 Task: Reply to email with the signature Gary Collins with the subject Invitation to a product launch from softage.10@softage.net with the message Could you provide an update on the progress of the research project?
Action: Mouse moved to (1130, 183)
Screenshot: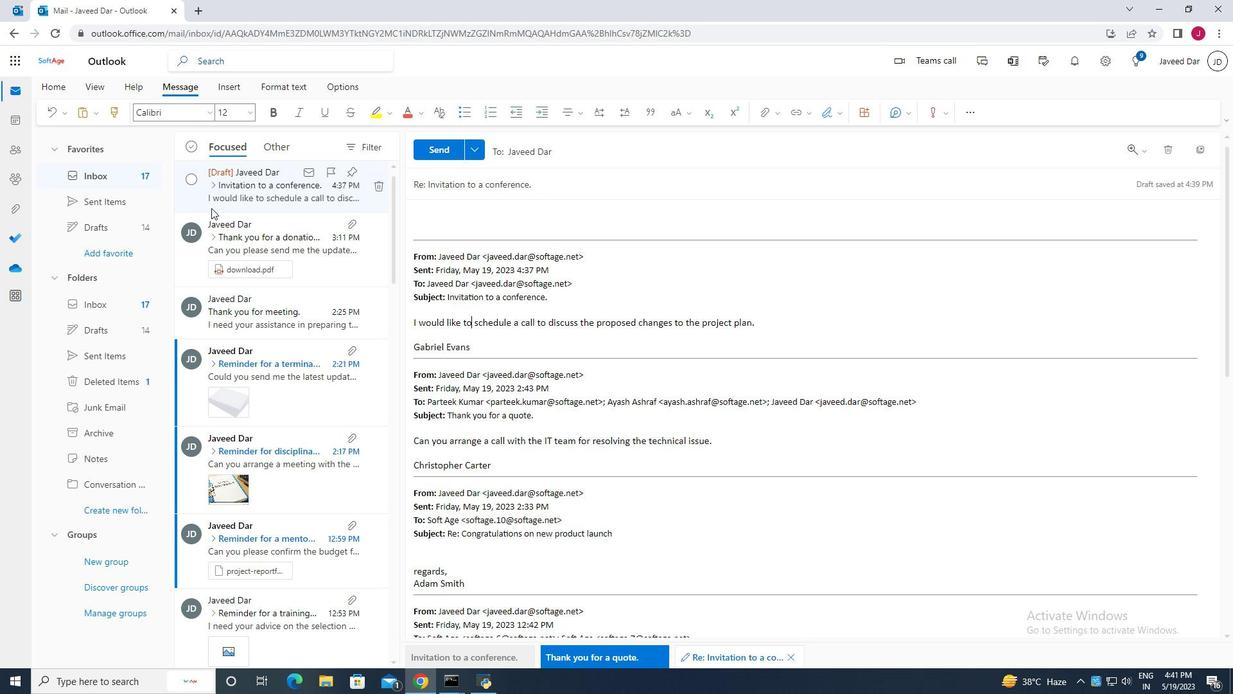 
Action: Mouse pressed left at (1130, 183)
Screenshot: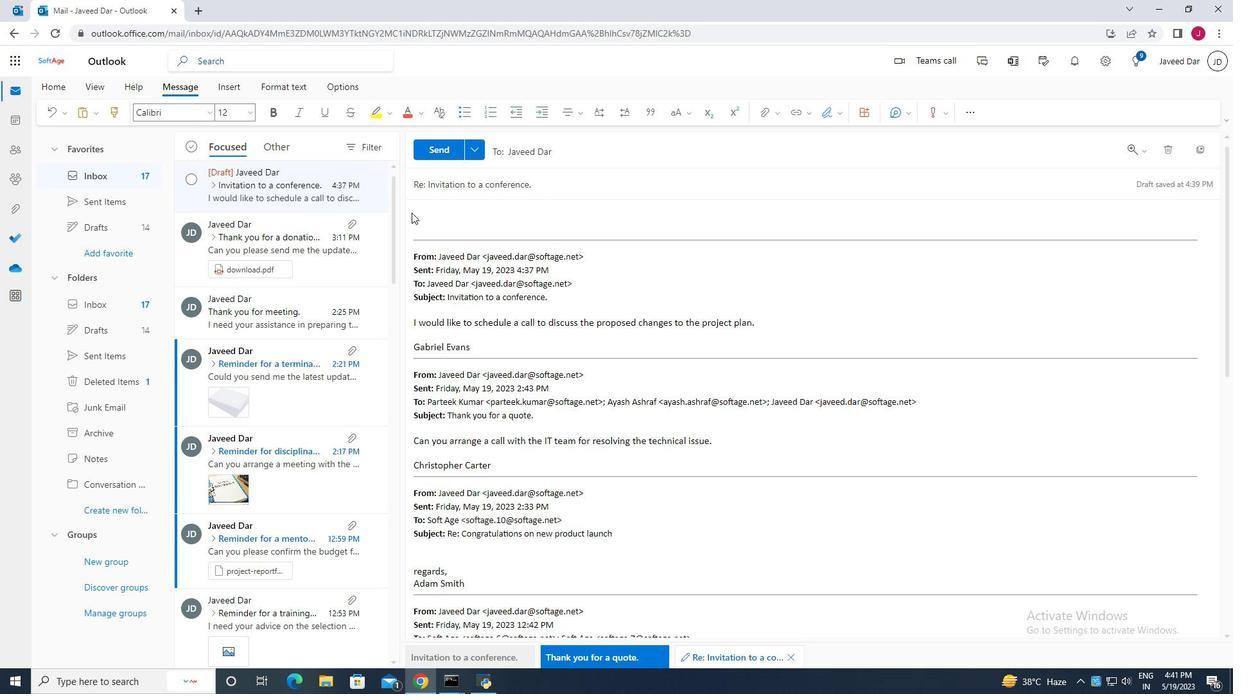 
Action: Mouse moved to (1199, 183)
Screenshot: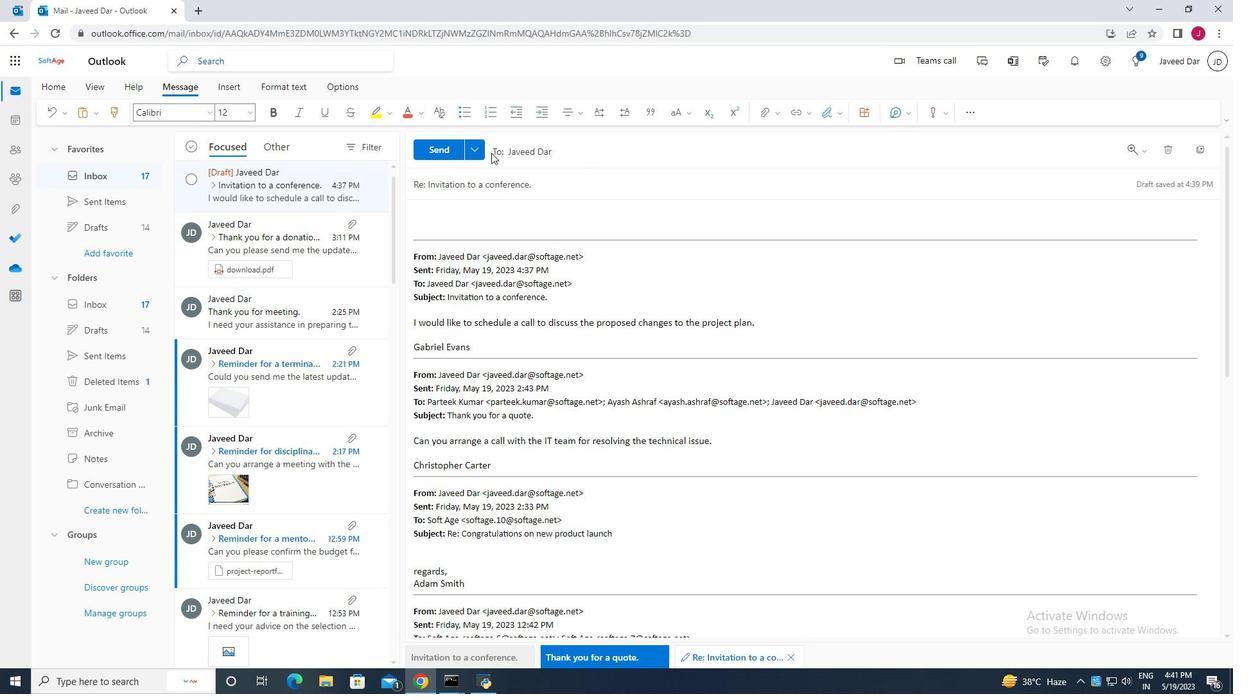 
Action: Mouse pressed left at (1199, 183)
Screenshot: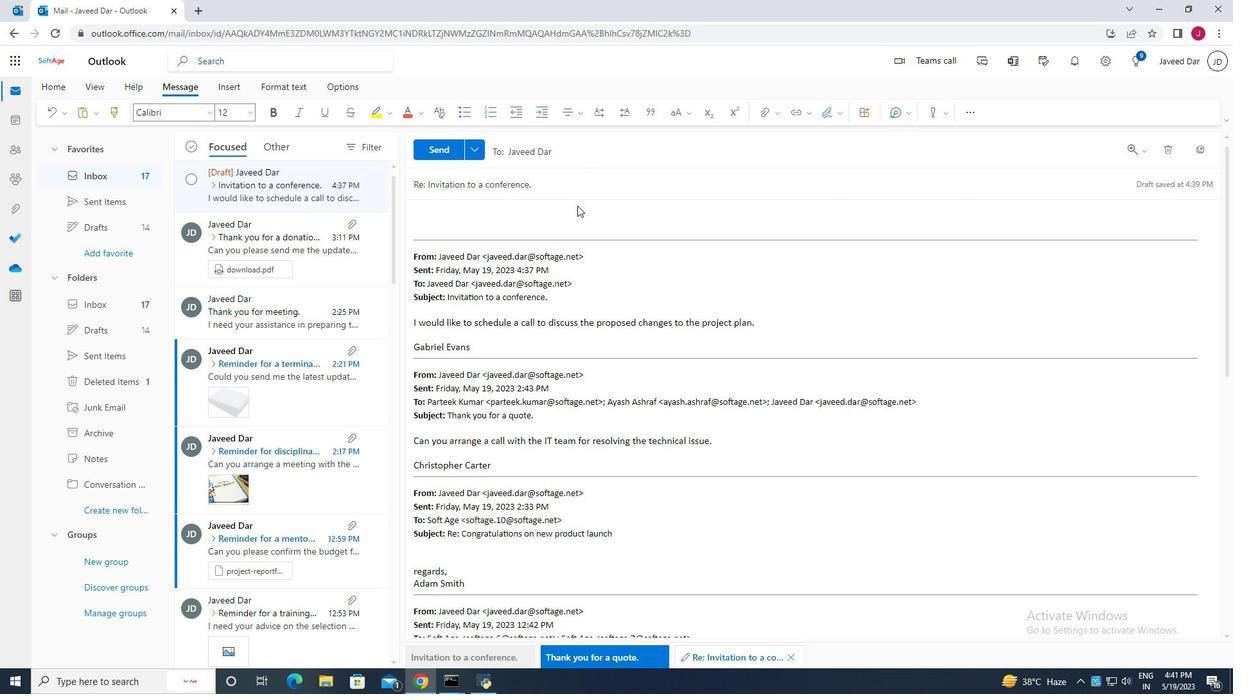 
Action: Mouse moved to (872, 138)
Screenshot: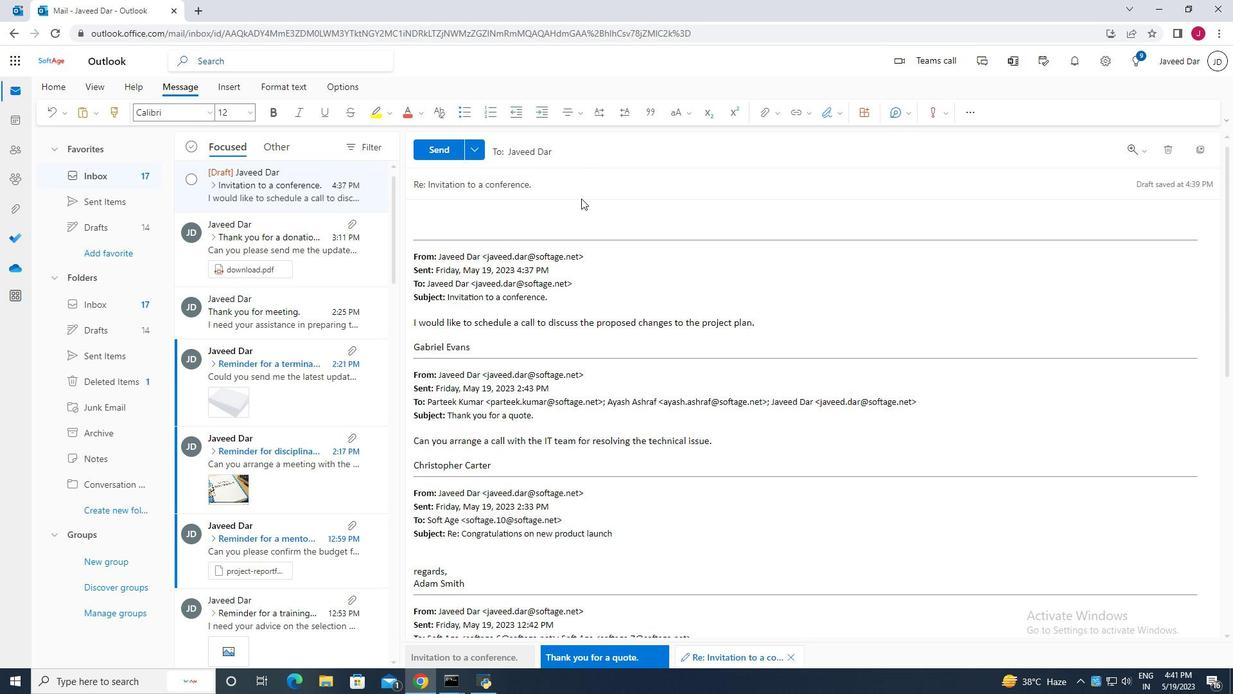 
Action: Mouse pressed left at (872, 138)
Screenshot: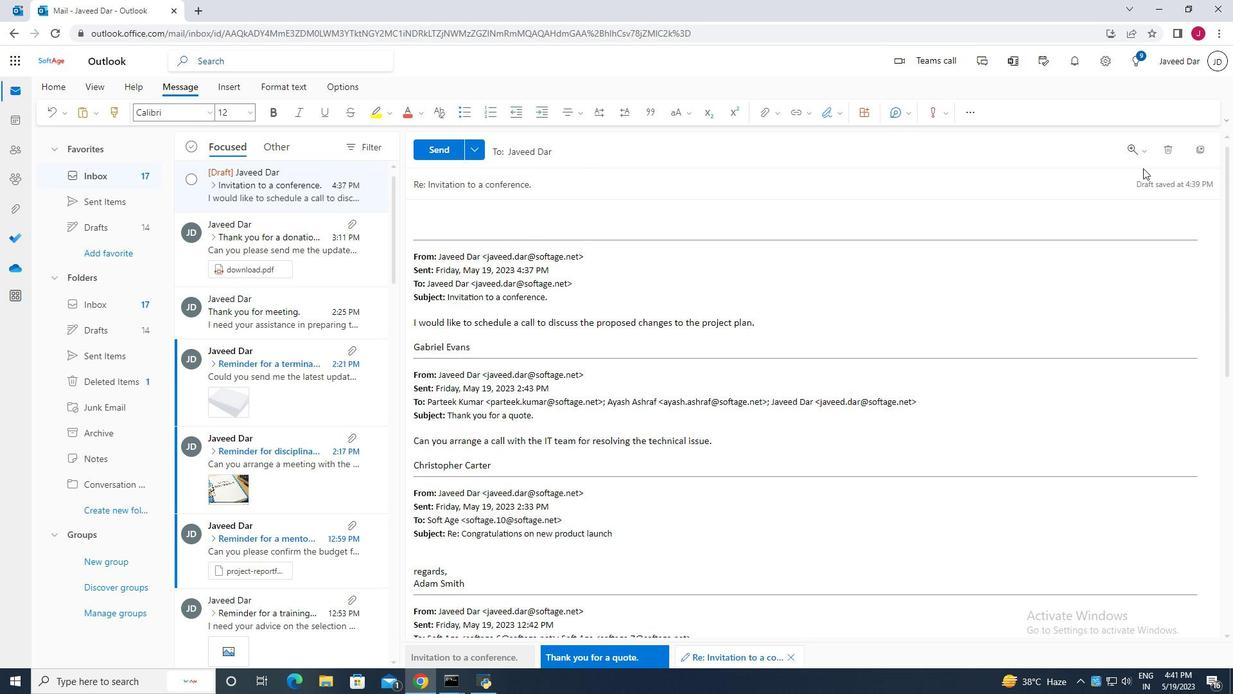 
Action: Mouse moved to (176, 132)
Screenshot: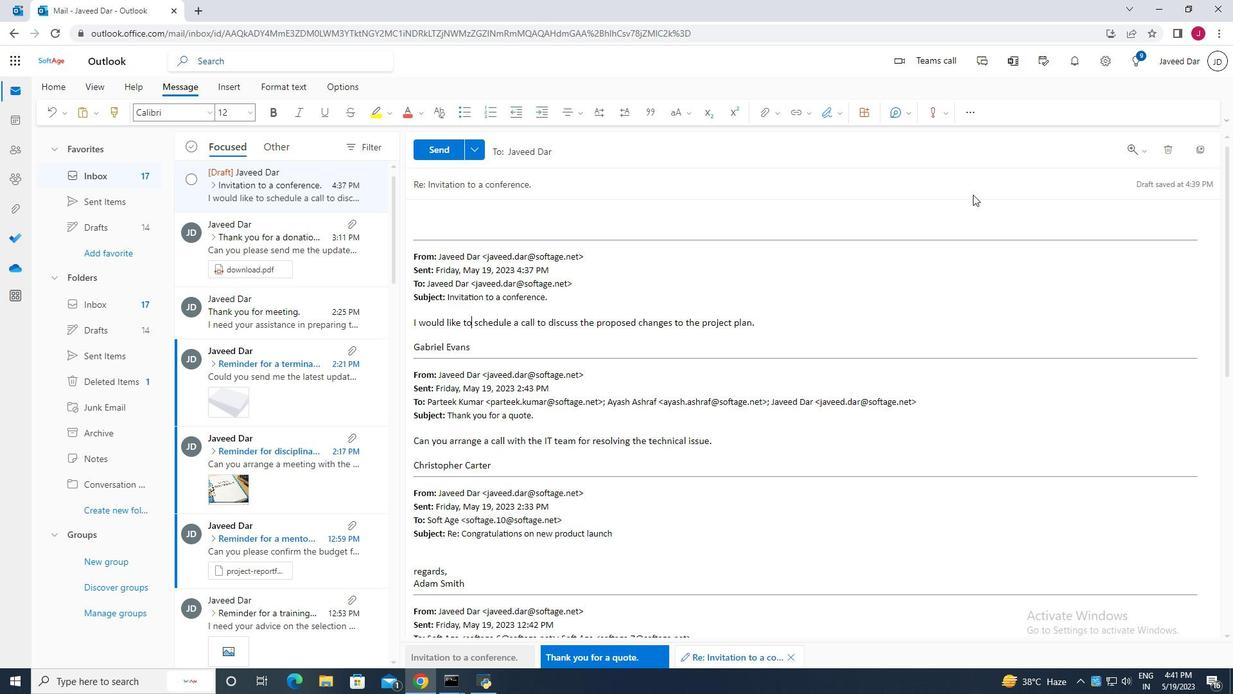 
Action: Mouse pressed left at (176, 132)
Screenshot: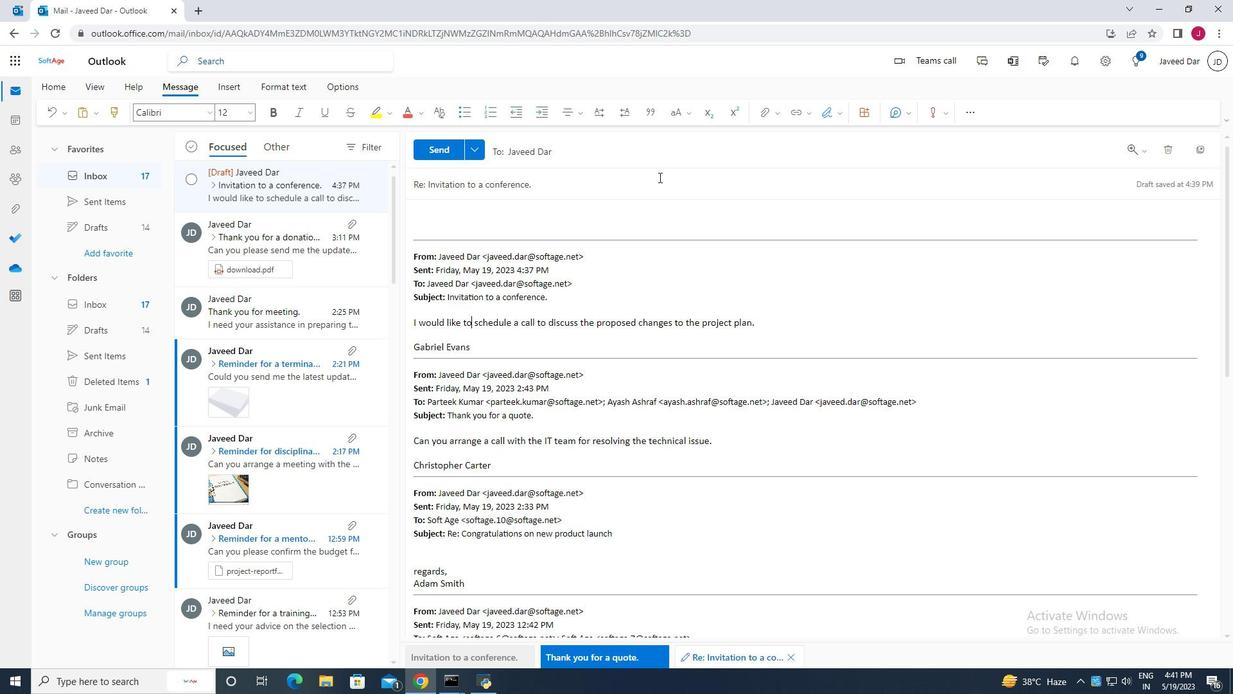 
Action: Key pressed <Key.backspace><Key.backspace><Key.backspace><Key.backspace><Key.backspace><Key.backspace><Key.backspace><Key.backspace><Key.backspace><Key.backspace><Key.backspace><Key.backspace><Key.backspace><Key.backspace><Key.backspace><Key.backspace><Key.backspace><Key.backspace><Key.backspace><Key.backspace><Key.backspace><Key.backspace><Key.backspace><Key.backspace><Key.backspace><Key.backspace><Key.backspace><Key.backspace><Key.backspace><Key.backspace><Key.backspace>
Screenshot: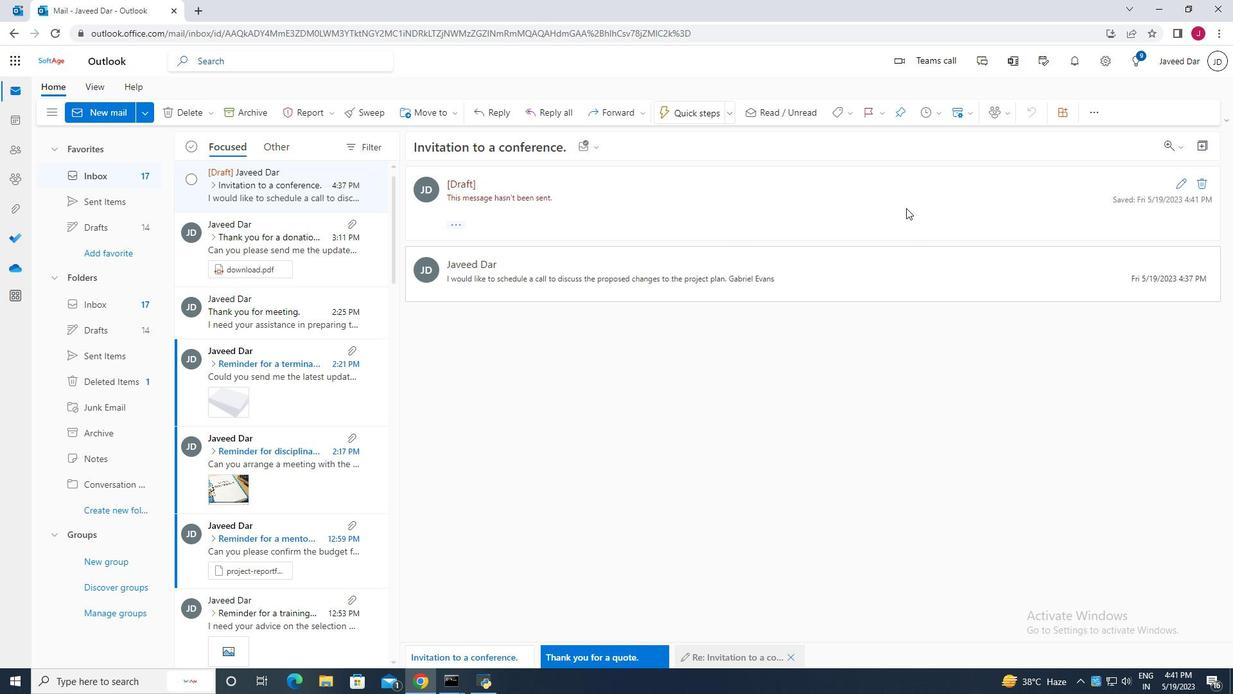 
Action: Mouse moved to (194, 104)
Screenshot: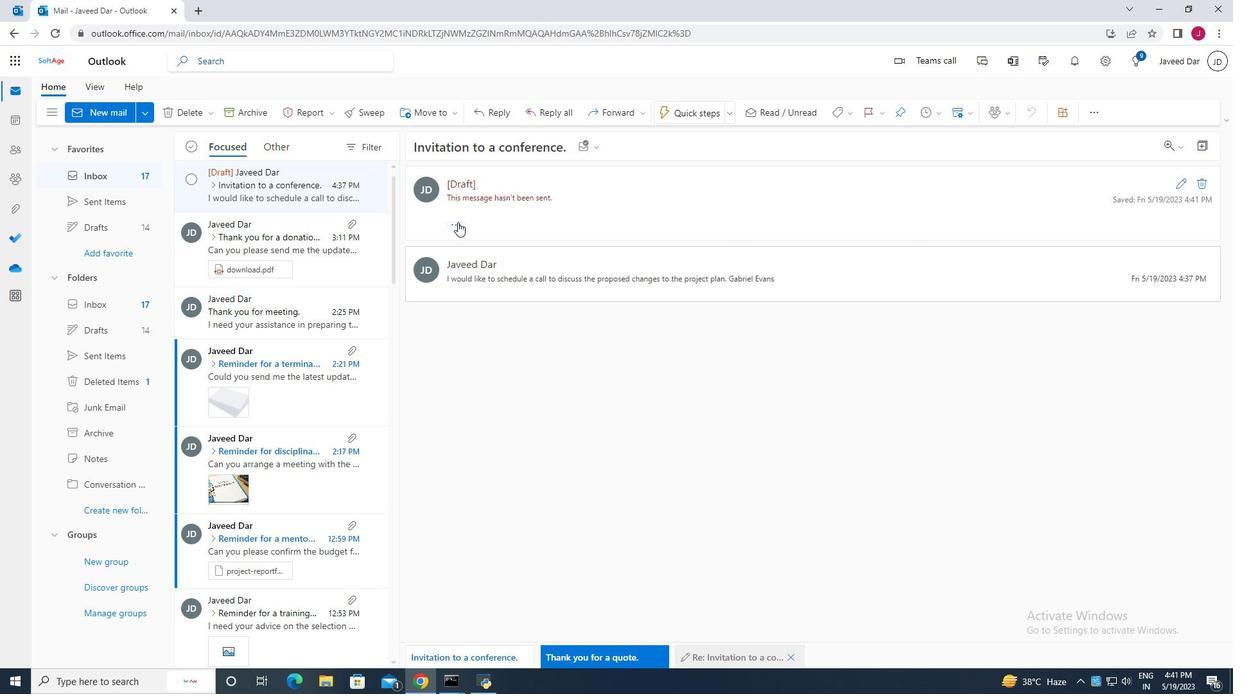 
Action: Mouse pressed left at (194, 104)
Screenshot: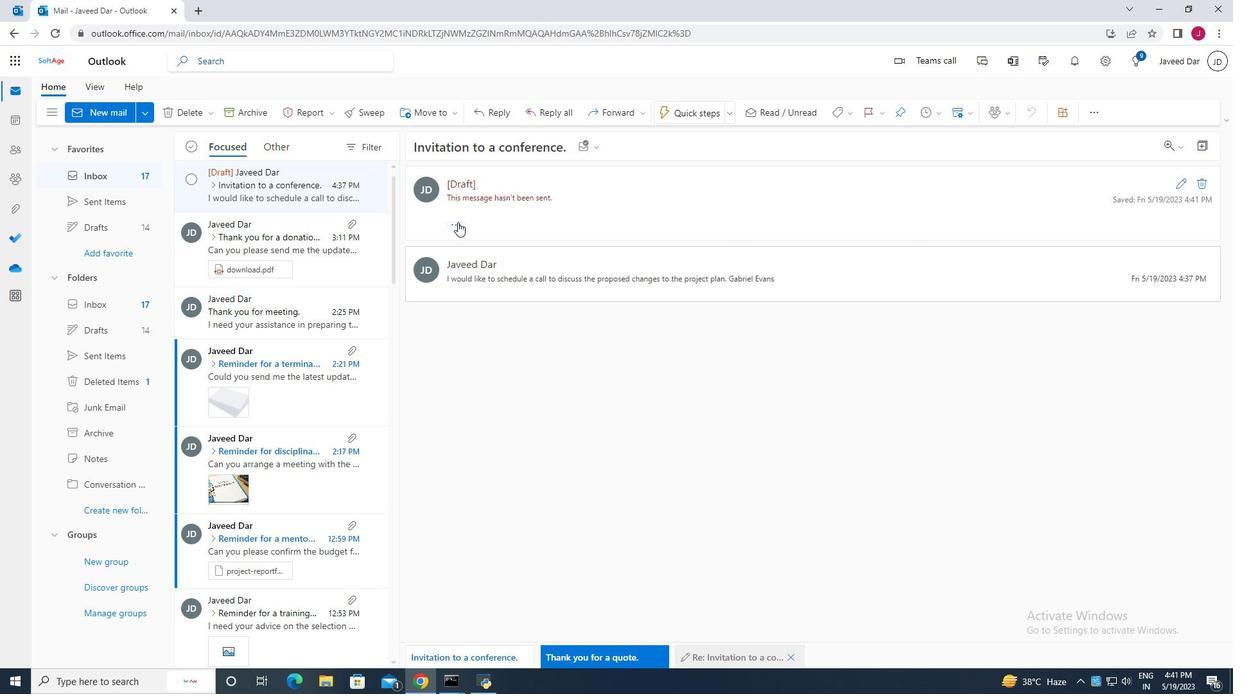 
Action: Mouse moved to (117, 134)
Screenshot: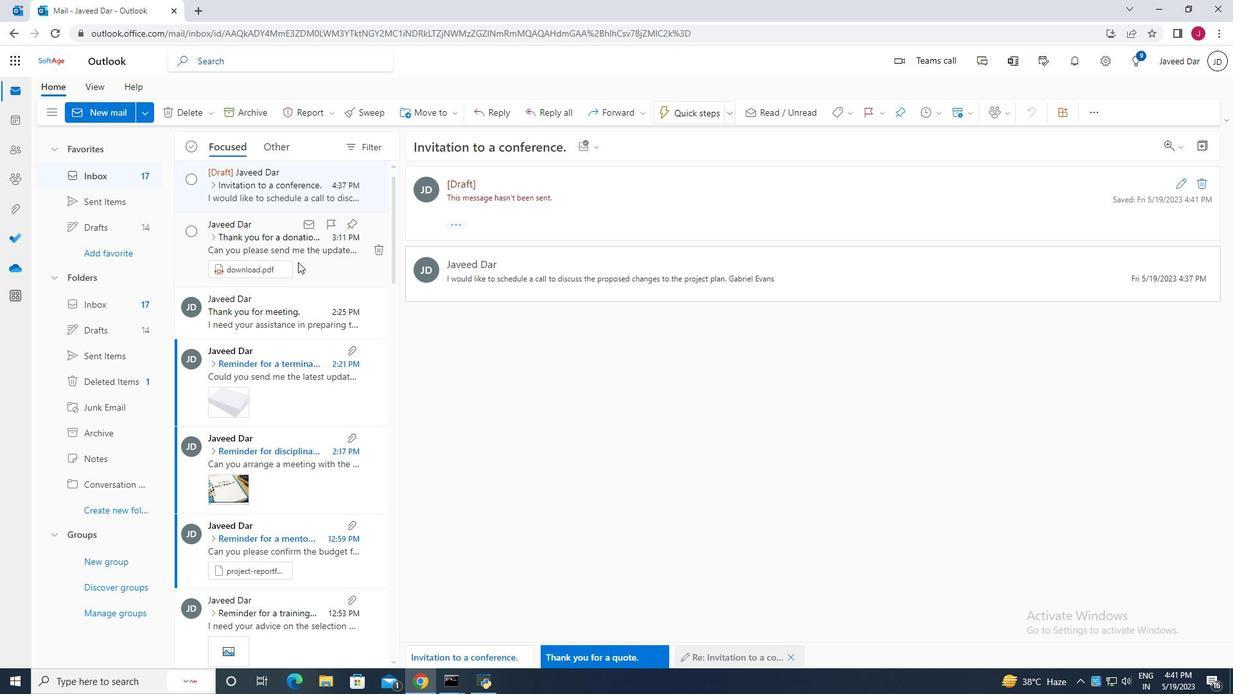 
Action: Mouse pressed left at (117, 134)
Screenshot: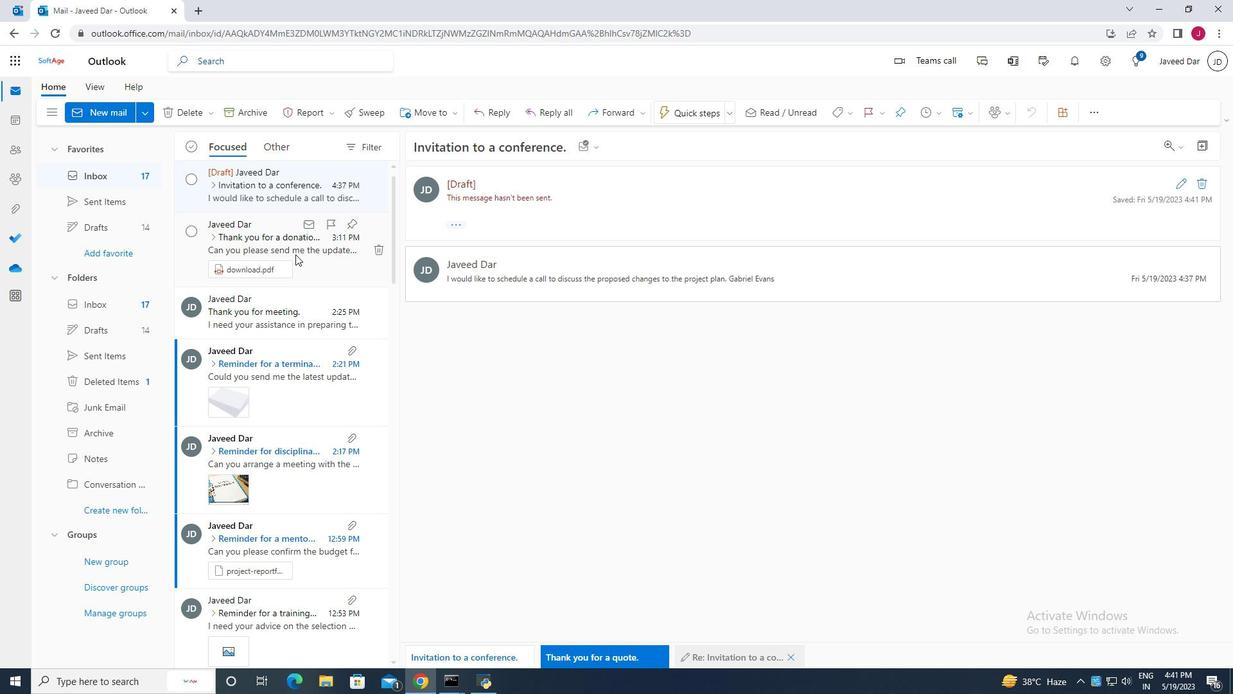 
Action: Mouse moved to (136, 201)
Screenshot: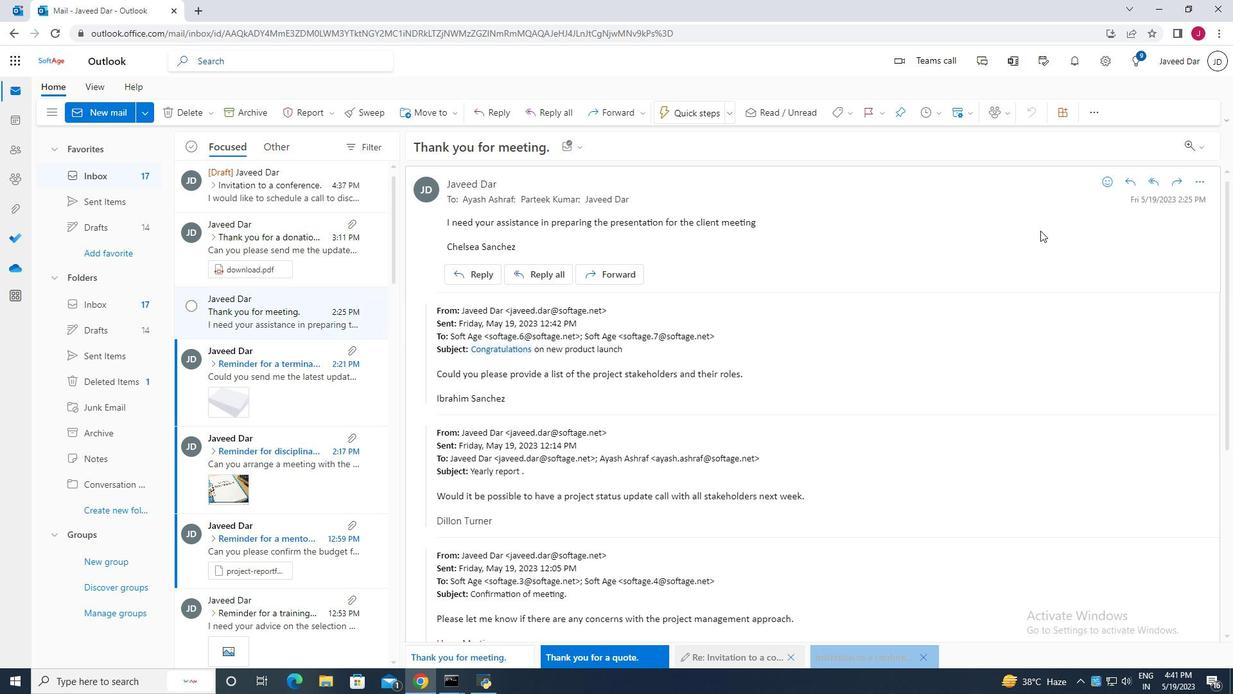 
Action: Mouse pressed left at (136, 201)
Screenshot: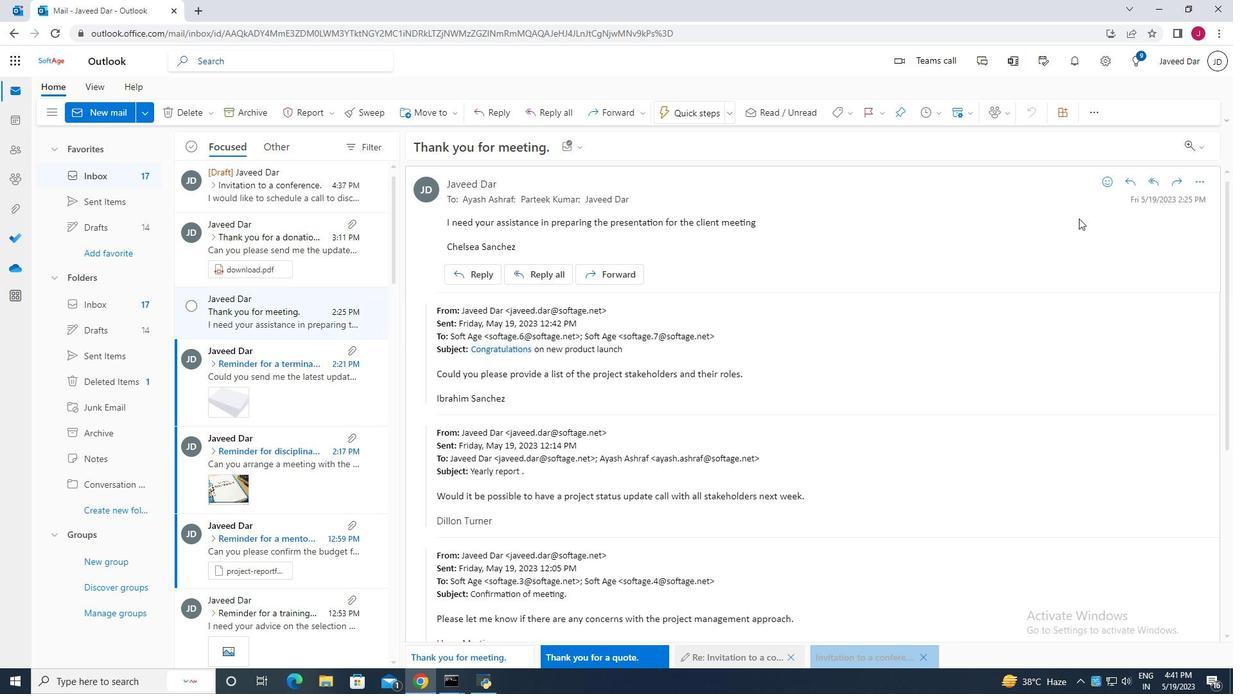 
Action: Mouse moved to (106, 193)
Screenshot: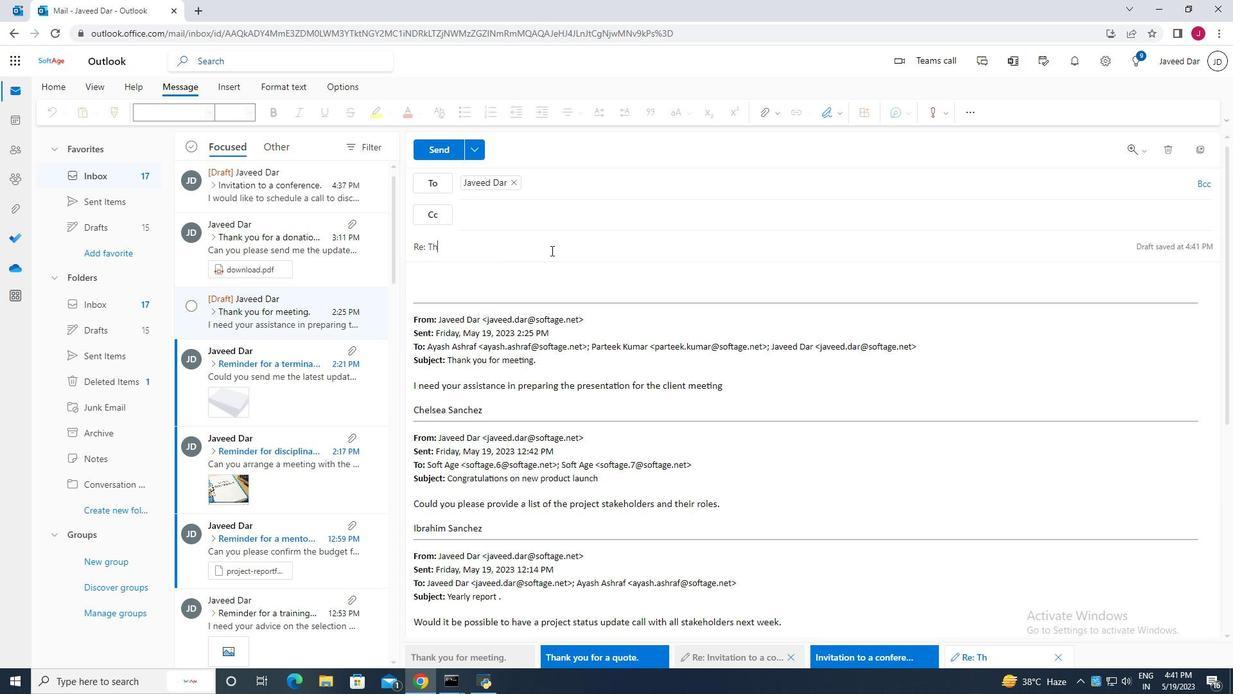 
Action: Key pressed <Key.caps_lock>I<Key.caps_lock>nvitation<Key.space>to<Key.space>a<Key.space>prodi<Key.backspace>uct<Key.space>launch<Key.space>from<Key.space>
Screenshot: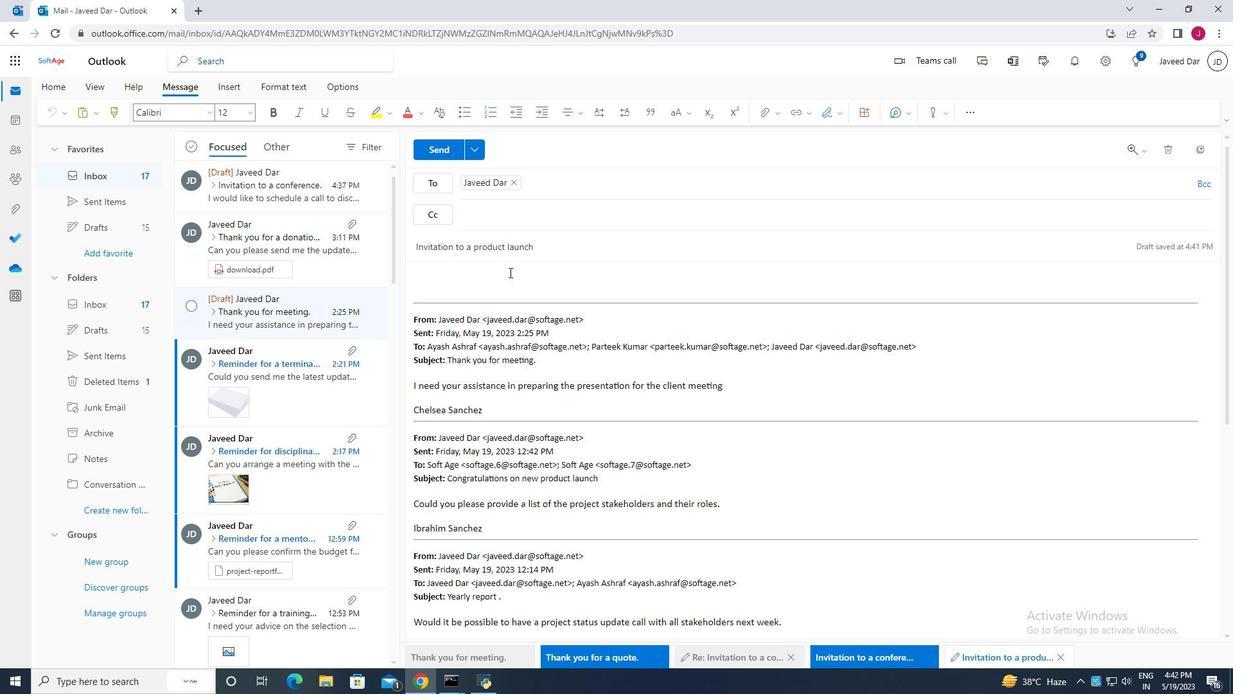 
Action: Mouse moved to (75, 224)
Screenshot: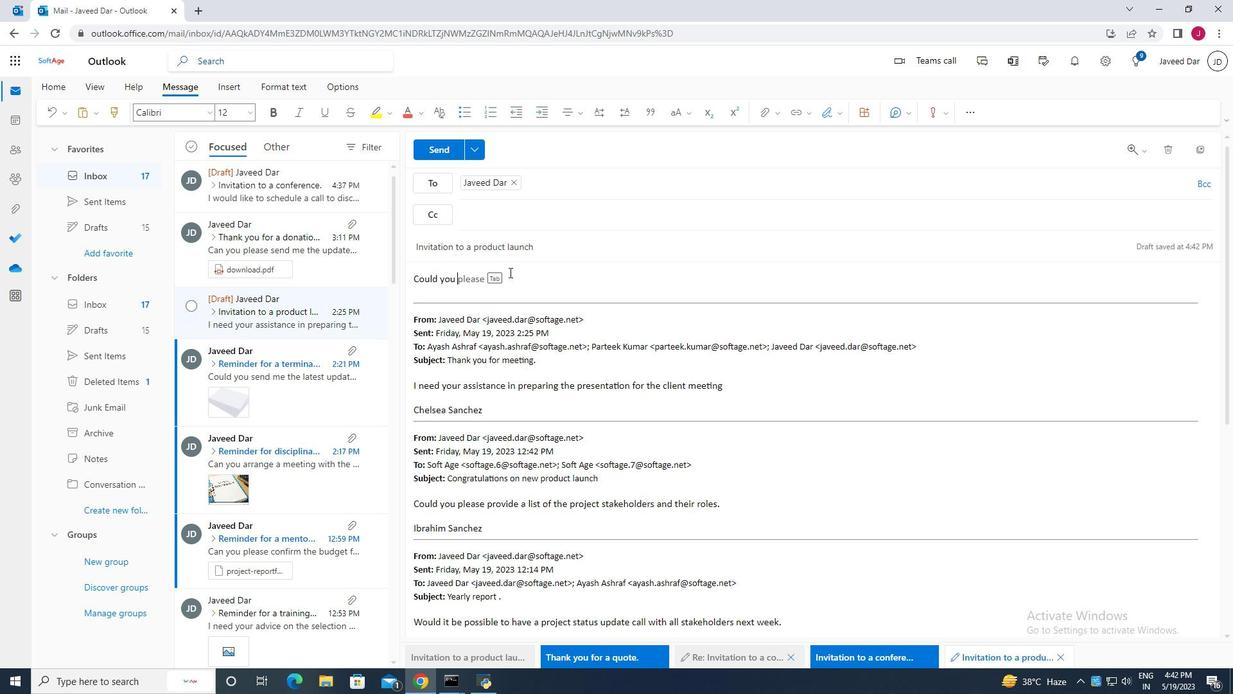 
Action: Mouse pressed left at (75, 224)
Screenshot: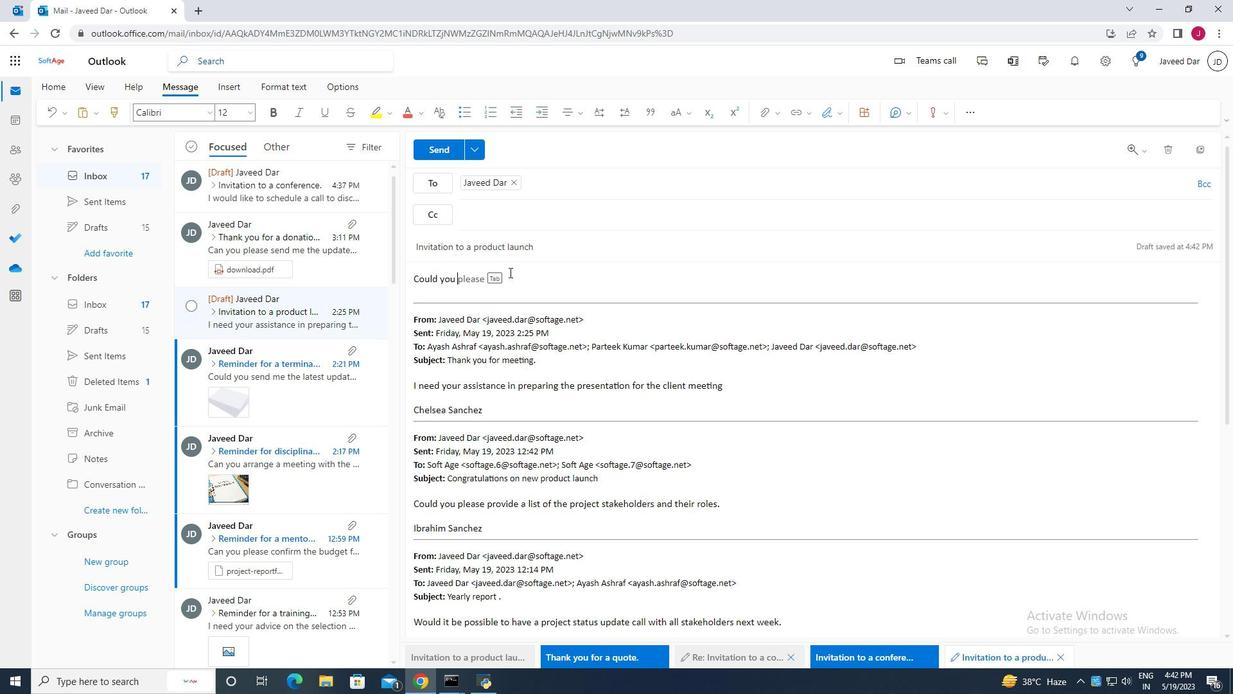 
Action: Mouse moved to (77, 226)
Screenshot: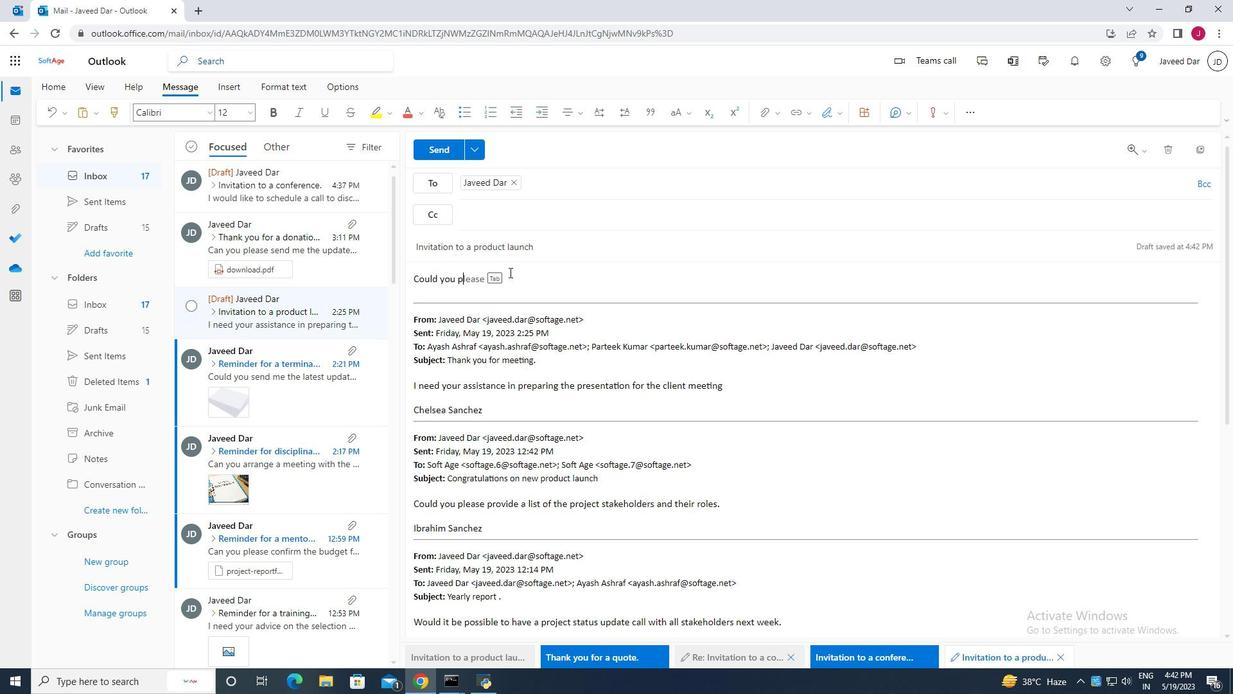 
Action: Key pressed <Key.caps_lock>C<Key.caps_lock>ould<Key.space>you<Key.space>provide<Key.space>an<Key.space>upf<Key.backspace>date<Key.space>on<Key.space>the<Key.space>progress<Key.space>of<Key.space>the<Key.space>reserach<Key.space>project<Key.space>
Screenshot: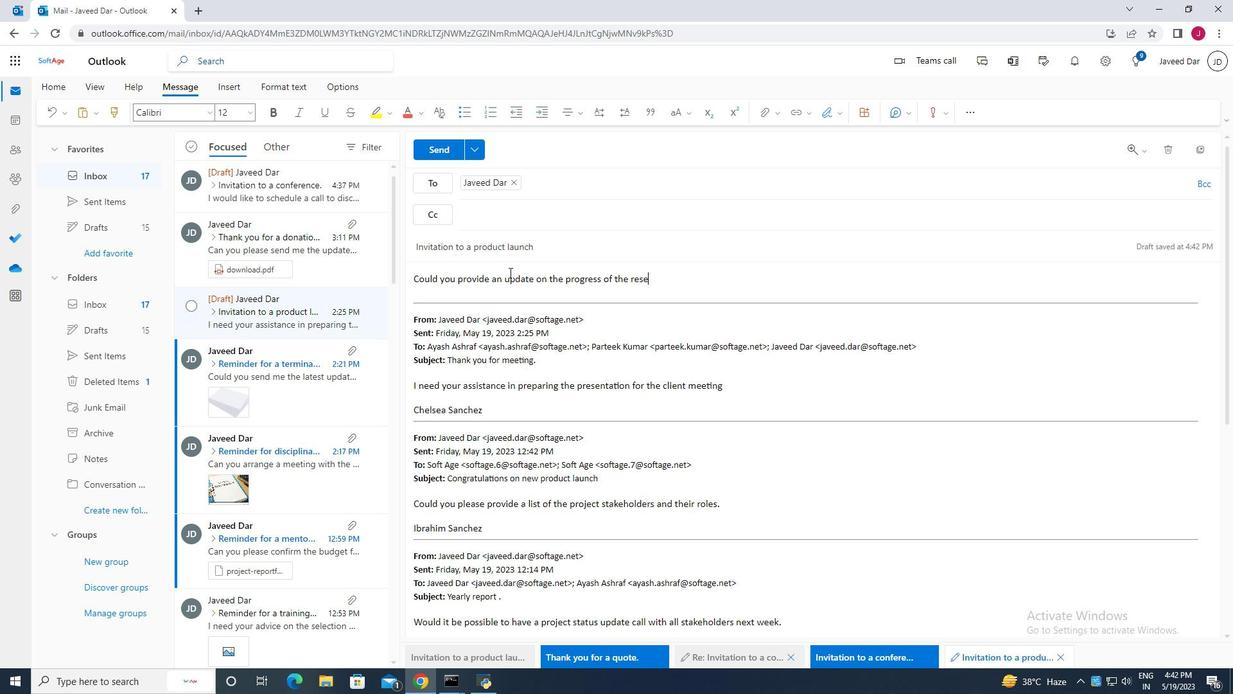 
Action: Mouse moved to (264, 233)
Screenshot: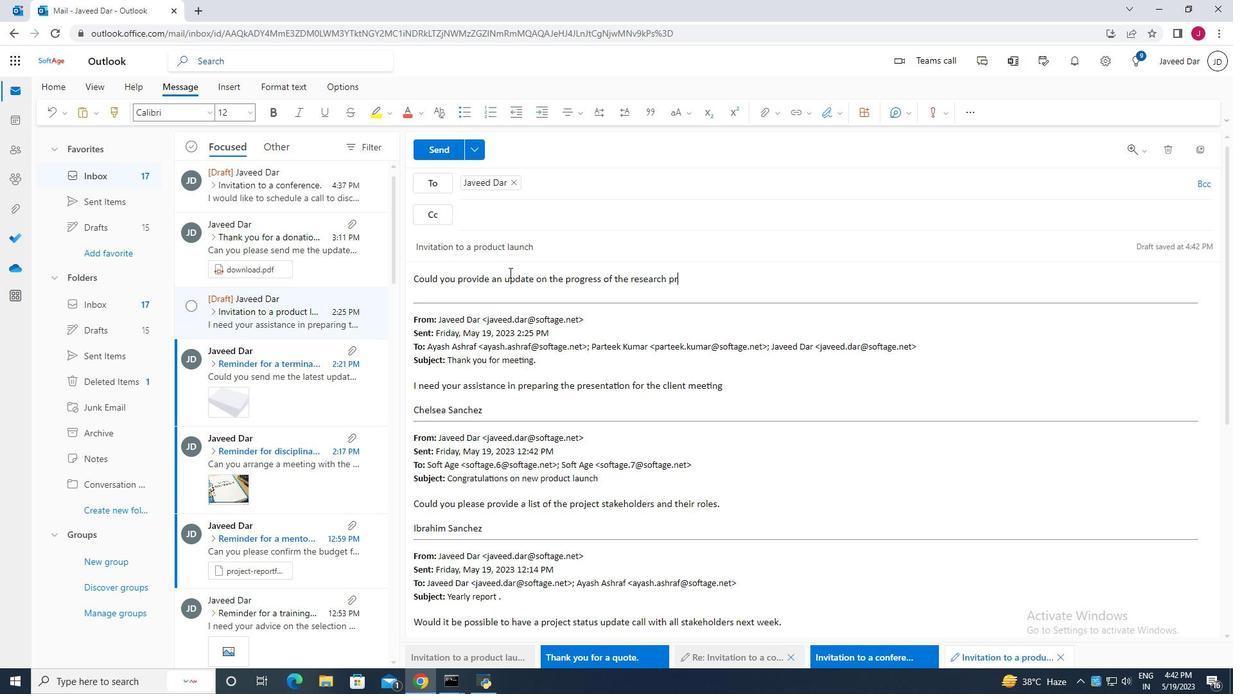 
Action: Mouse pressed left at (264, 233)
Screenshot: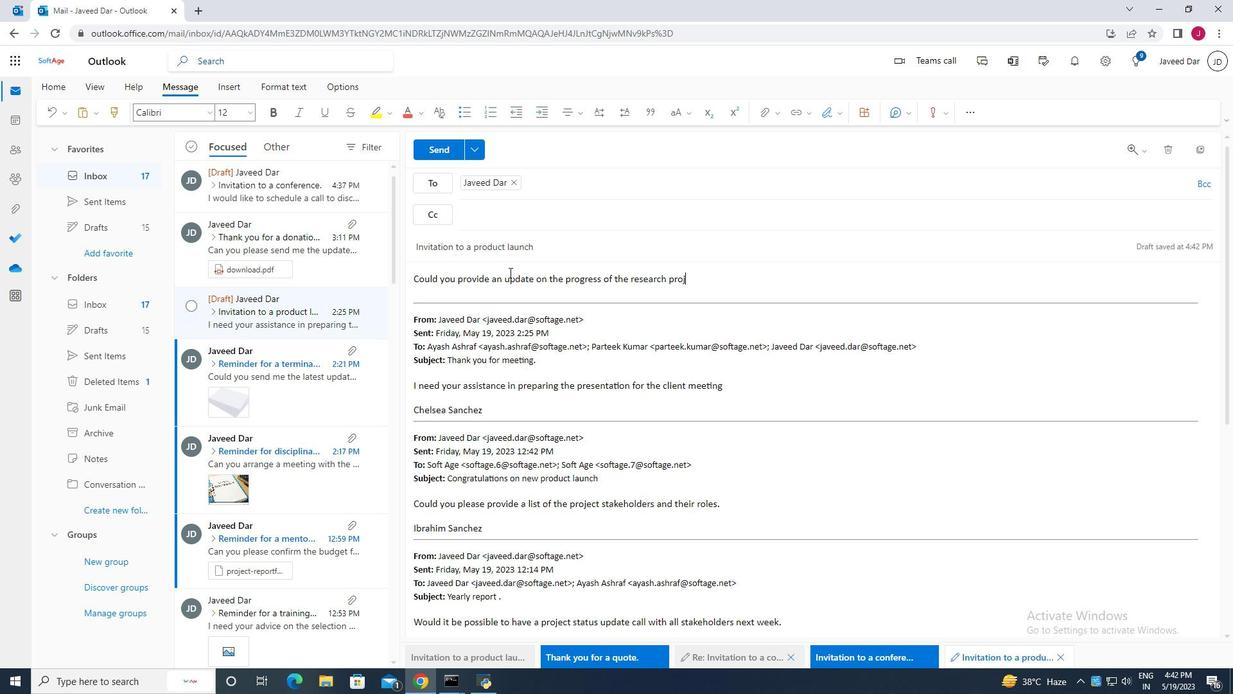 
Action: Key pressed <Key.backspace><Key.backspace><Key.backspace><Key.backspace><Key.backspace><Key.backspace>er<Key.backspace><Key.backspace>search
Screenshot: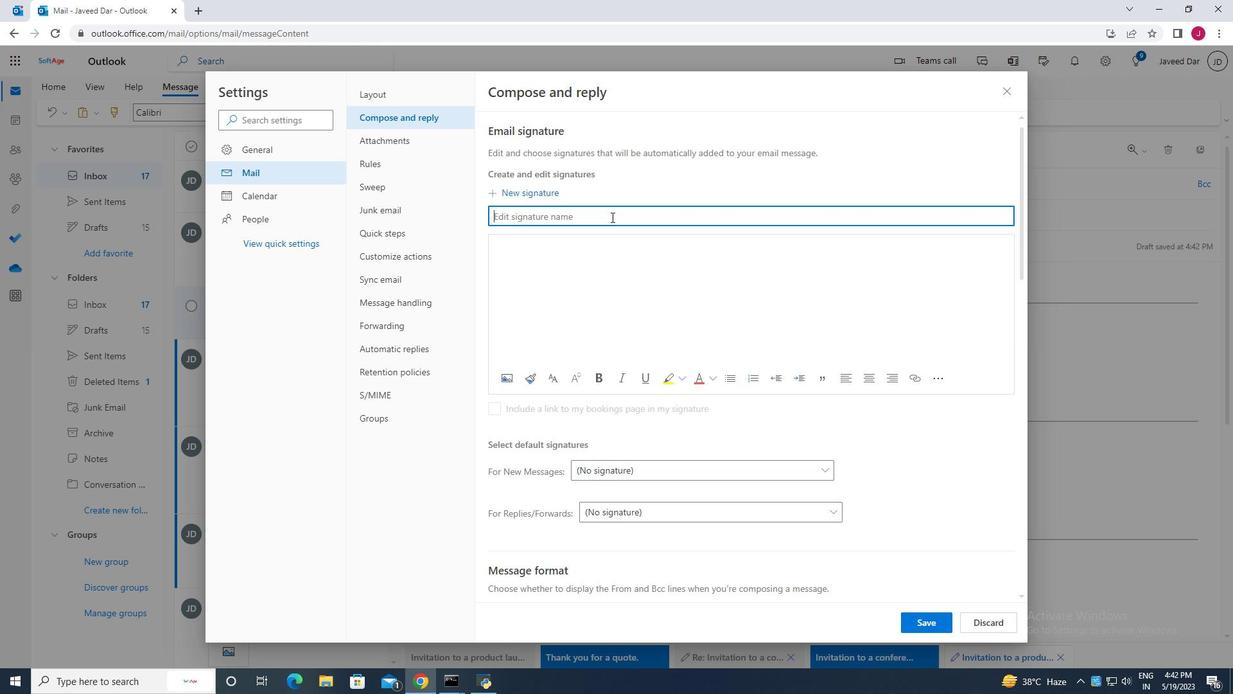 
Action: Mouse moved to (382, 218)
Screenshot: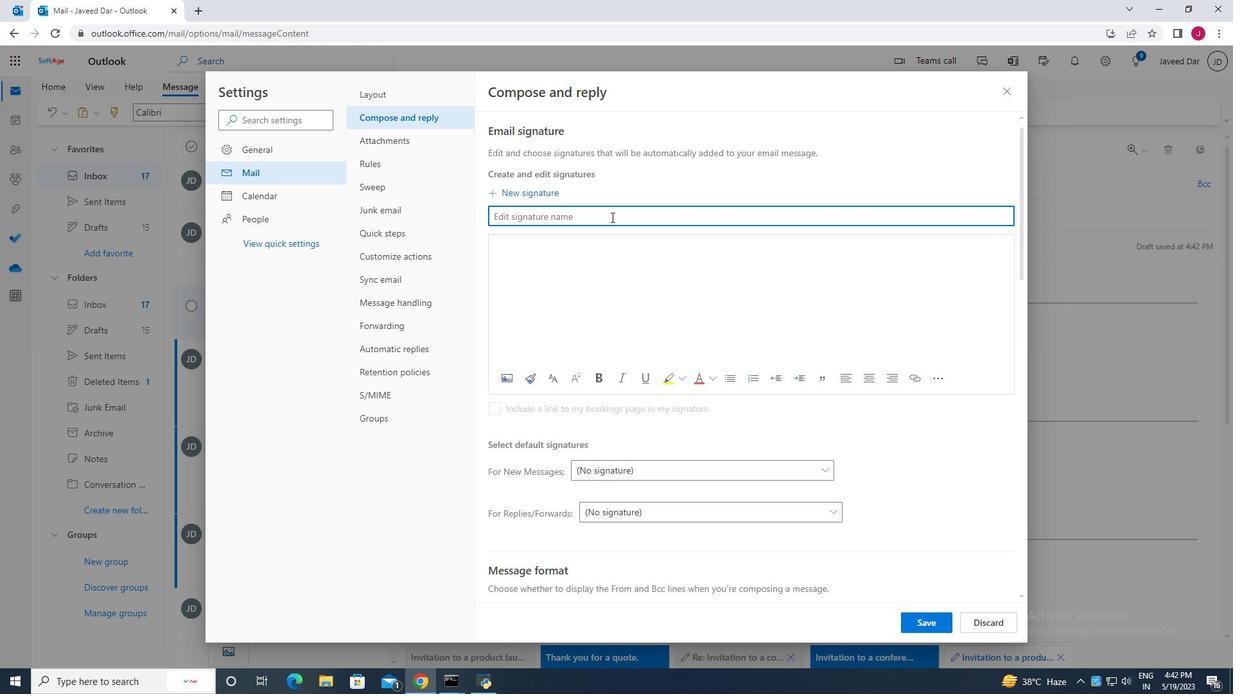 
Action: Mouse pressed left at (382, 218)
Screenshot: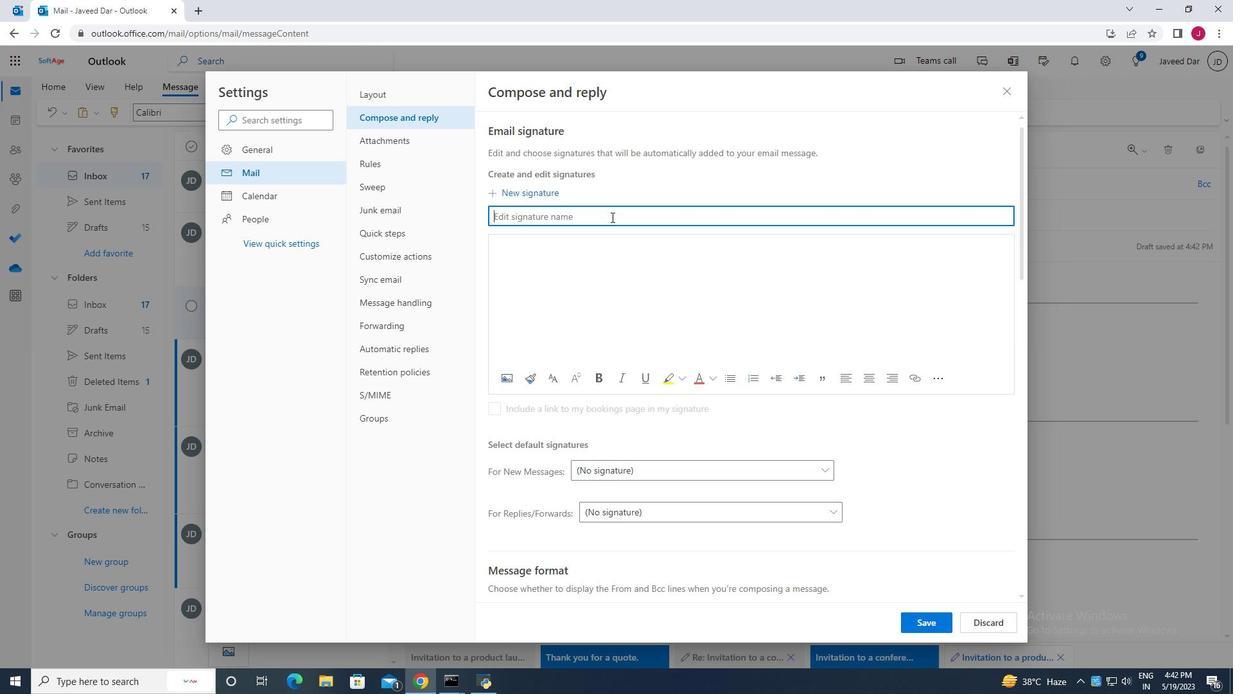 
Action: Mouse moved to (360, 222)
Screenshot: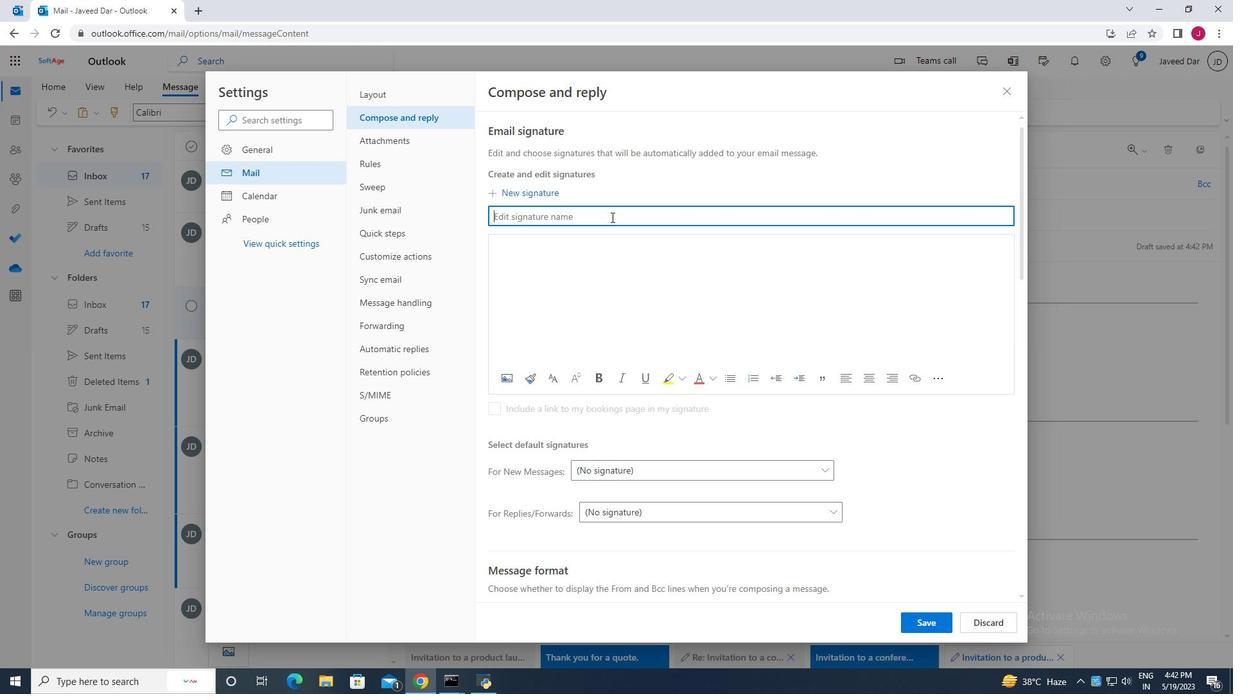 
Action: Mouse pressed left at (360, 222)
Screenshot: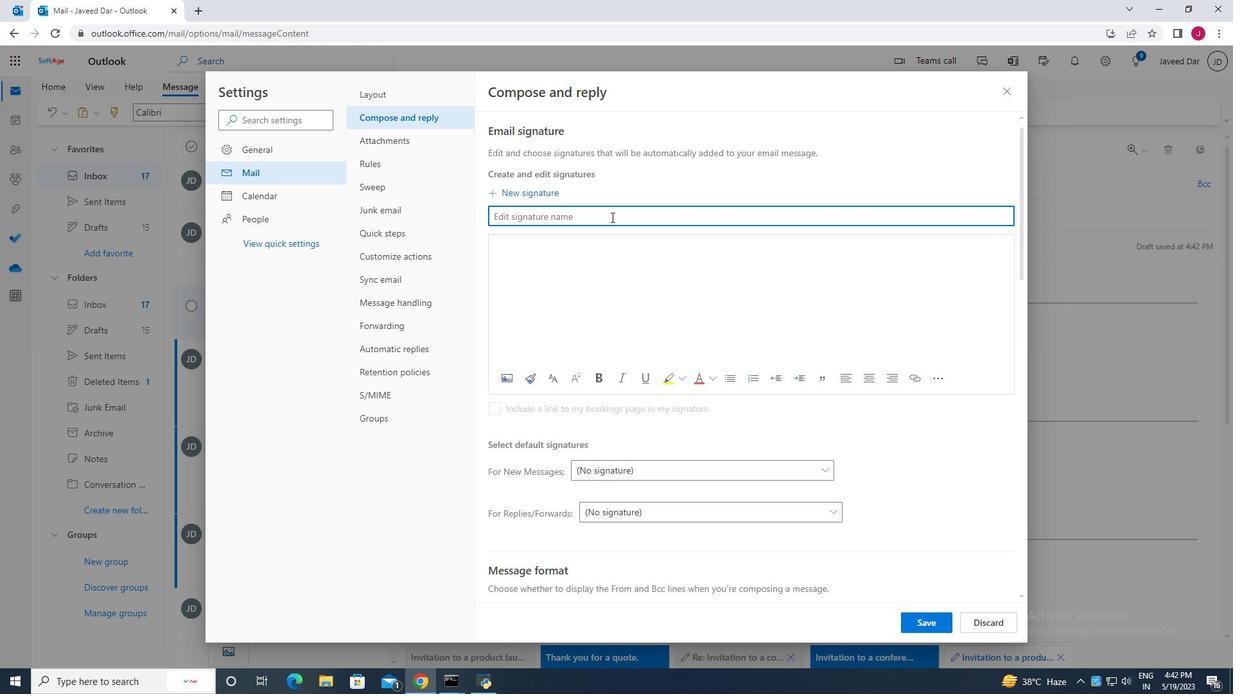
Action: Mouse moved to (303, 219)
Screenshot: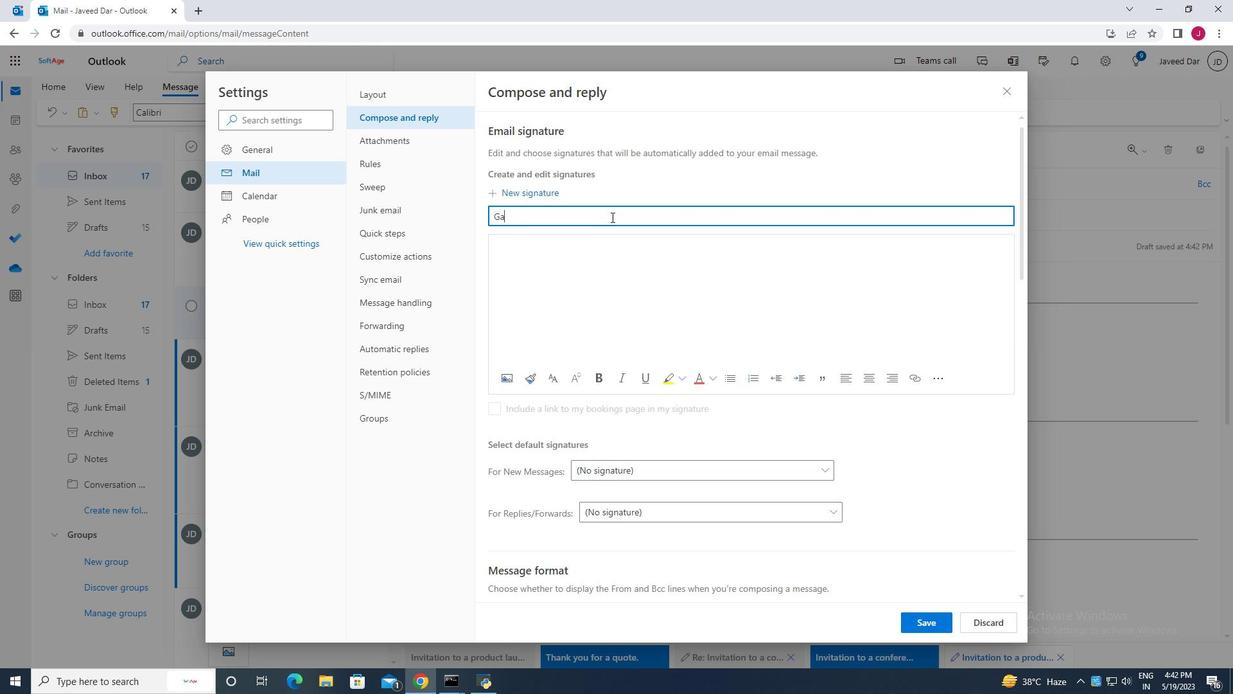 
Action: Mouse pressed left at (303, 219)
Screenshot: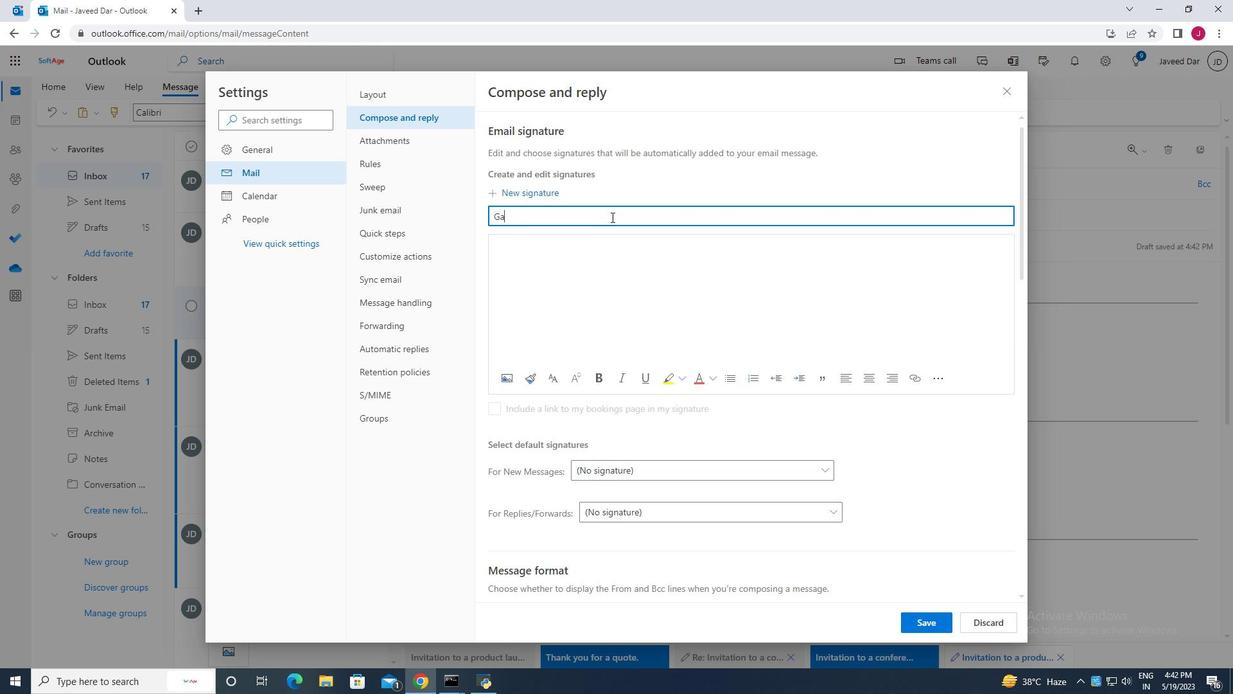 
Action: Mouse moved to (303, 228)
Screenshot: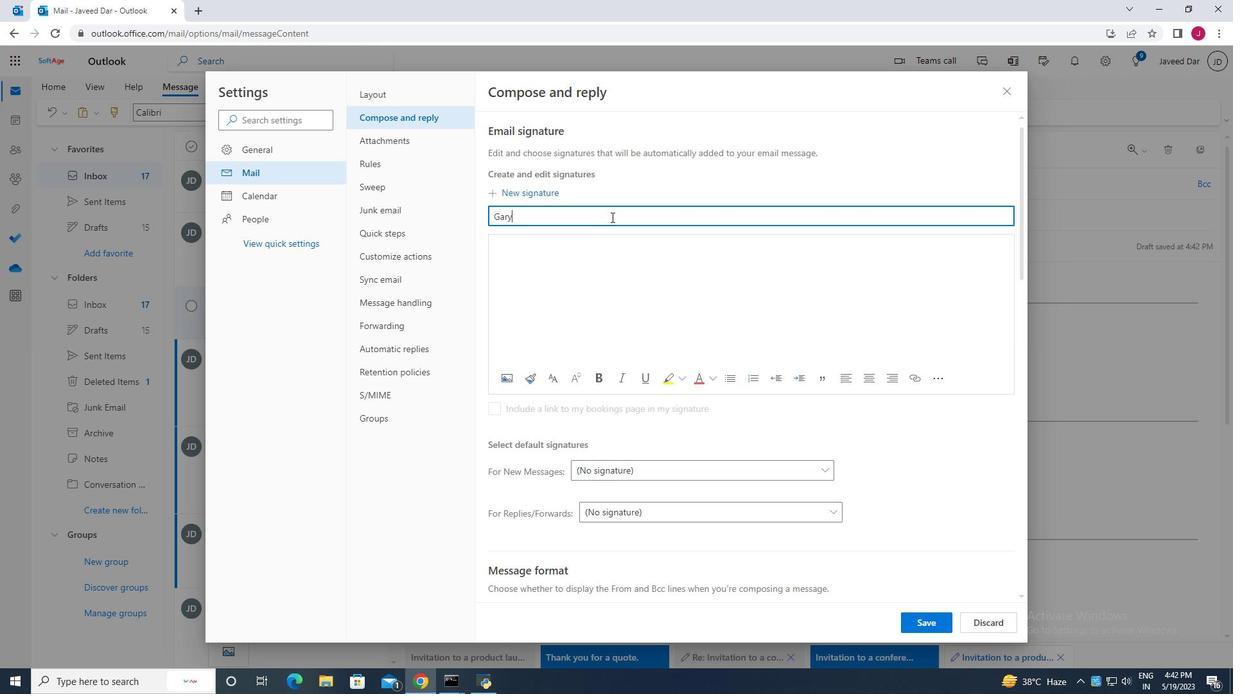 
Action: Mouse pressed left at (303, 228)
Screenshot: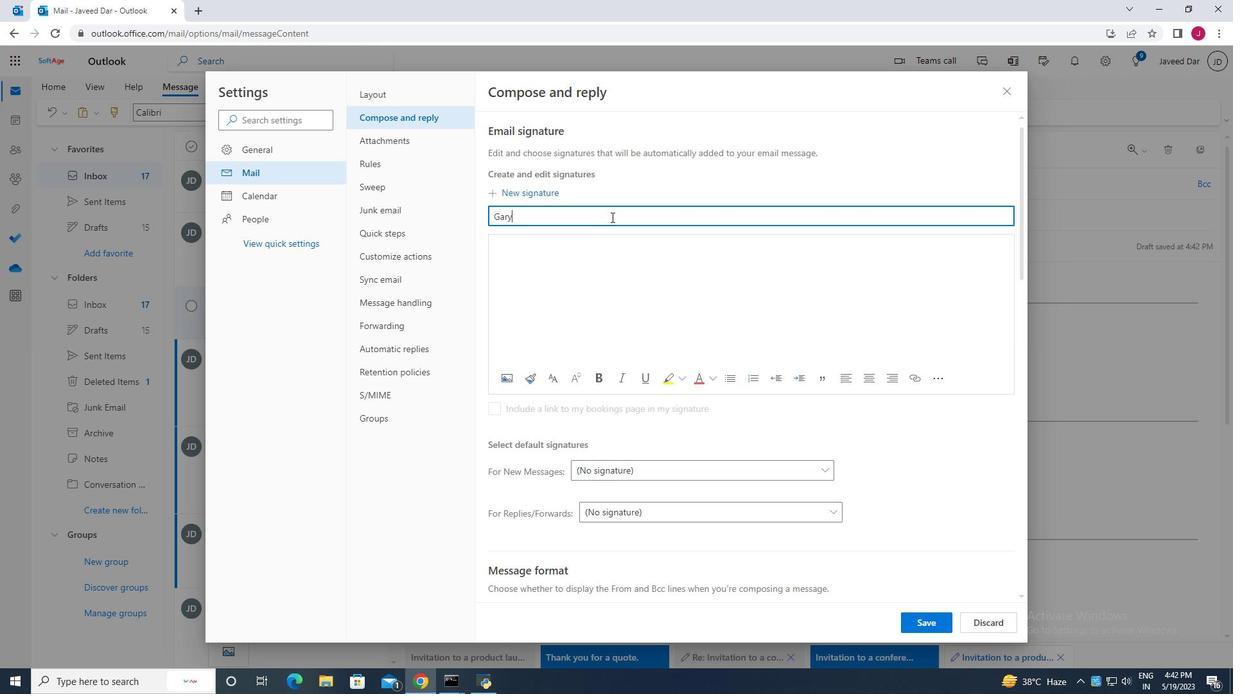 
Action: Mouse moved to (320, 285)
Screenshot: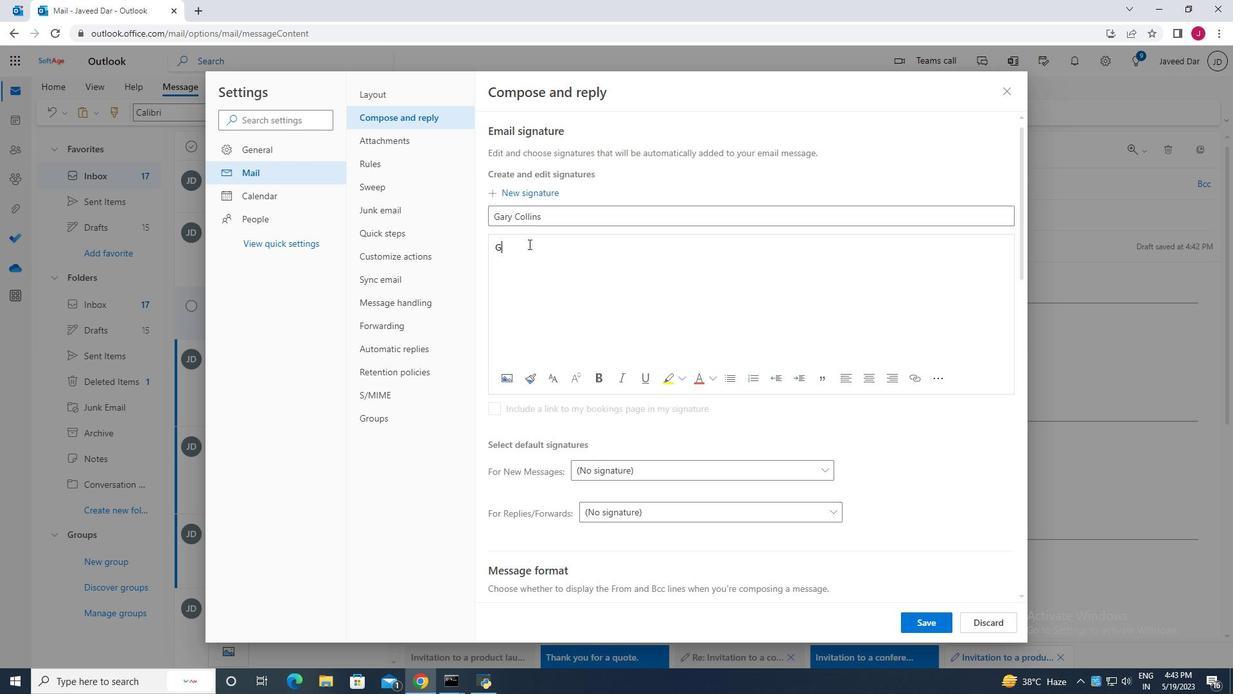 
Action: Key pressed .
Screenshot: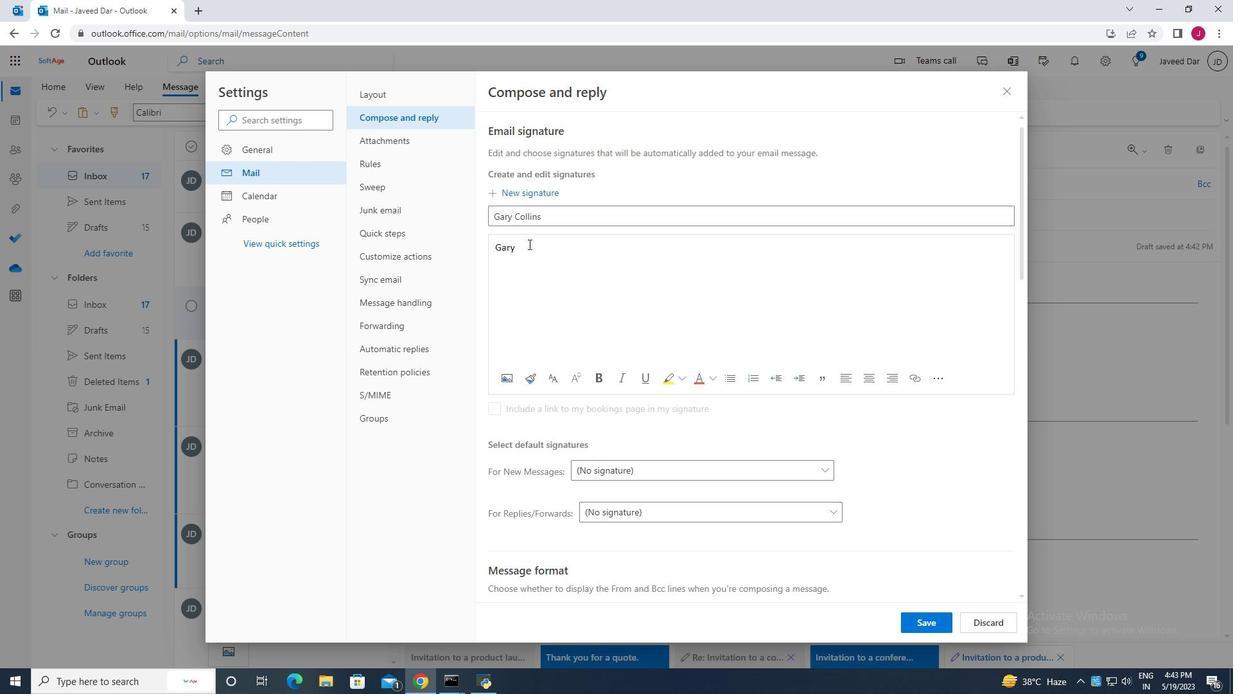
Action: Mouse moved to (126, 146)
Screenshot: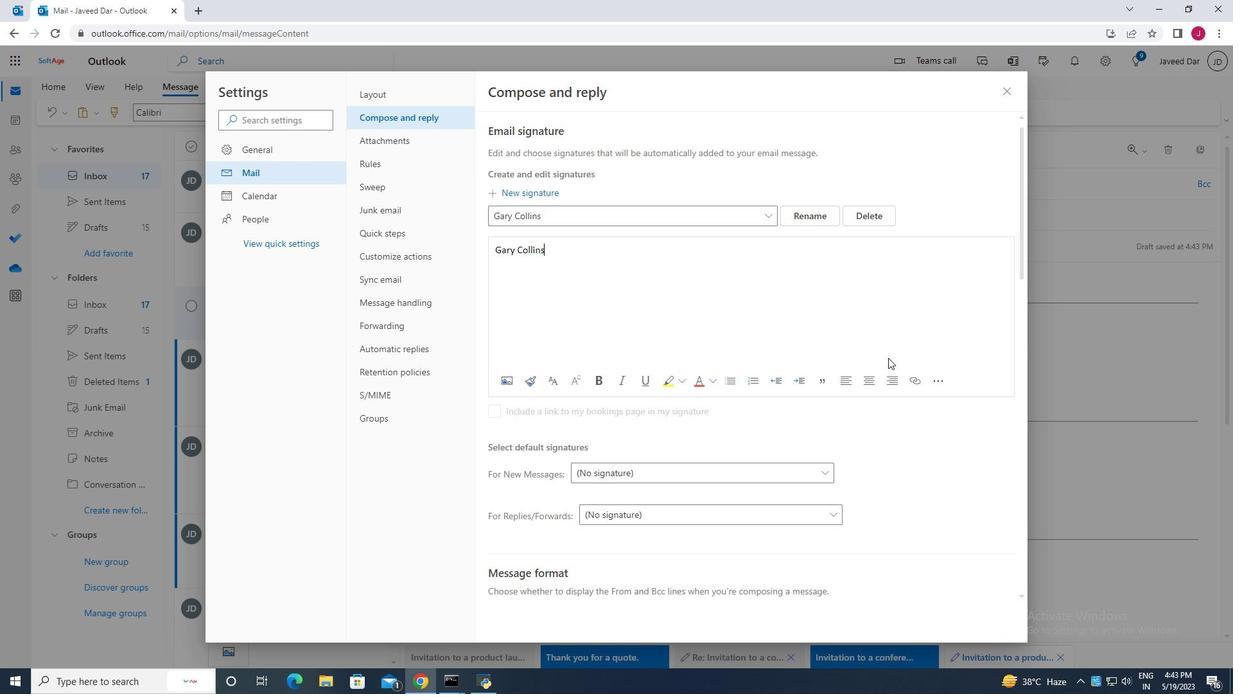
Action: Mouse pressed left at (126, 146)
Screenshot: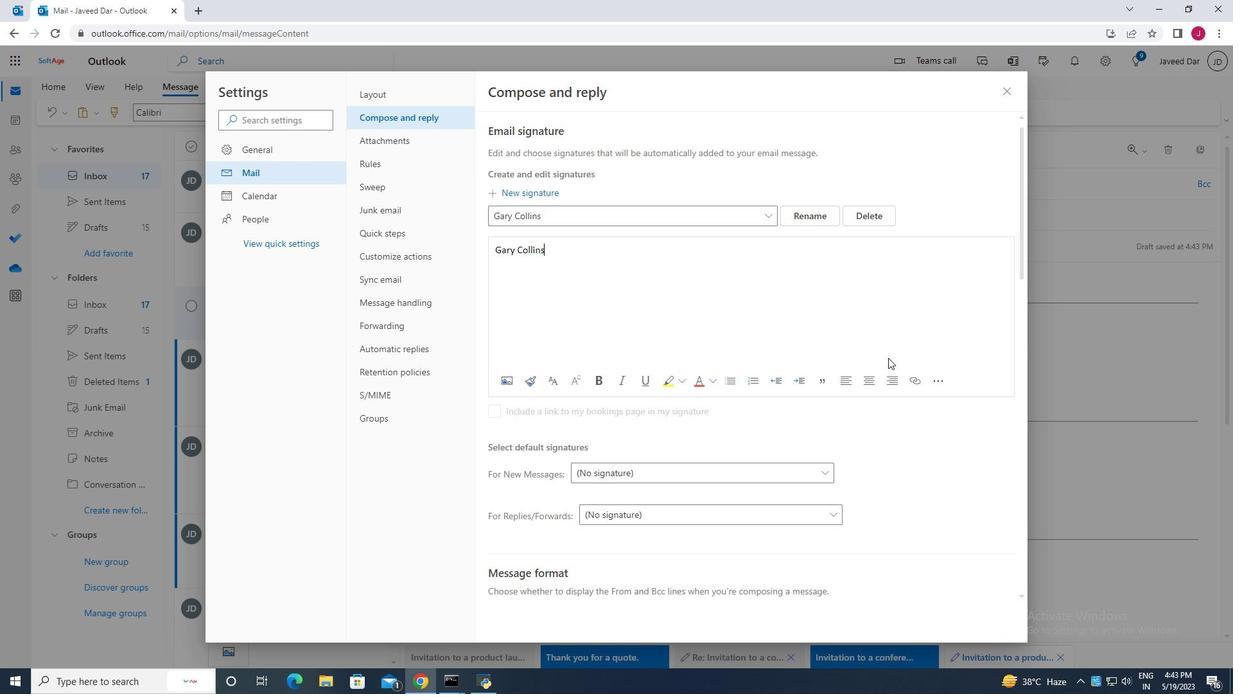
Action: Mouse moved to (131, 134)
Screenshot: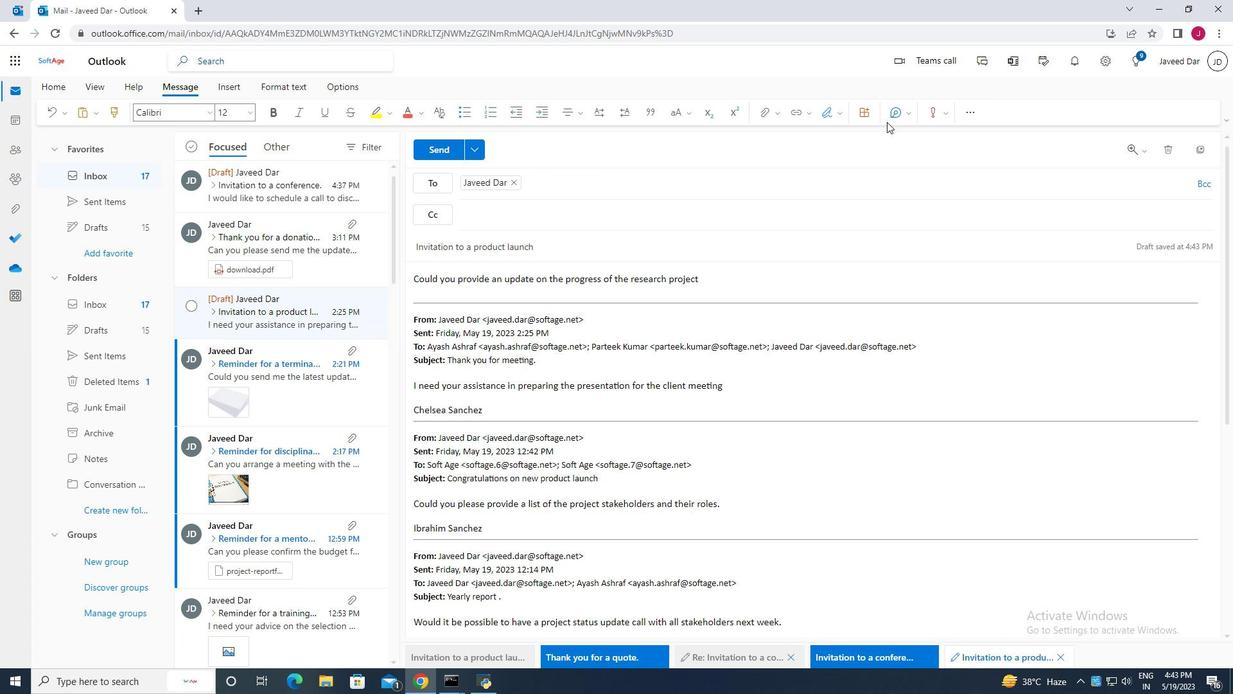 
Action: Mouse pressed left at (131, 134)
Screenshot: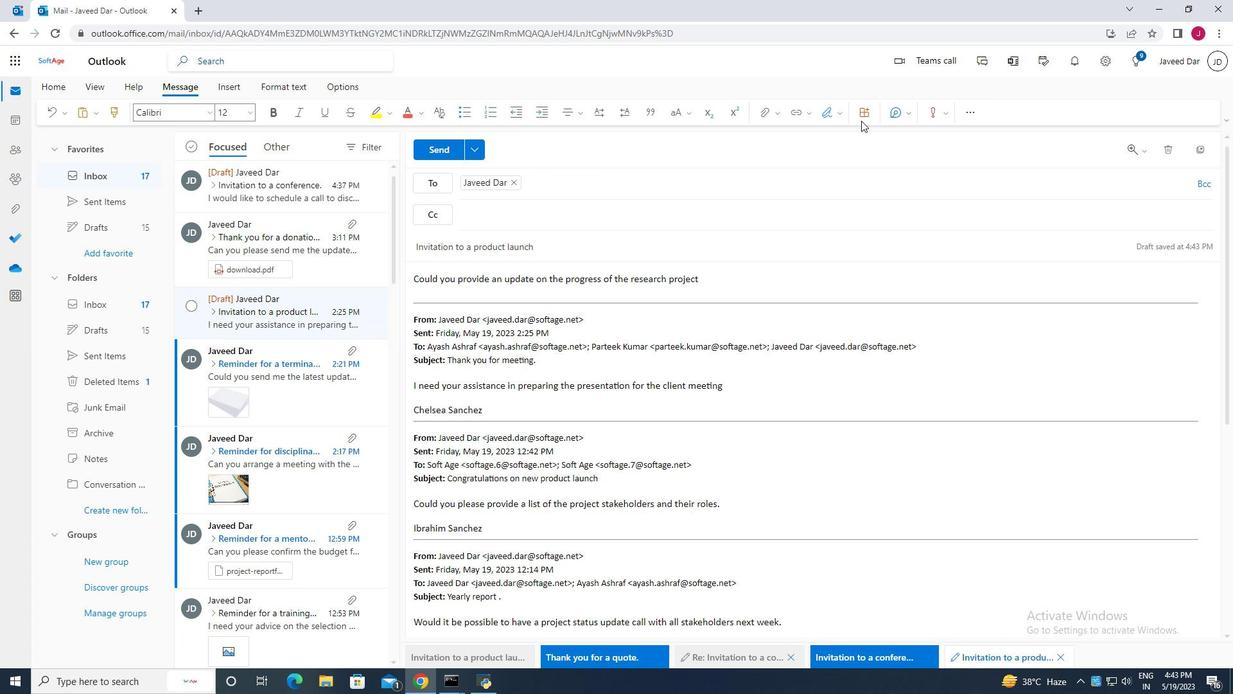 
Action: Mouse moved to (208, 255)
Screenshot: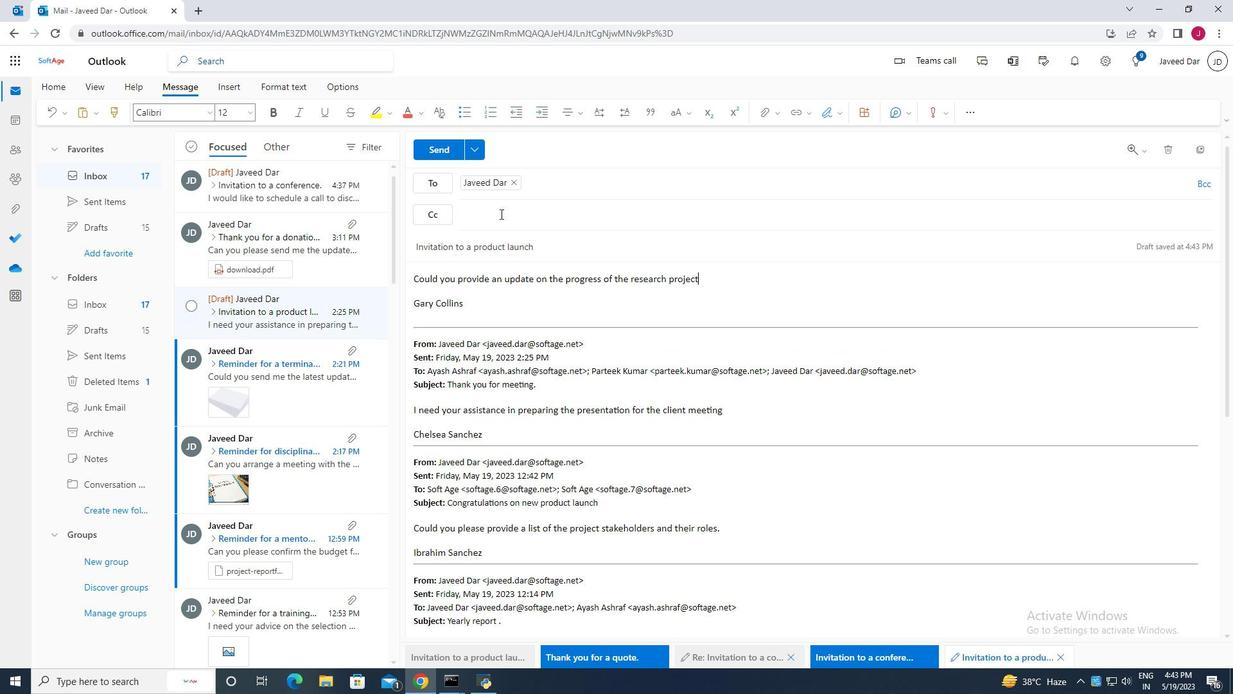 
Action: Mouse pressed left at (208, 255)
Screenshot: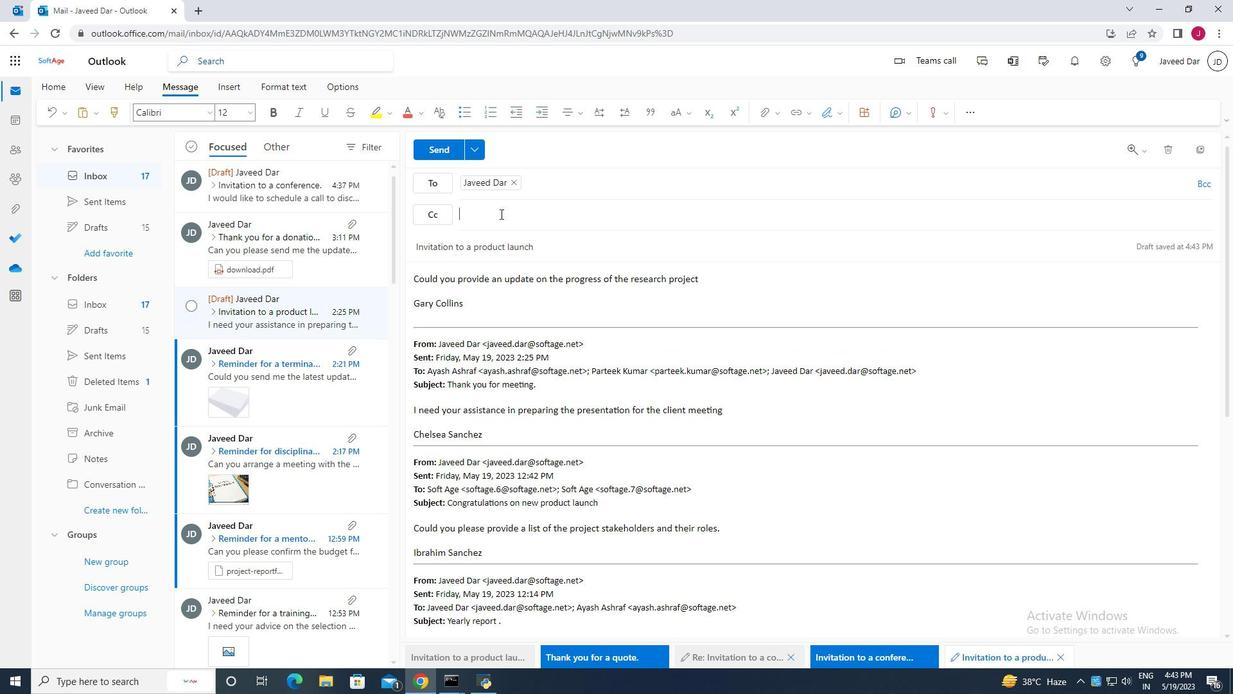 
Action: Mouse moved to (198, 142)
Screenshot: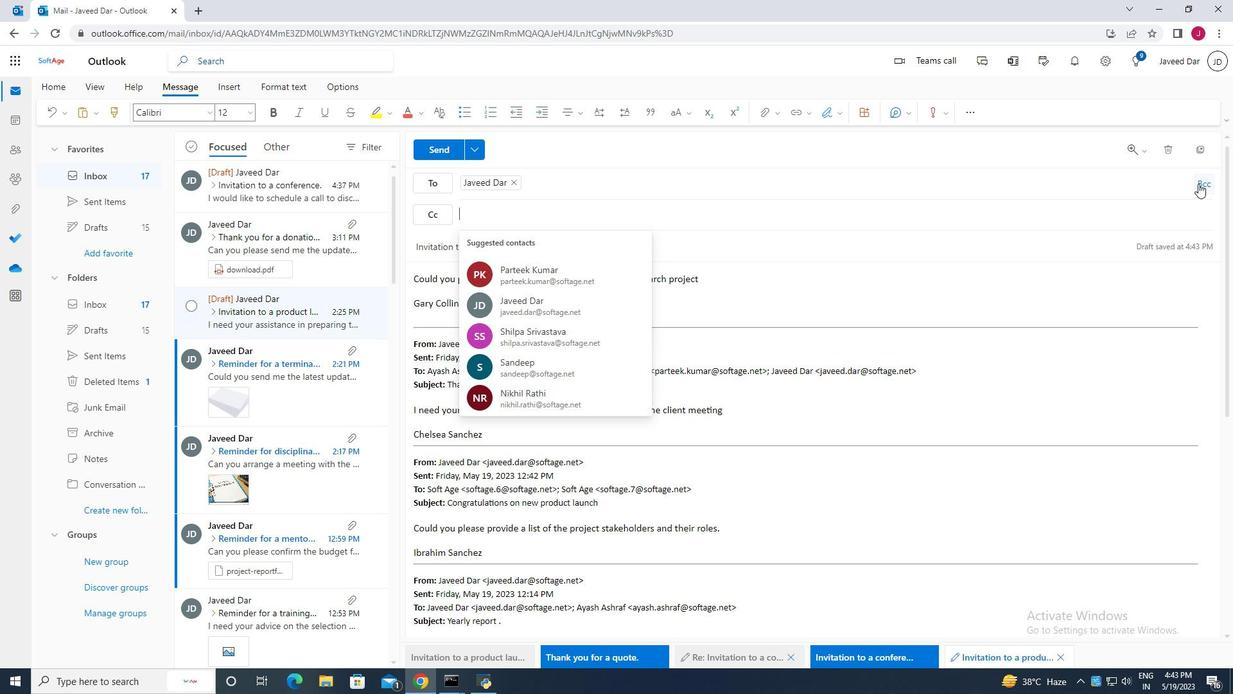 
Action: Mouse pressed left at (198, 142)
Screenshot: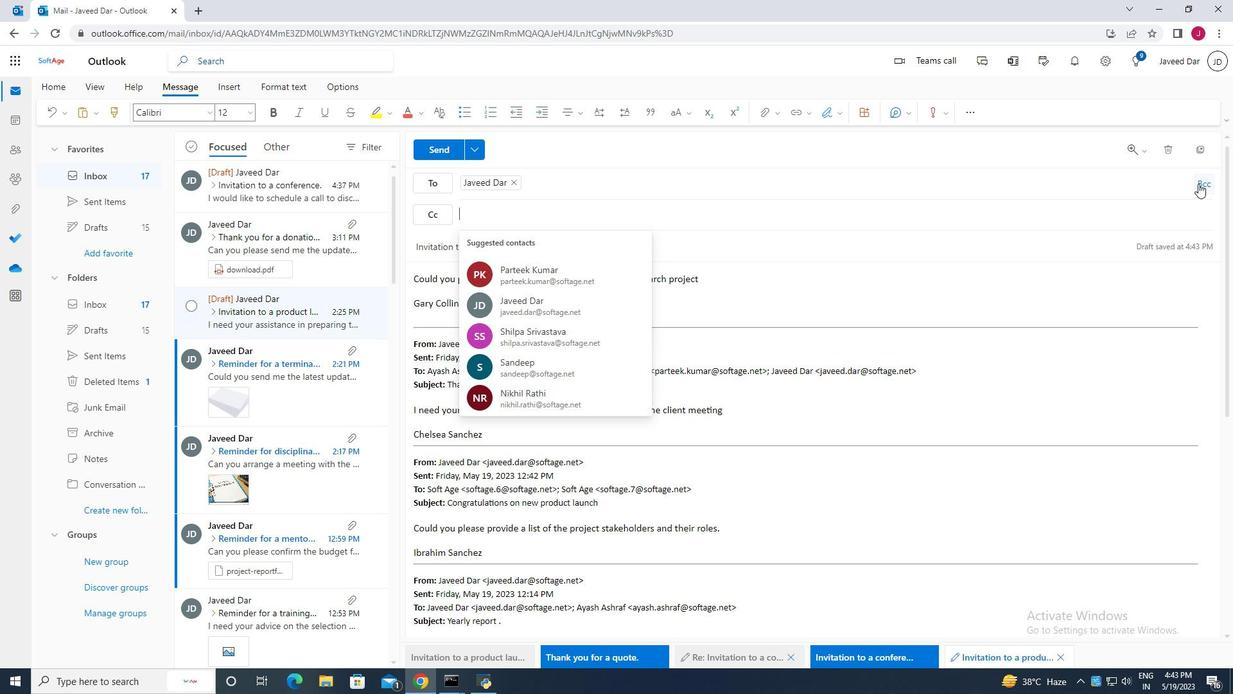 
Action: Mouse moved to (204, 253)
Screenshot: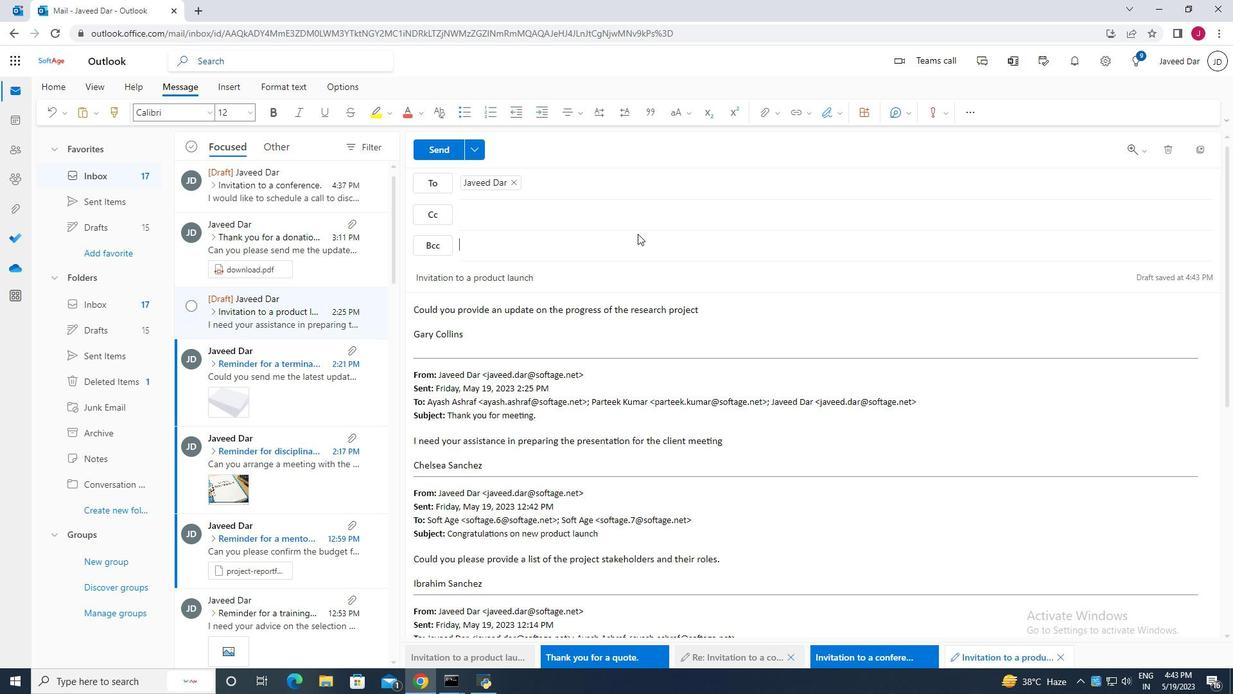 
Action: Mouse scrolled (204, 252) with delta (0, 0)
Screenshot: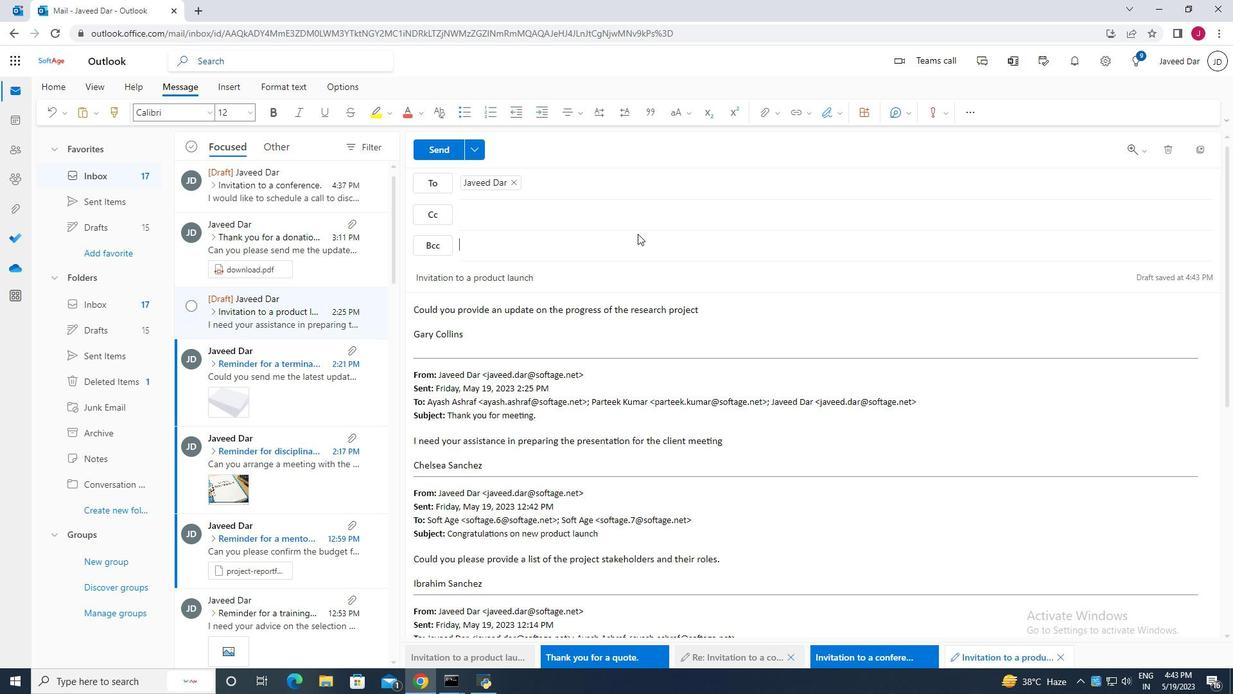 
Action: Mouse moved to (204, 253)
Screenshot: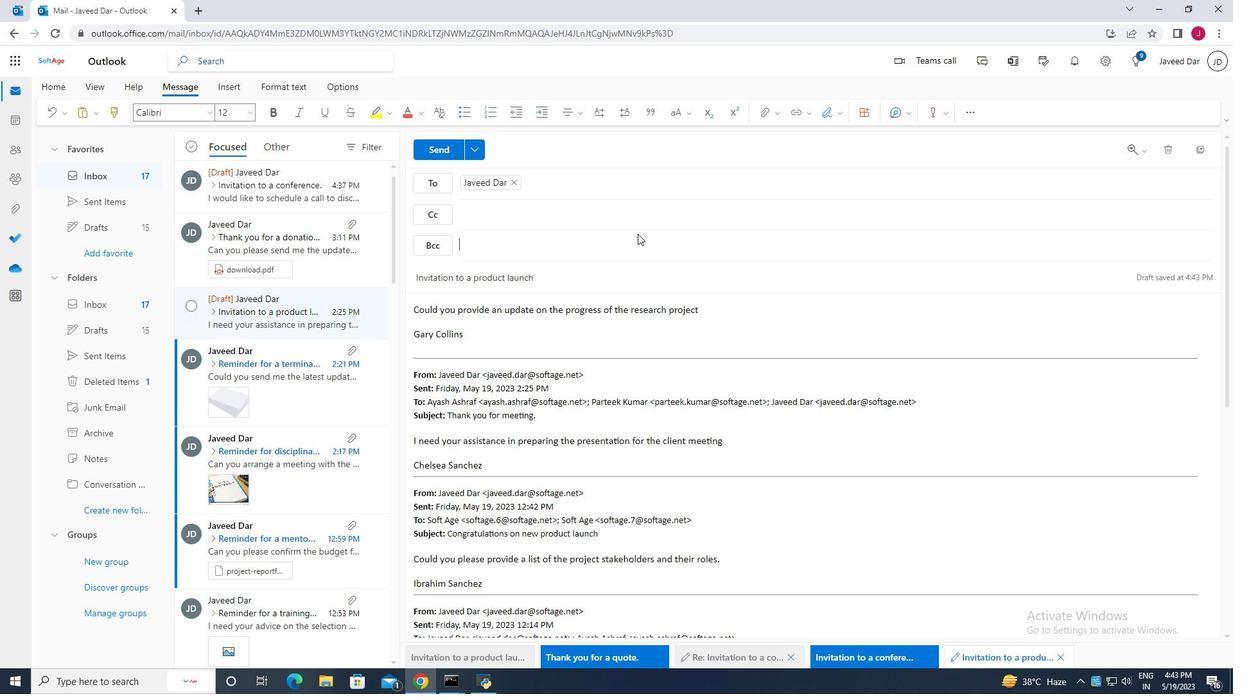 
Action: Mouse scrolled (204, 253) with delta (0, 0)
Screenshot: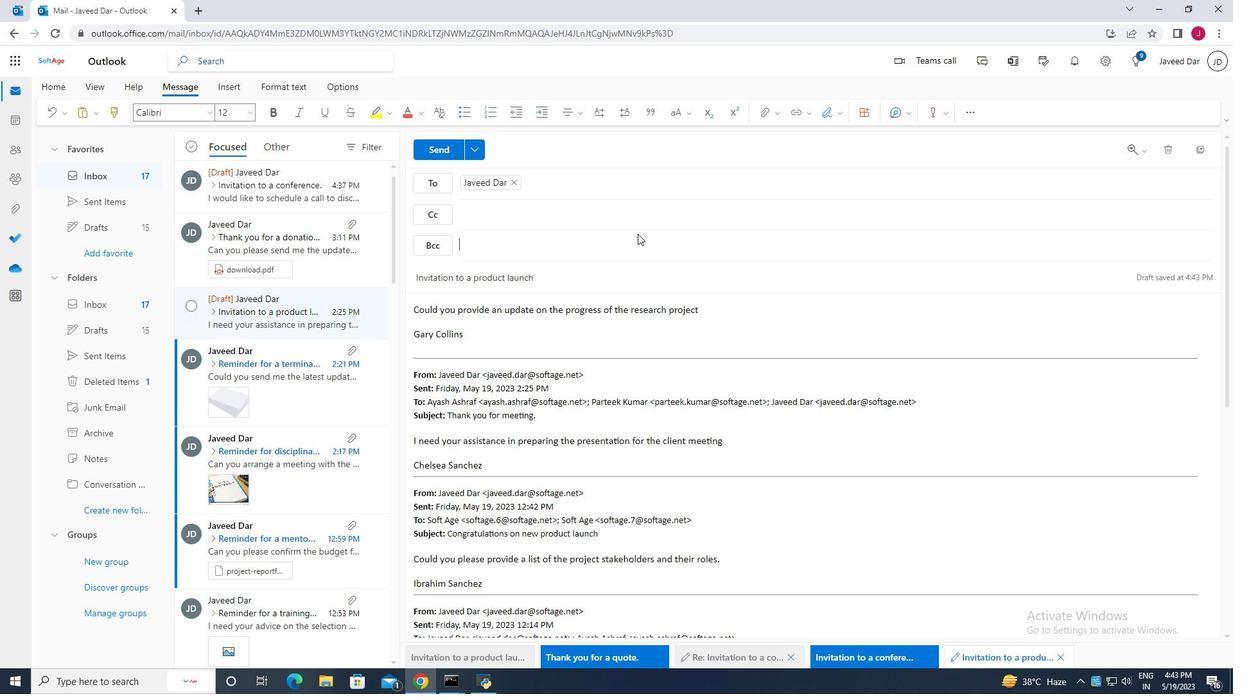 
Action: Mouse moved to (205, 253)
Screenshot: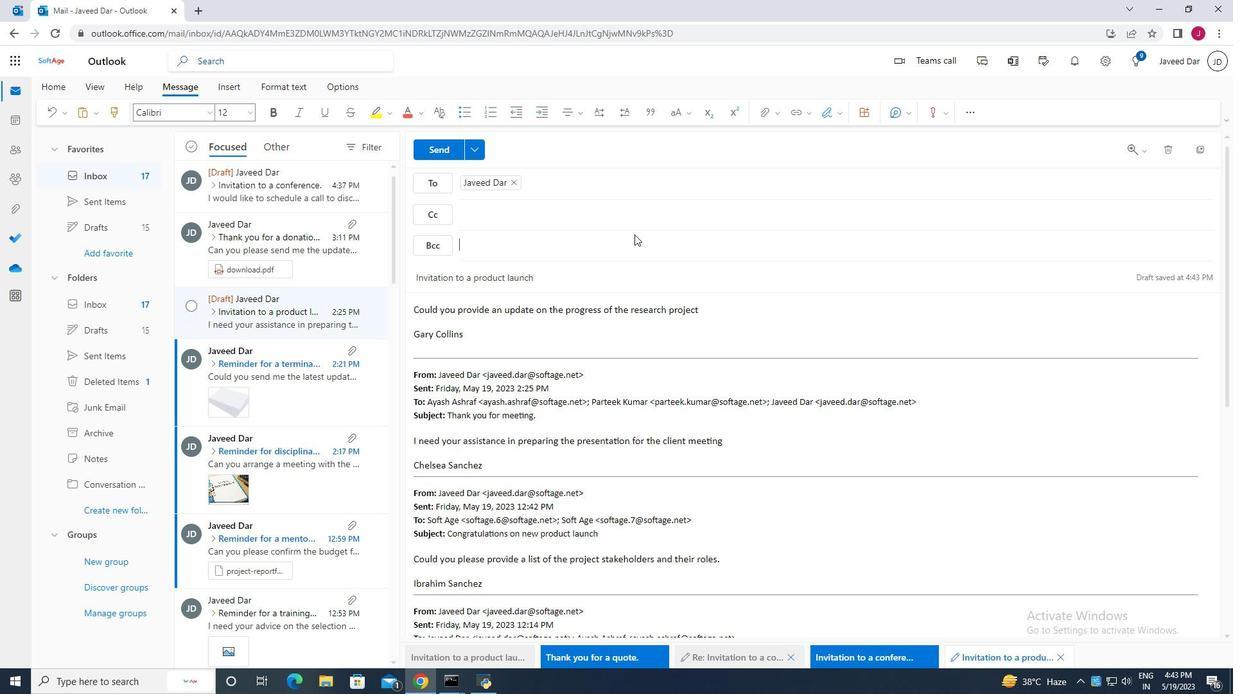 
Action: Mouse scrolled (205, 253) with delta (0, 0)
Screenshot: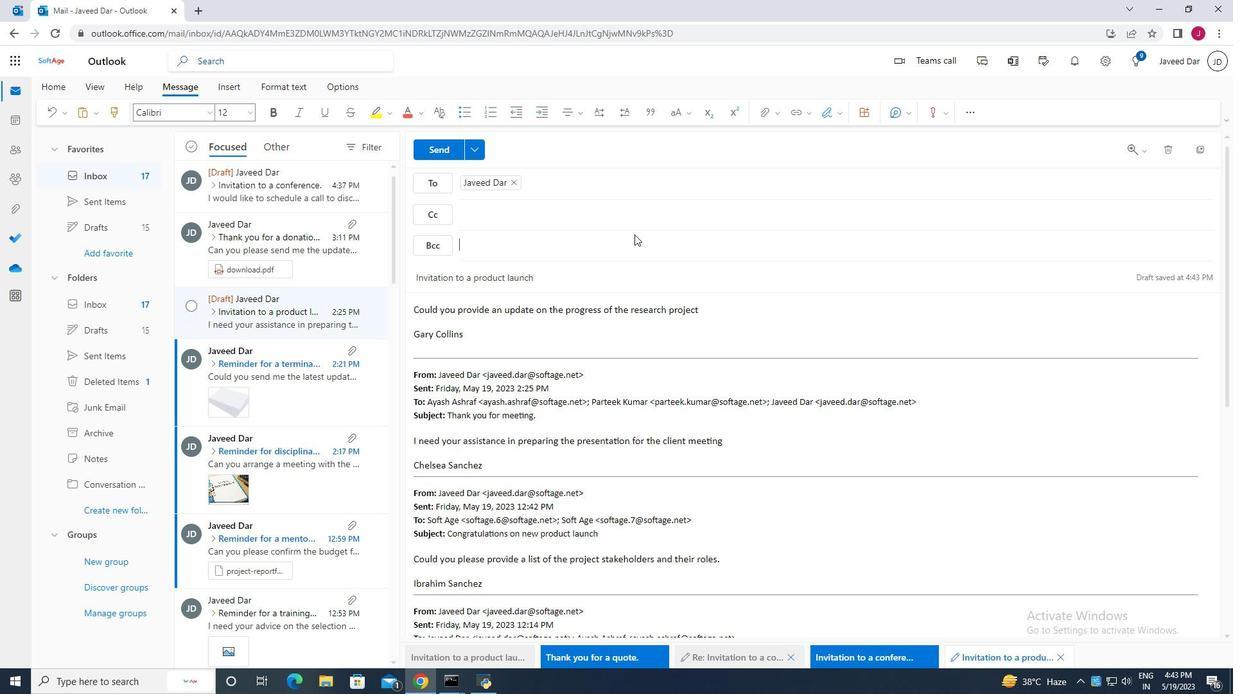 
Action: Mouse moved to (272, 317)
Screenshot: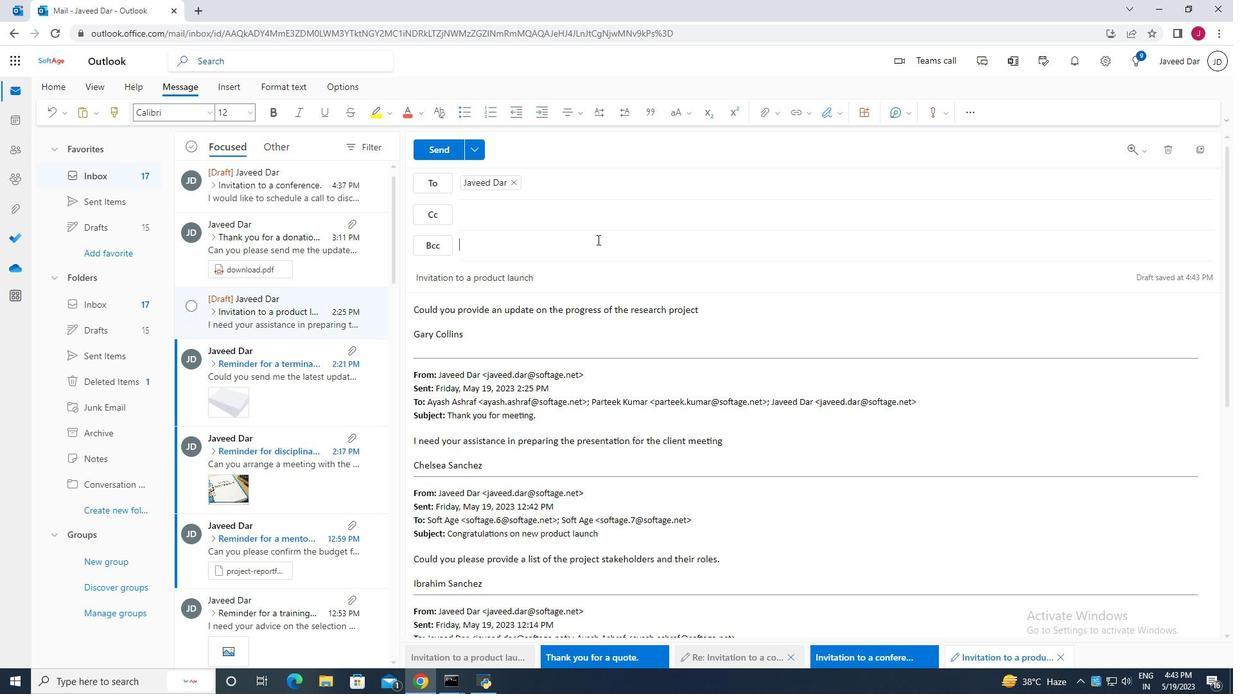 
Action: Mouse pressed left at (272, 317)
Screenshot: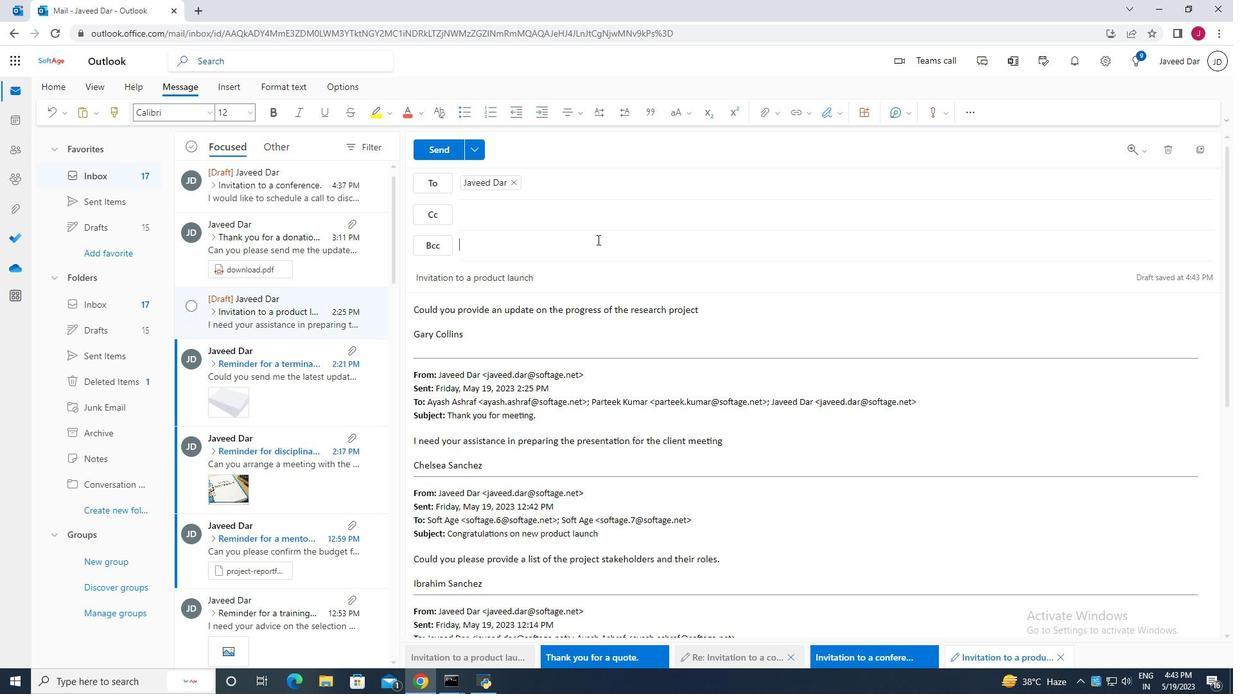 
Action: Mouse moved to (245, 120)
Screenshot: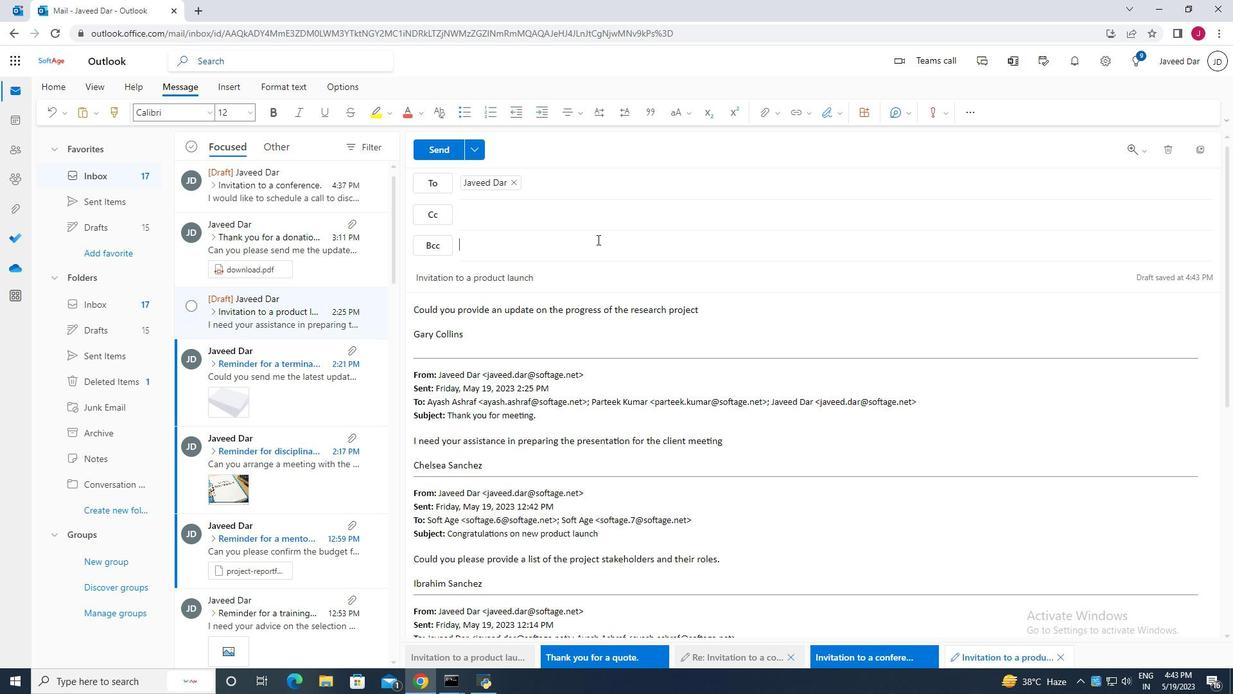
Action: Mouse pressed left at (245, 120)
Screenshot: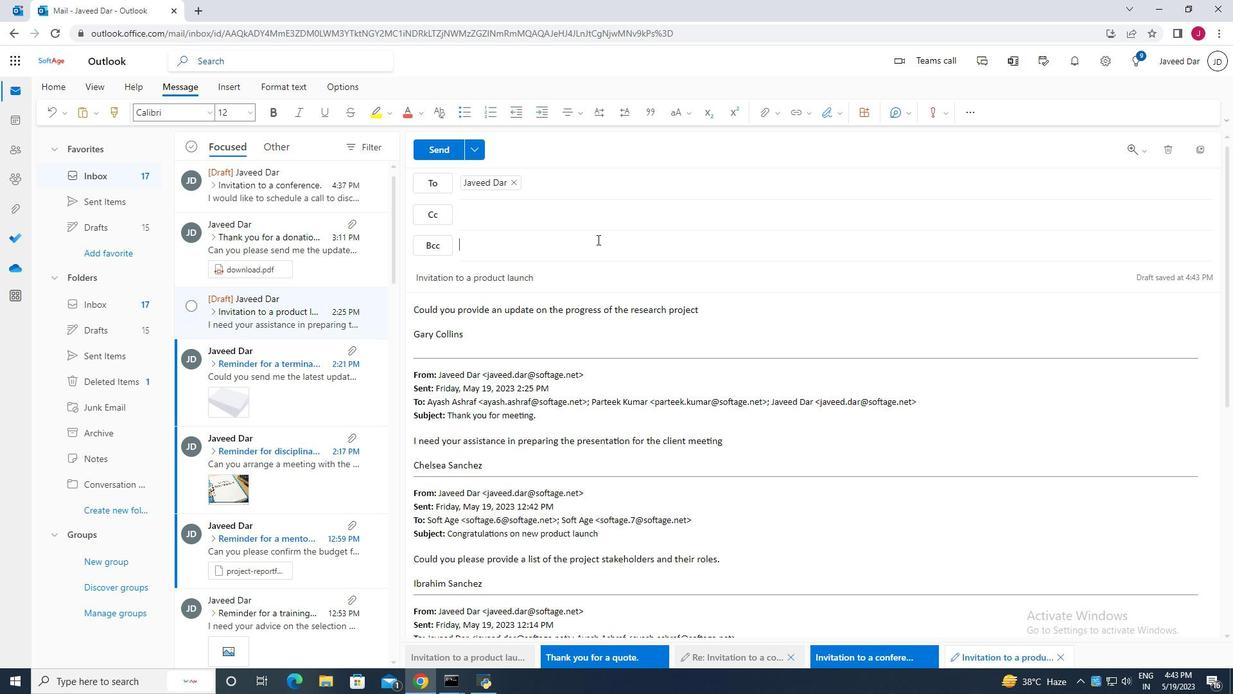 
Action: Mouse moved to (248, 138)
Screenshot: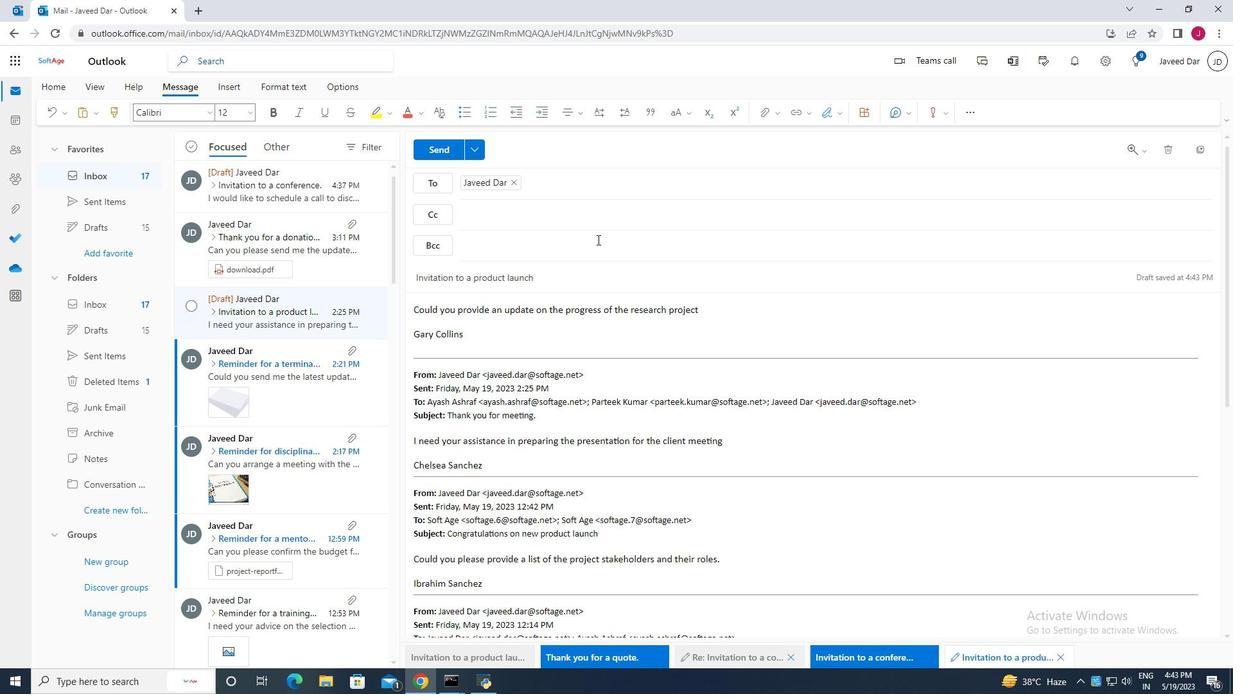 
Action: Mouse pressed left at (248, 138)
Screenshot: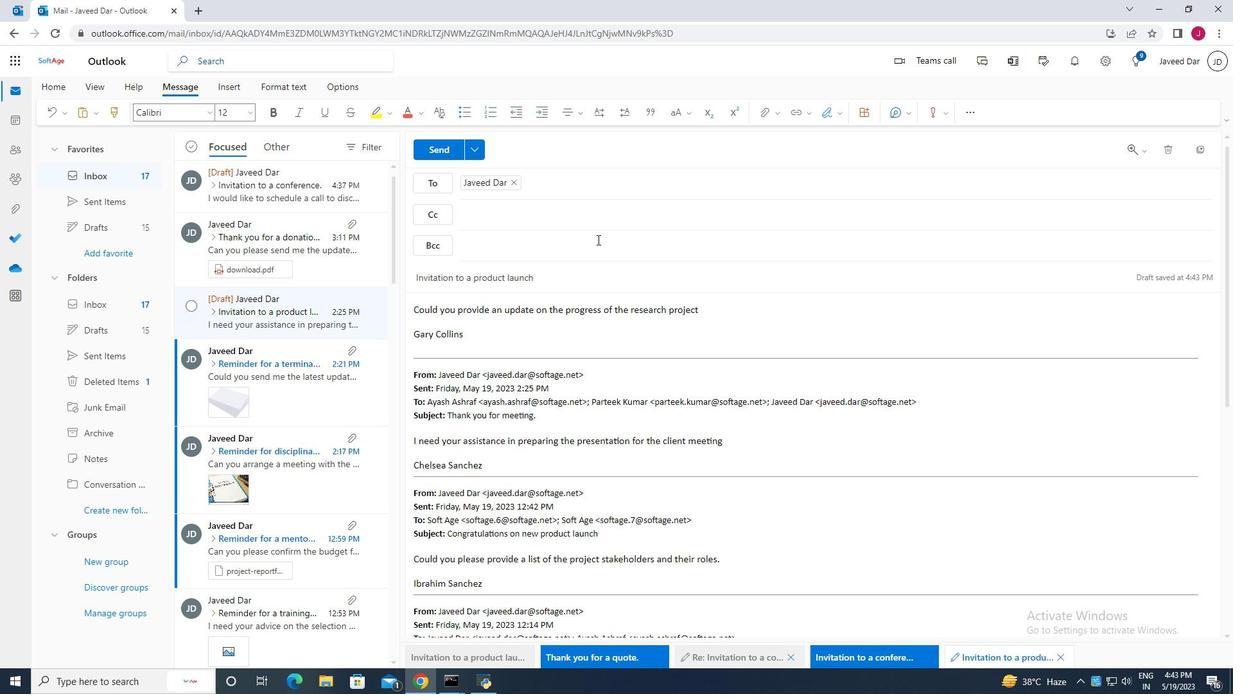 
Action: Mouse moved to (248, 139)
Screenshot: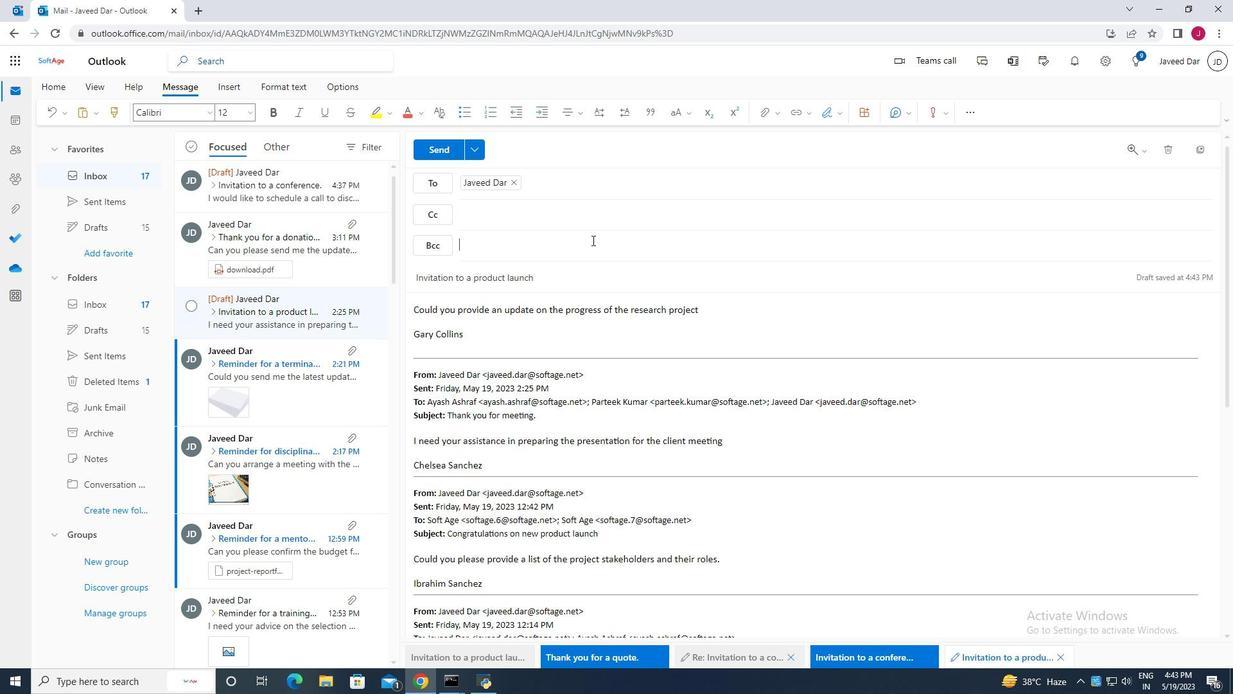 
Action: Key pressed ayash
Screenshot: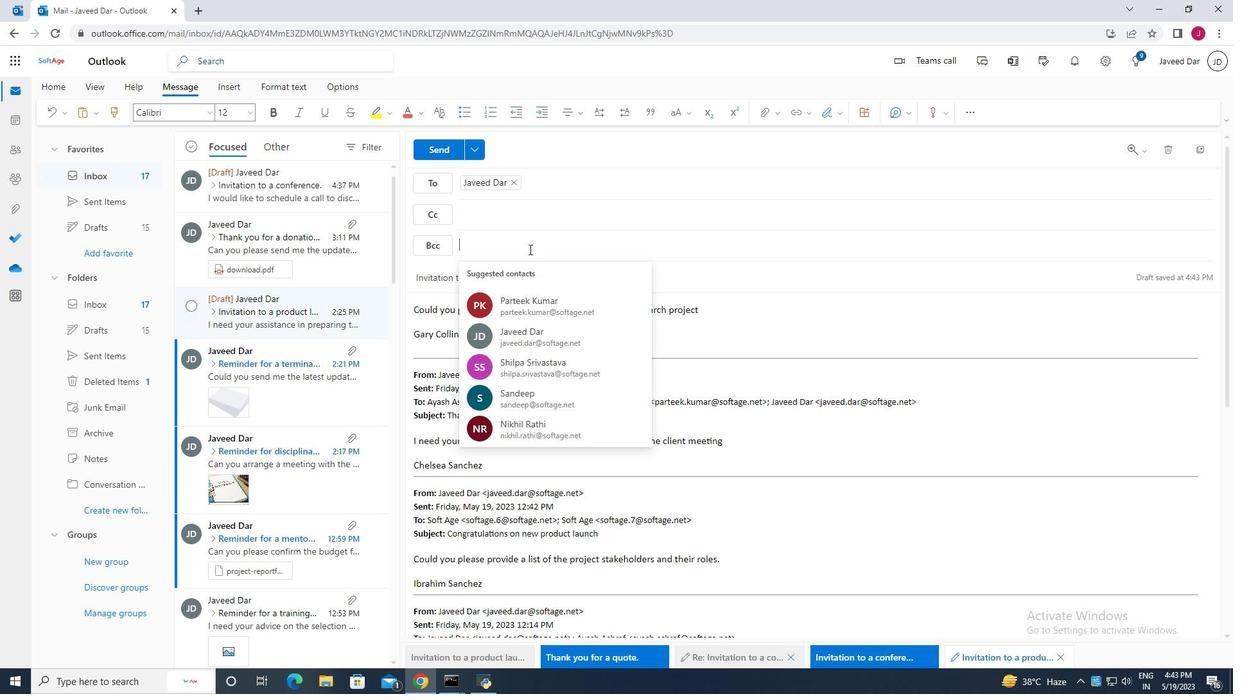 
Action: Mouse moved to (341, 165)
Screenshot: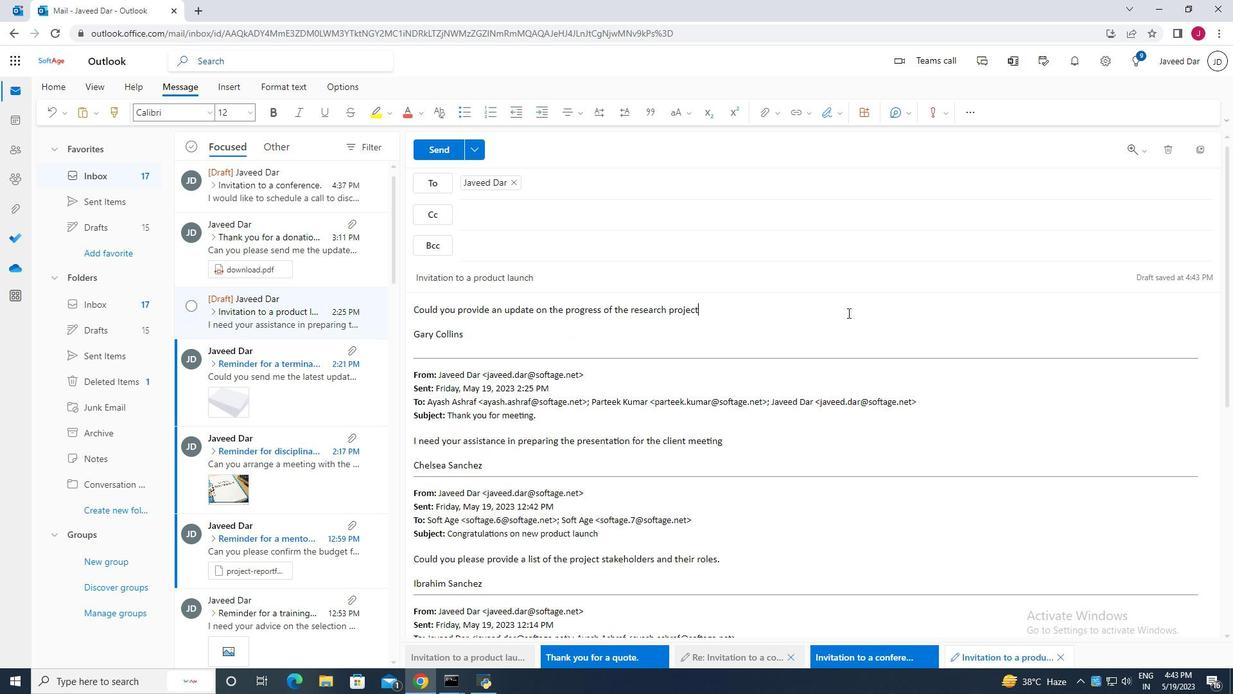 
Action: Mouse pressed left at (341, 165)
Screenshot: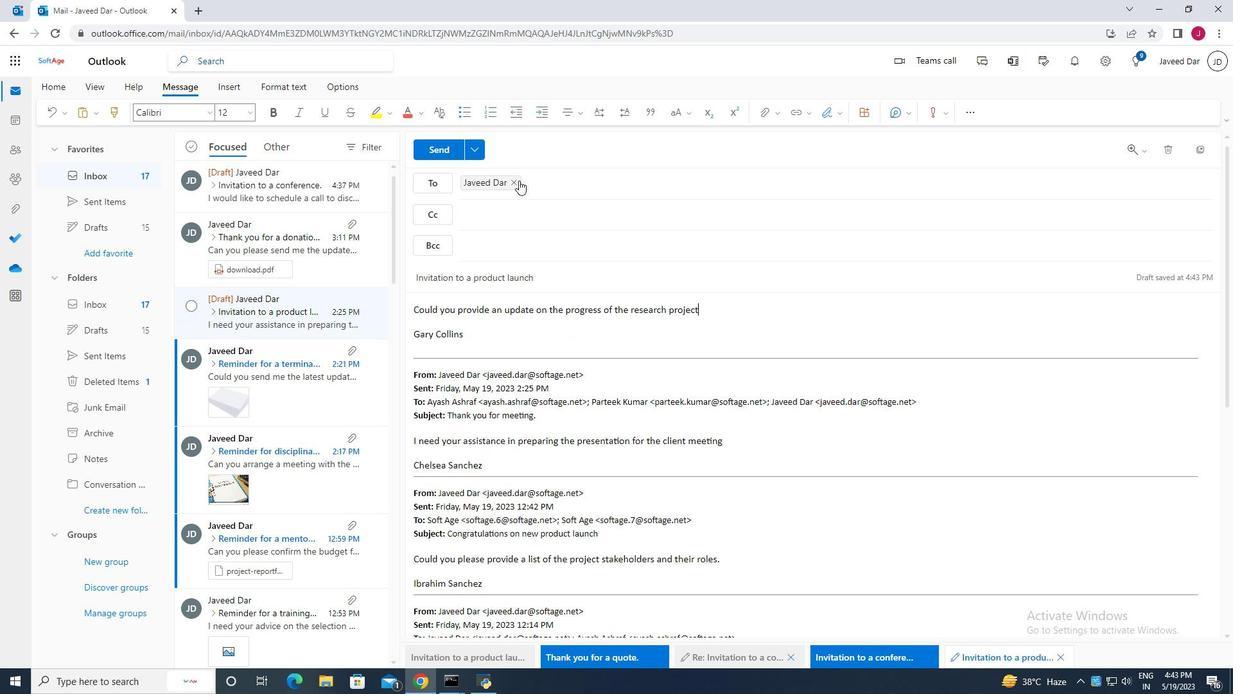 
Action: Mouse moved to (328, 131)
Screenshot: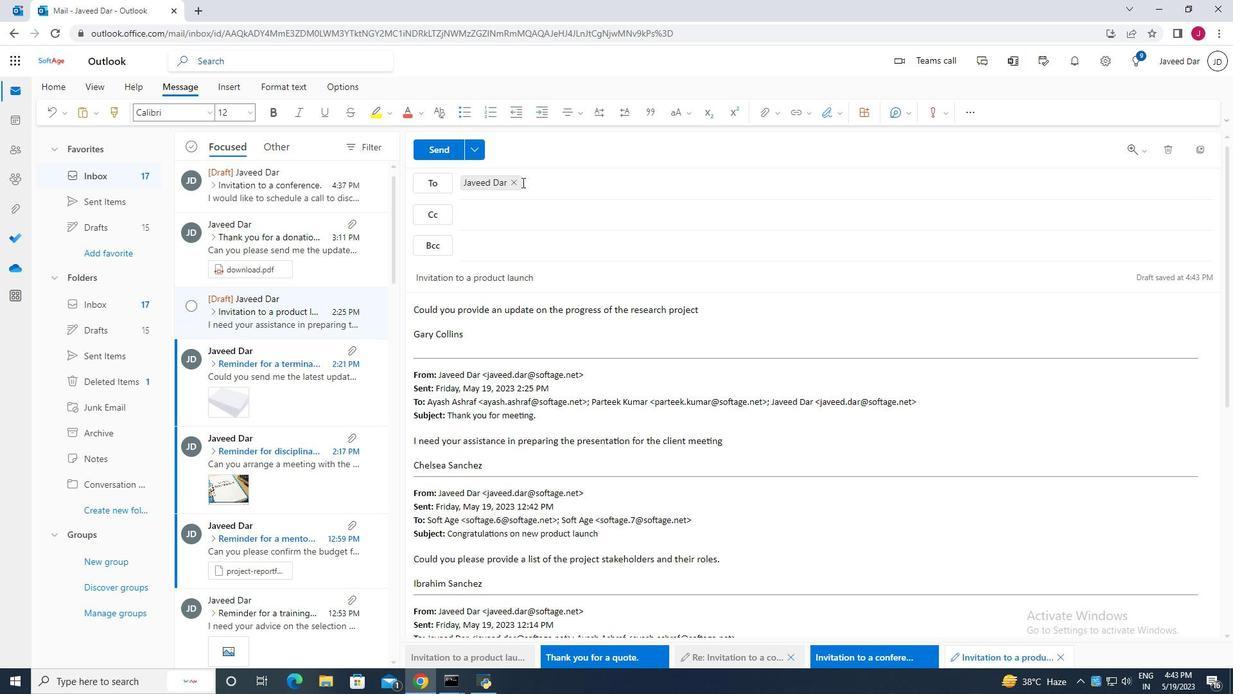 
Action: Key pressed san
Screenshot: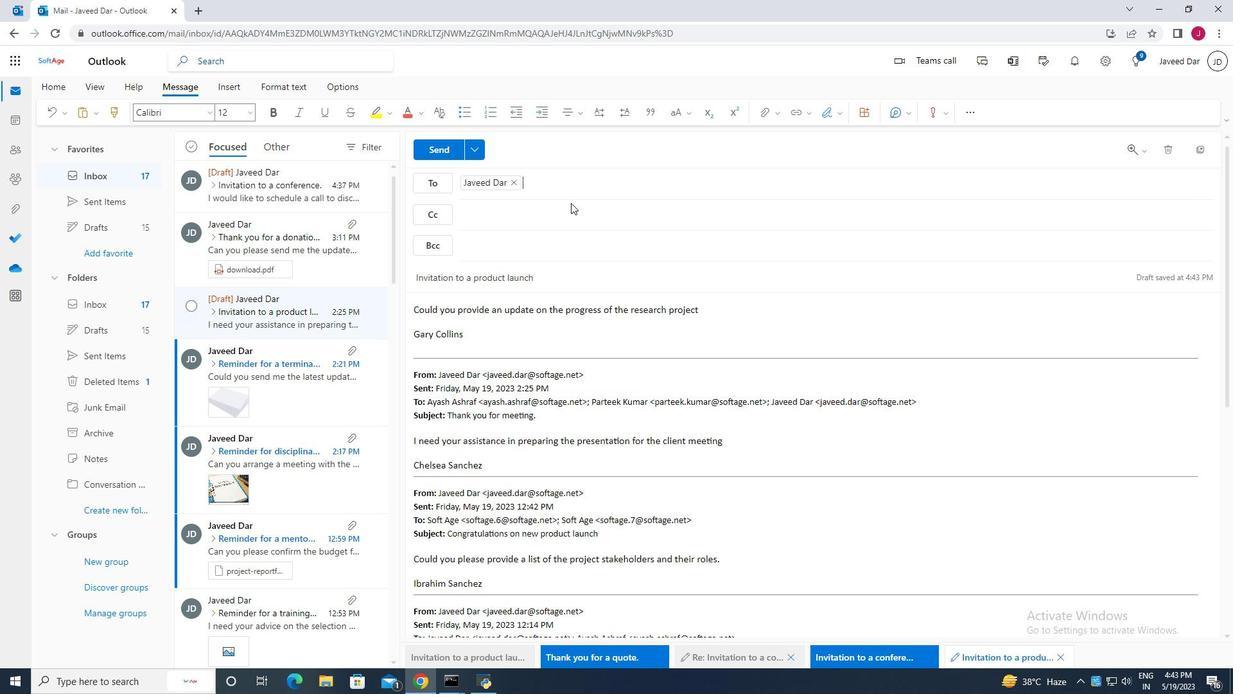 
Action: Mouse moved to (377, 173)
Screenshot: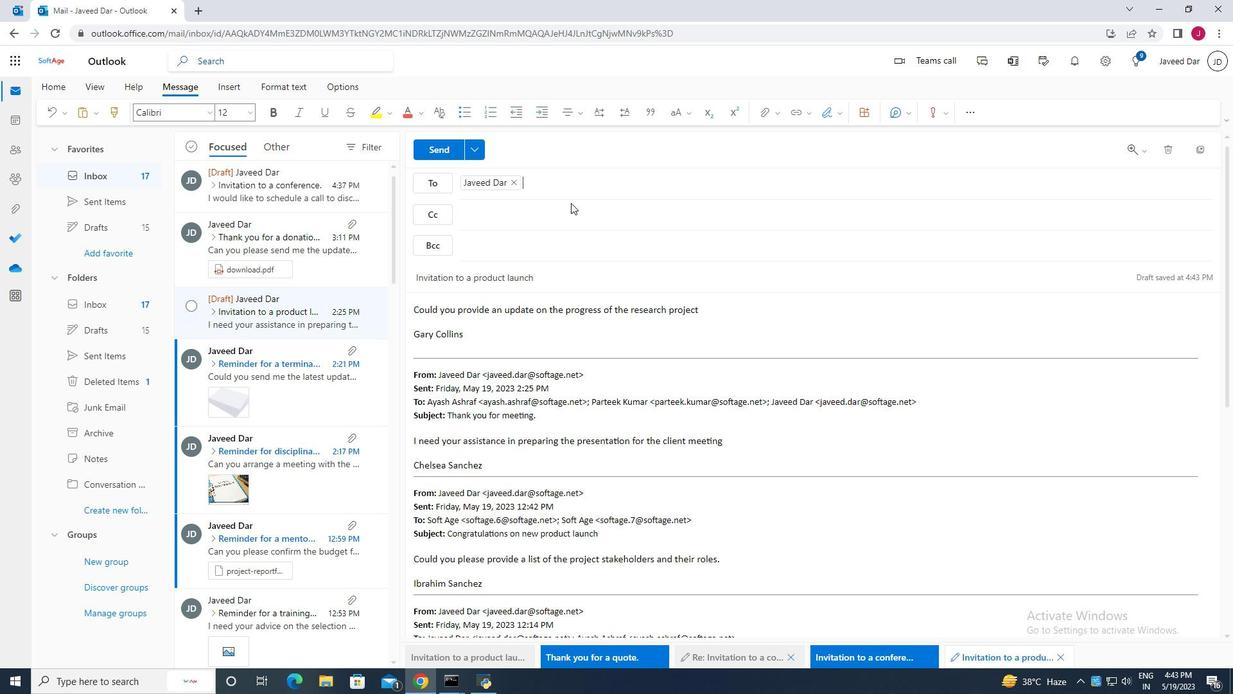 
Action: Mouse pressed left at (377, 173)
Screenshot: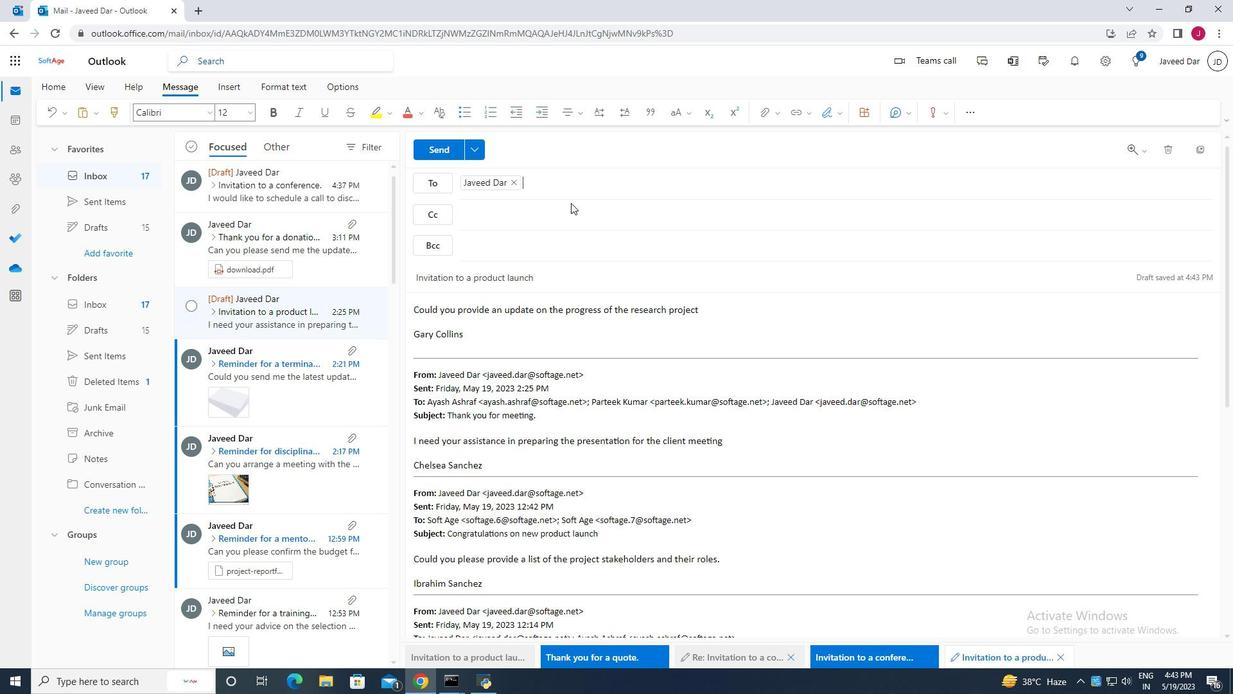 
Action: Mouse moved to (799, 71)
Screenshot: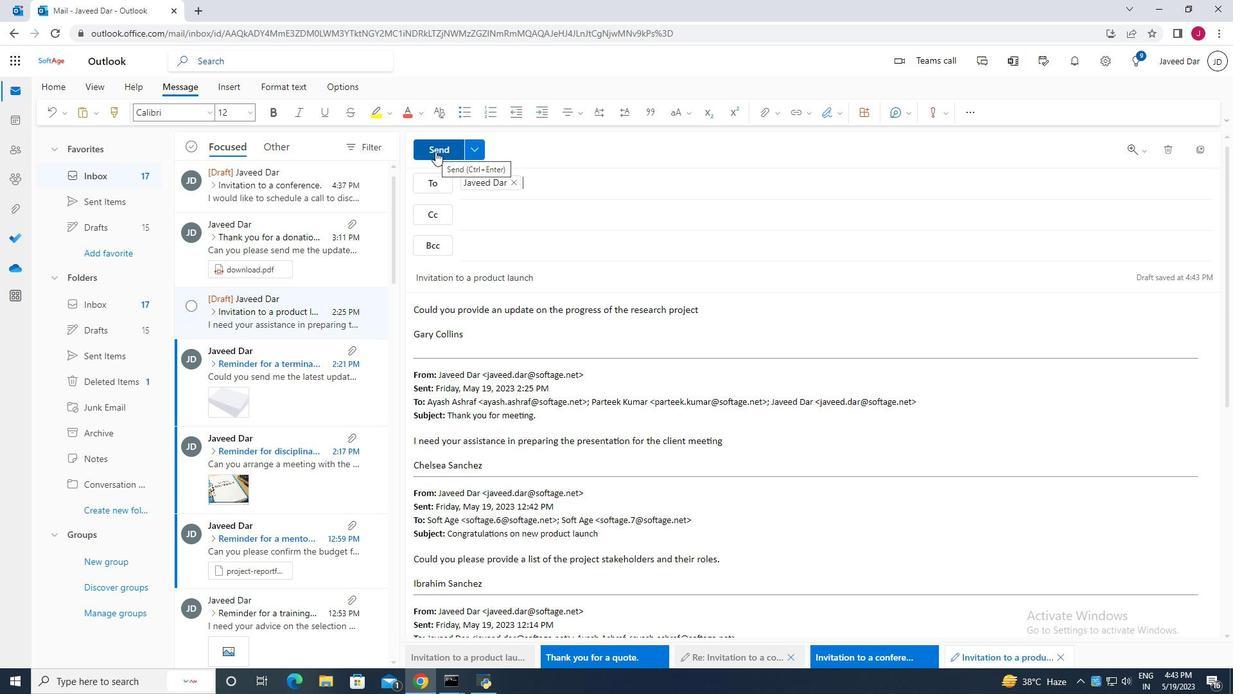 
Action: Mouse pressed left at (799, 71)
Screenshot: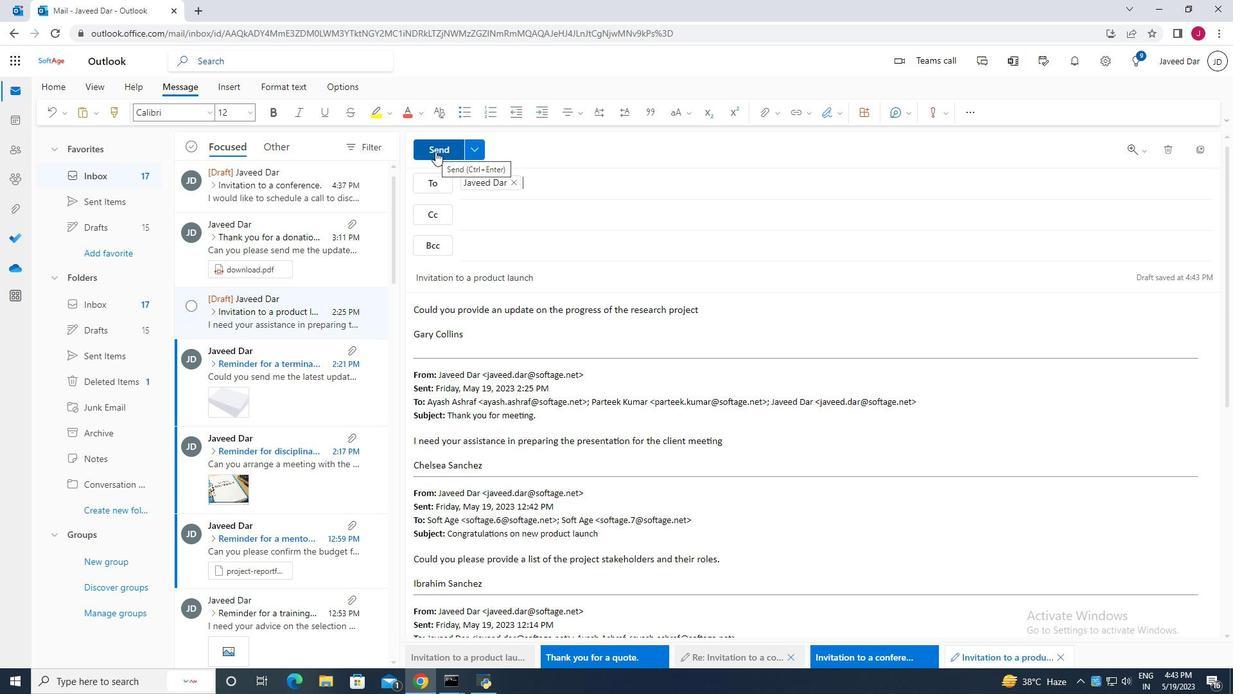 
Action: Mouse moved to (759, 262)
Screenshot: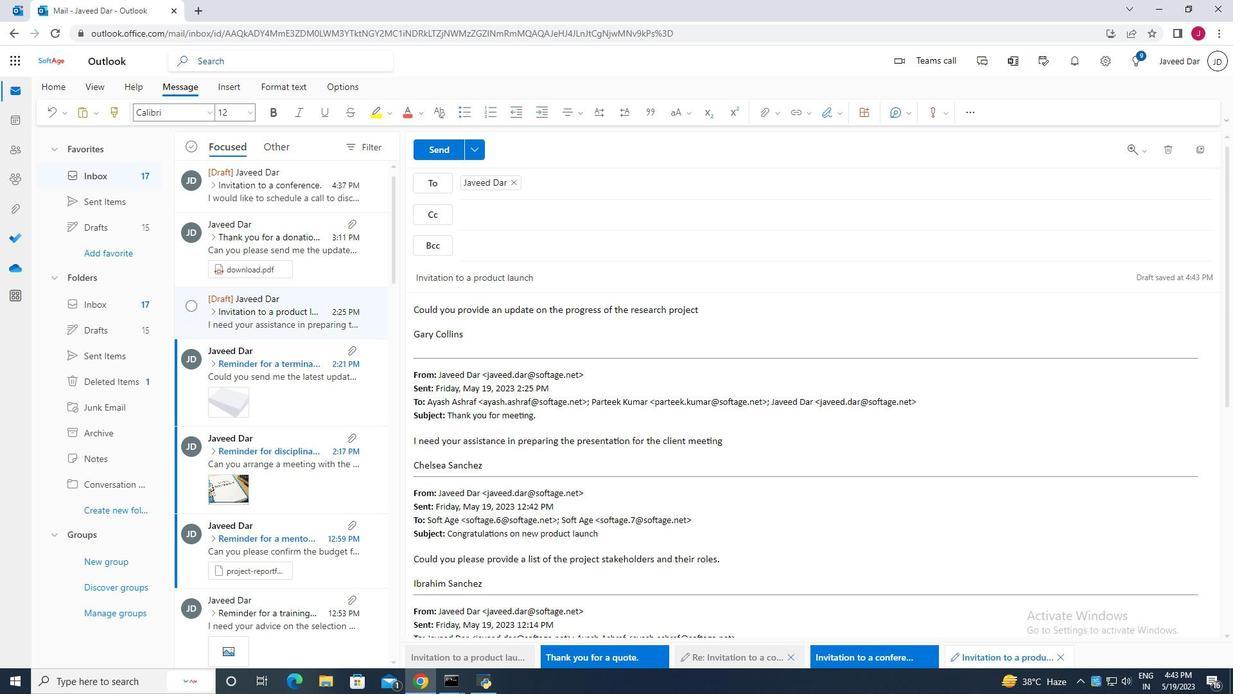 
Action: Mouse pressed left at (759, 262)
Screenshot: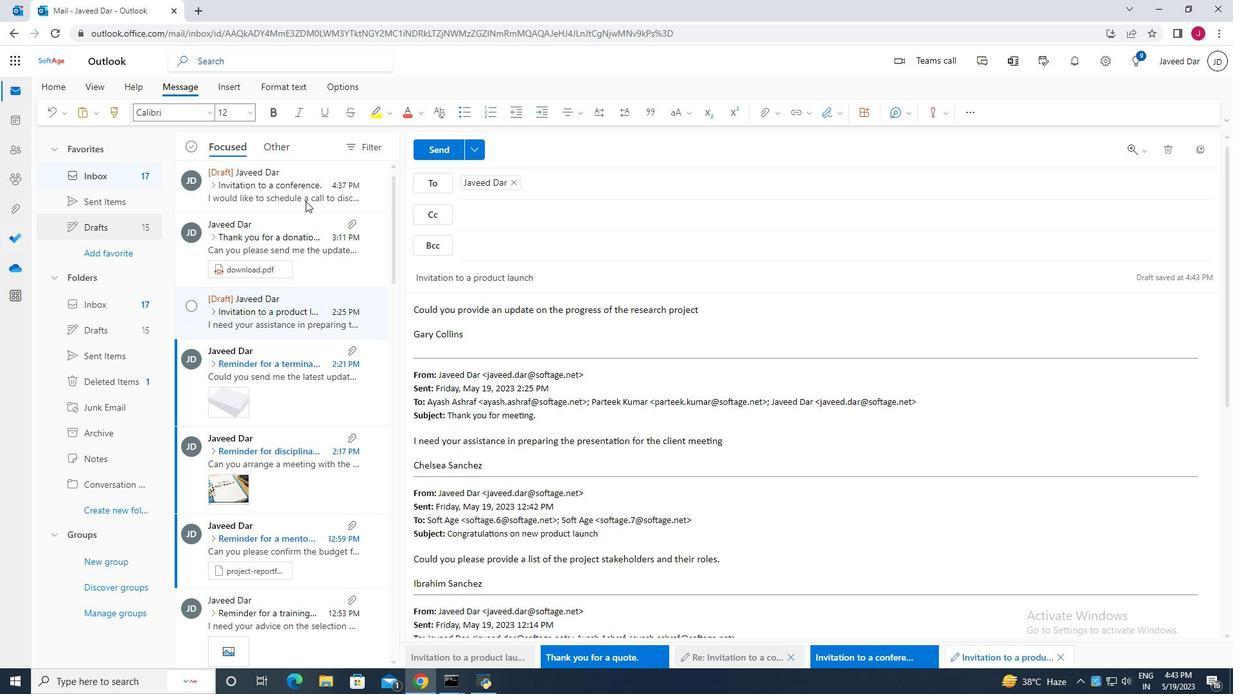 
Action: Mouse moved to (562, 201)
Screenshot: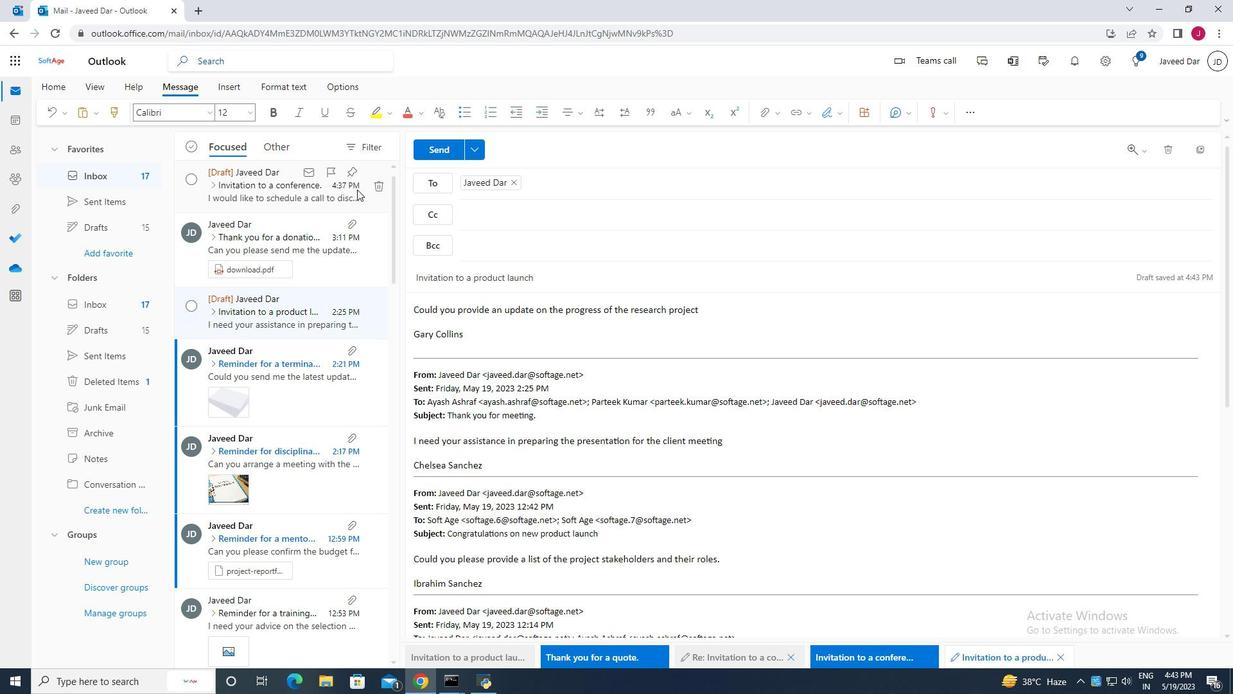 
Action: Mouse pressed left at (562, 201)
Screenshot: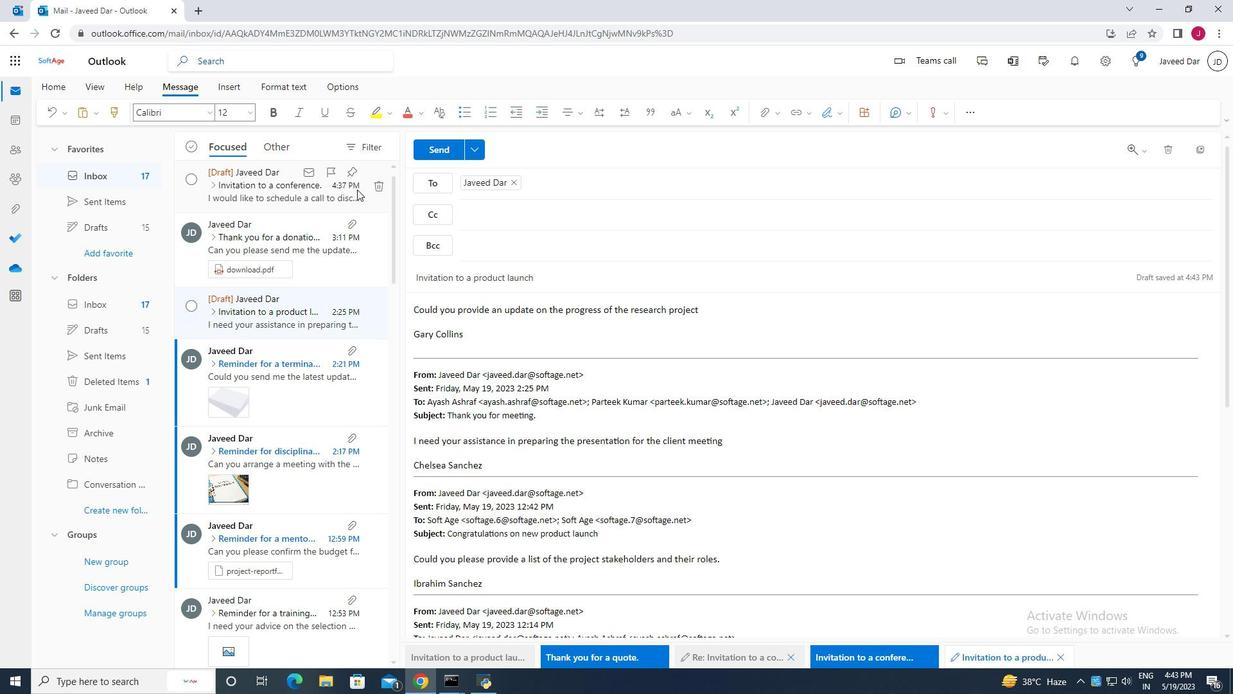 
Action: Mouse moved to (573, 203)
Screenshot: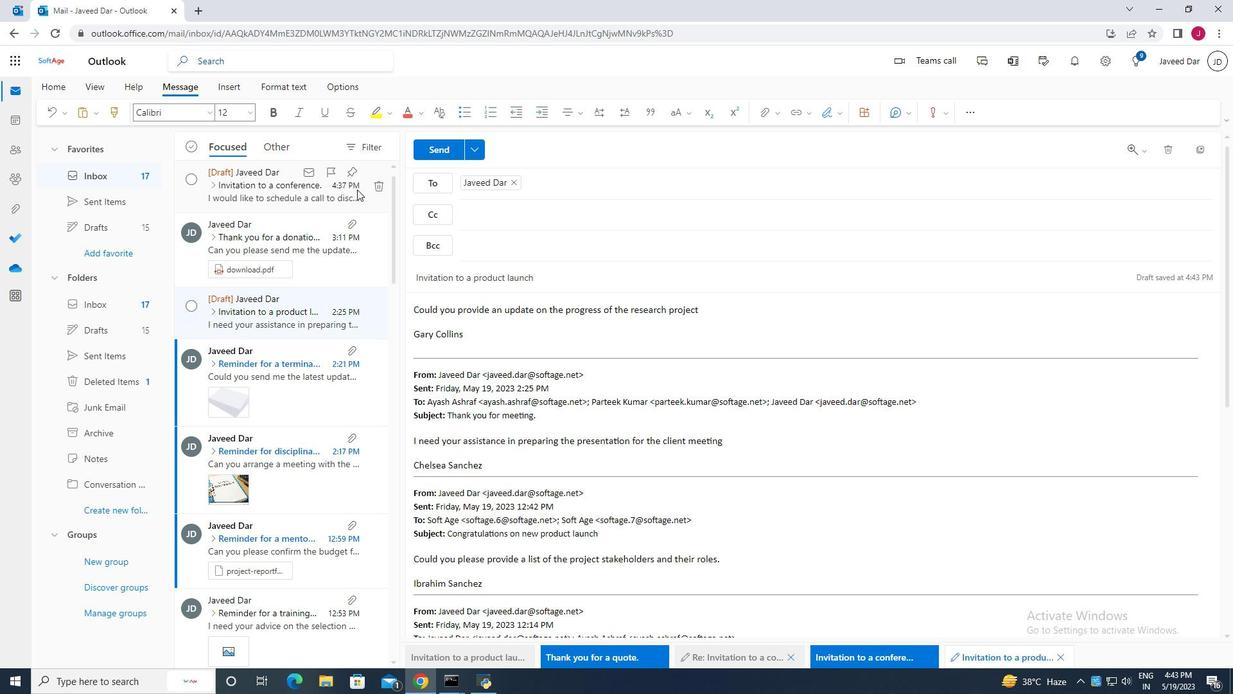 
Action: Key pressed <Key.backspace><Key.backspace><Key.backspace><Key.backspace><Key.backspace><Key.backspace><Key.backspace><Key.backspace><Key.backspace><Key.backspace><Key.backspace><Key.backspace><Key.backspace><Key.backspace><Key.backspace><Key.backspace><Key.backspace><Key.backspace><Key.backspace><Key.backspace><Key.backspace><Key.backspace><Key.backspace><Key.backspace><Key.backspace><Key.backspace><Key.backspace><Key.backspace><Key.backspace><Key.backspace>
Screenshot: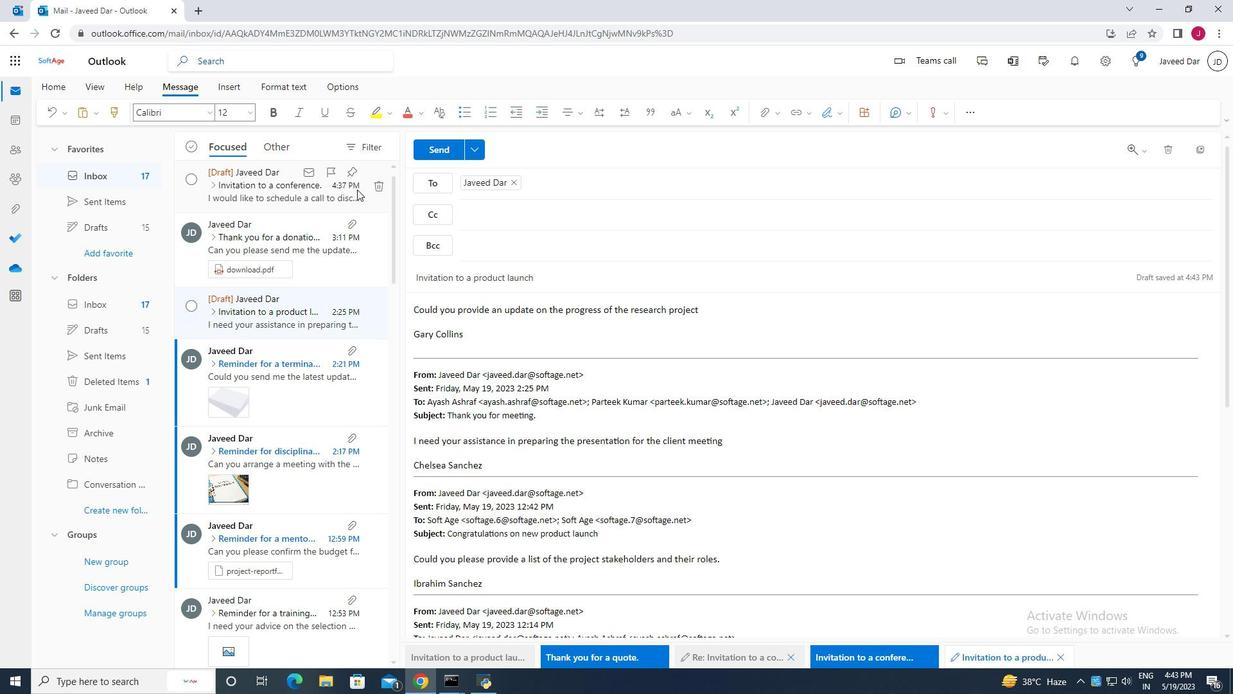 
Action: Mouse pressed left at (573, 203)
Screenshot: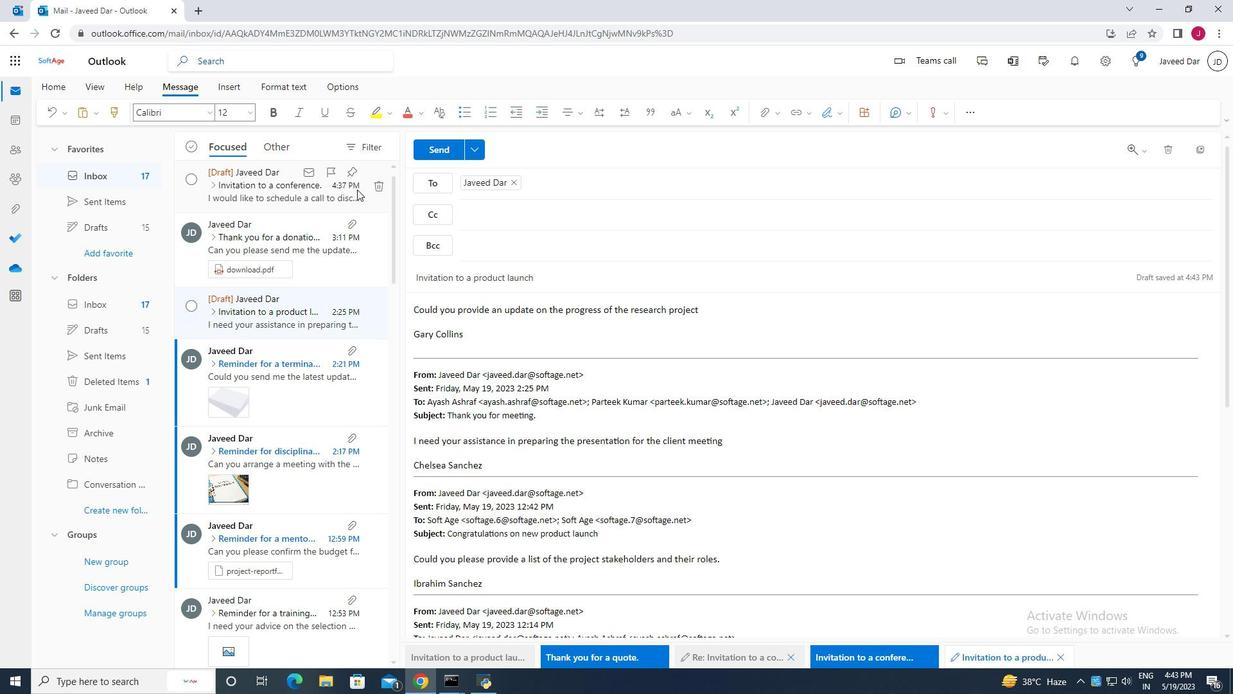 
Action: Mouse moved to (539, 177)
Screenshot: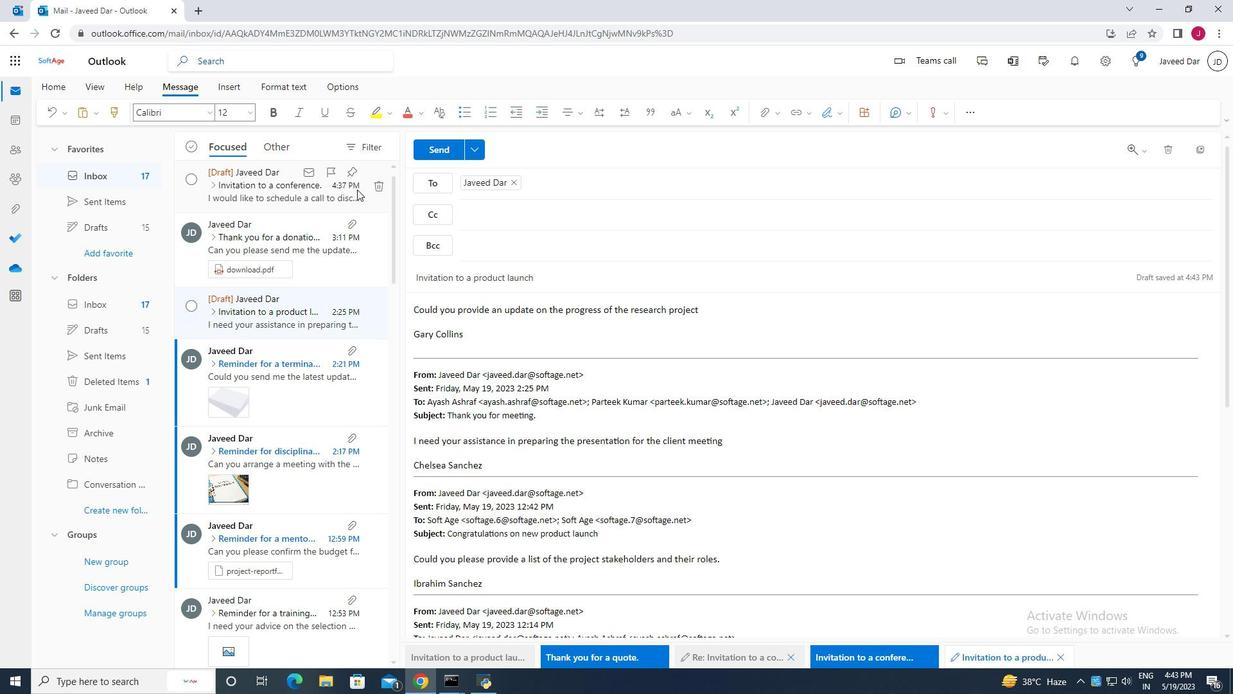 
Action: Mouse pressed left at (539, 177)
Screenshot: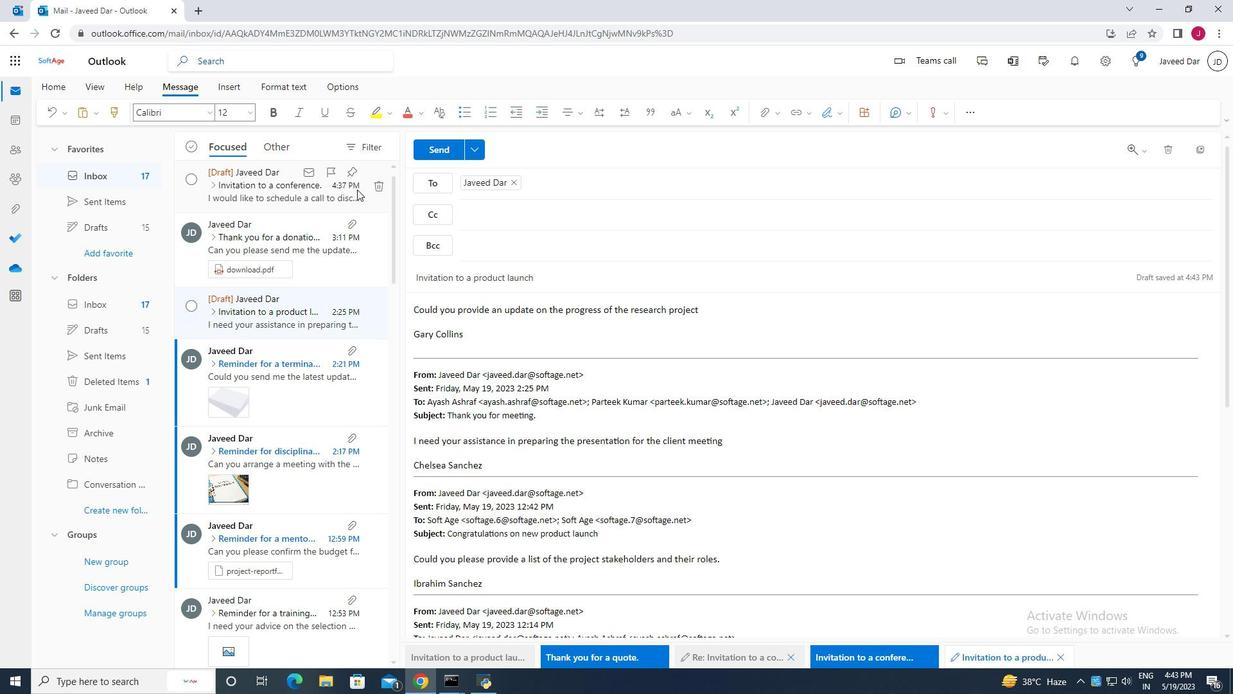 
Action: Mouse moved to (580, 203)
Screenshot: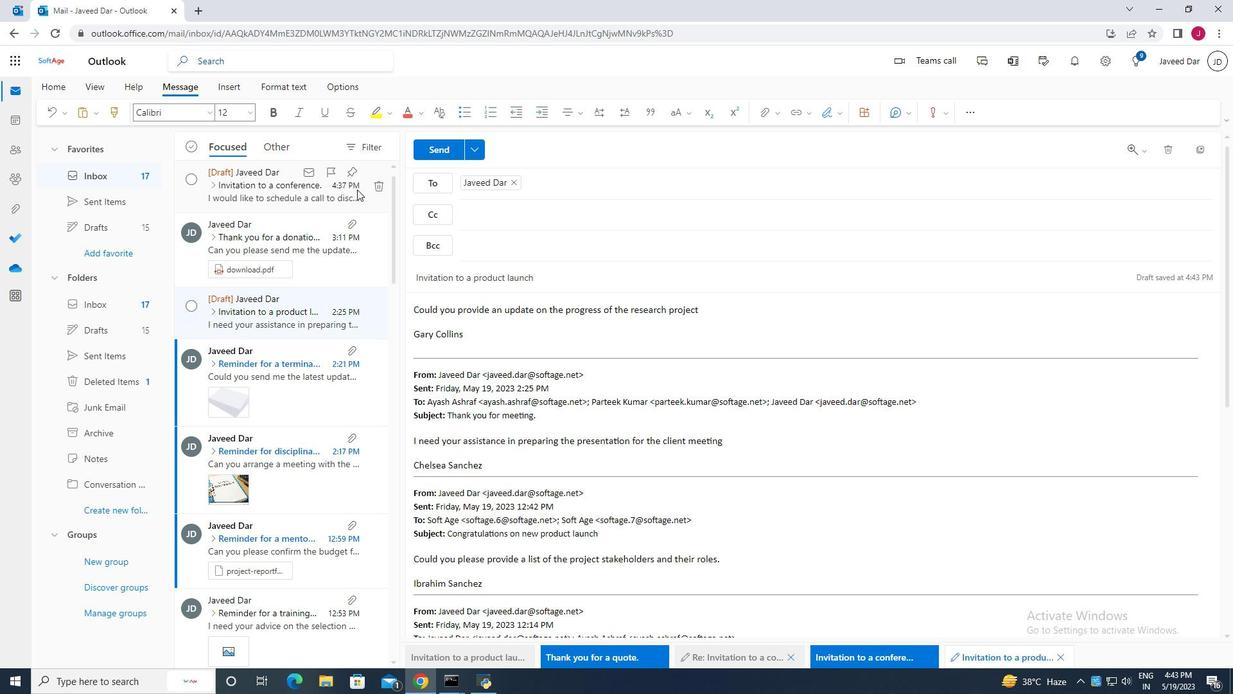 
Action: Mouse pressed left at (580, 203)
Screenshot: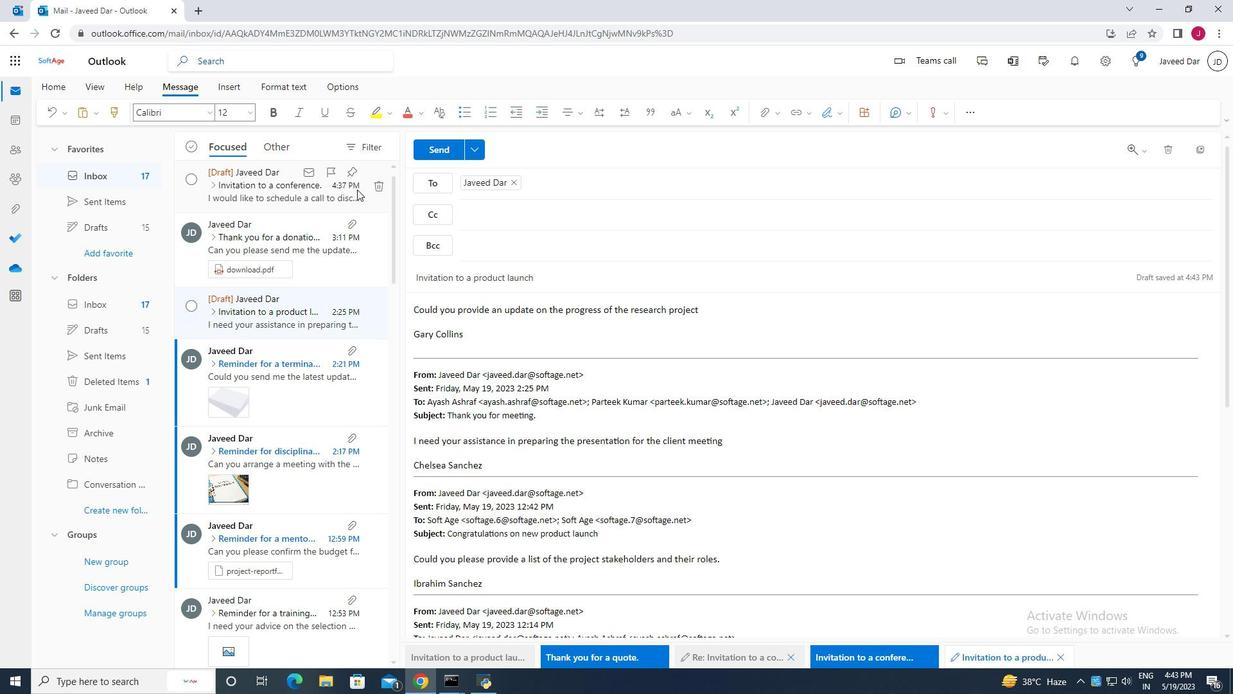 
Action: Mouse moved to (580, 204)
Screenshot: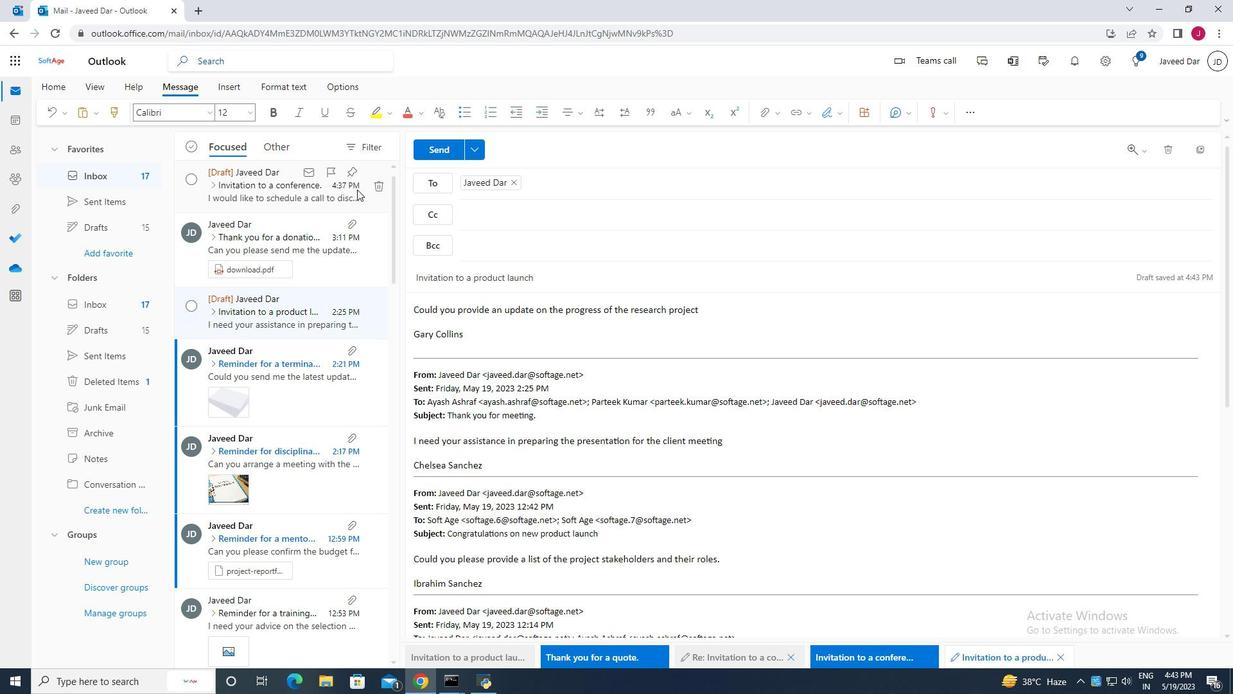 
Action: Key pressed <Key.caps_lock>G<Key.caps_lock>ary<Key.space><Key.caps_lock>C<Key.caps_lock>ollins
Screenshot: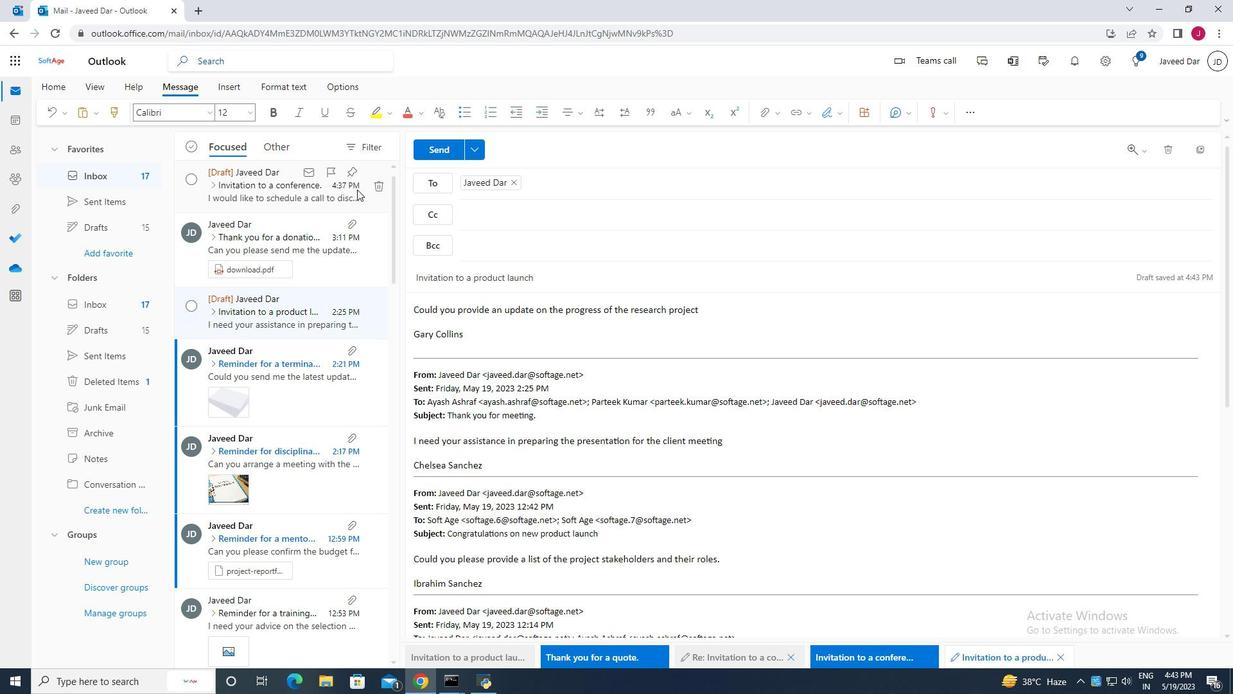 
Action: Mouse moved to (494, 203)
Screenshot: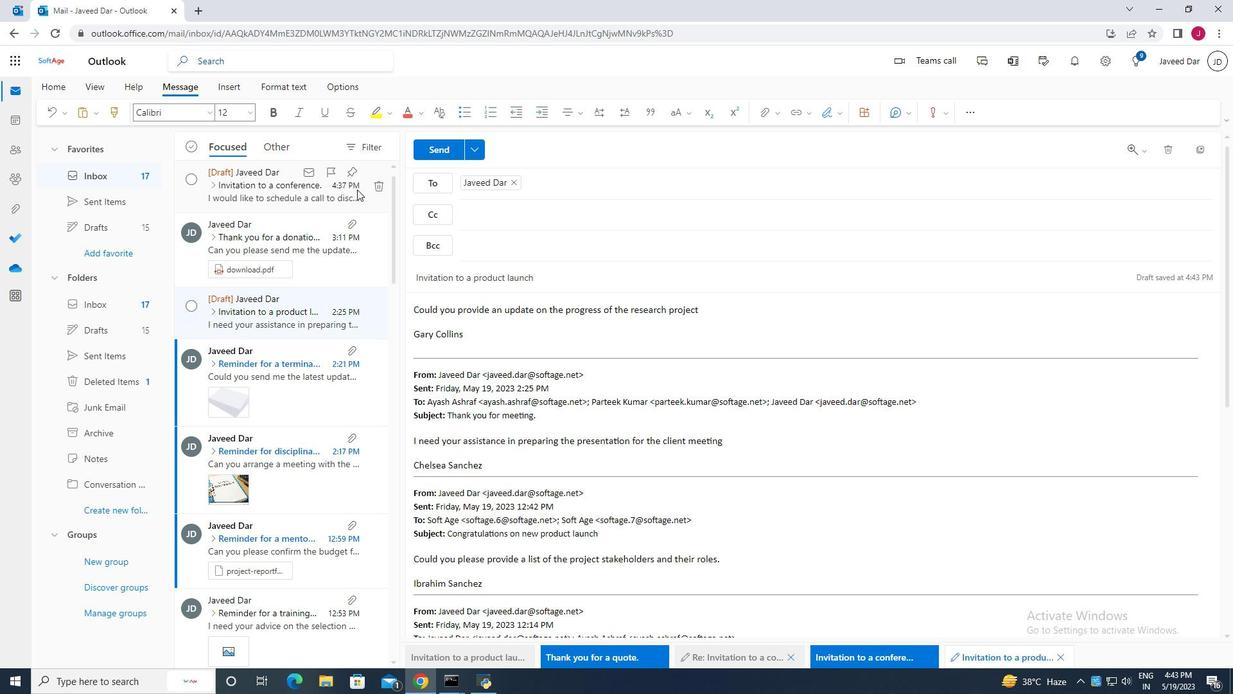 
Action: Mouse pressed left at (494, 203)
Screenshot: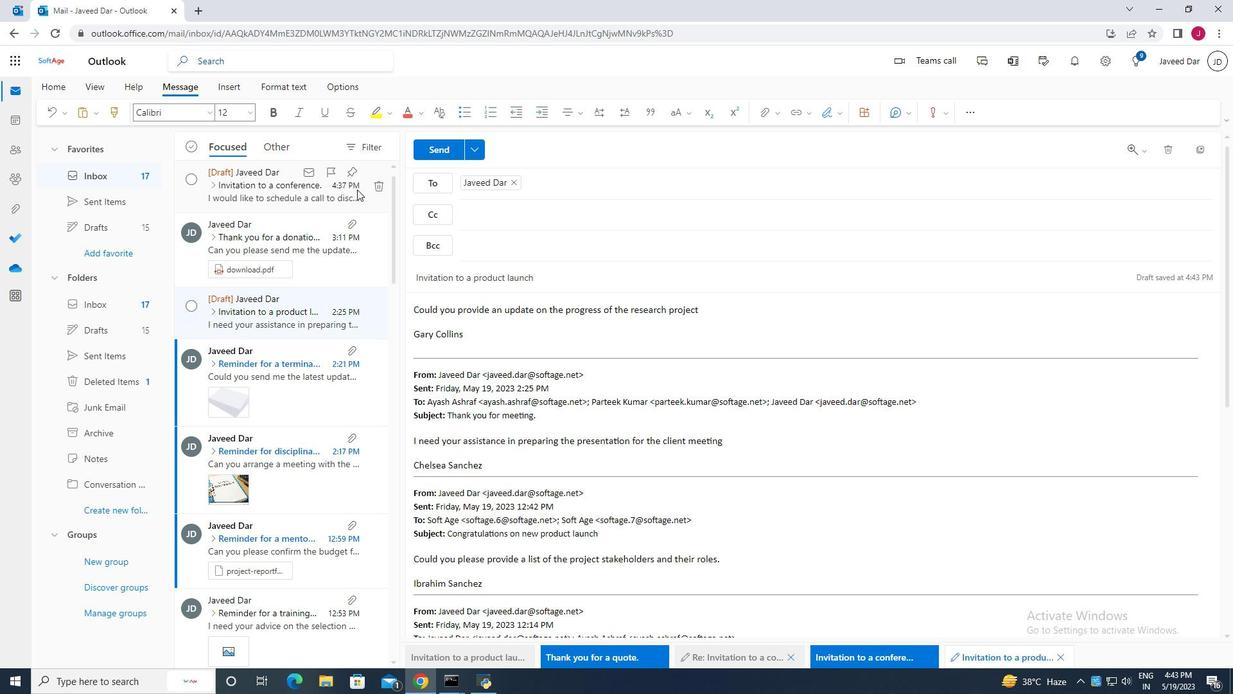 
Action: Mouse moved to (544, 203)
Screenshot: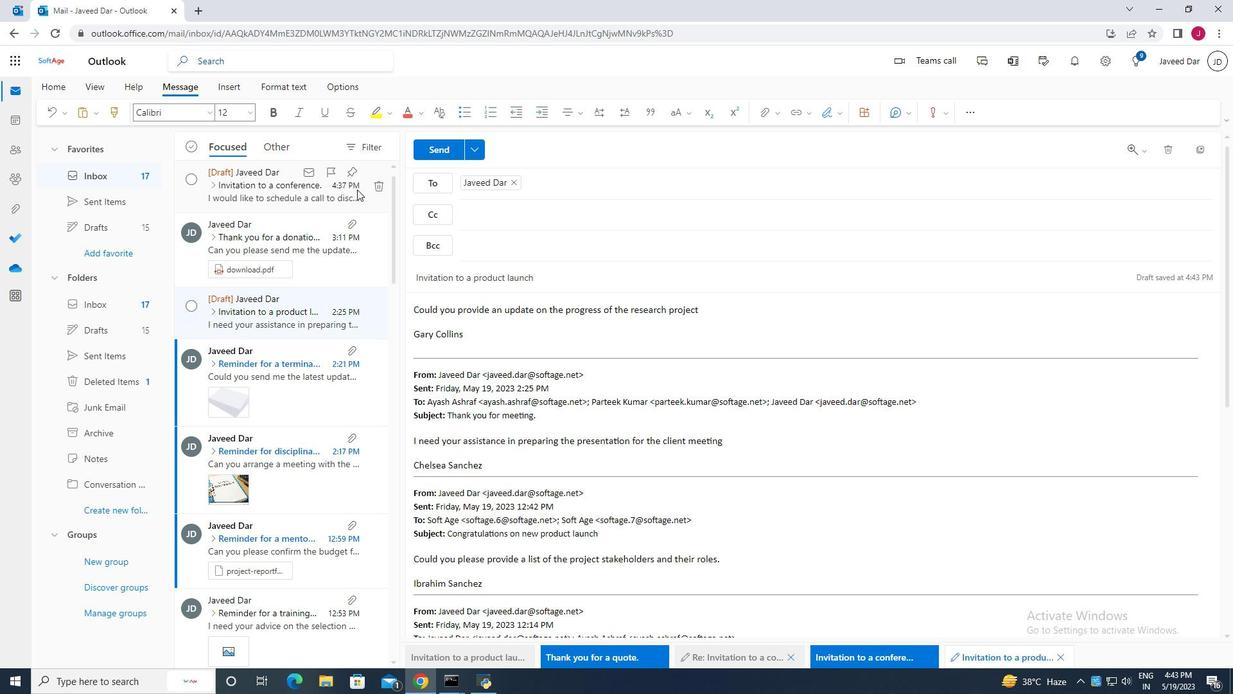 
Action: Mouse pressed left at (544, 203)
Screenshot: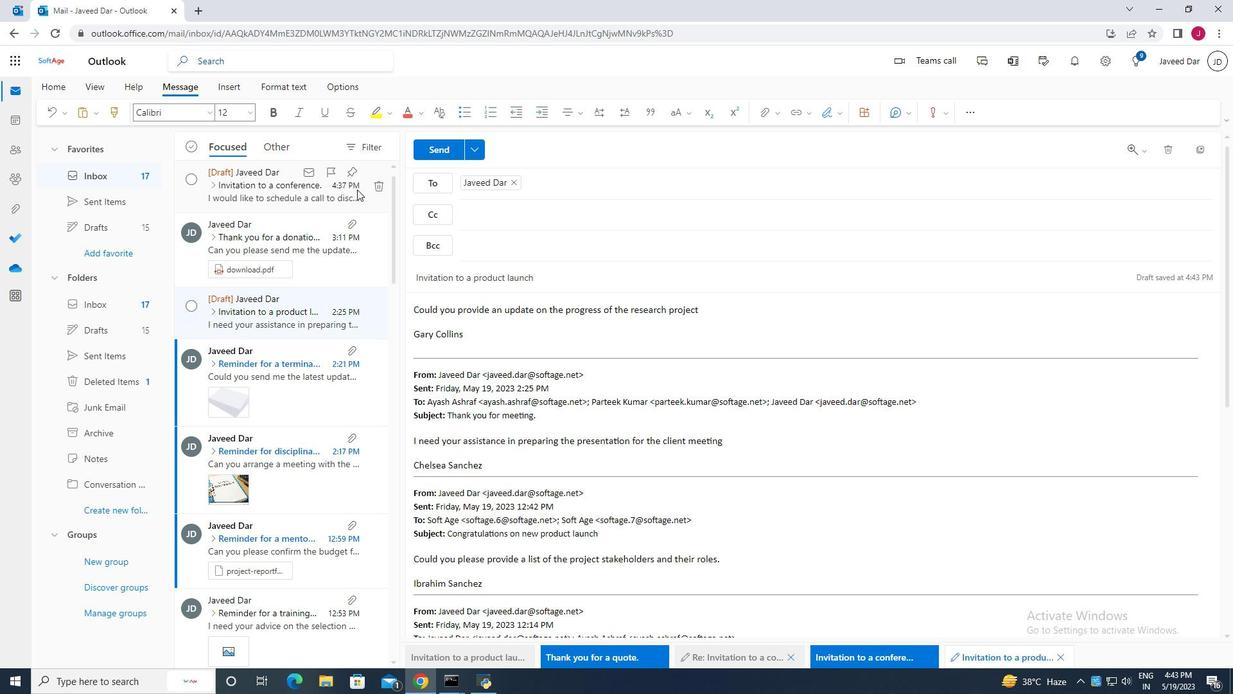 
Action: Mouse moved to (490, 203)
Screenshot: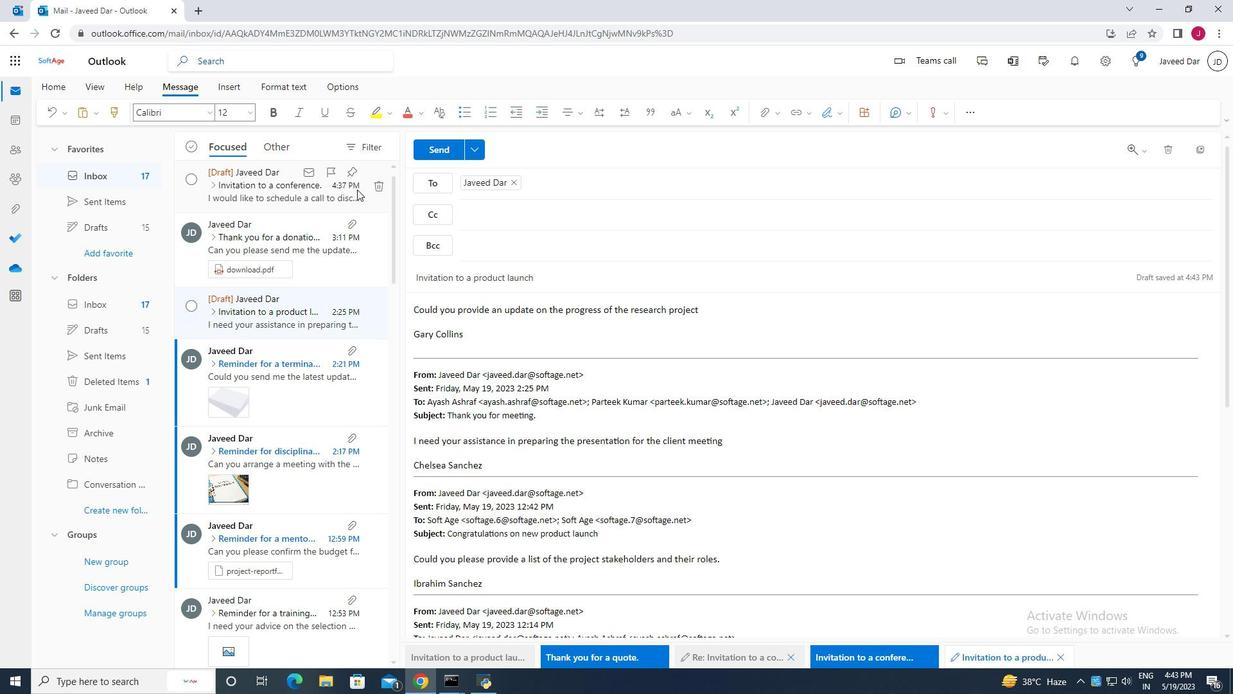 
Action: Mouse pressed left at (490, 203)
Screenshot: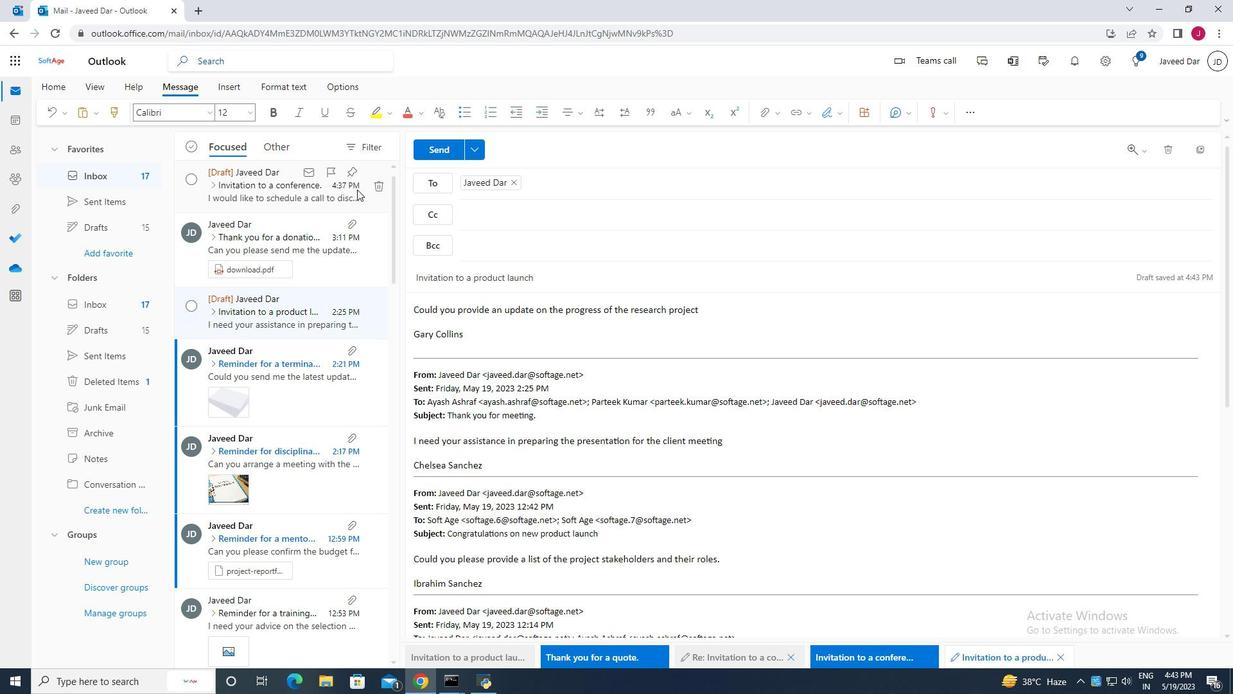 
Action: Mouse moved to (544, 207)
Screenshot: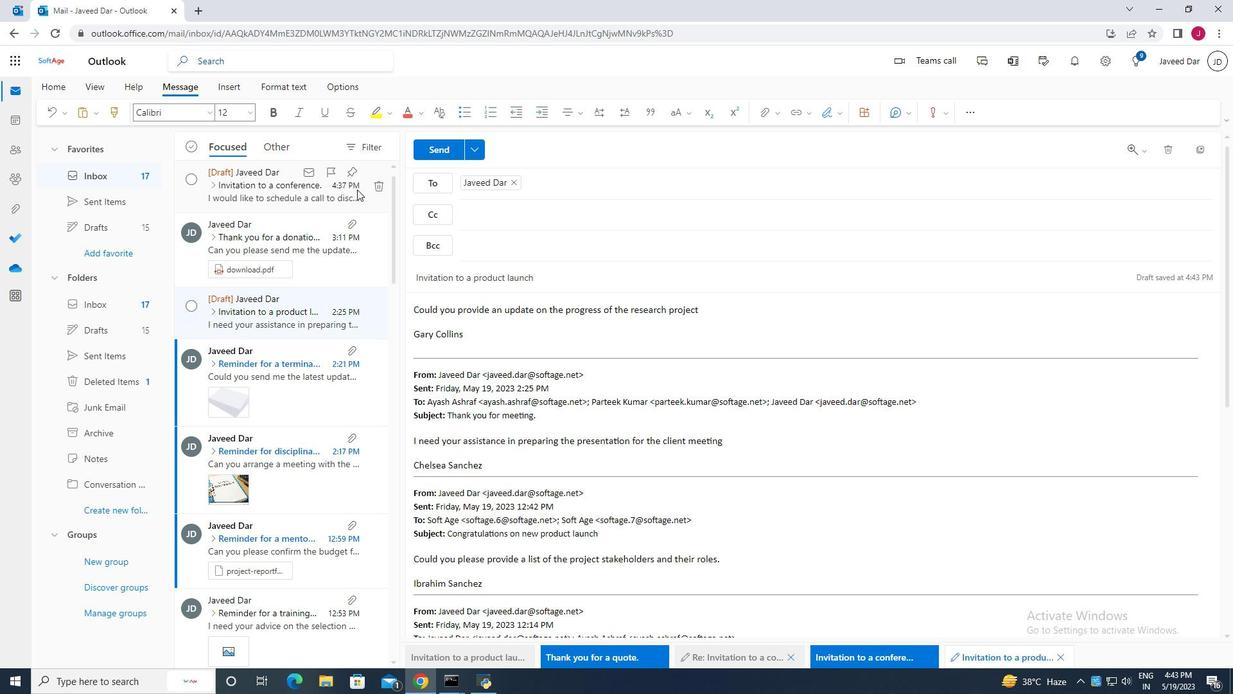 
Action: Key pressed ctrl+C
Screenshot: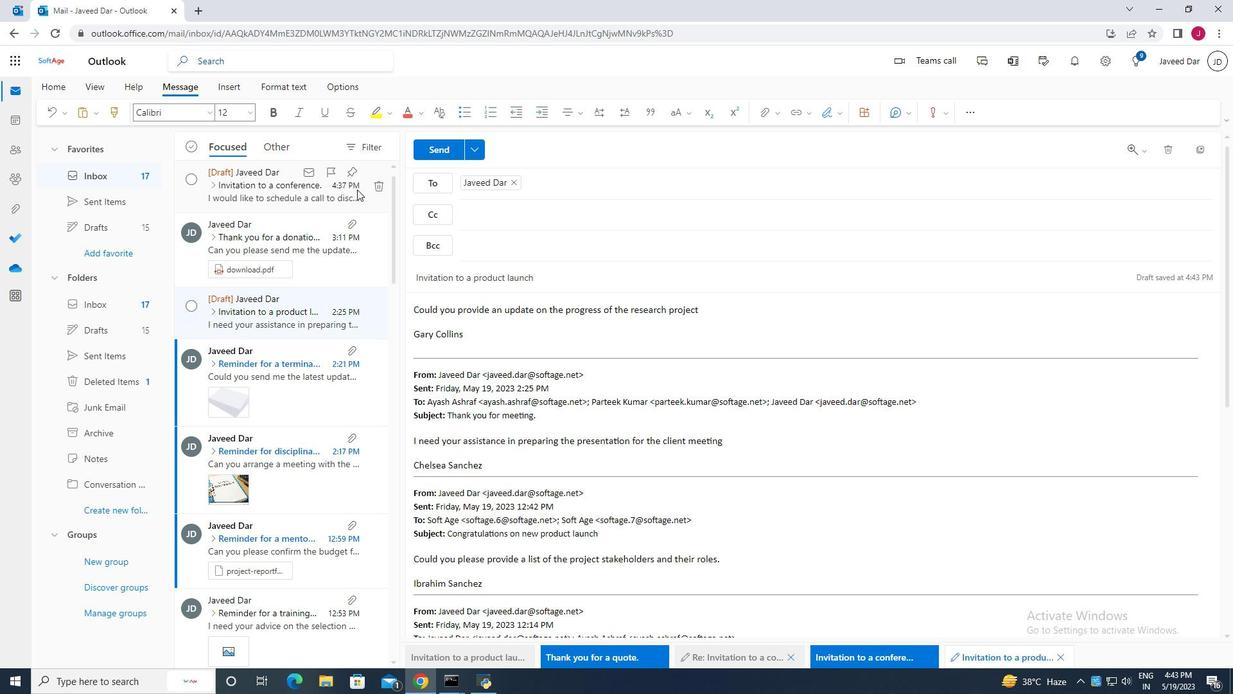 
Action: Mouse moved to (522, 235)
Screenshot: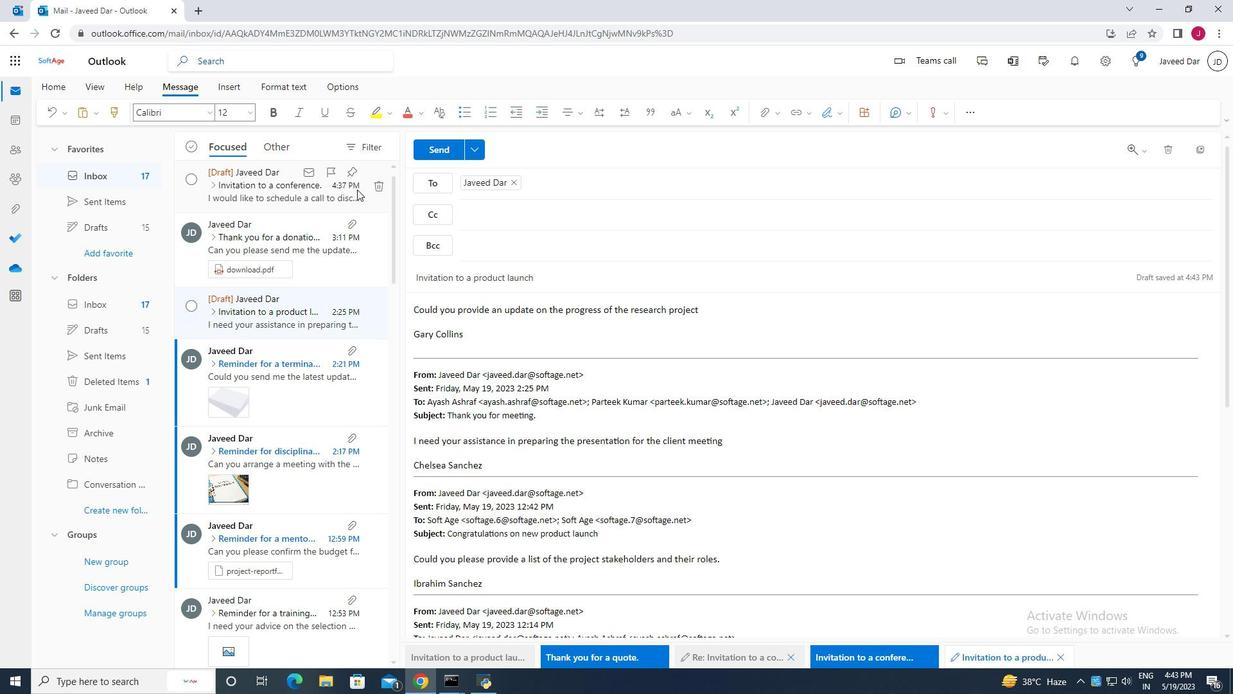
Action: Mouse pressed left at (522, 235)
Screenshot: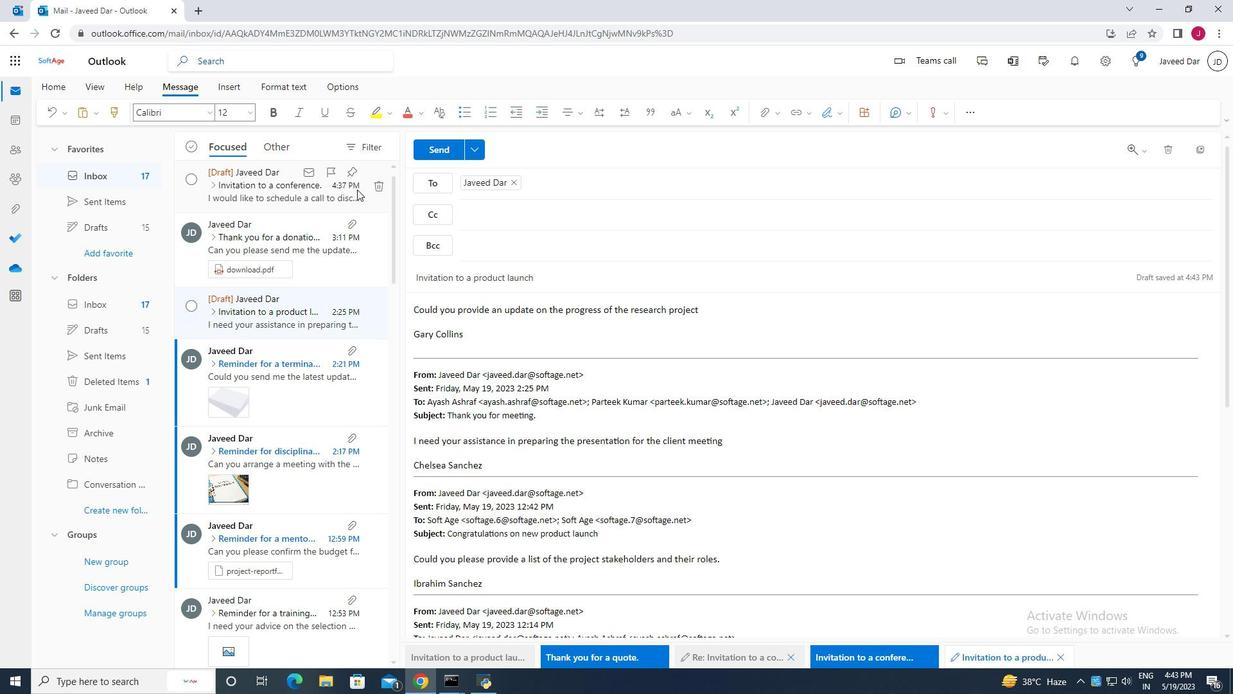 
Action: Mouse pressed right at (522, 235)
Screenshot: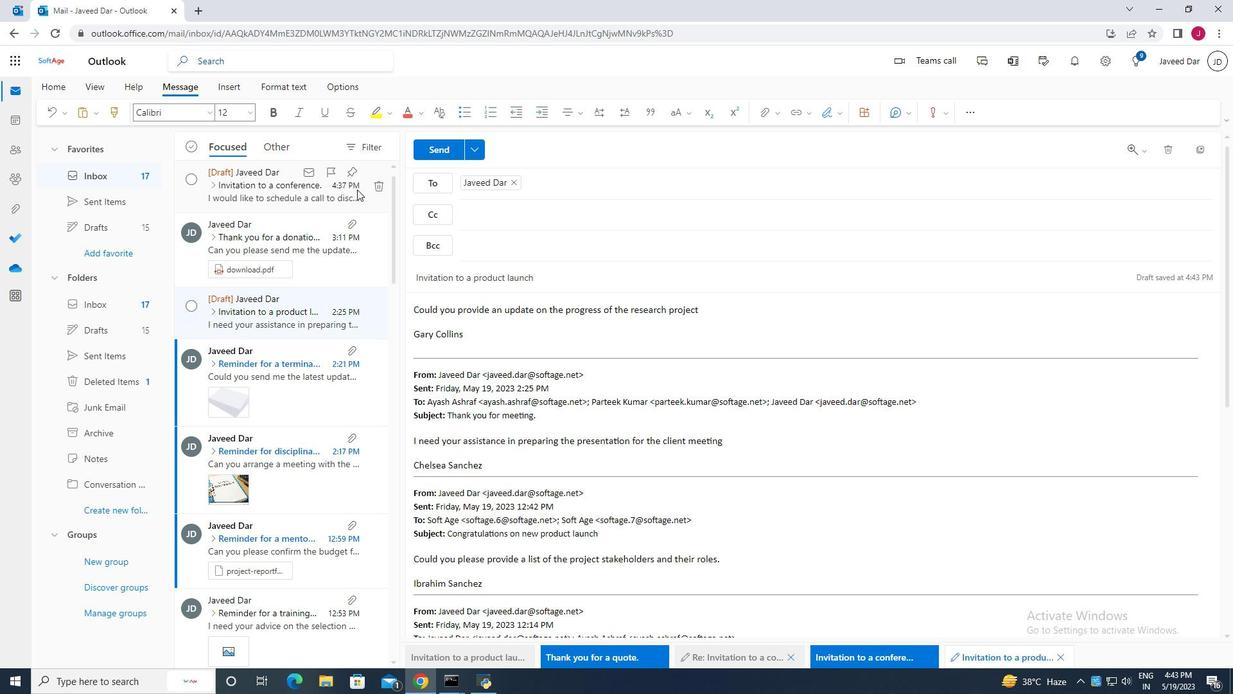 
Action: Mouse moved to (560, 312)
Screenshot: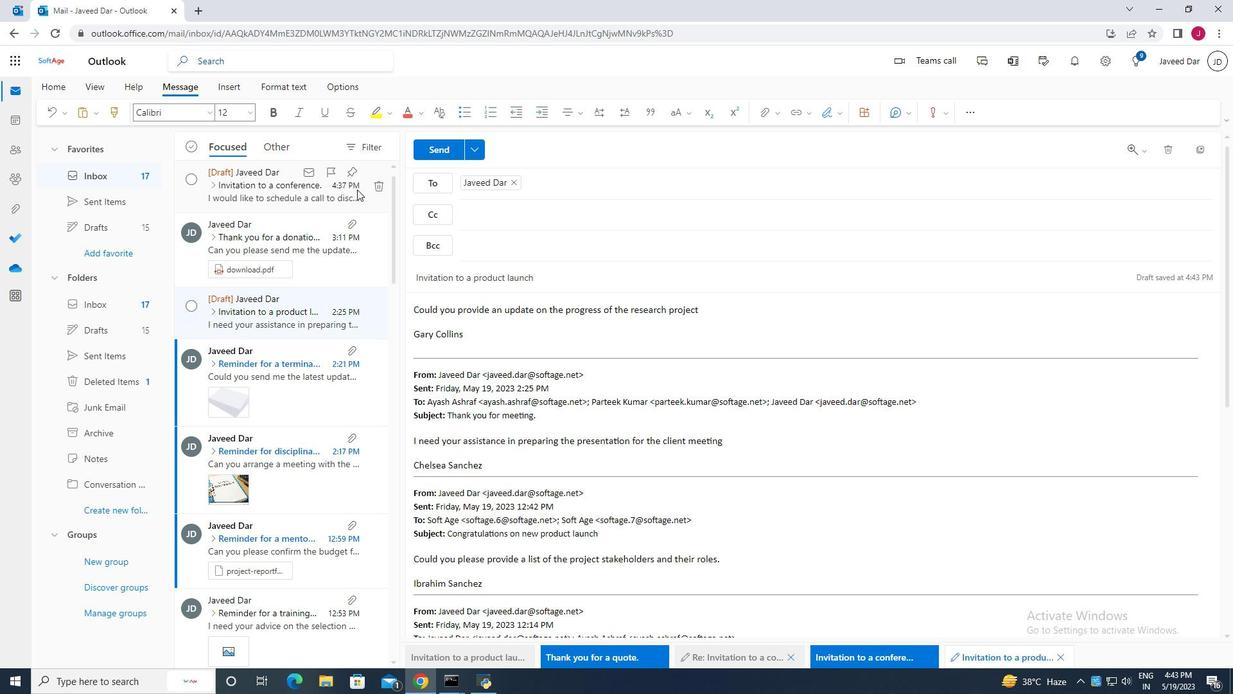 
Action: Mouse pressed left at (560, 312)
Screenshot: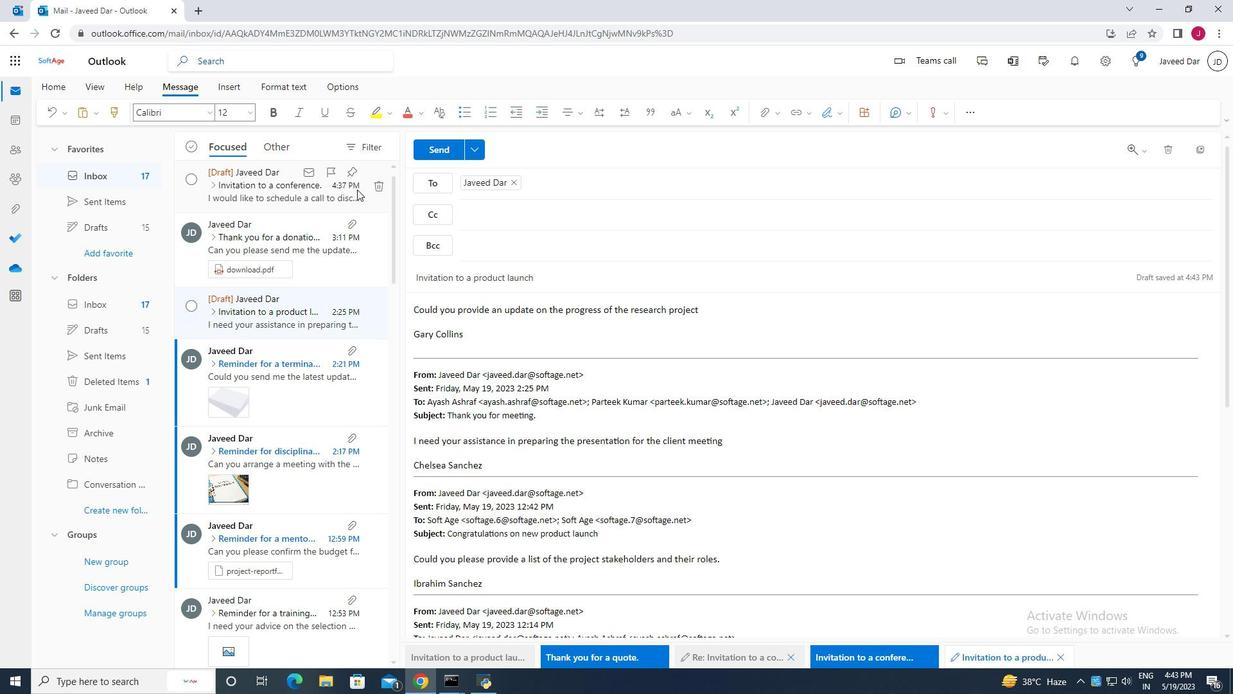 
Action: Mouse moved to (197, 41)
Screenshot: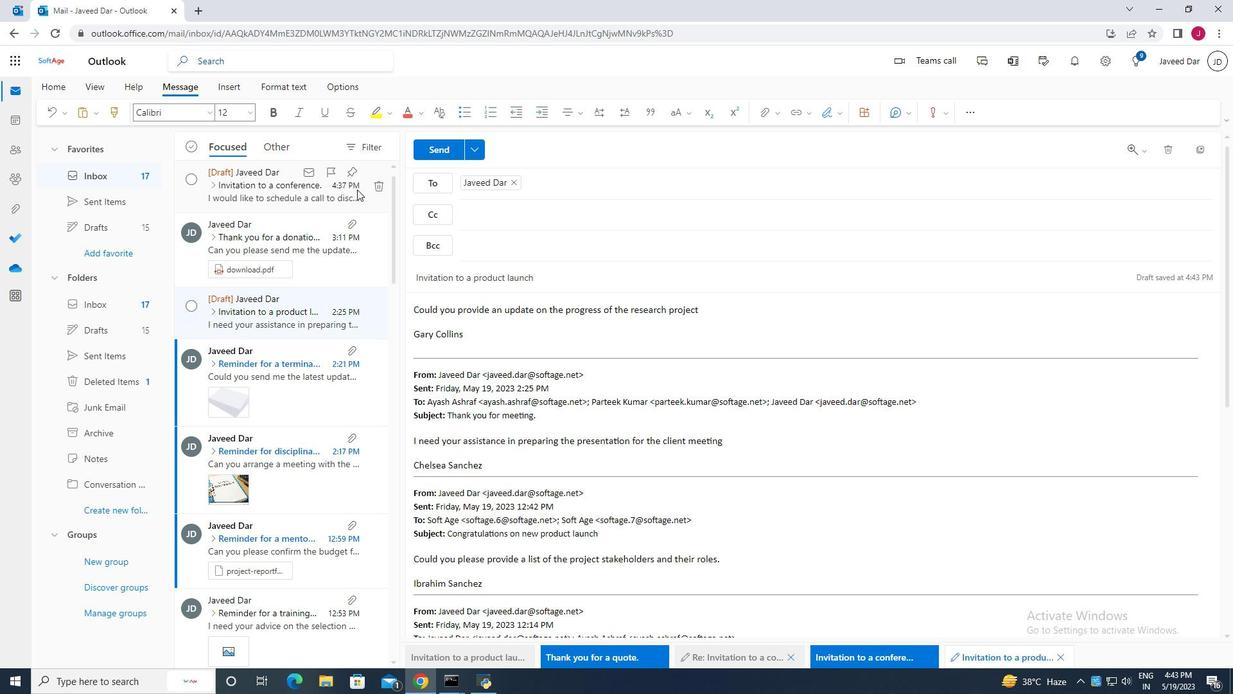 
Action: Mouse pressed left at (197, 41)
Screenshot: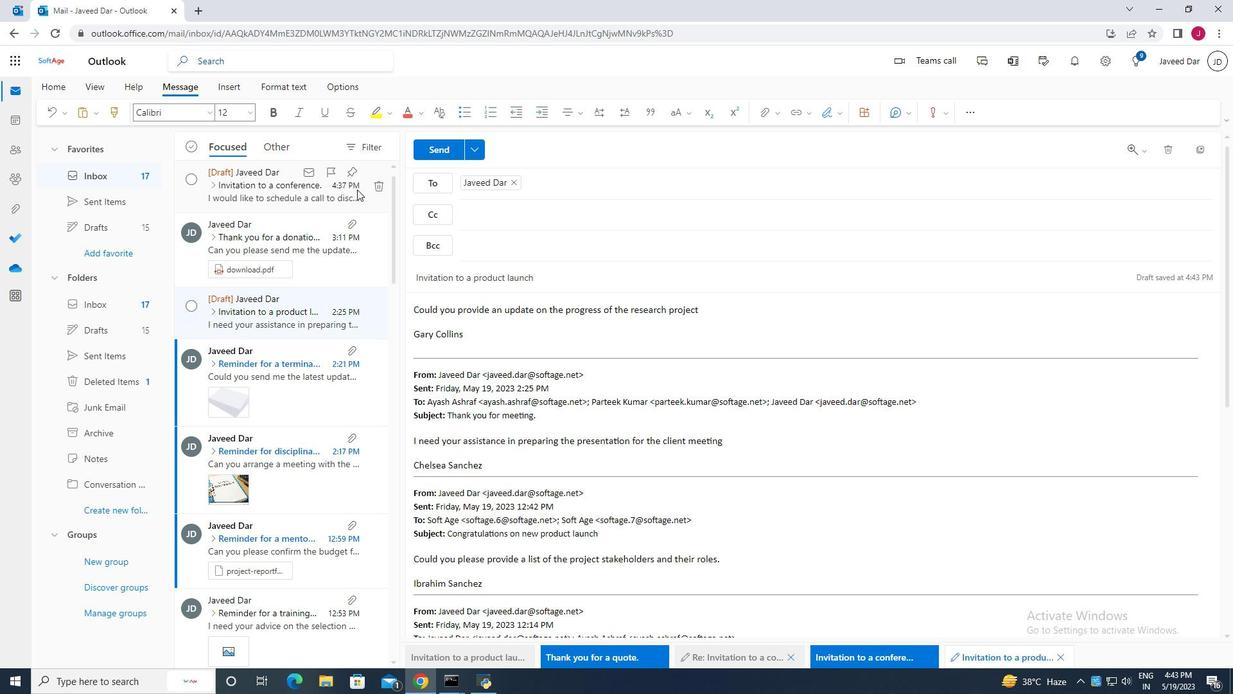 
Action: Mouse moved to (527, 249)
Screenshot: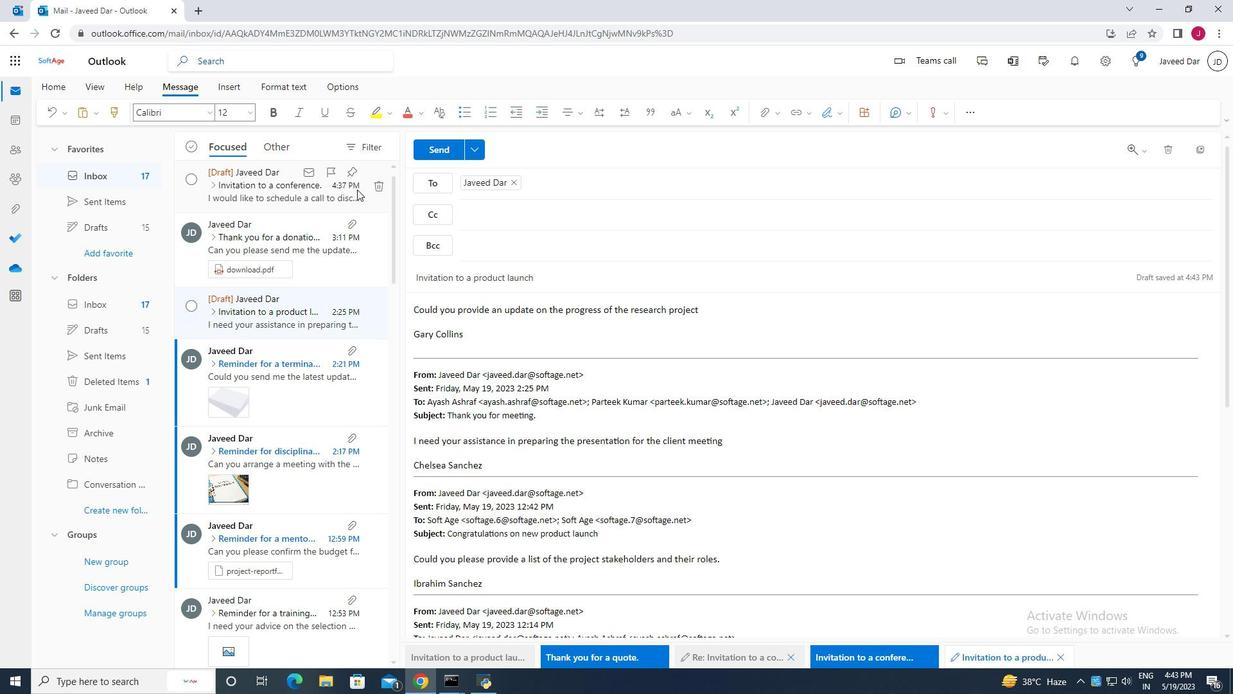 
Action: Key pressed ctrl+V
Screenshot: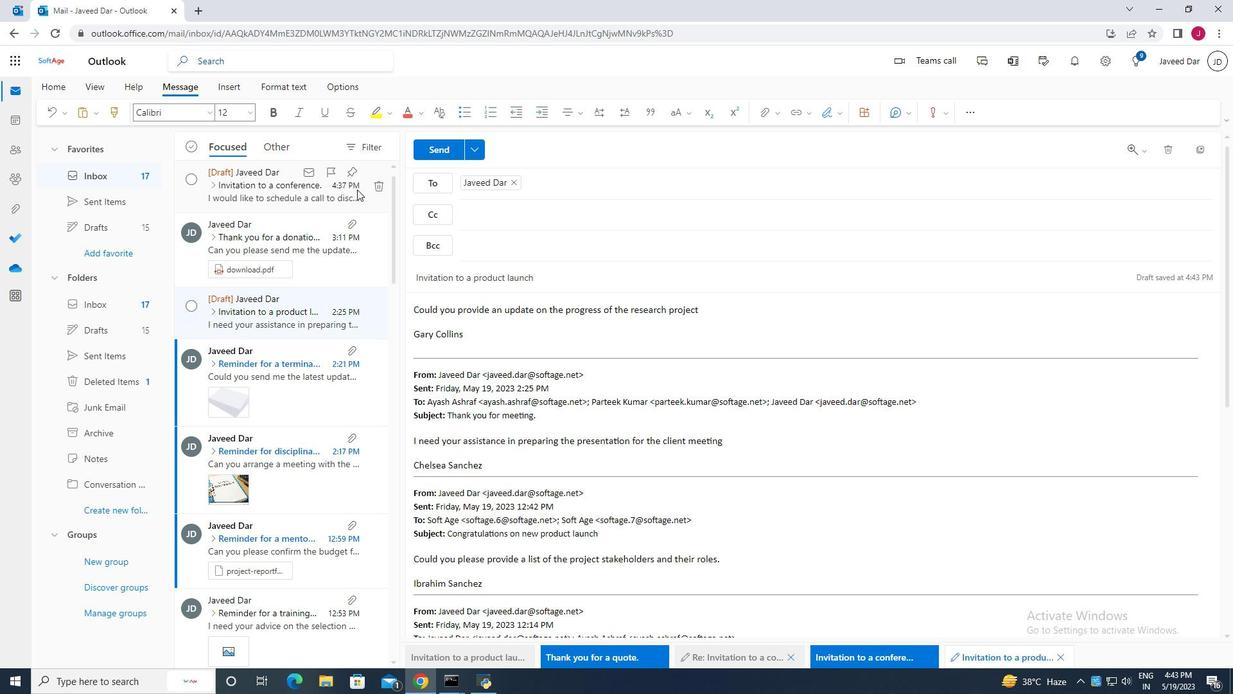 
Action: Mouse moved to (922, 622)
Screenshot: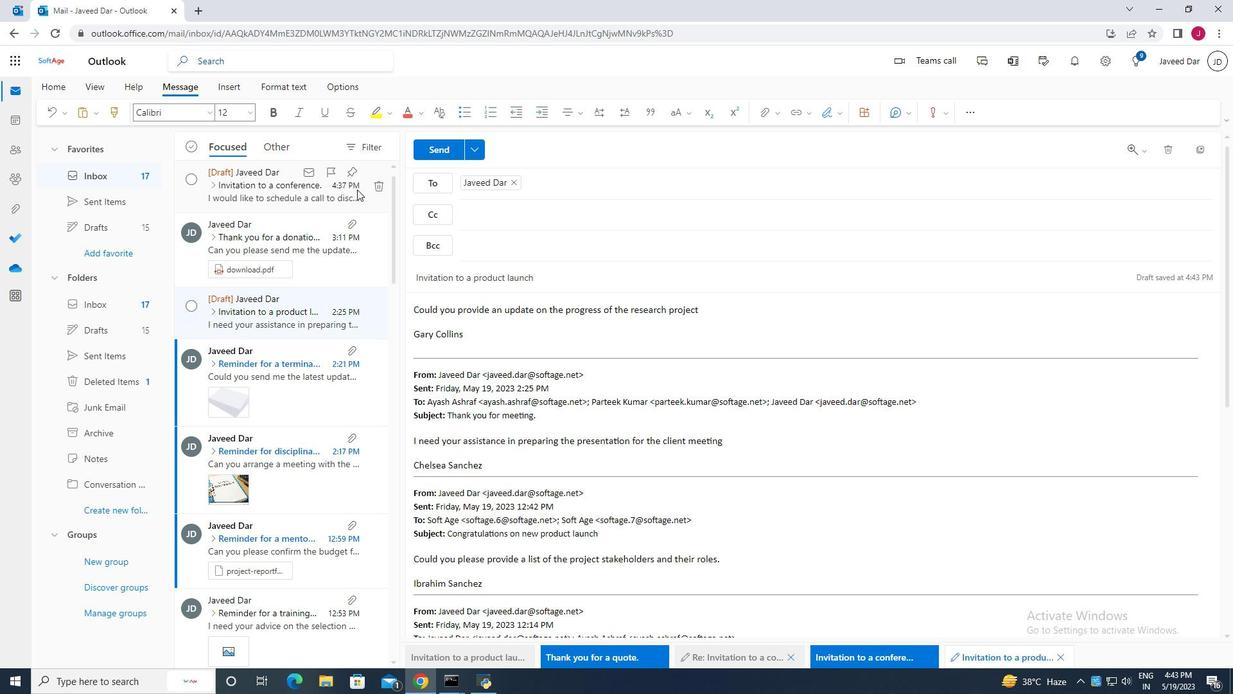 
Action: Mouse pressed left at (922, 622)
Screenshot: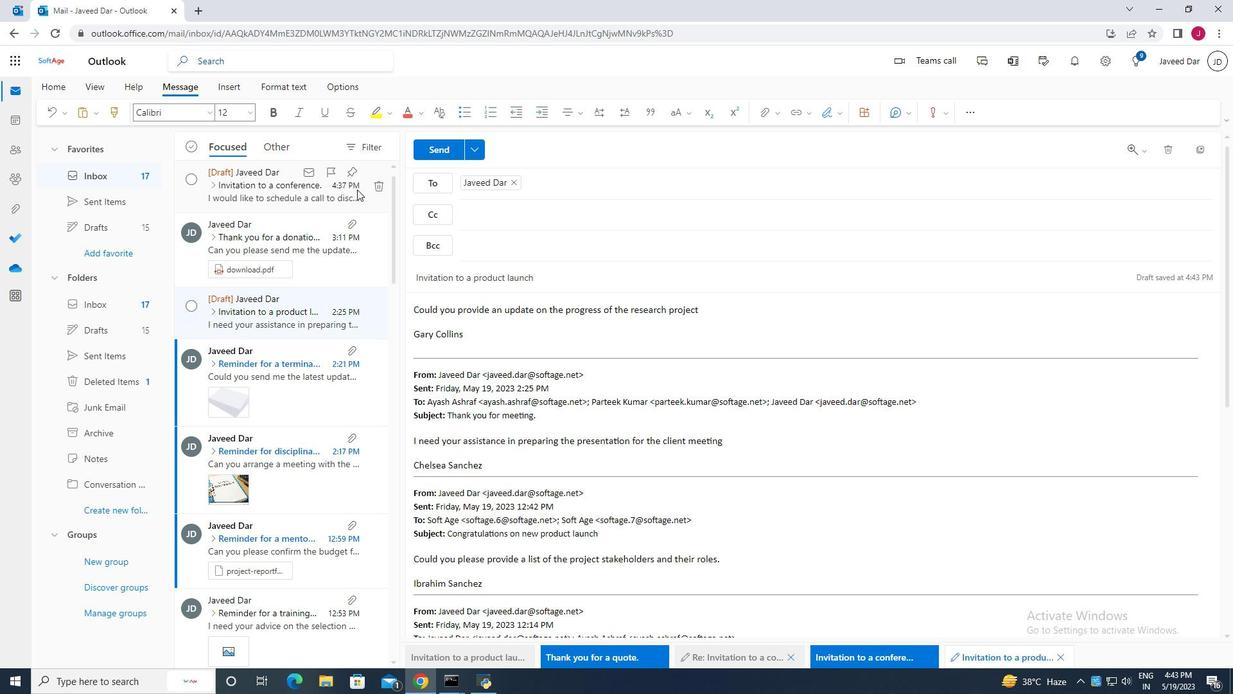 
Action: Mouse moved to (1004, 79)
Screenshot: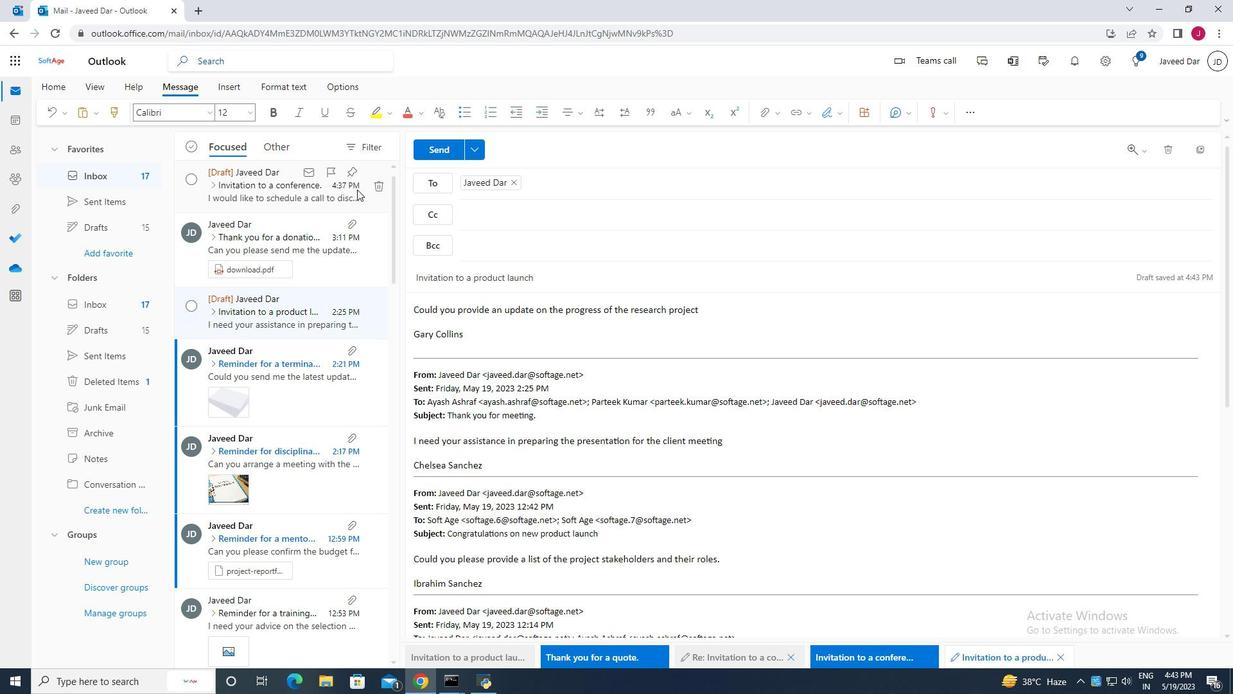 
Action: Mouse pressed left at (1004, 79)
Screenshot: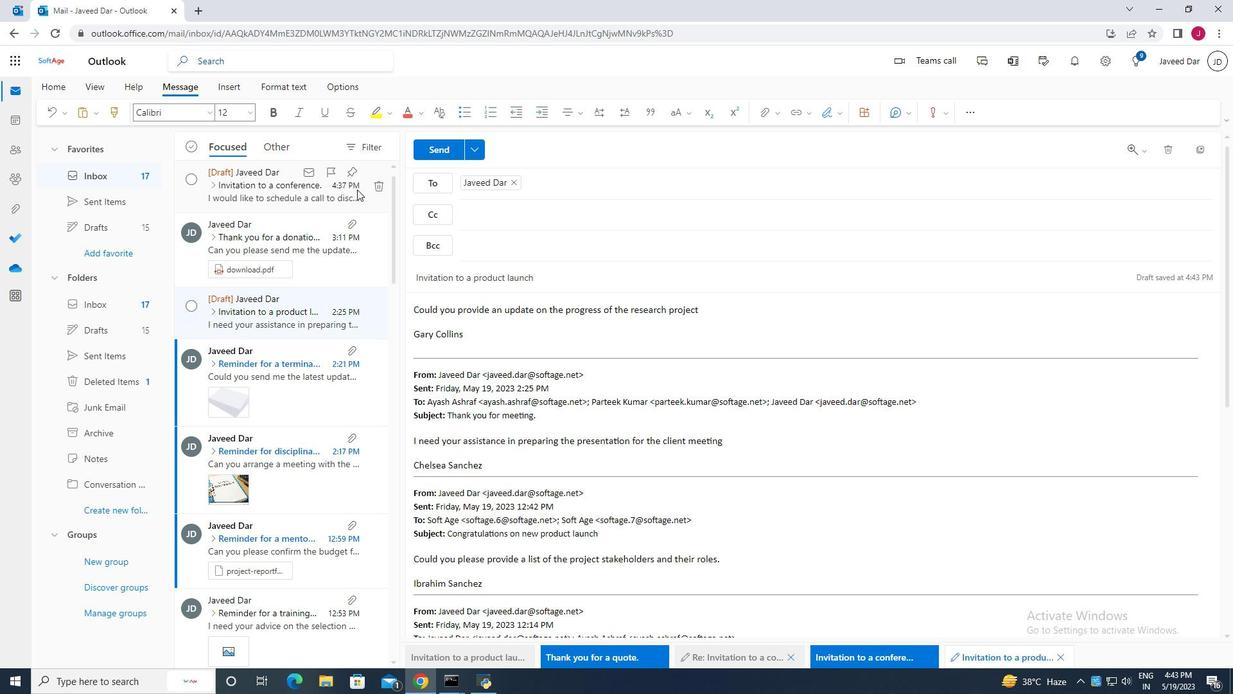 
Action: Mouse moved to (537, 290)
Screenshot: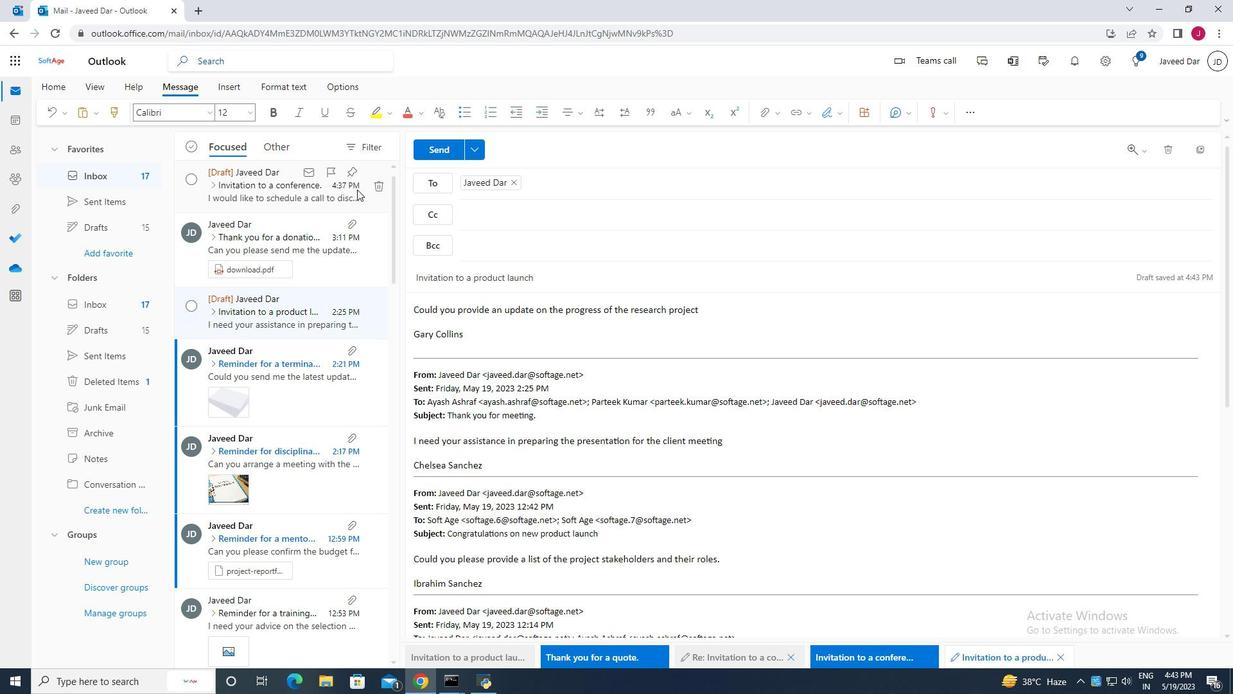 
Action: Mouse scrolled (537, 289) with delta (0, 0)
Screenshot: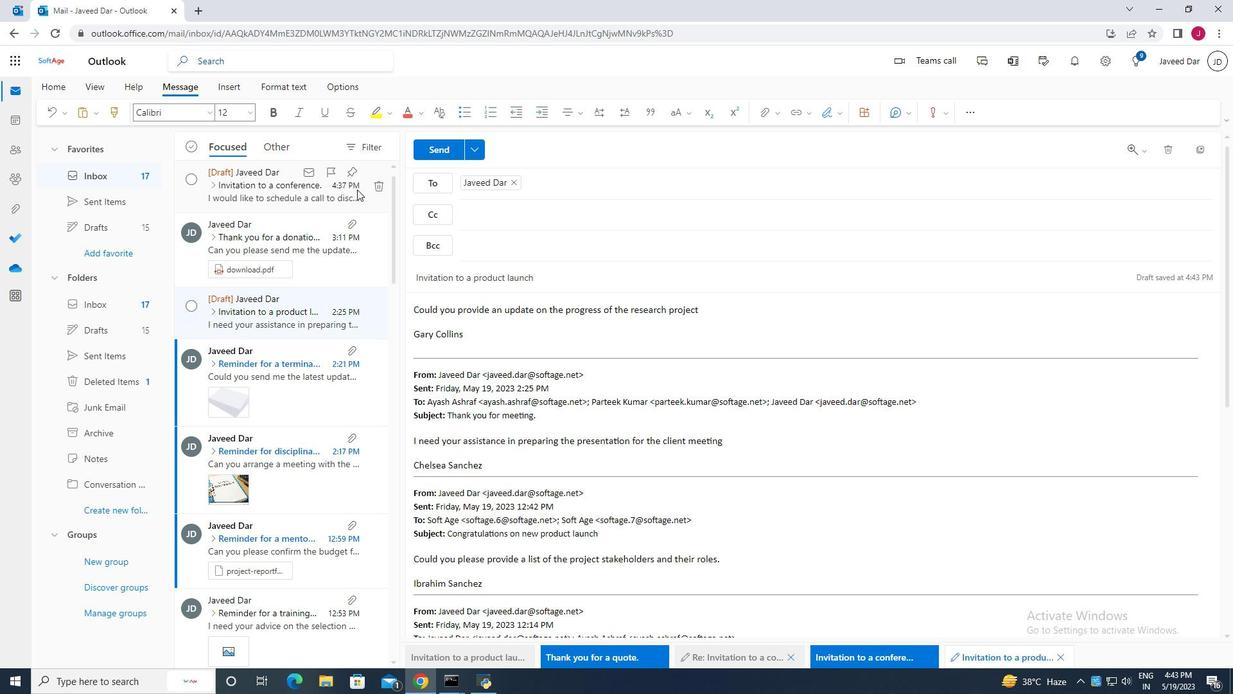 
Action: Mouse moved to (537, 291)
Screenshot: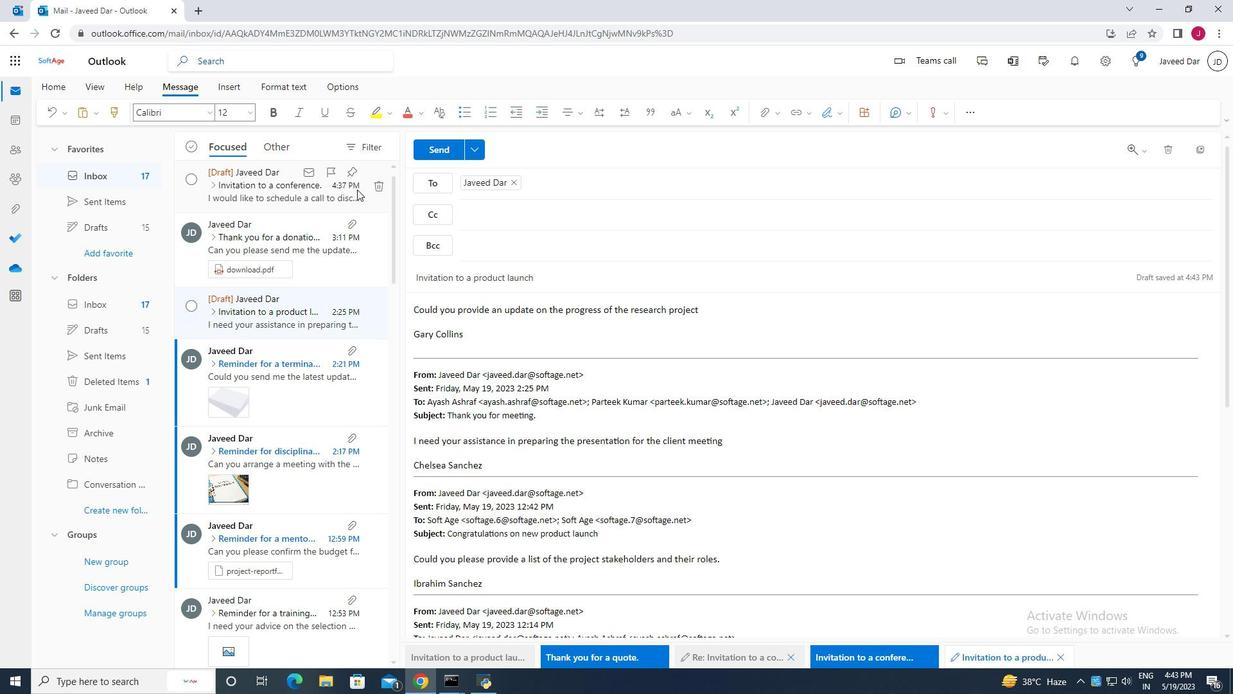 
Action: Mouse scrolled (537, 291) with delta (0, 0)
Screenshot: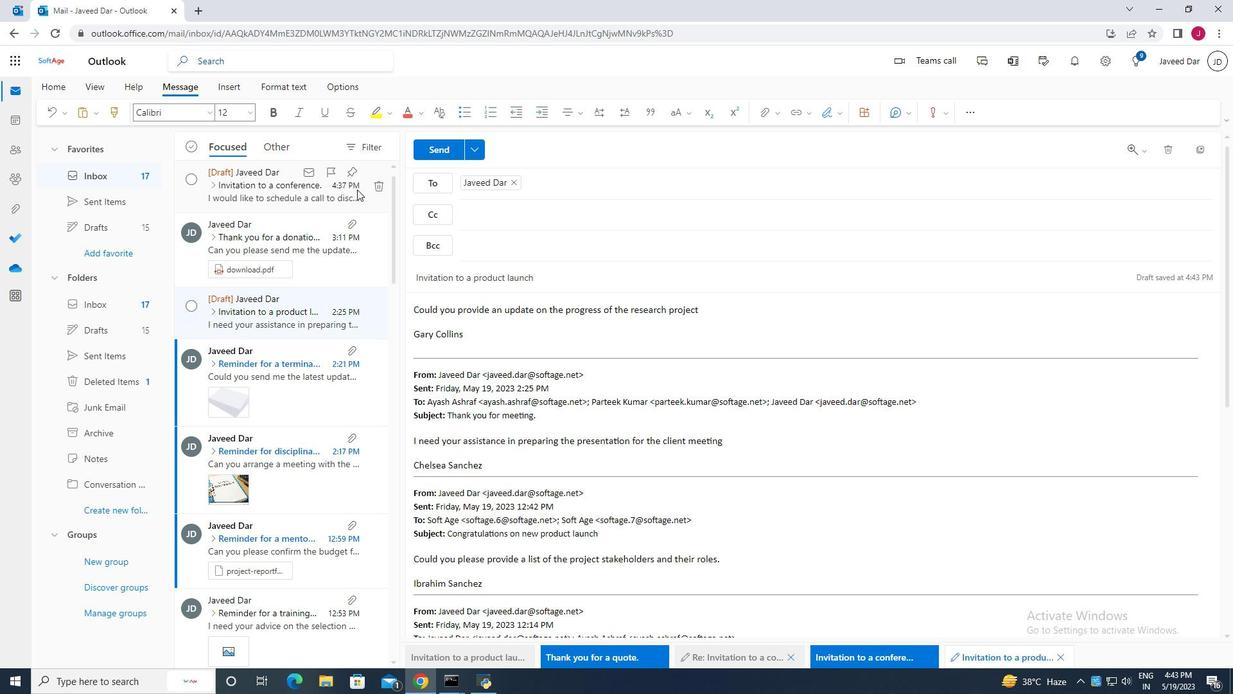 
Action: Mouse scrolled (537, 291) with delta (0, 0)
Screenshot: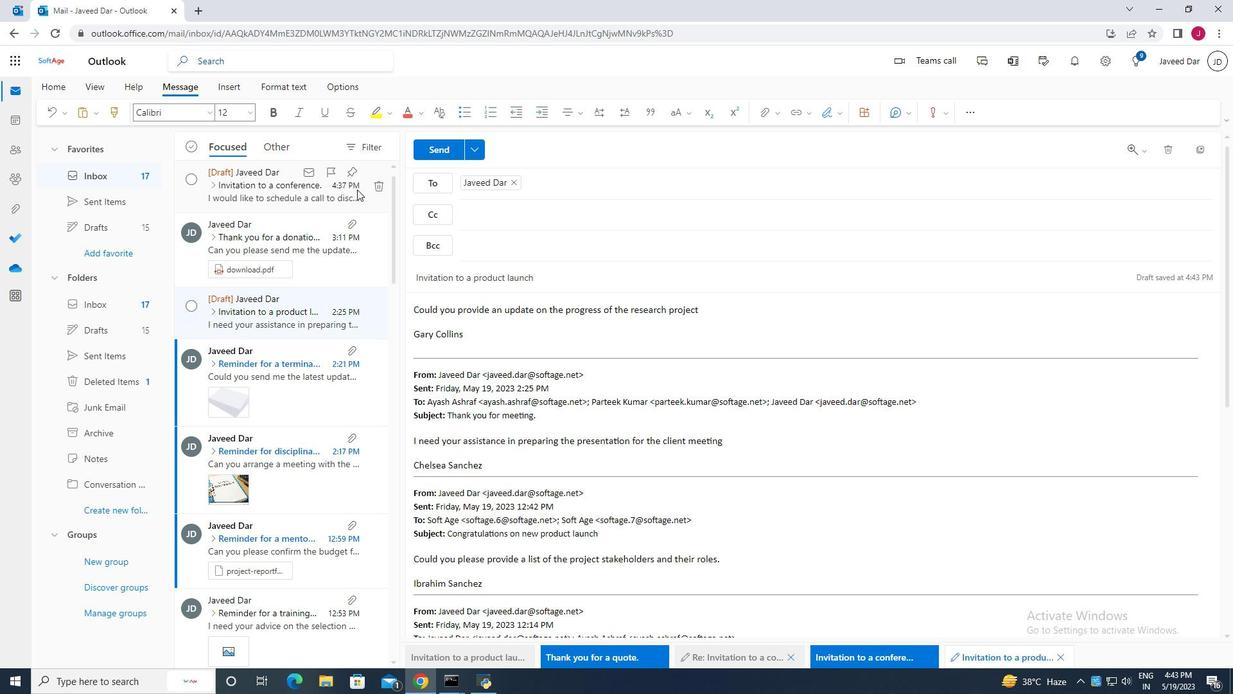 
Action: Mouse moved to (43, 97)
Screenshot: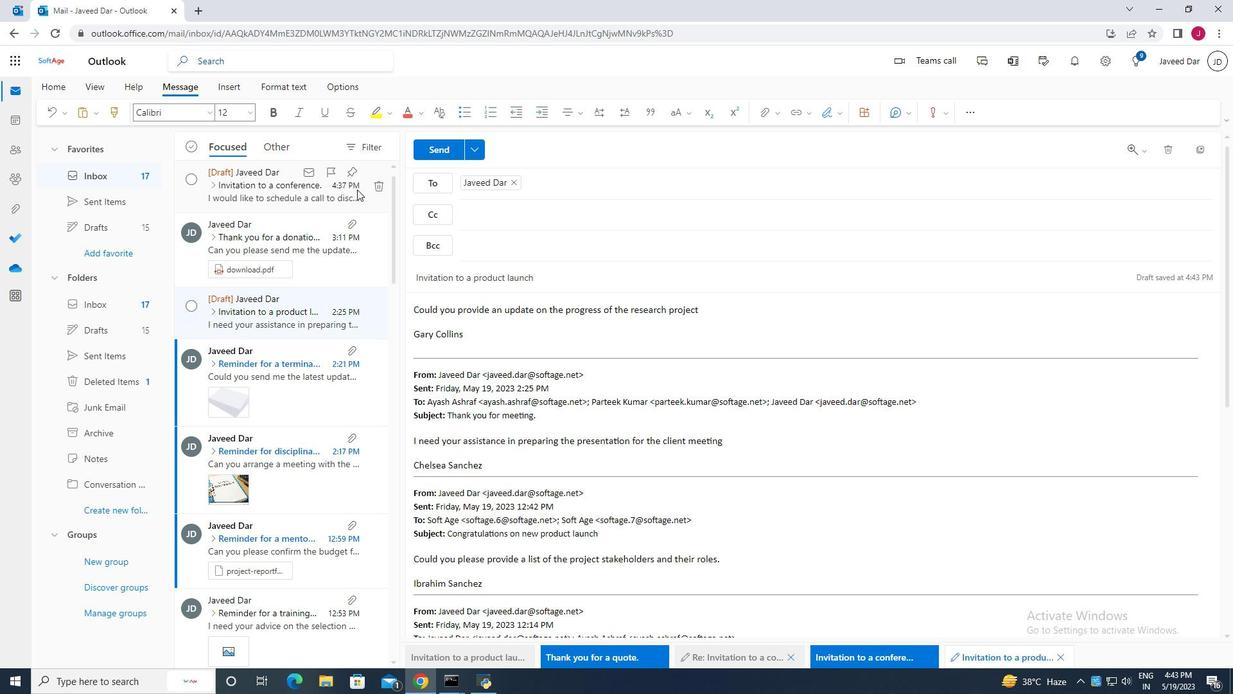 
Action: Mouse pressed left at (43, 97)
Screenshot: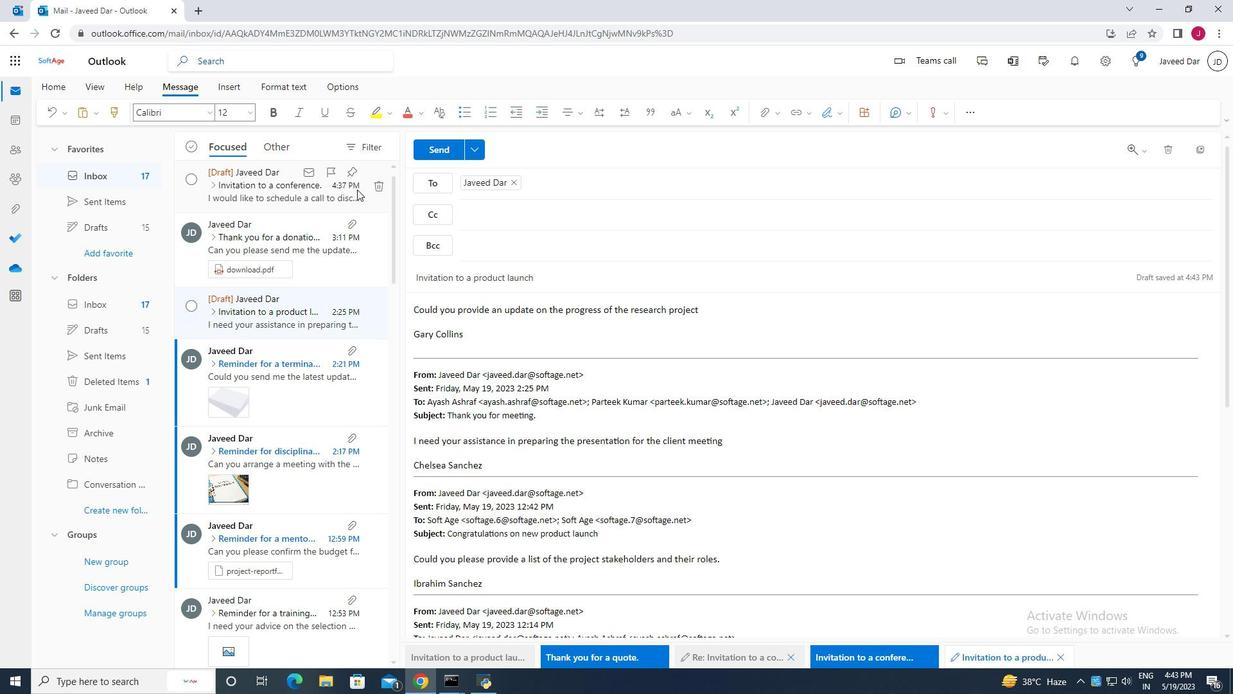 
Action: Mouse moved to (604, 217)
Screenshot: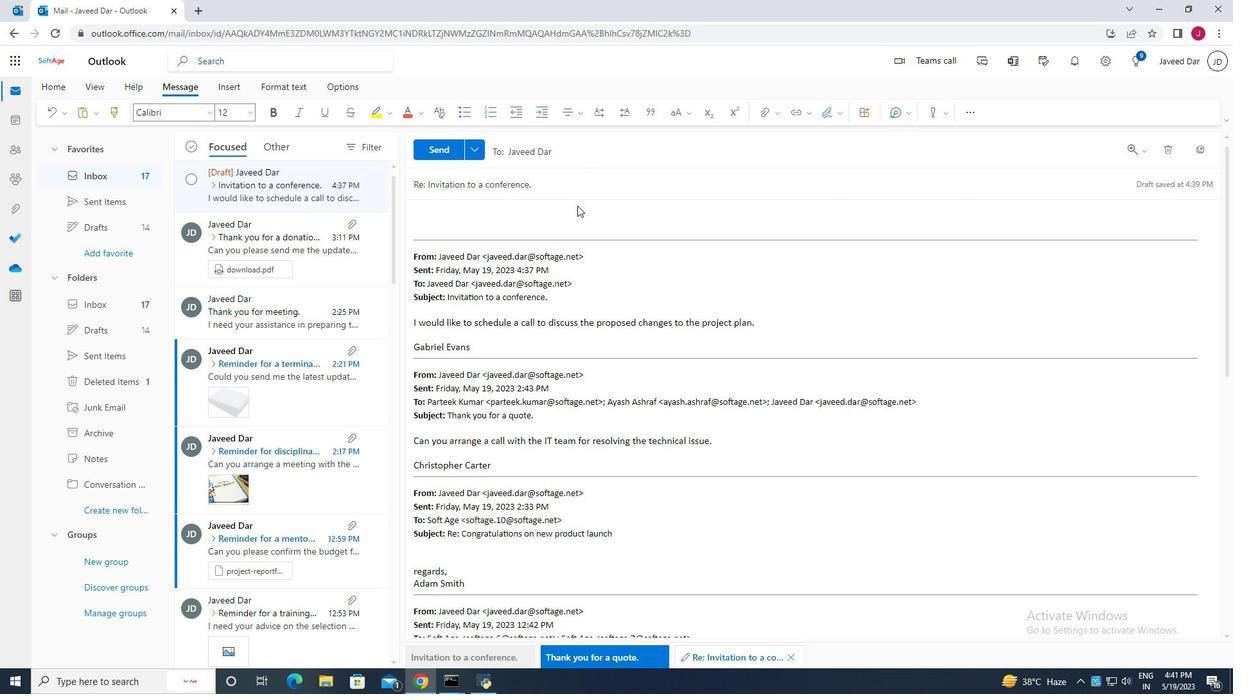 
Action: Mouse scrolled (604, 218) with delta (0, 0)
Screenshot: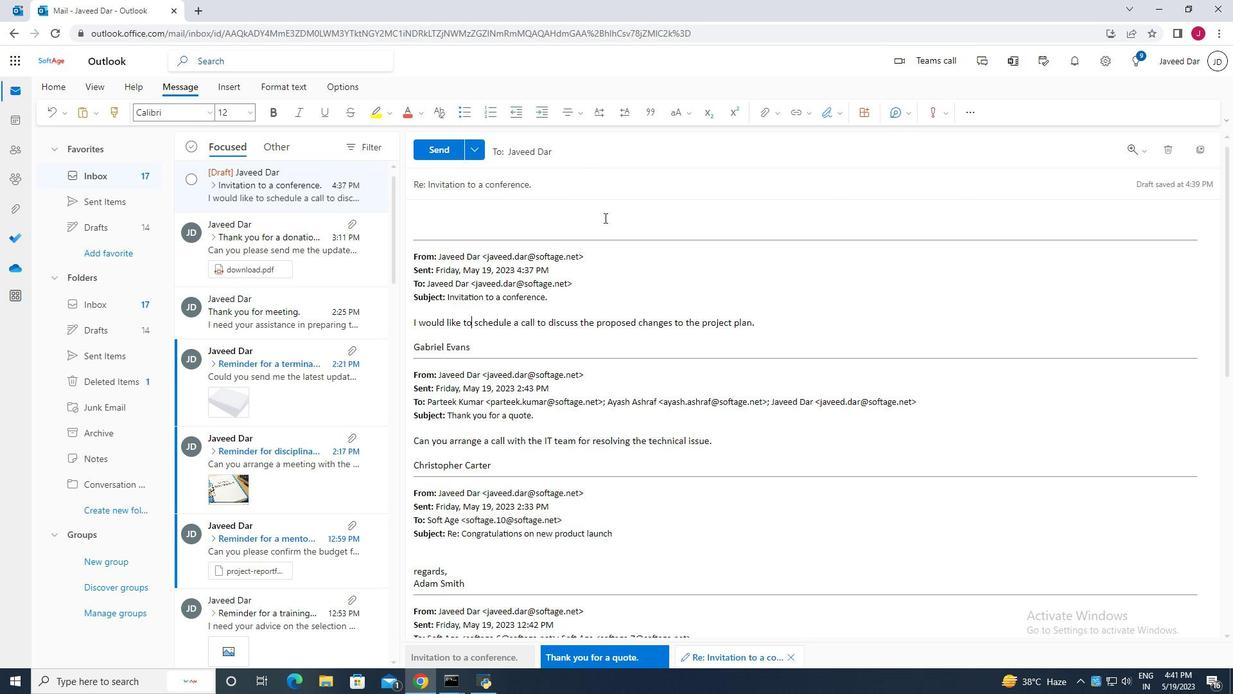 
Action: Mouse scrolled (604, 218) with delta (0, 0)
Screenshot: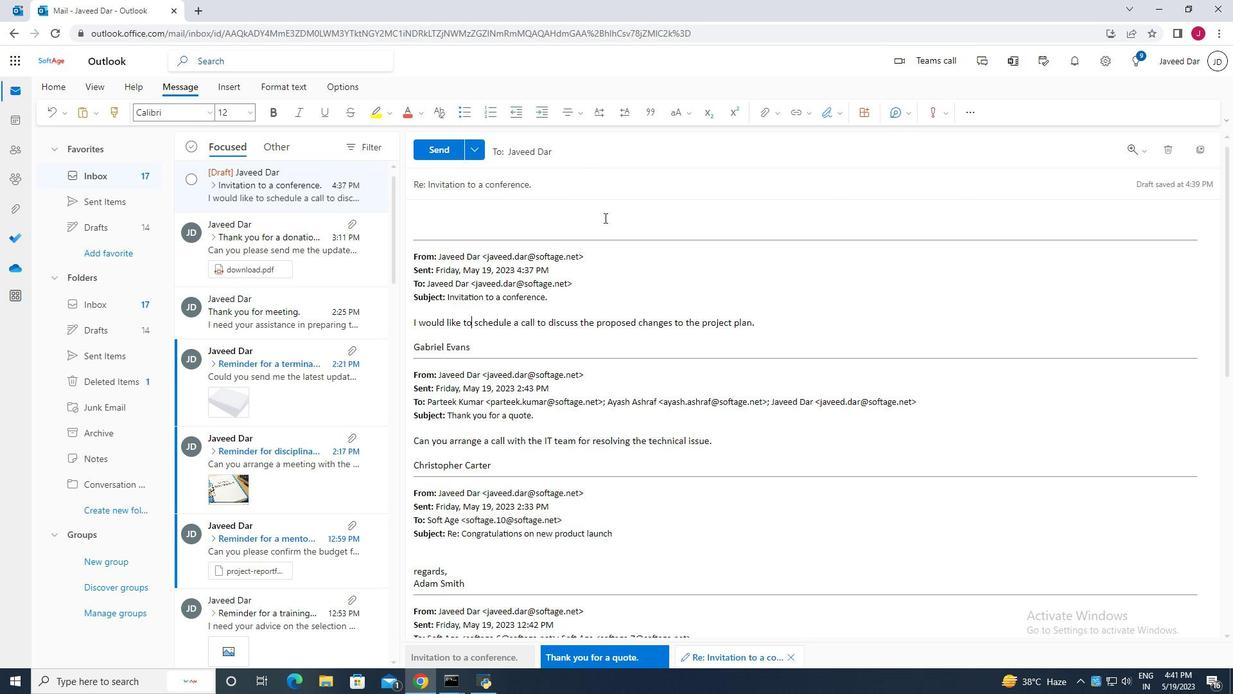 
Action: Mouse moved to (601, 213)
Screenshot: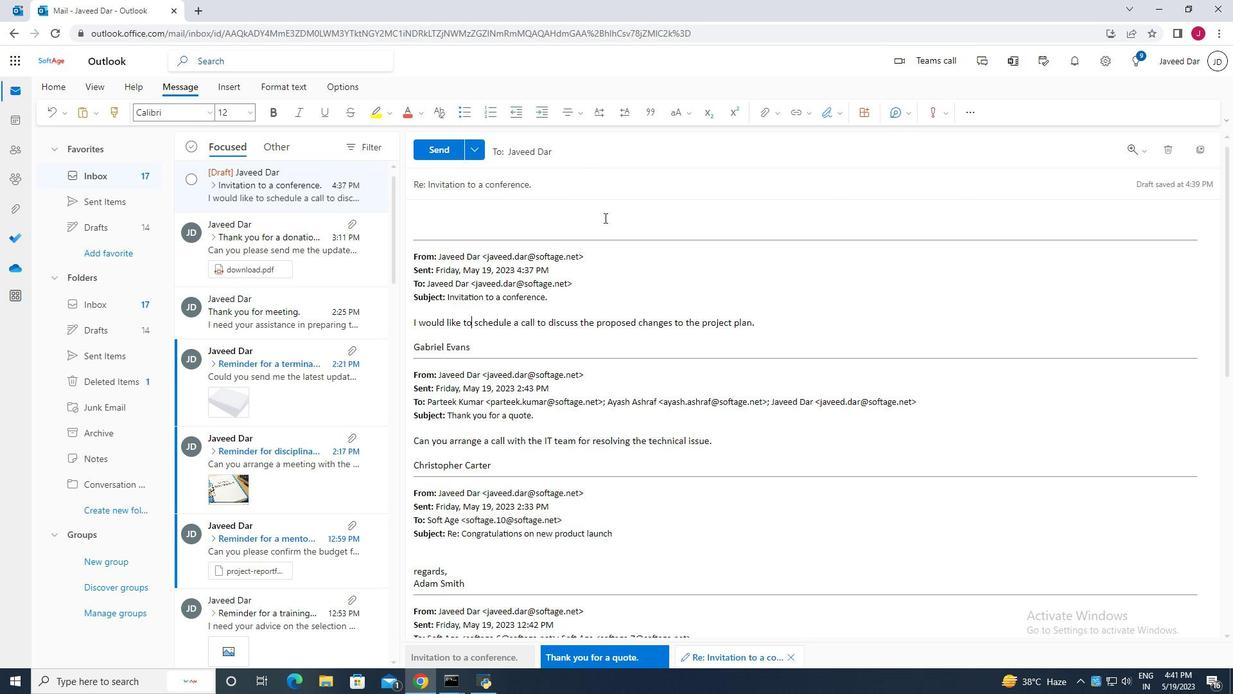 
Action: Mouse scrolled (601, 214) with delta (0, 0)
Screenshot: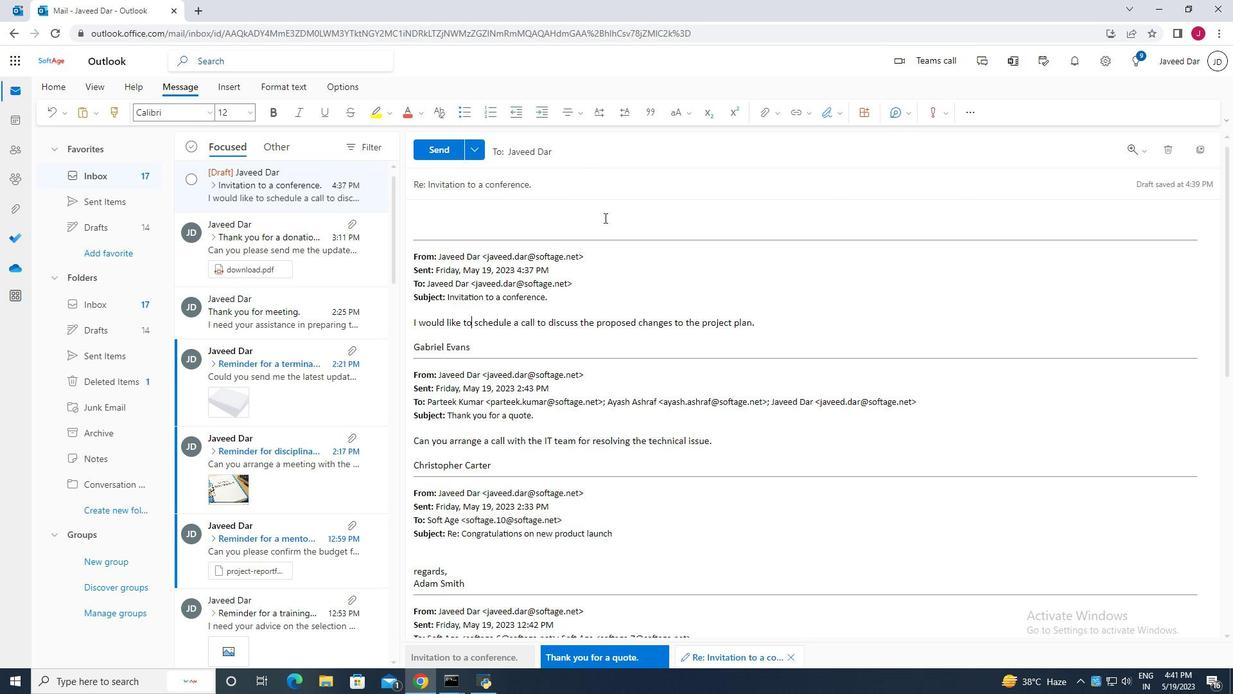 
Action: Mouse moved to (599, 211)
Screenshot: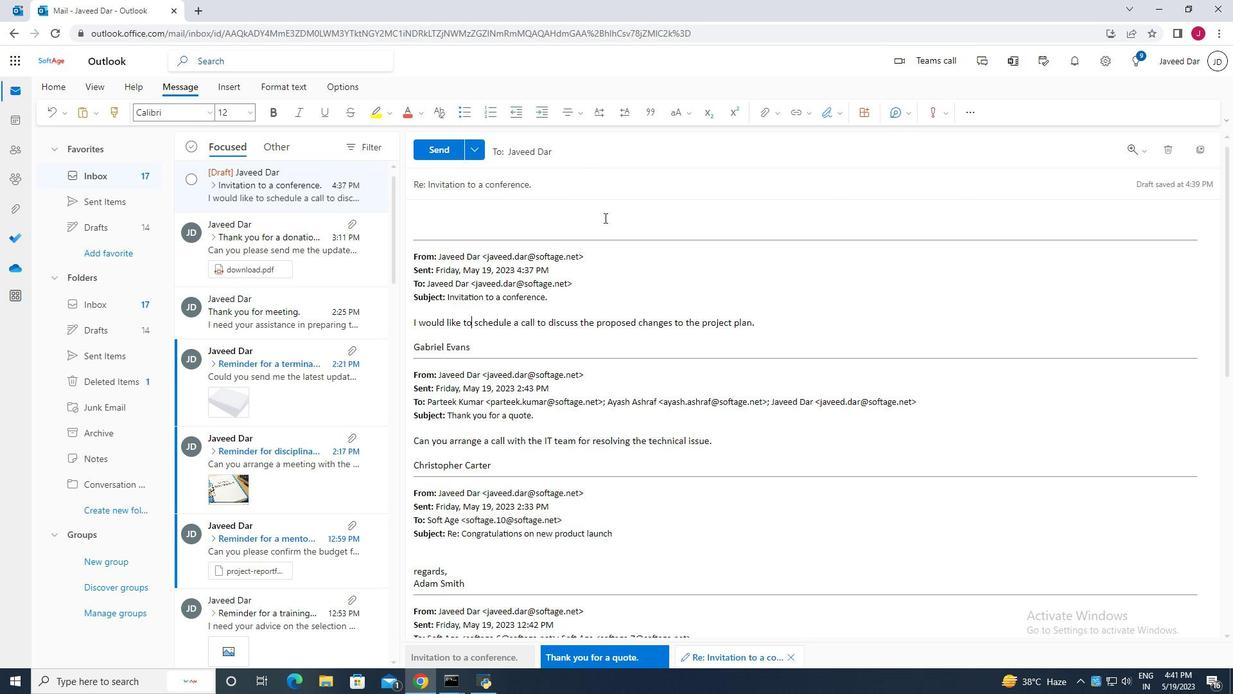
Action: Mouse scrolled (599, 210) with delta (0, 0)
Screenshot: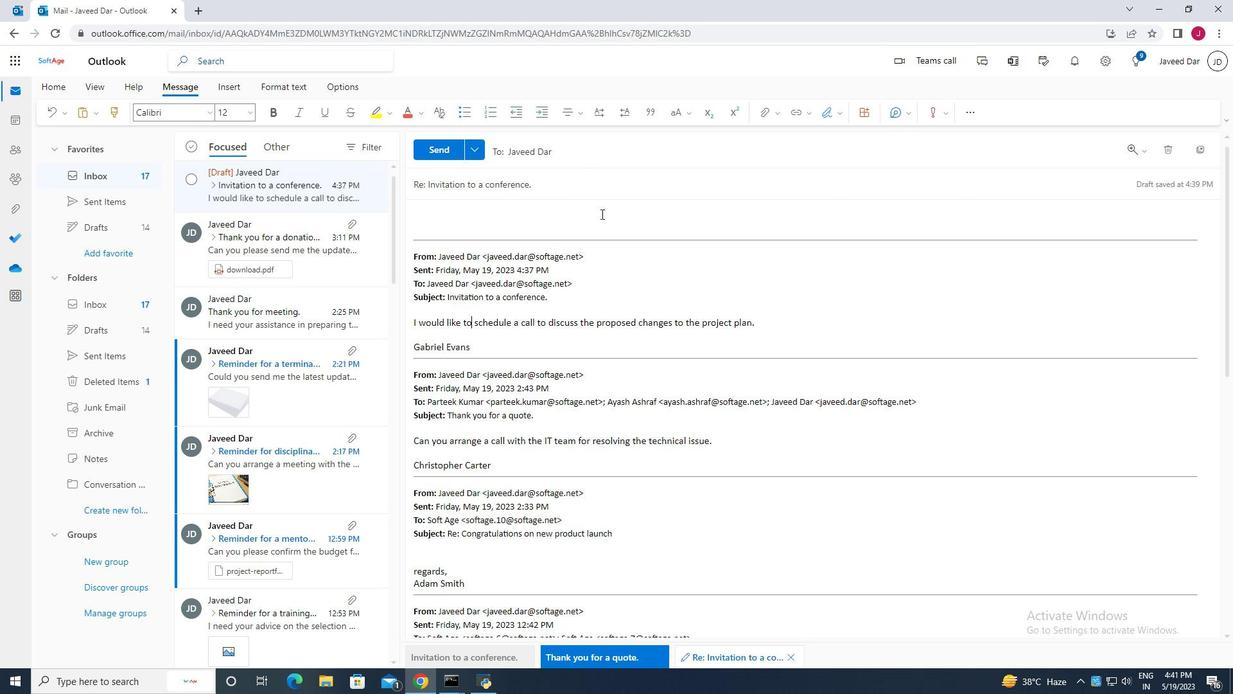 
Action: Mouse moved to (599, 211)
Screenshot: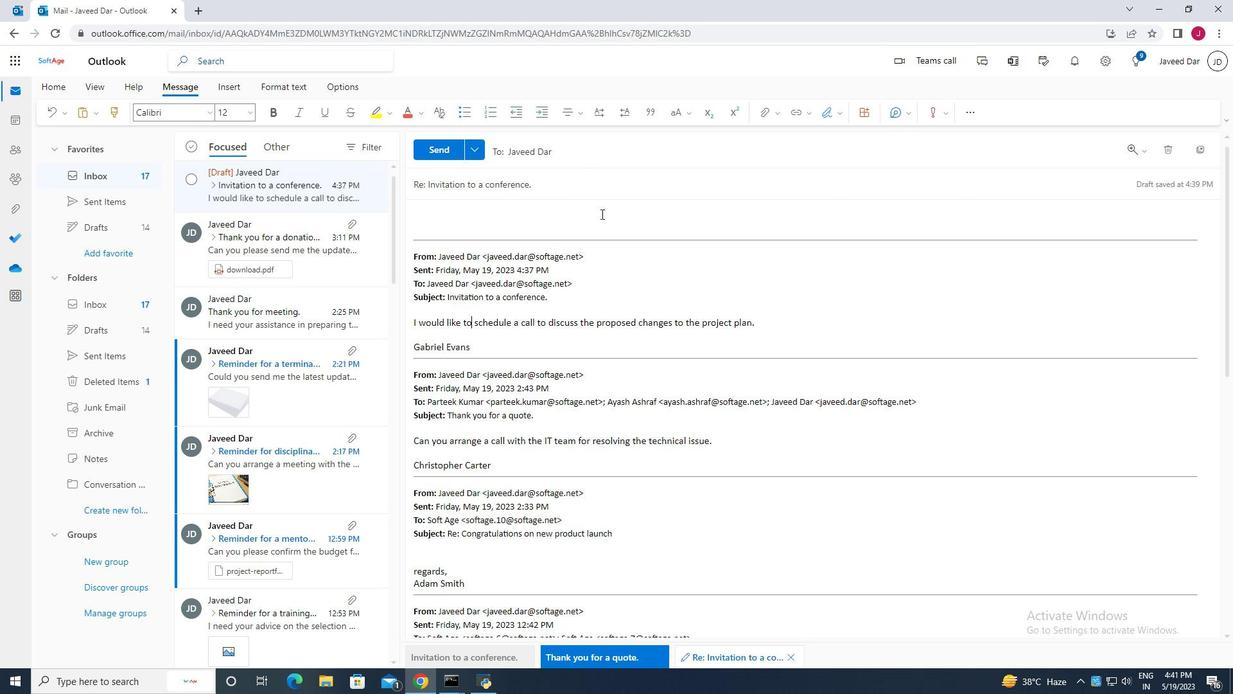 
Action: Mouse scrolled (599, 210) with delta (0, 0)
Screenshot: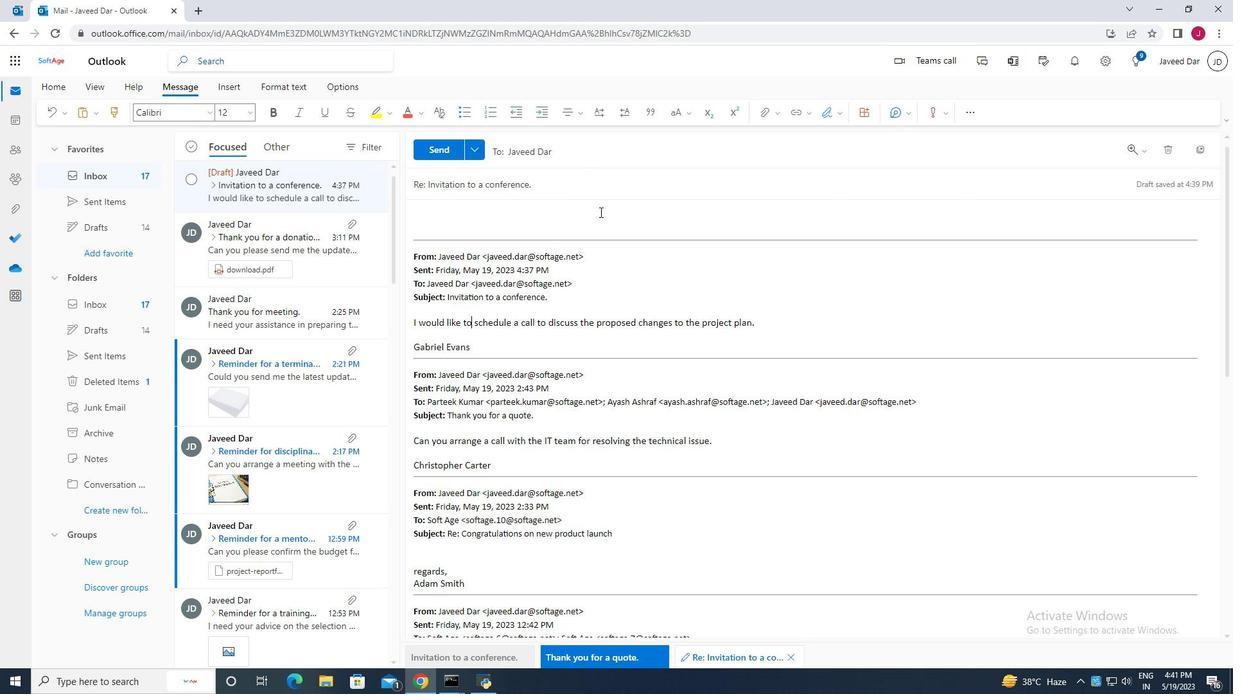 
Action: Mouse scrolled (599, 210) with delta (0, 0)
Screenshot: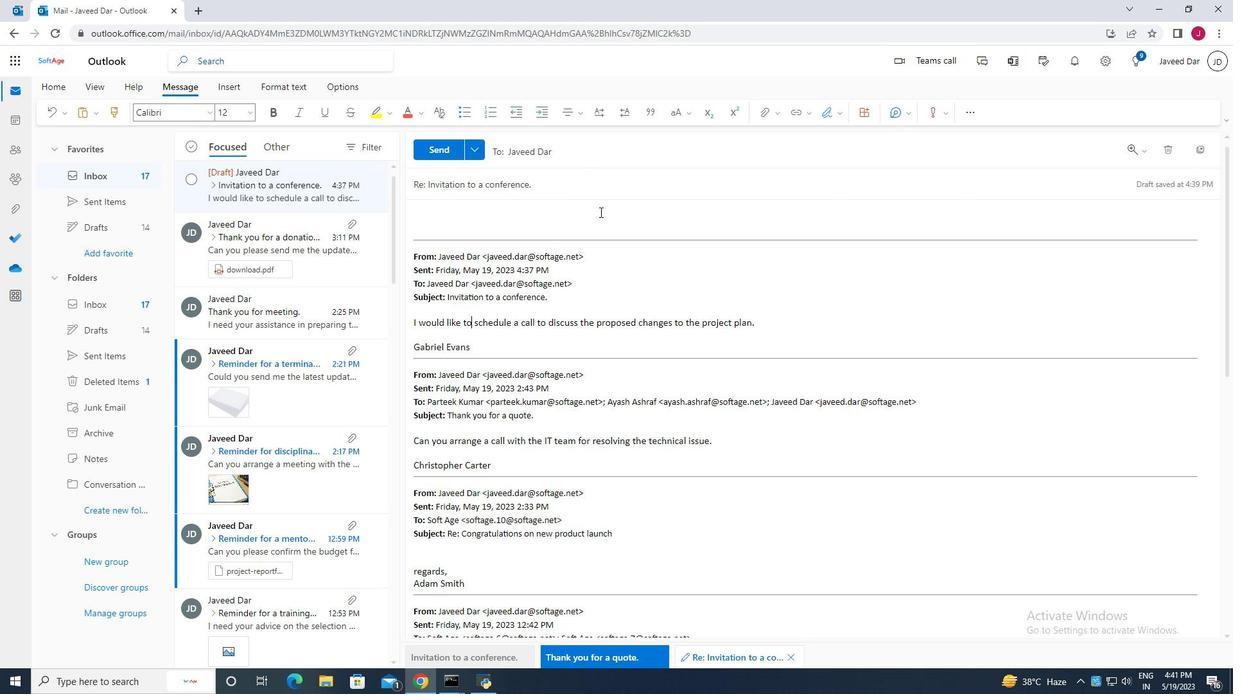 
Action: Mouse scrolled (599, 210) with delta (0, 0)
Screenshot: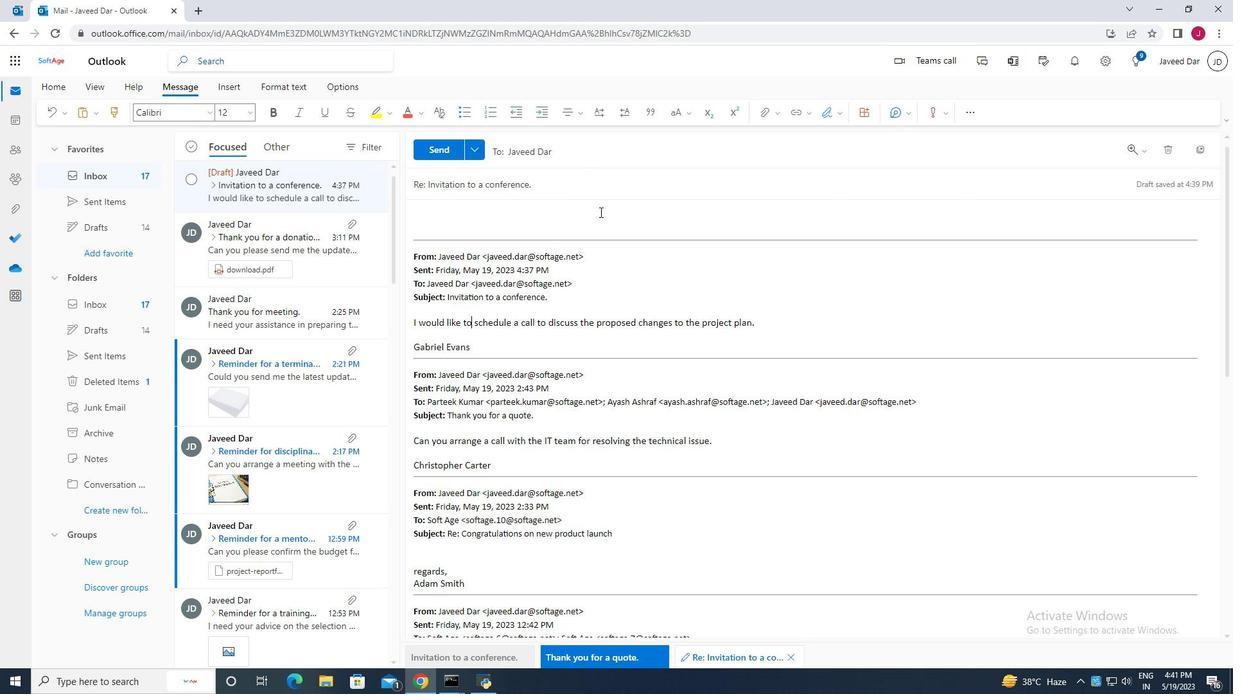 
Action: Mouse scrolled (599, 210) with delta (0, 0)
Screenshot: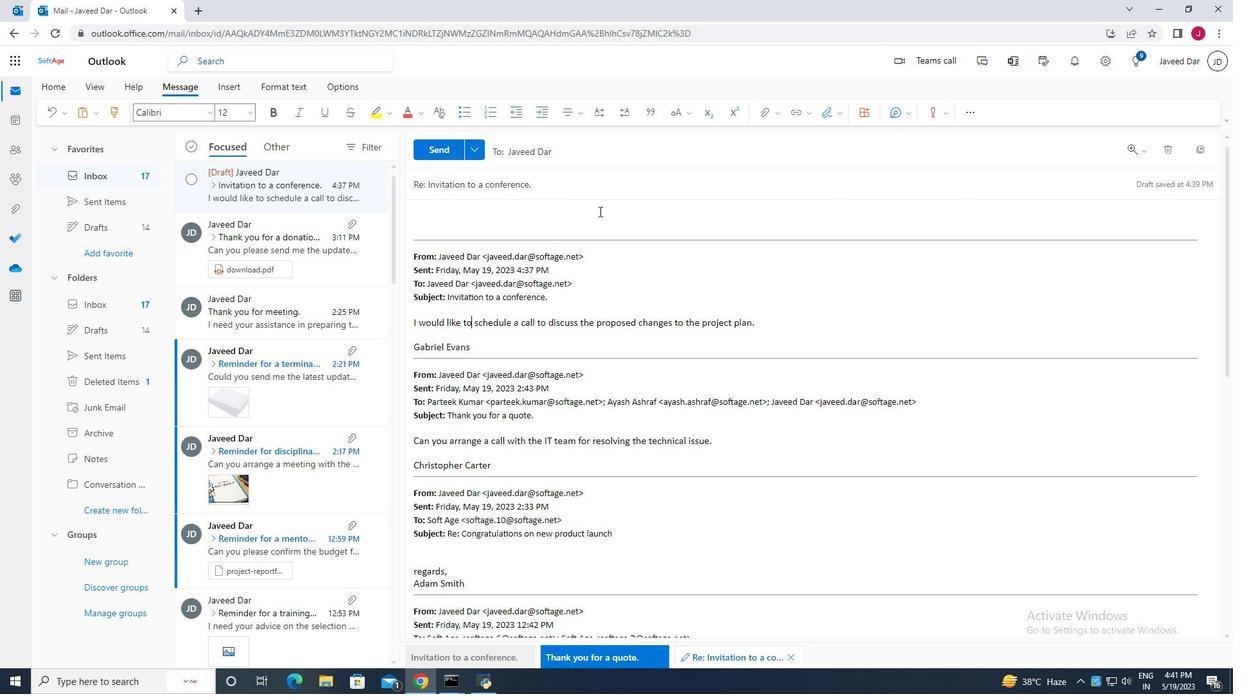 
Action: Mouse scrolled (599, 210) with delta (0, 0)
Screenshot: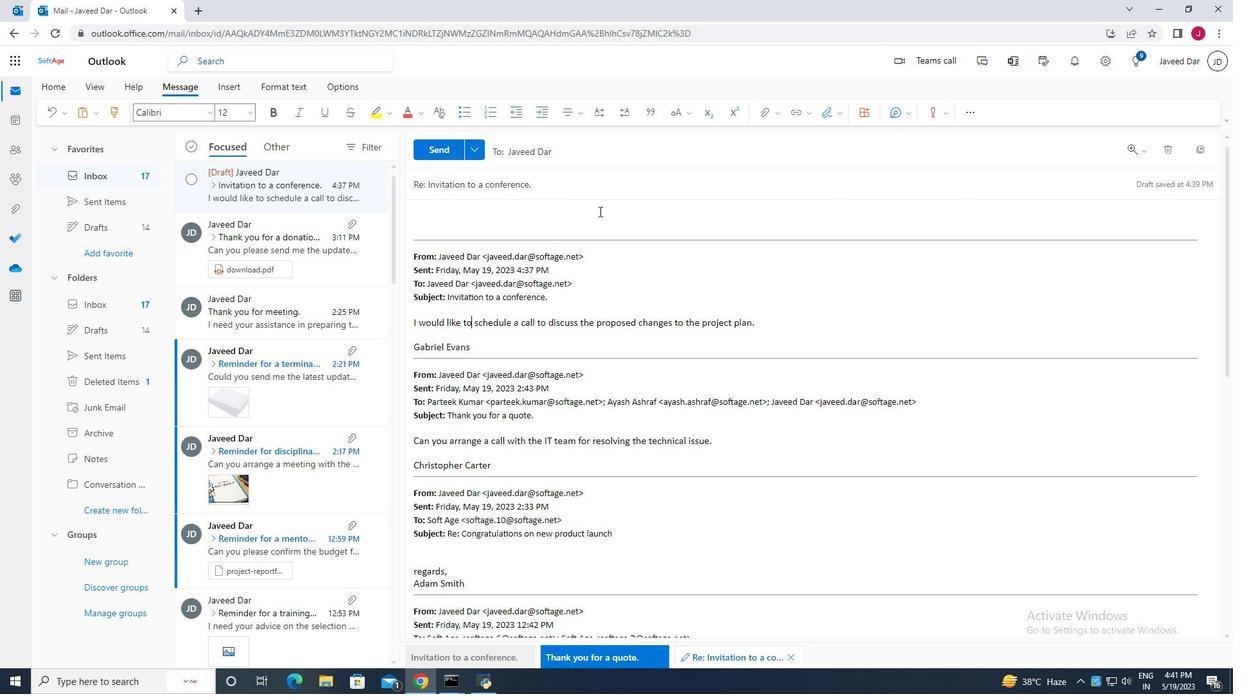 
Action: Mouse scrolled (599, 212) with delta (0, 0)
Screenshot: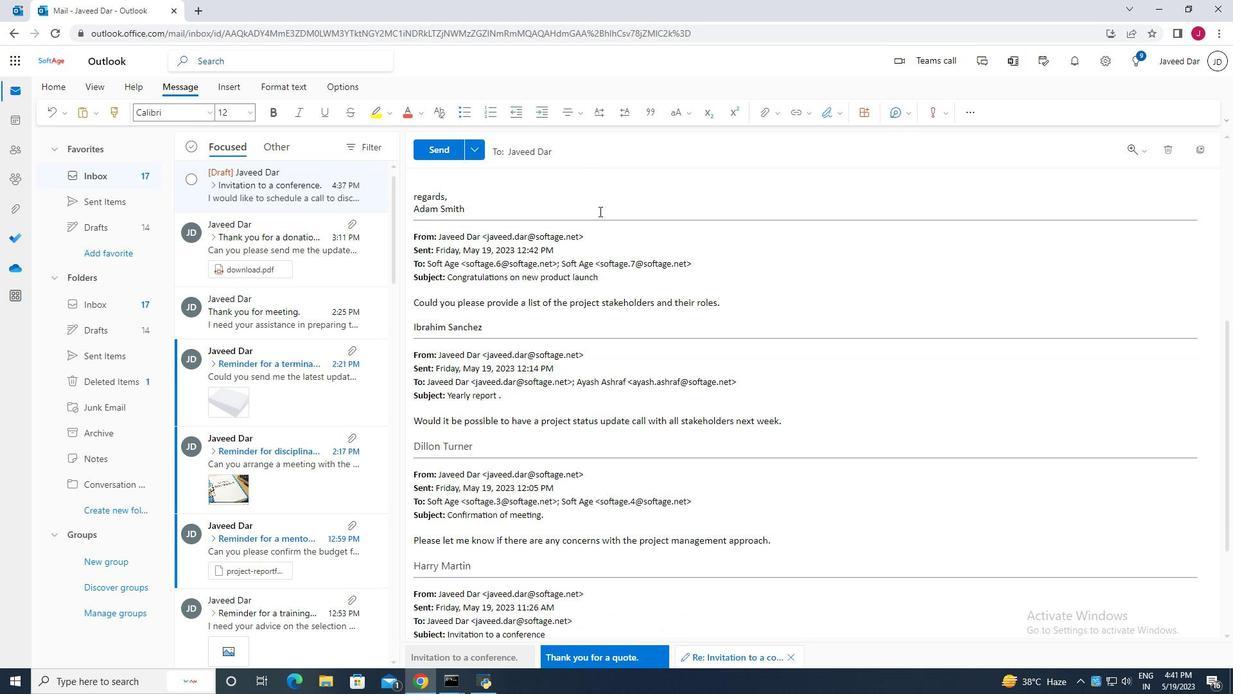 
Action: Mouse scrolled (599, 212) with delta (0, 0)
Screenshot: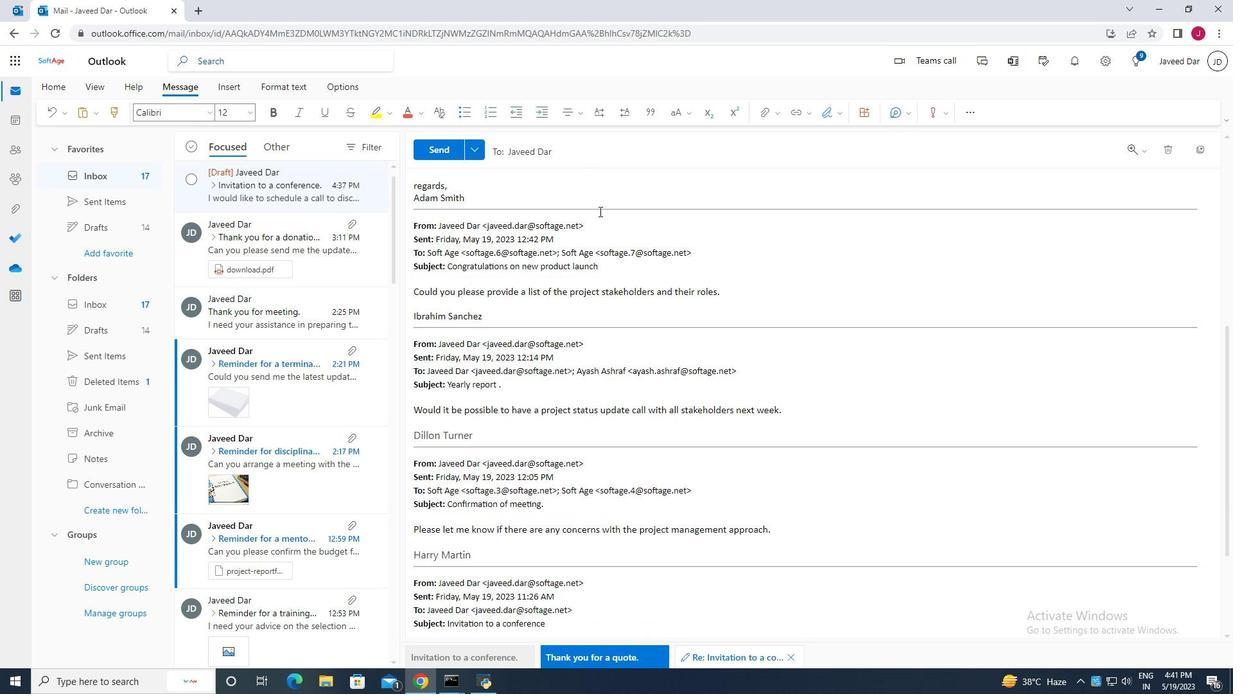 
Action: Mouse scrolled (599, 212) with delta (0, 0)
Screenshot: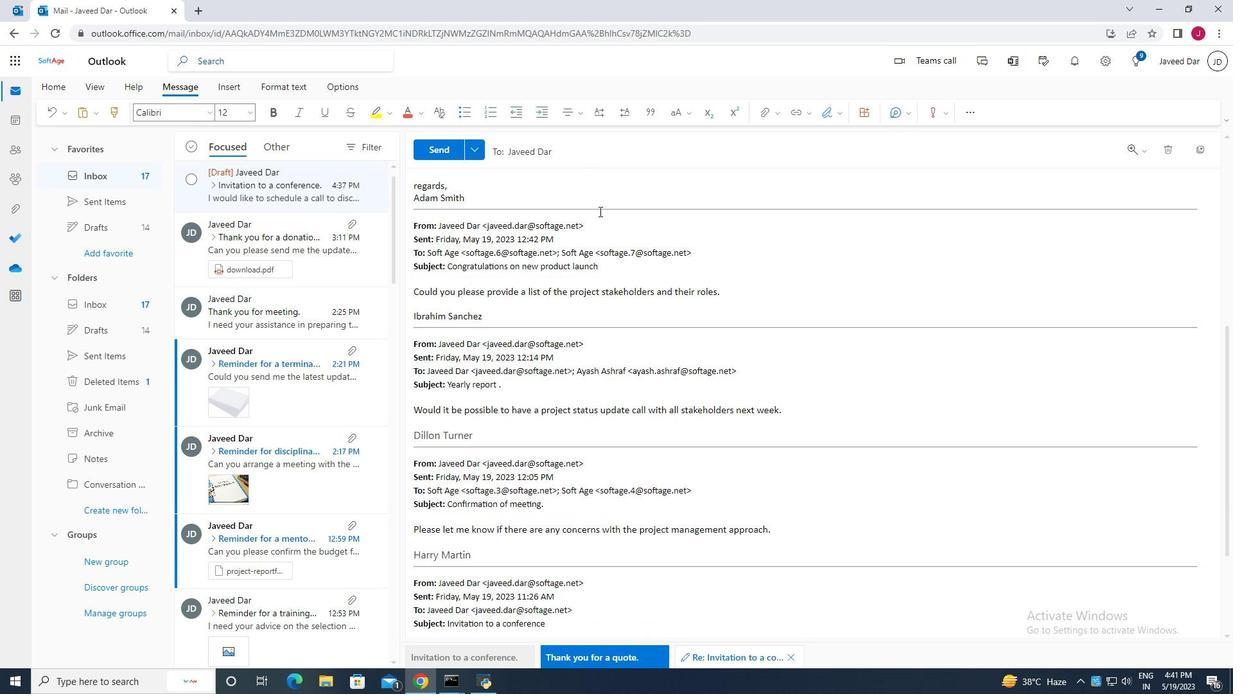 
Action: Mouse scrolled (599, 212) with delta (0, 0)
Screenshot: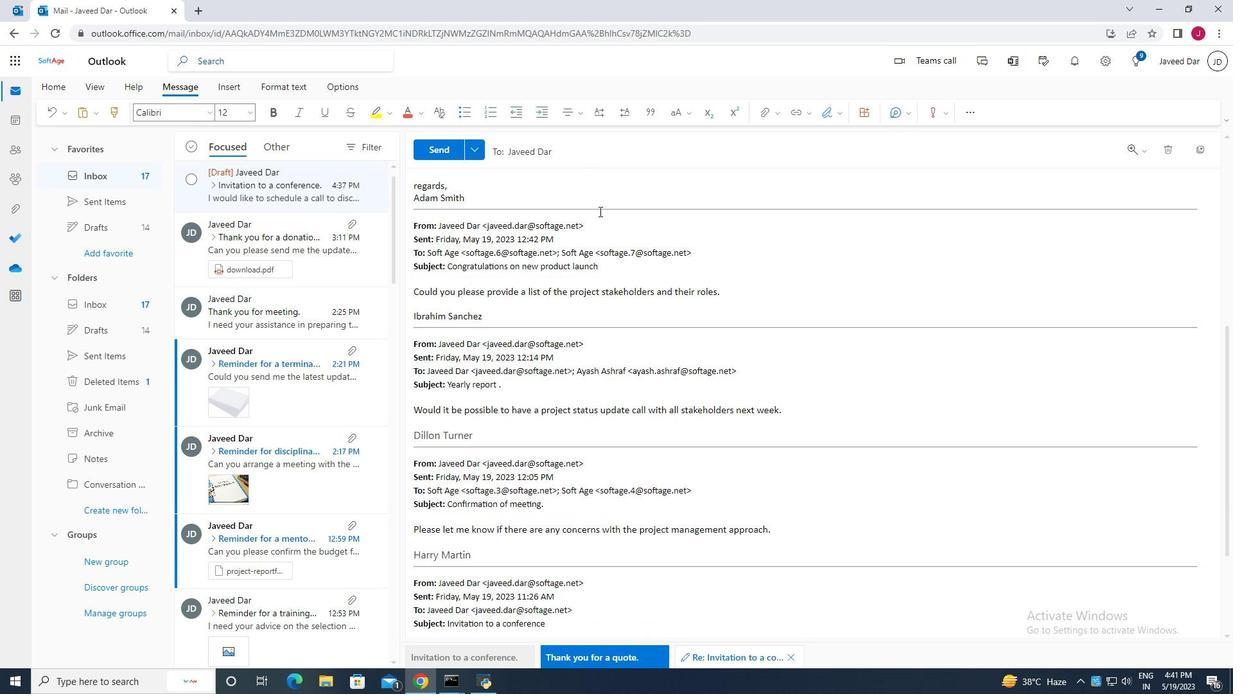 
Action: Mouse scrolled (599, 212) with delta (0, 0)
Screenshot: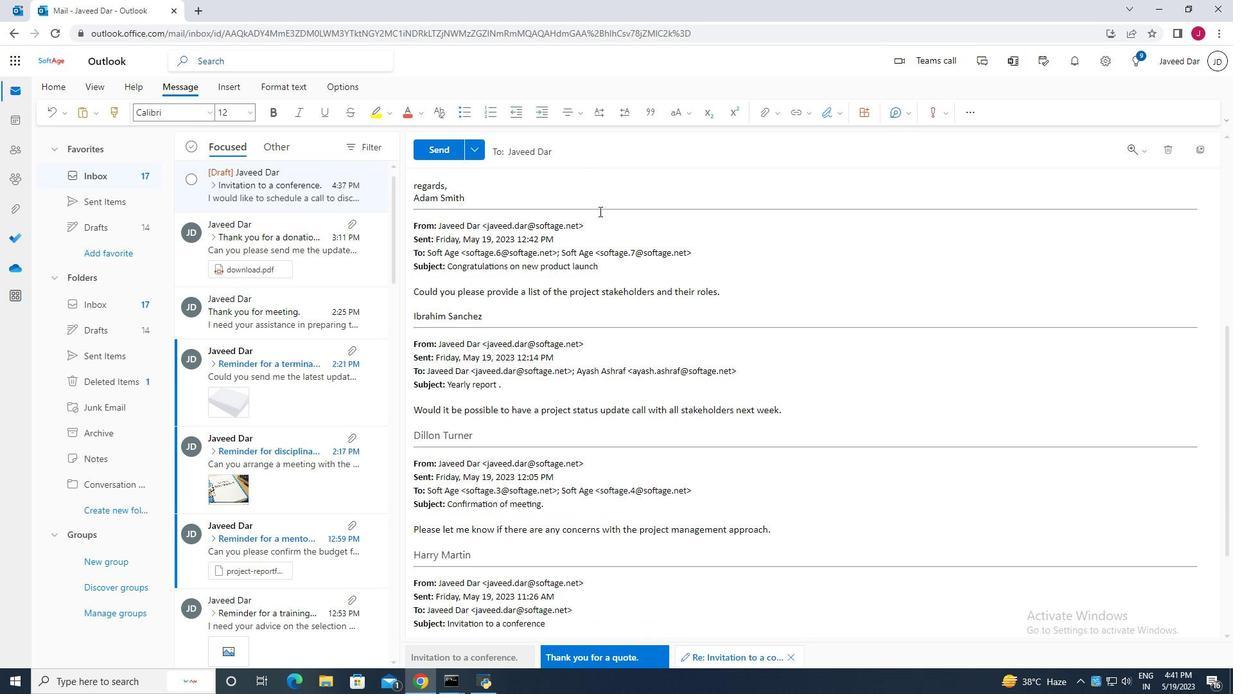 
Action: Mouse moved to (596, 205)
Screenshot: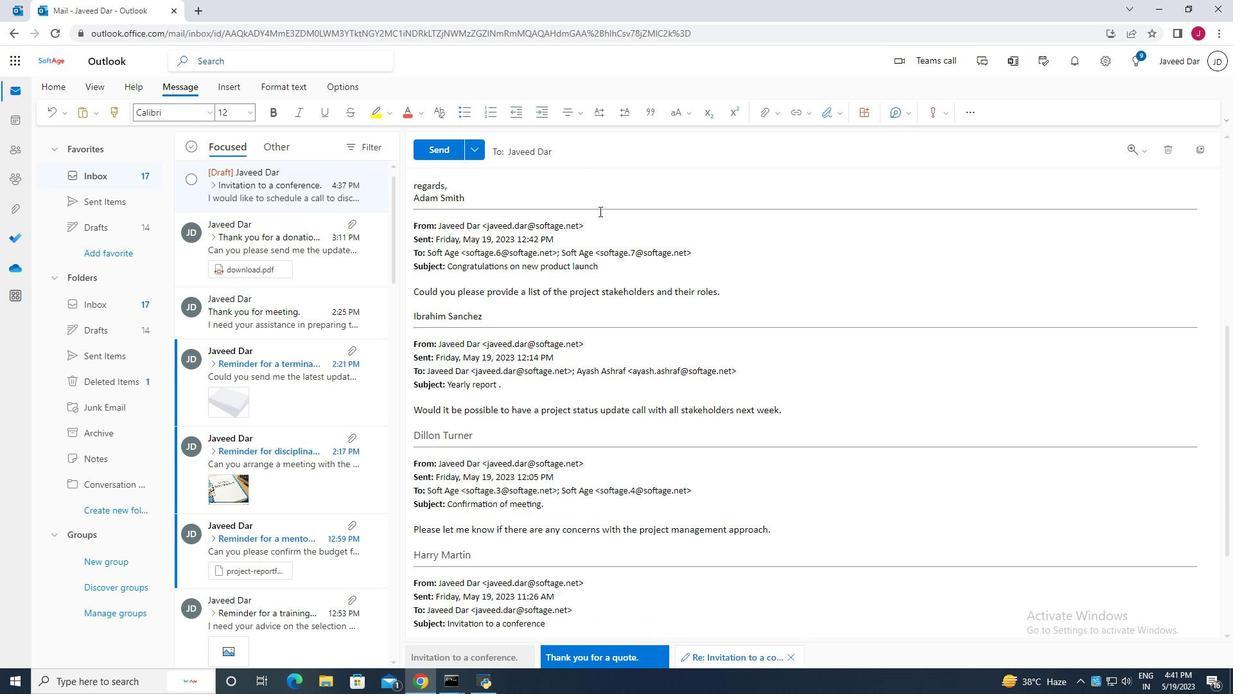 
Action: Mouse scrolled (596, 206) with delta (0, 0)
Screenshot: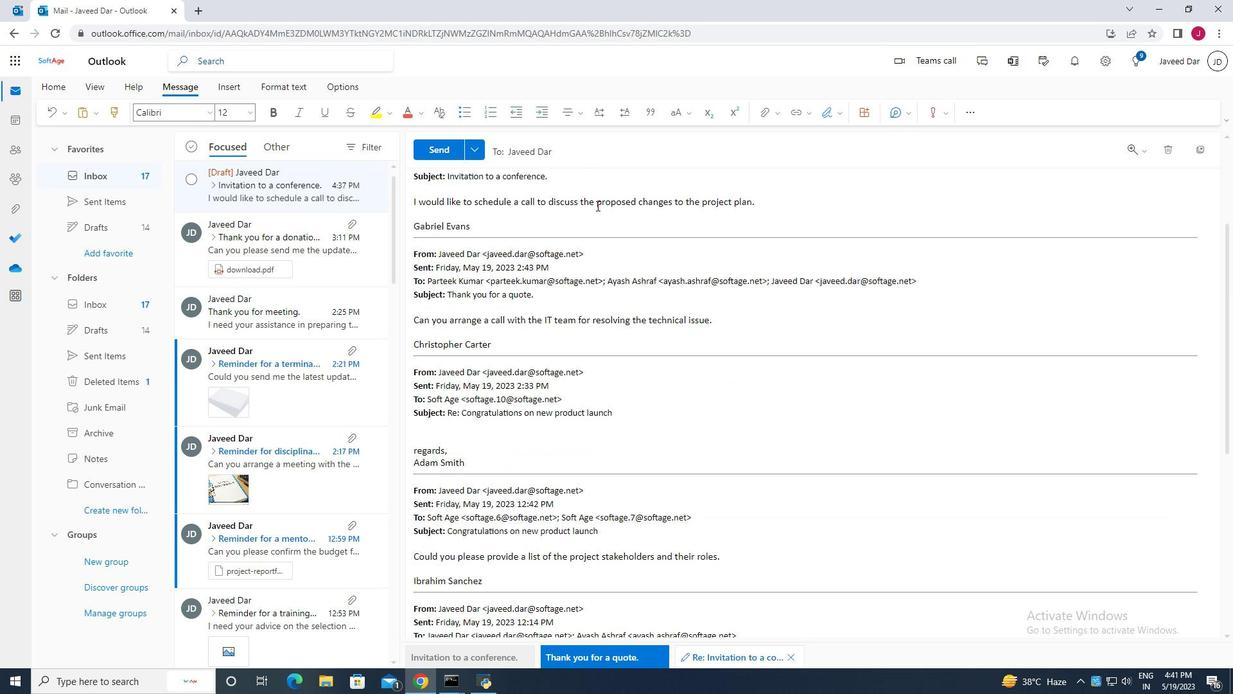 
Action: Mouse scrolled (596, 206) with delta (0, 0)
Screenshot: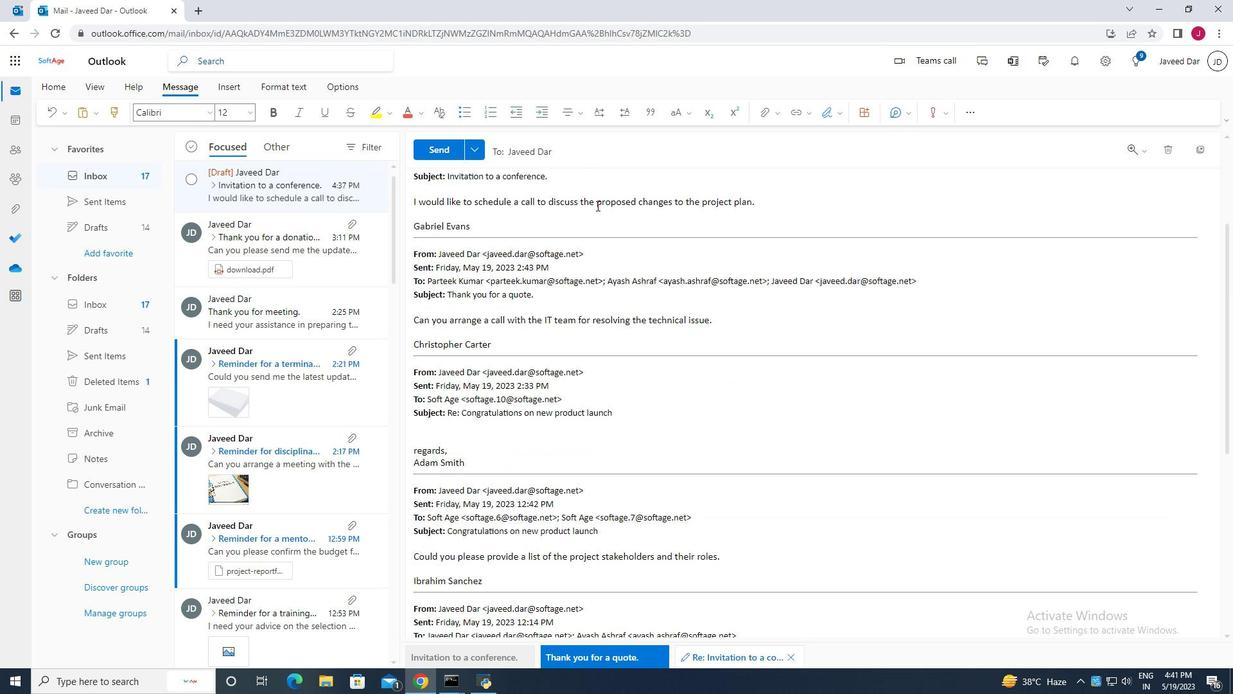 
Action: Mouse scrolled (596, 206) with delta (0, 0)
Screenshot: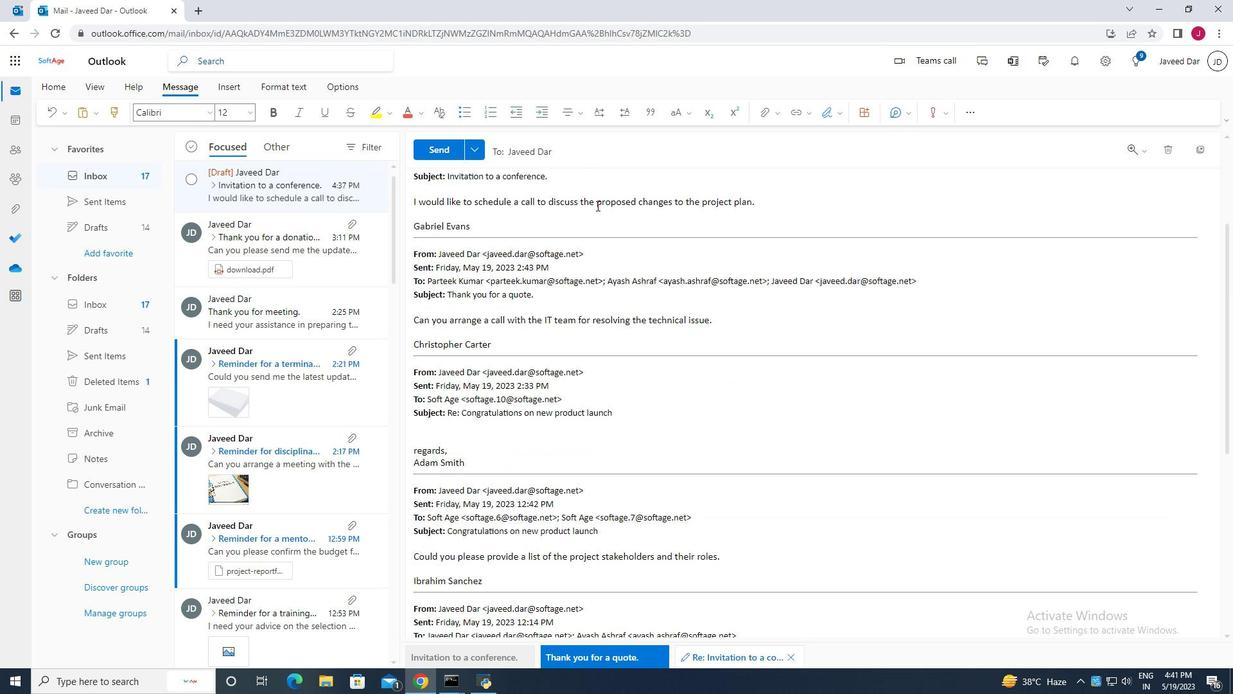 
Action: Mouse scrolled (596, 206) with delta (0, 0)
Screenshot: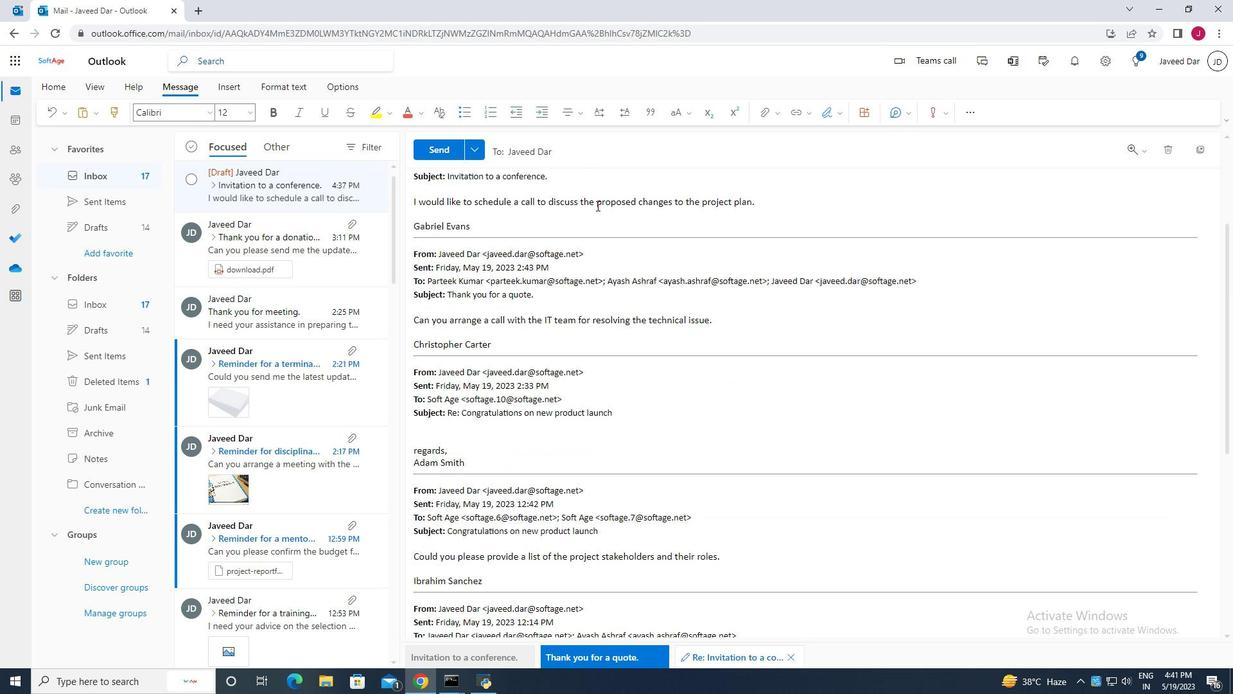 
Action: Mouse moved to (583, 199)
Screenshot: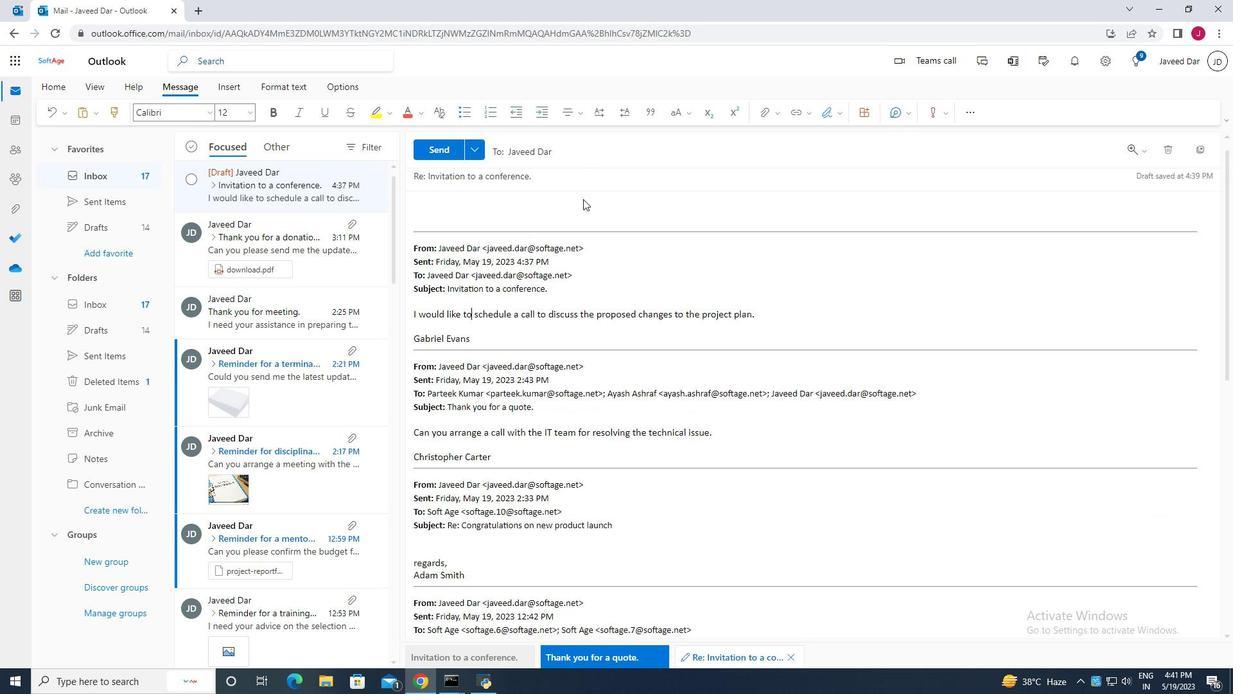 
Action: Mouse scrolled (583, 199) with delta (0, 0)
Screenshot: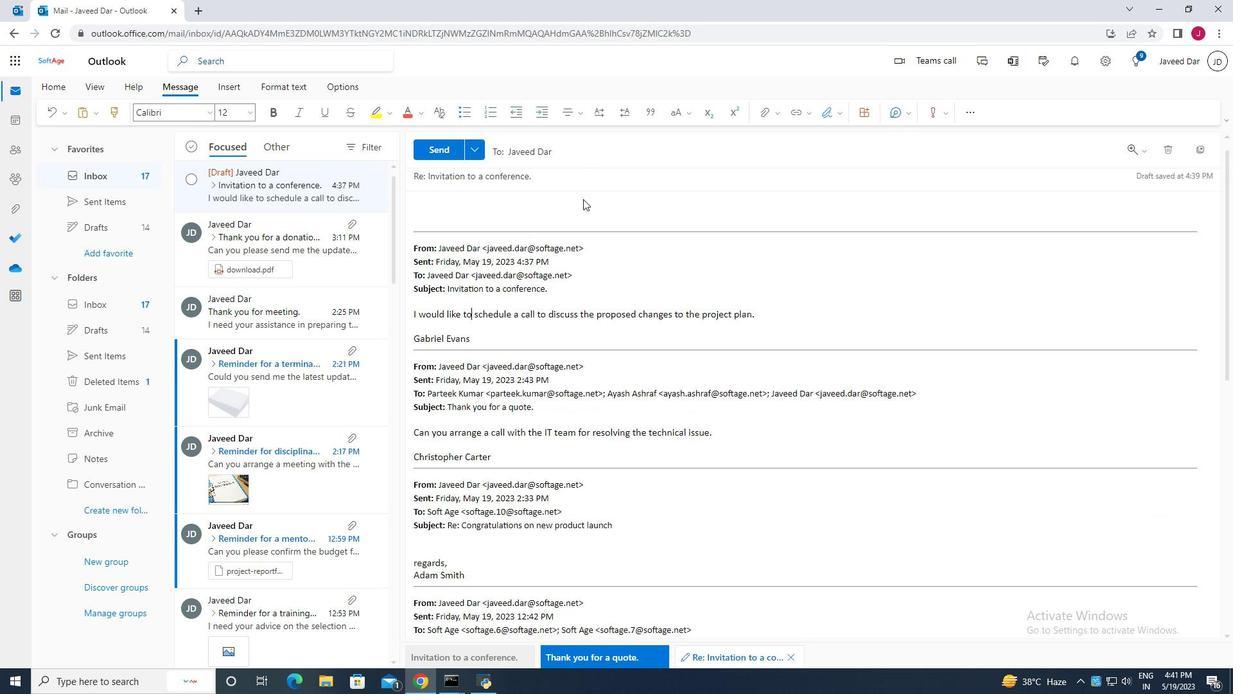 
Action: Mouse moved to (582, 199)
Screenshot: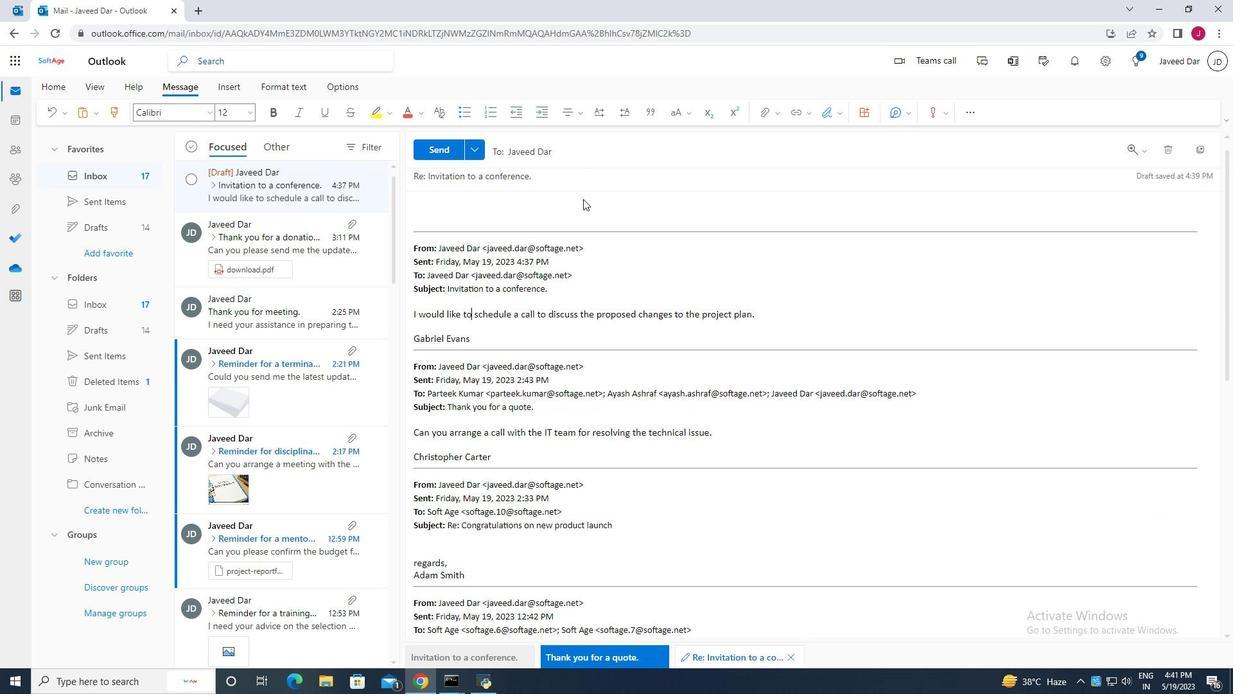 
Action: Mouse scrolled (582, 199) with delta (0, 0)
Screenshot: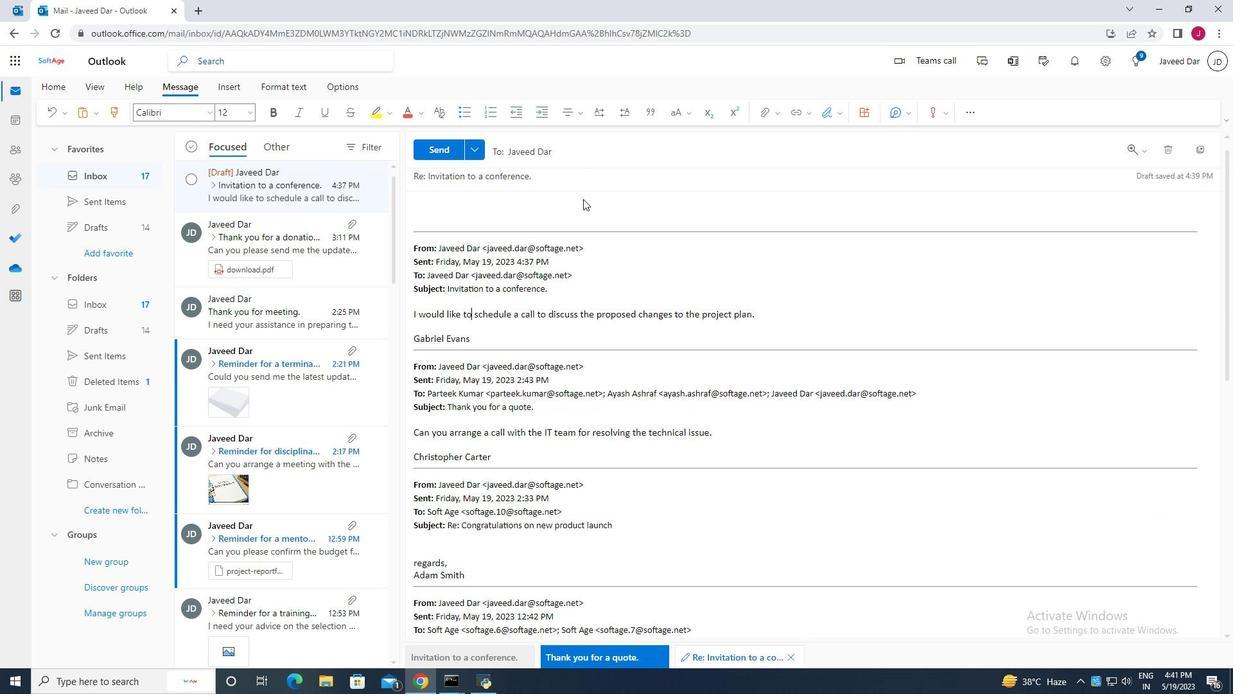 
Action: Mouse scrolled (582, 199) with delta (0, 0)
Screenshot: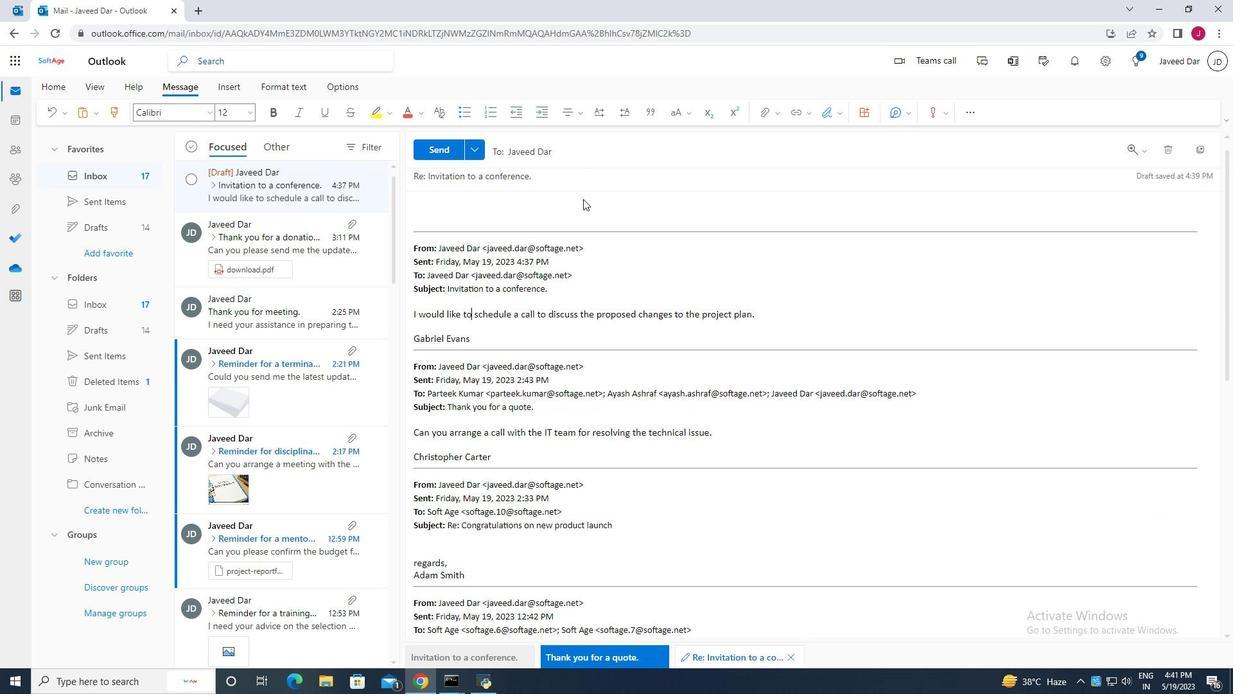 
Action: Mouse scrolled (582, 199) with delta (0, 0)
Screenshot: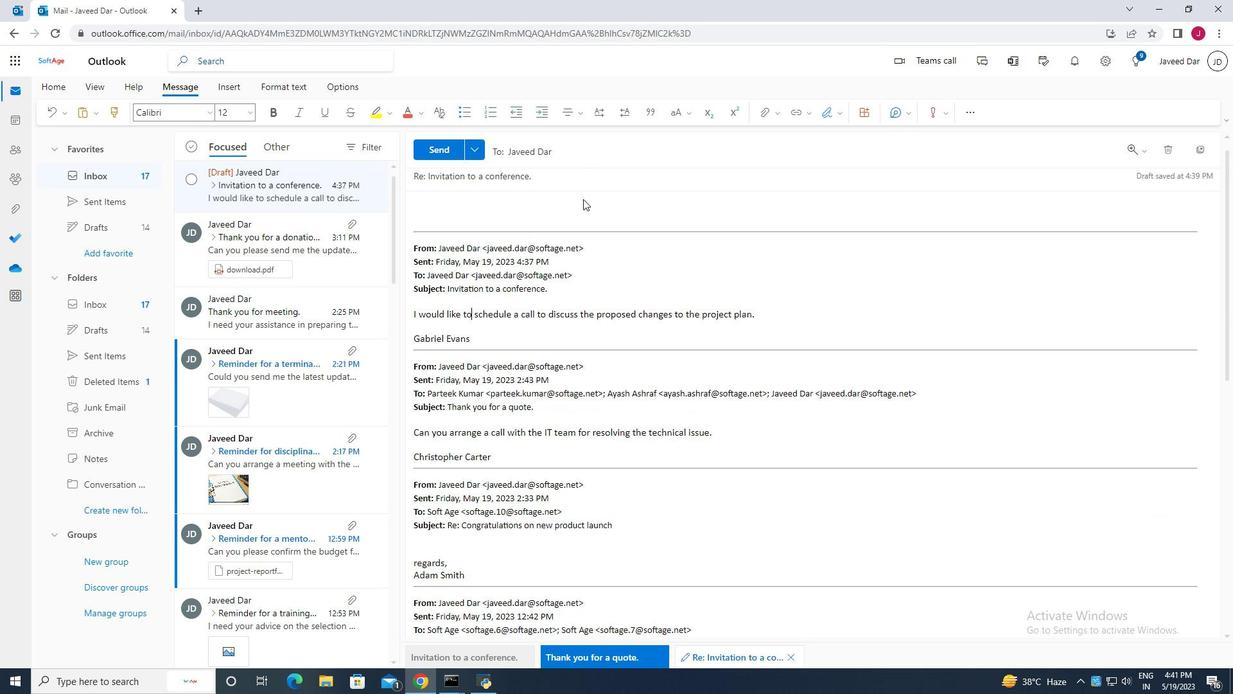 
Action: Mouse moved to (296, 173)
Screenshot: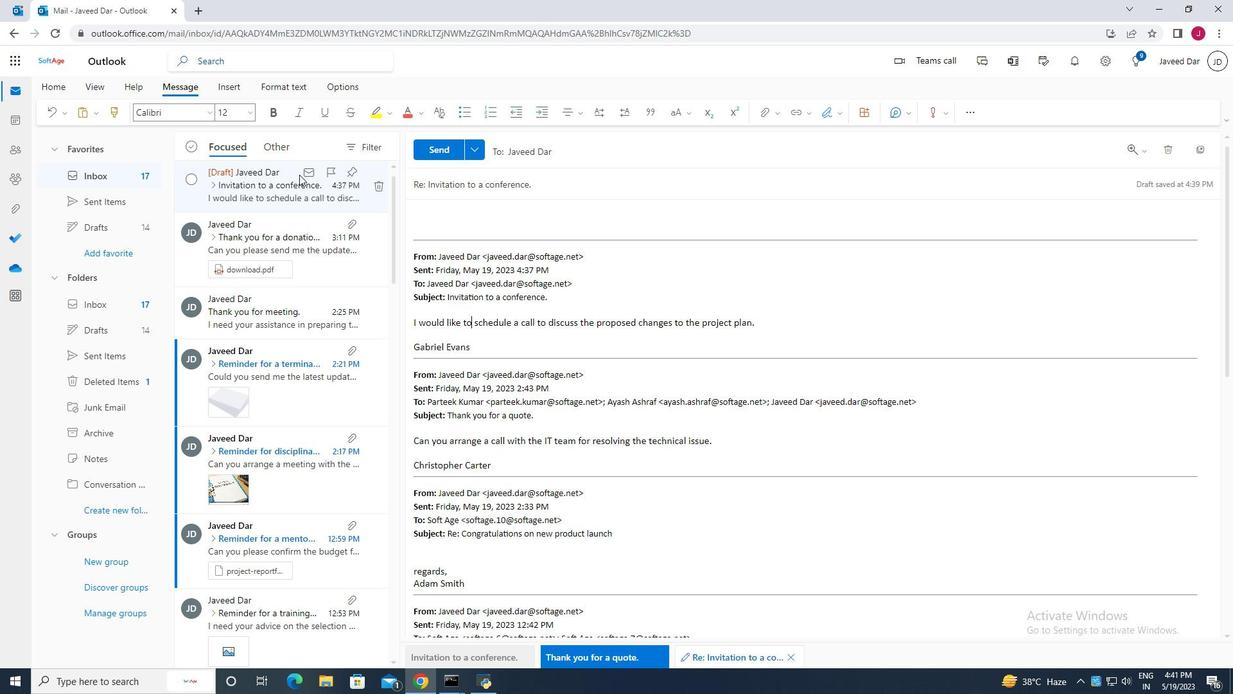 
Action: Mouse pressed left at (296, 173)
Screenshot: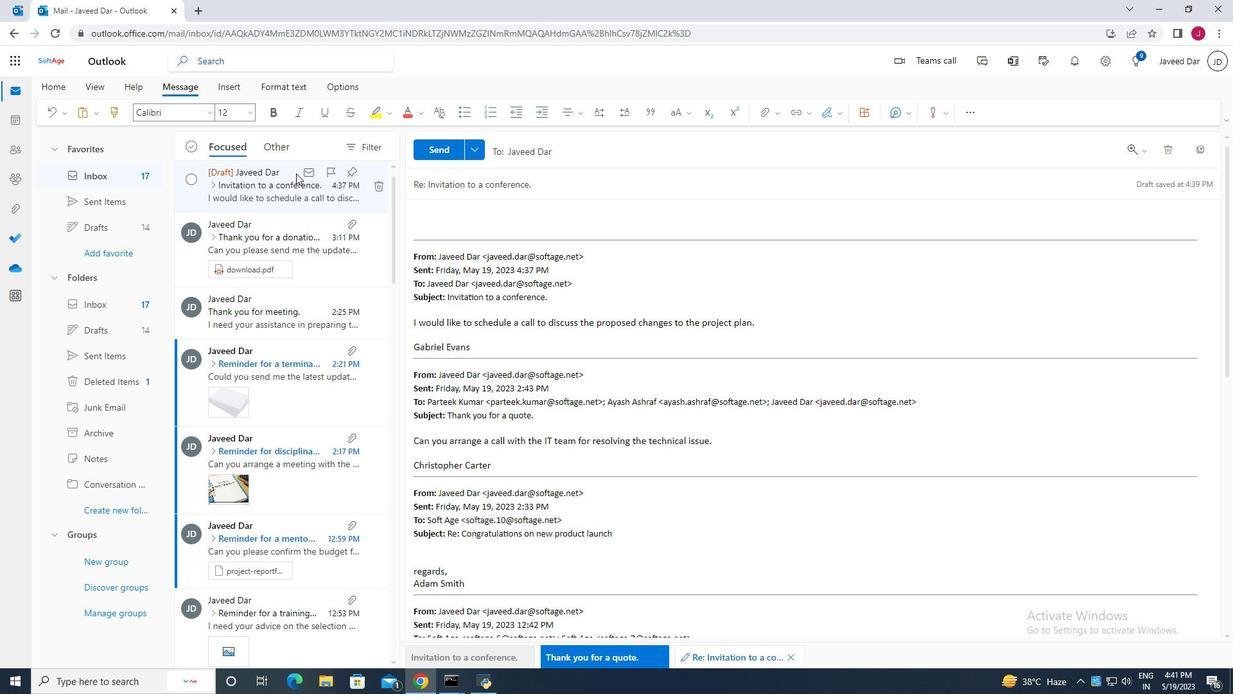 
Action: Mouse moved to (288, 301)
Screenshot: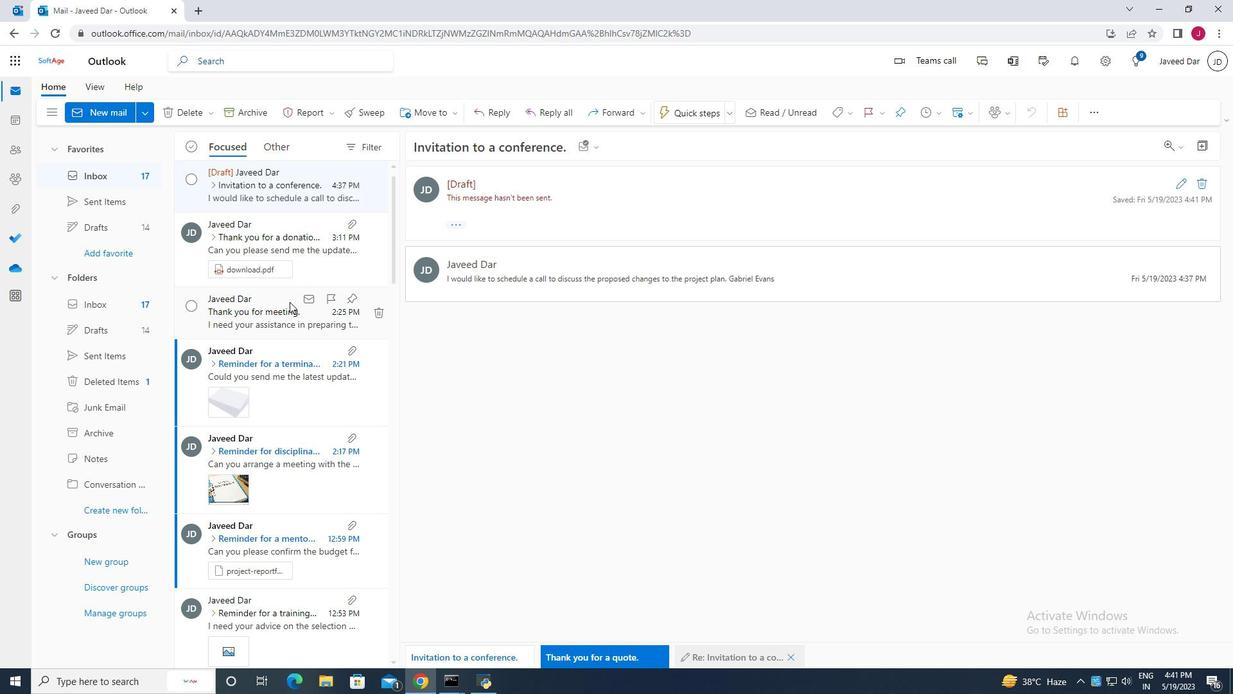 
Action: Mouse pressed left at (288, 301)
Screenshot: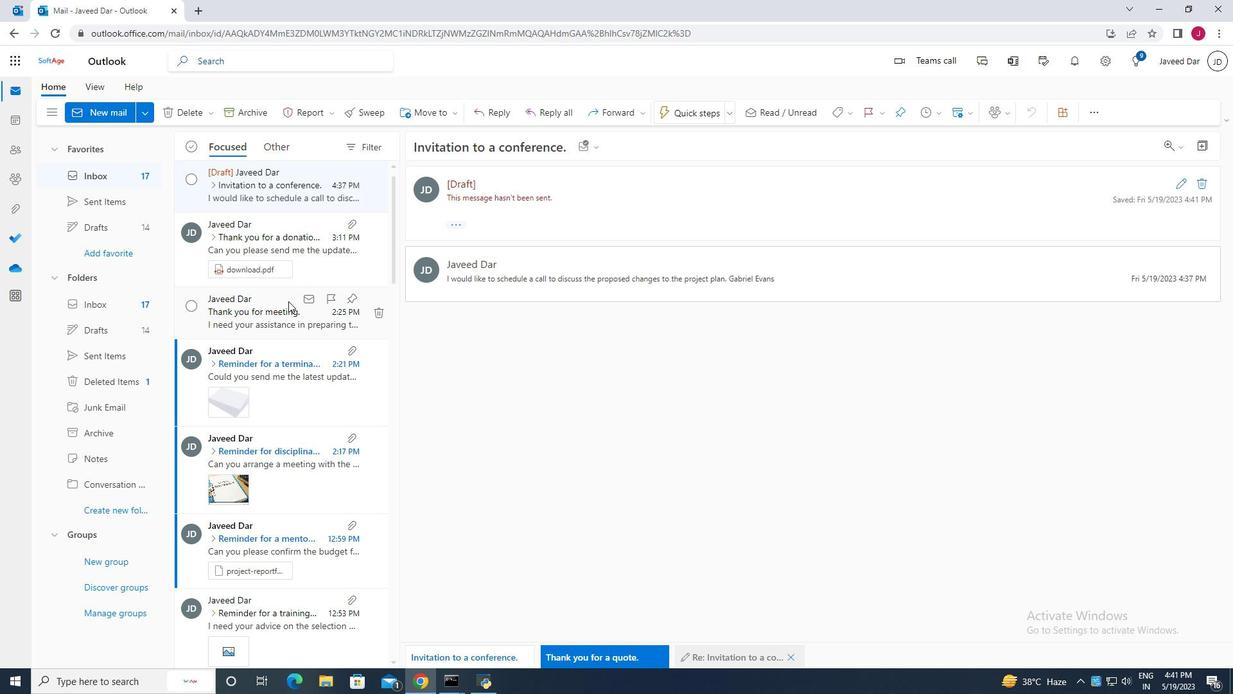 
Action: Mouse moved to (1130, 181)
Screenshot: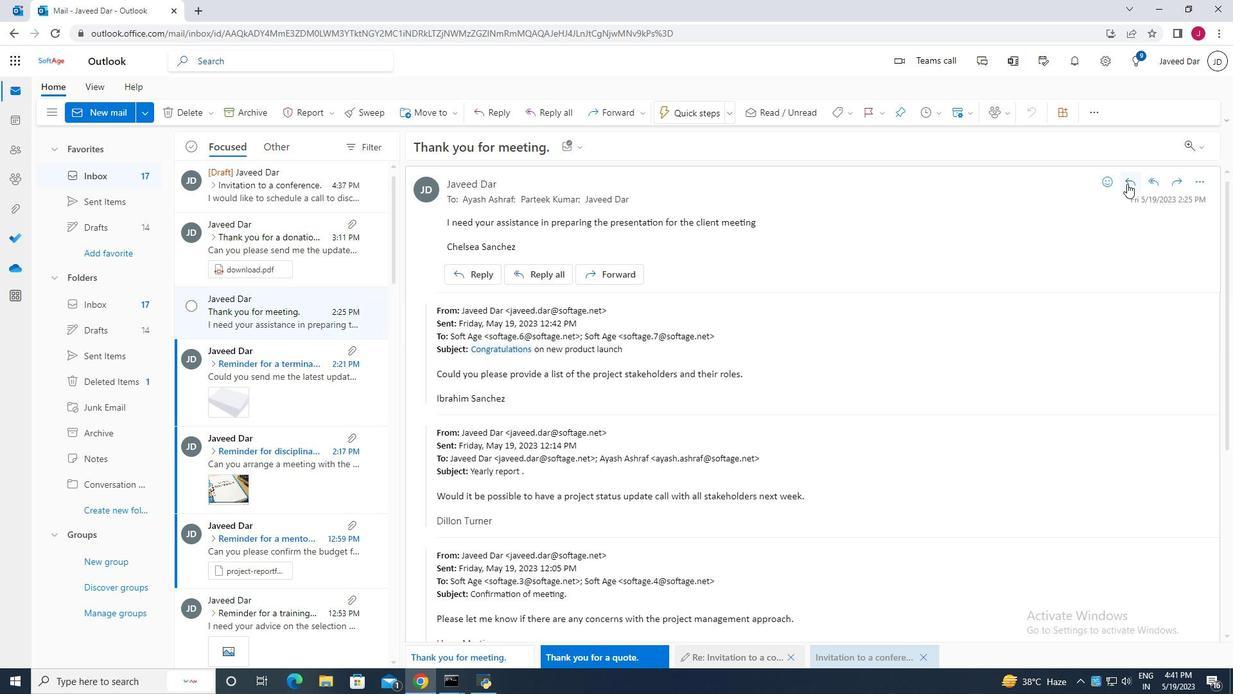
Action: Mouse pressed left at (1130, 181)
Screenshot: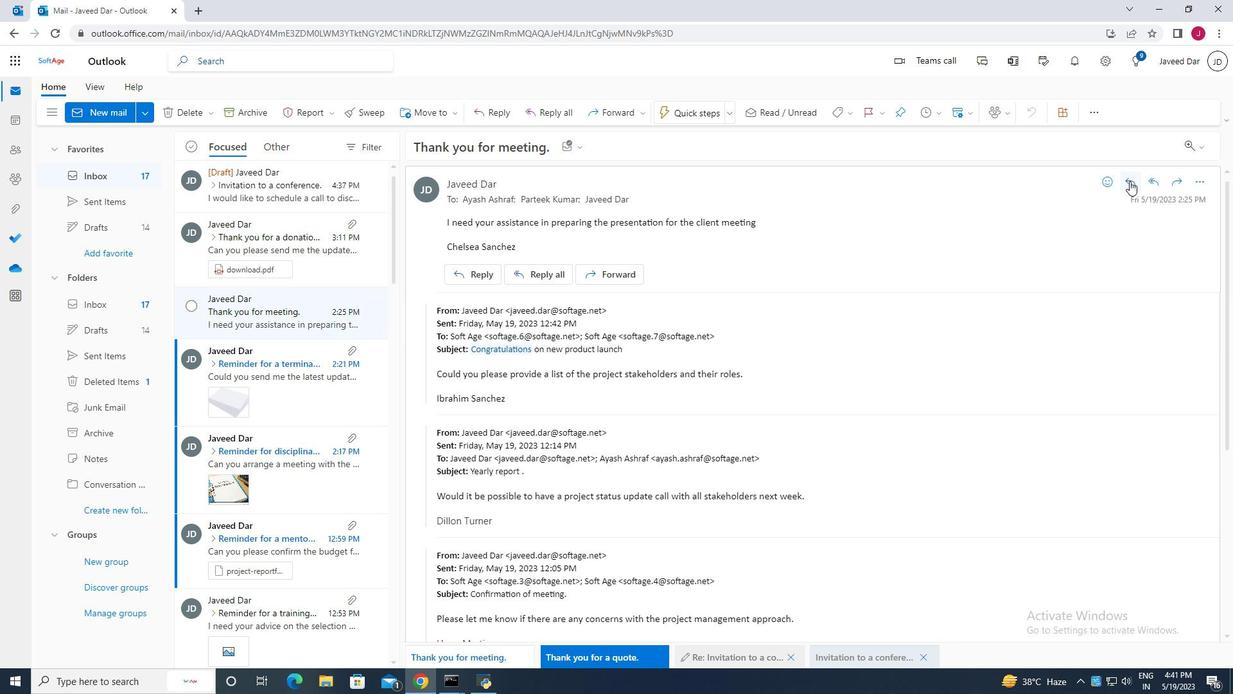 
Action: Mouse moved to (598, 191)
Screenshot: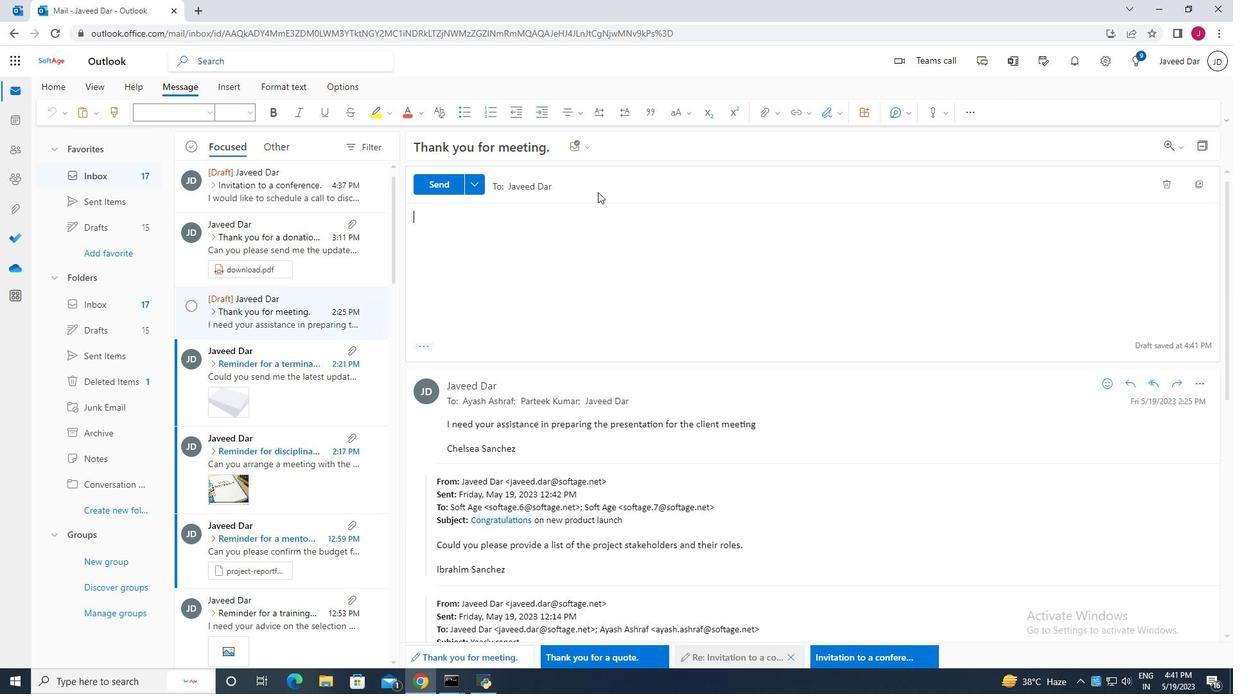 
Action: Mouse pressed left at (598, 191)
Screenshot: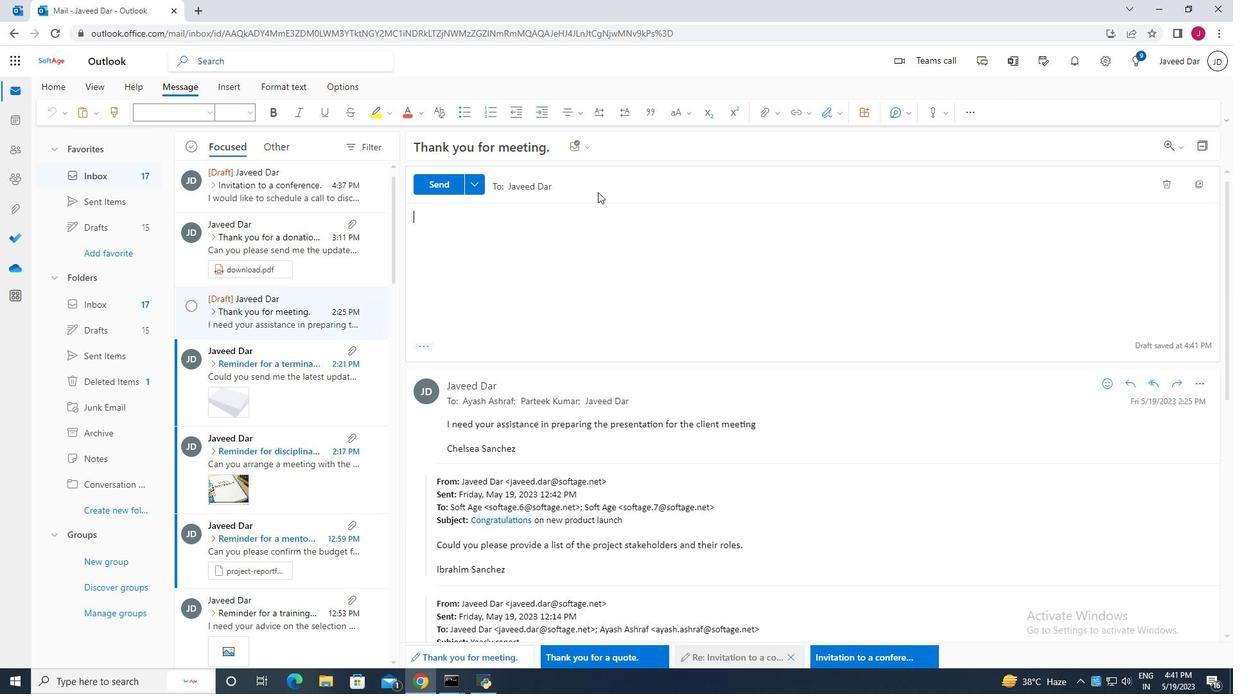 
Action: Mouse moved to (422, 379)
Screenshot: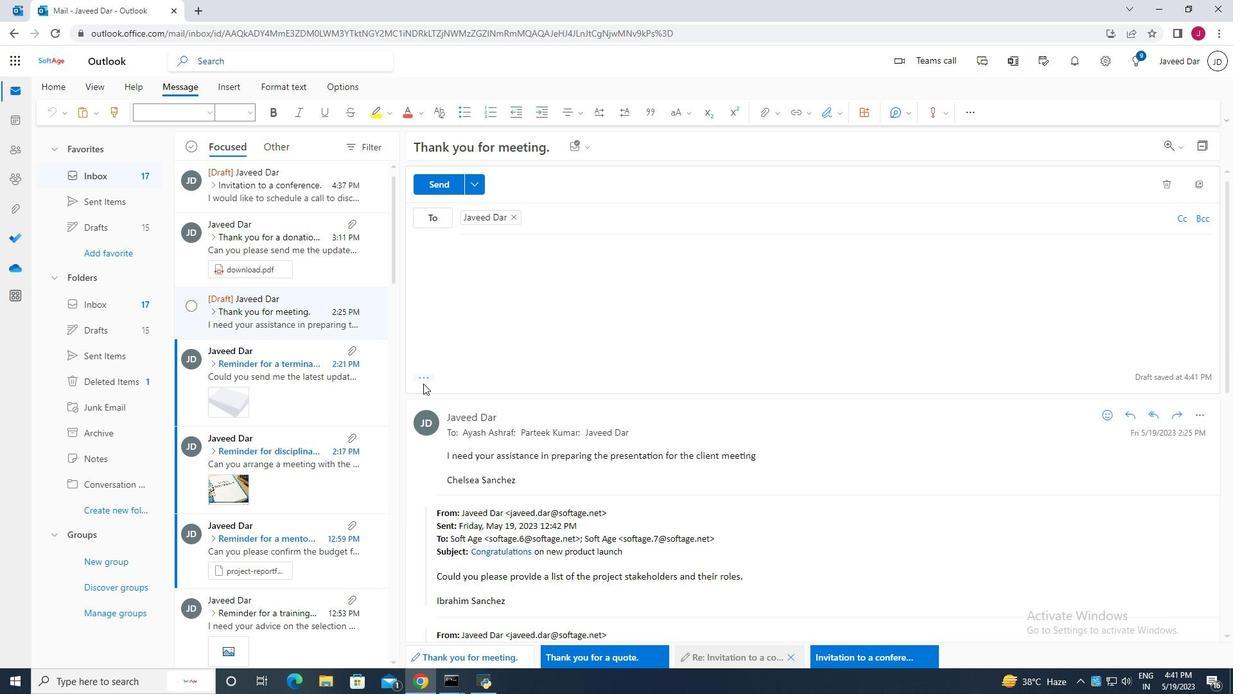 
Action: Mouse pressed left at (422, 379)
Screenshot: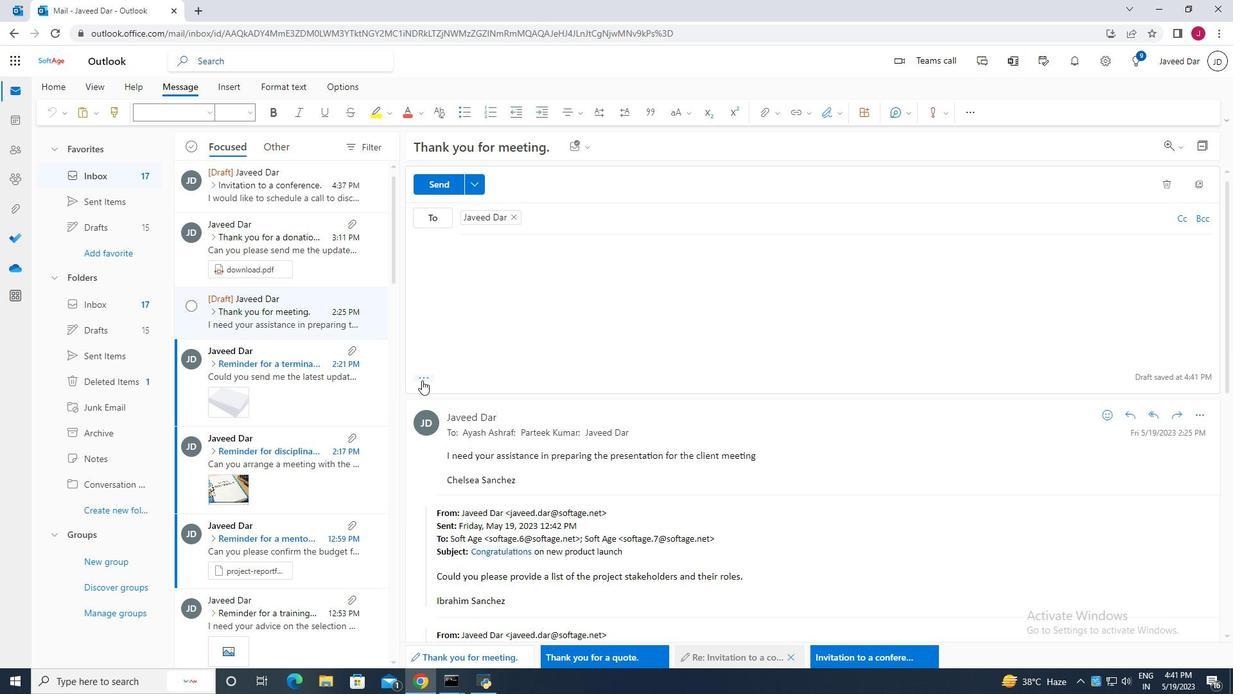 
Action: Mouse moved to (551, 250)
Screenshot: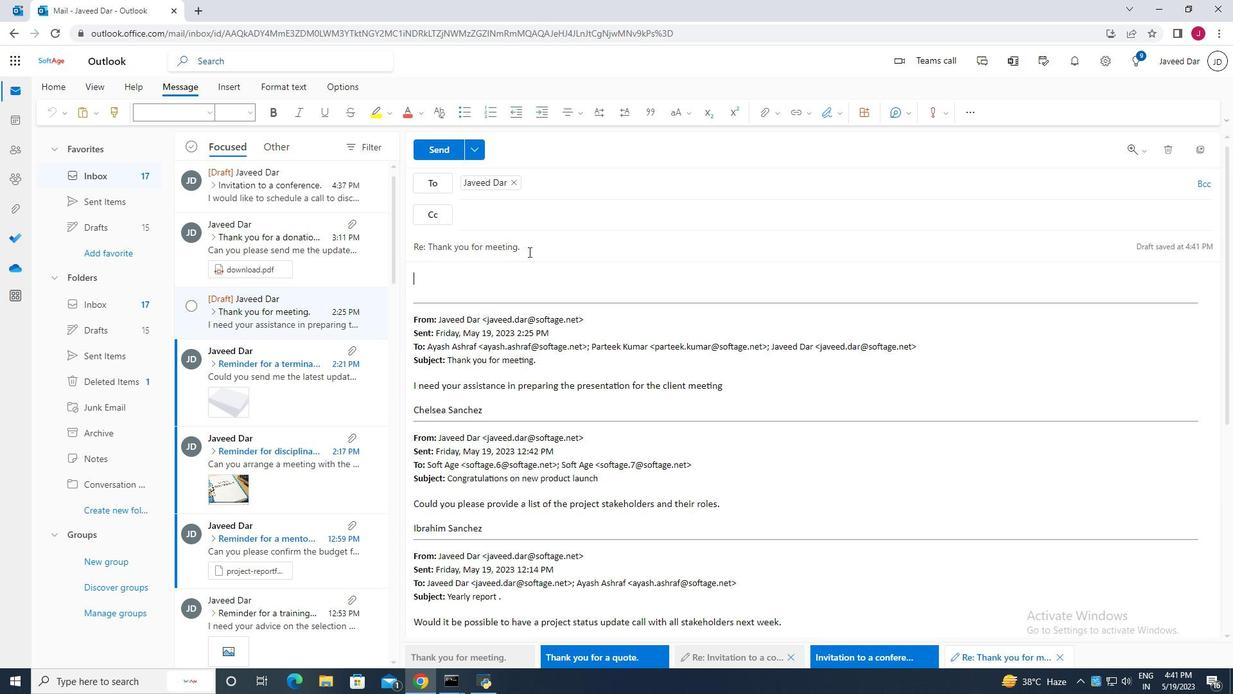 
Action: Mouse pressed left at (551, 250)
Screenshot: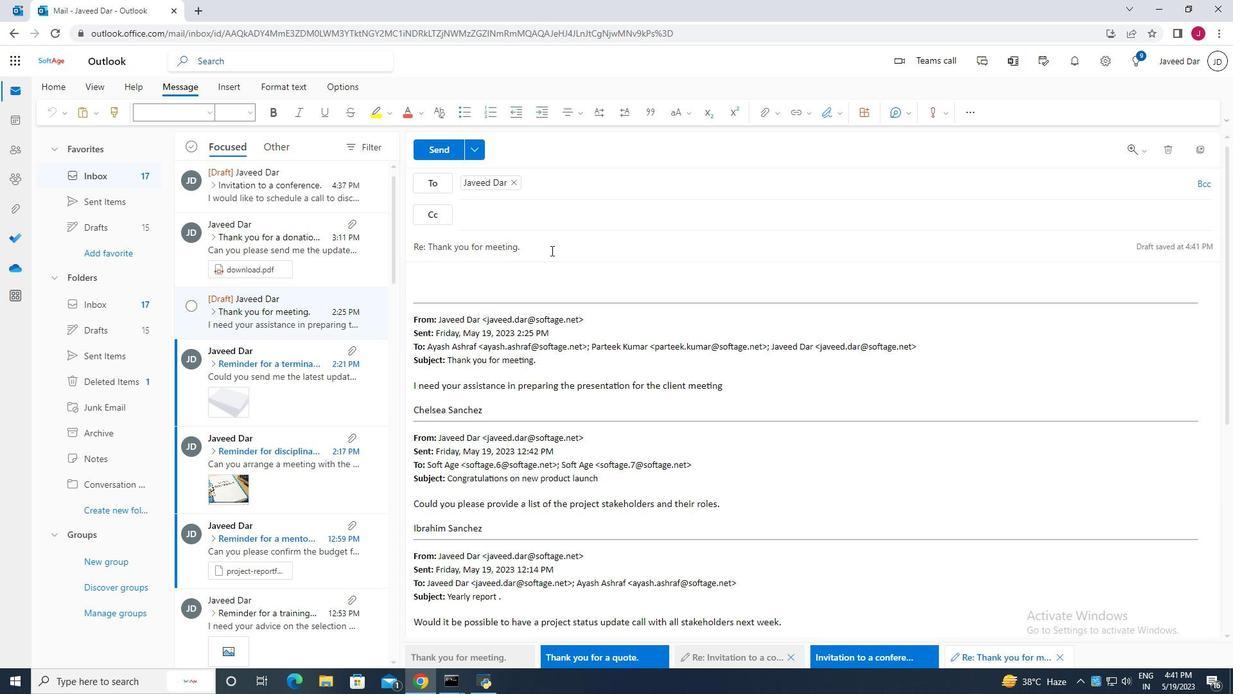 
Action: Key pressed <Key.backspace><Key.backspace><Key.backspace><Key.backspace><Key.backspace><Key.backspace><Key.backspace><Key.backspace><Key.backspace><Key.backspace><Key.backspace><Key.backspace><Key.backspace><Key.backspace><Key.backspace><Key.backspace><Key.backspace><Key.backspace><Key.backspace><Key.backspace><Key.backspace><Key.backspace><Key.backspace><Key.backspace><Key.backspace><Key.backspace><Key.backspace><Key.backspace><Key.backspace><Key.backspace><Key.space><Key.caps_lock>I<Key.caps_lock>nvitation<Key.space>to<Key.space>a<Key.space>o<Key.backspace>product<Key.space>launch<Key.space>
Screenshot: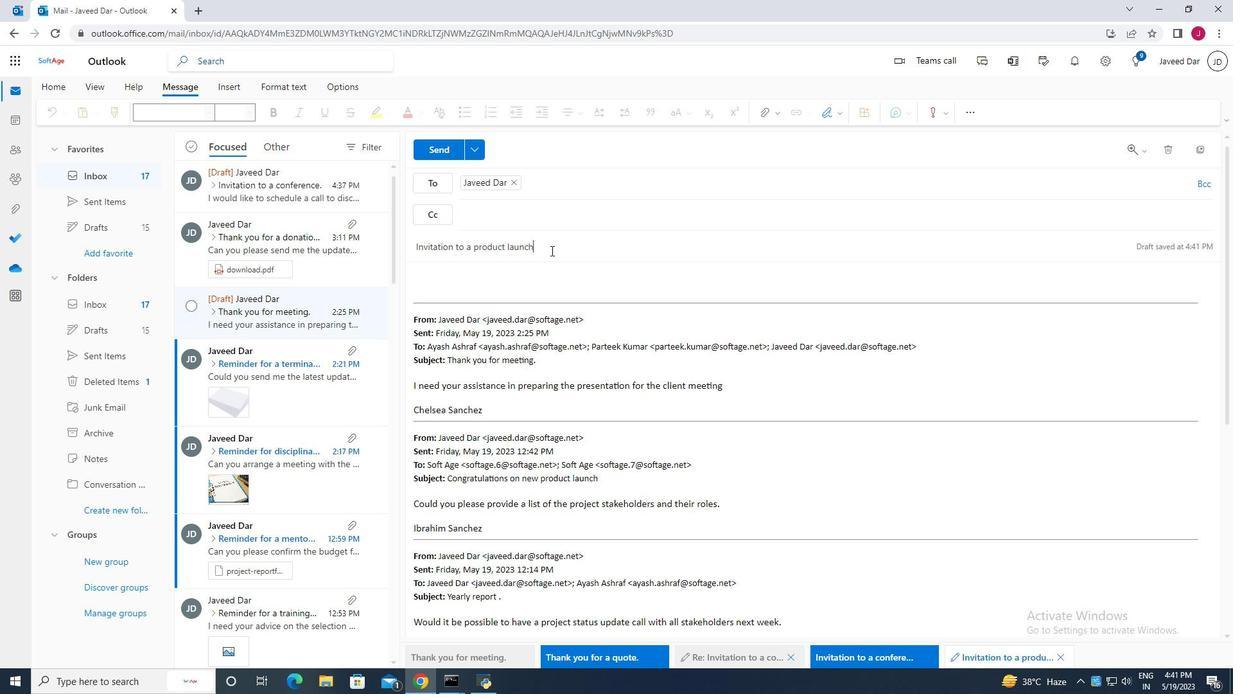 
Action: Mouse moved to (509, 272)
Screenshot: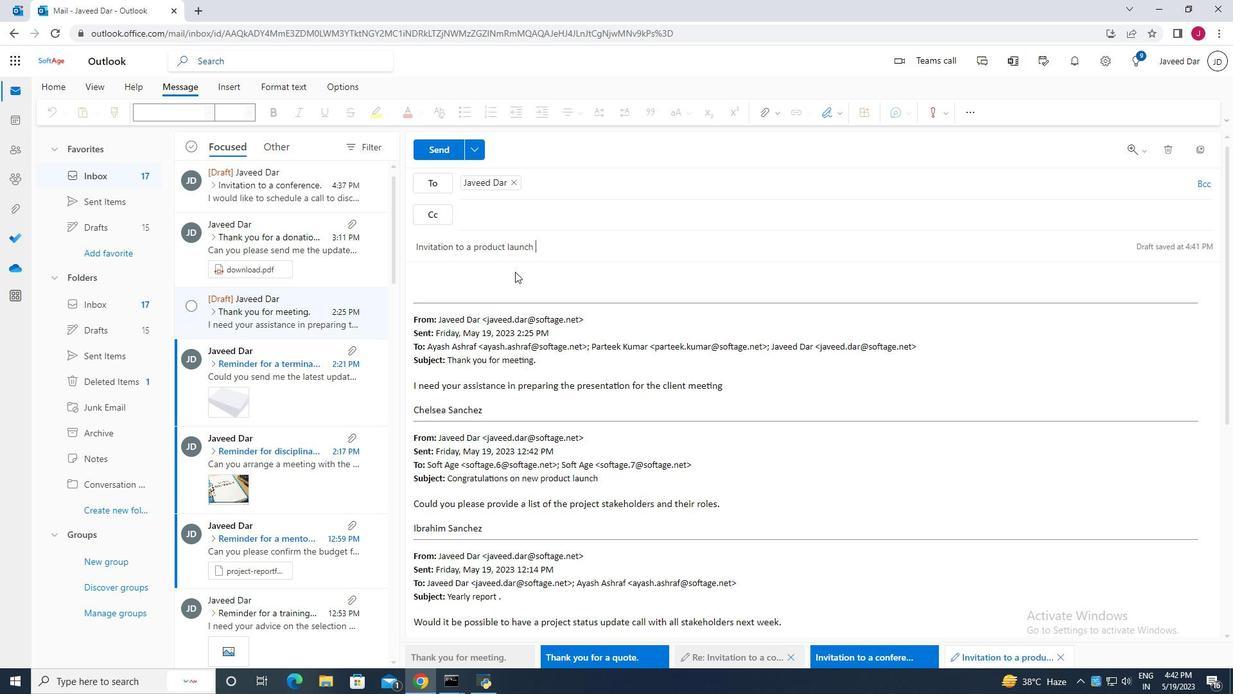 
Action: Mouse pressed left at (509, 272)
Screenshot: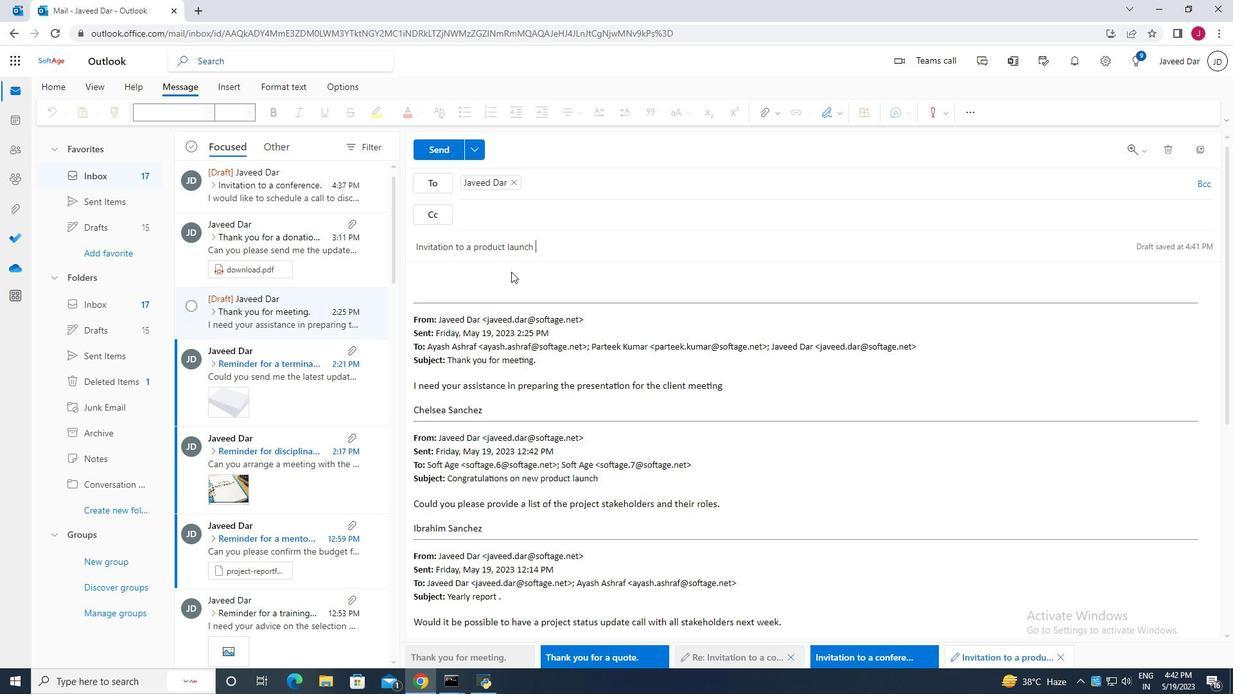 
Action: Key pressed <Key.caps_lock>C<Key.caps_lock>ould<Key.space>you<Key.space>provide<Key.space>an<Key.space>update<Key.space>on<Key.space>the<Key.space>progess<Key.space><Key.backspace><Key.backspace><Key.backspace><Key.backspace><Key.backspace>gress<Key.space>of<Key.space>the<Key.space>reserach<Key.space><Key.backspace><Key.backspace><Key.backspace><Key.backspace><Key.backspace><Key.backspace>earch<Key.space>project
Screenshot: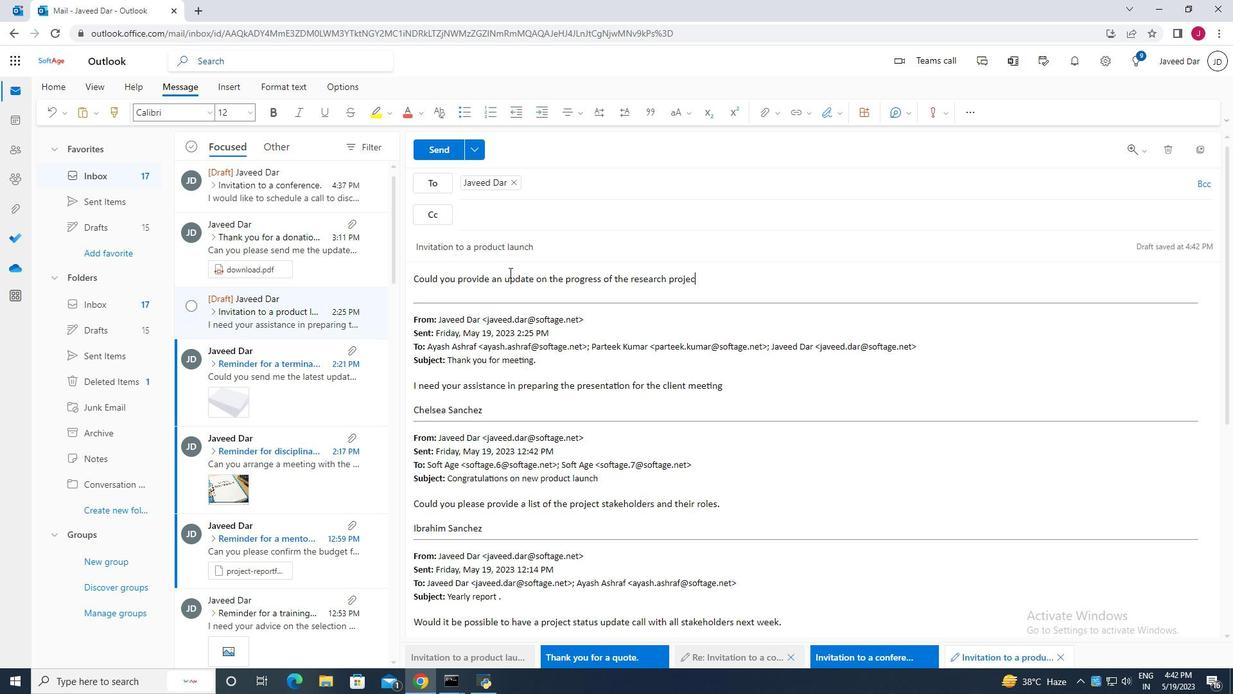 
Action: Mouse moved to (825, 115)
Screenshot: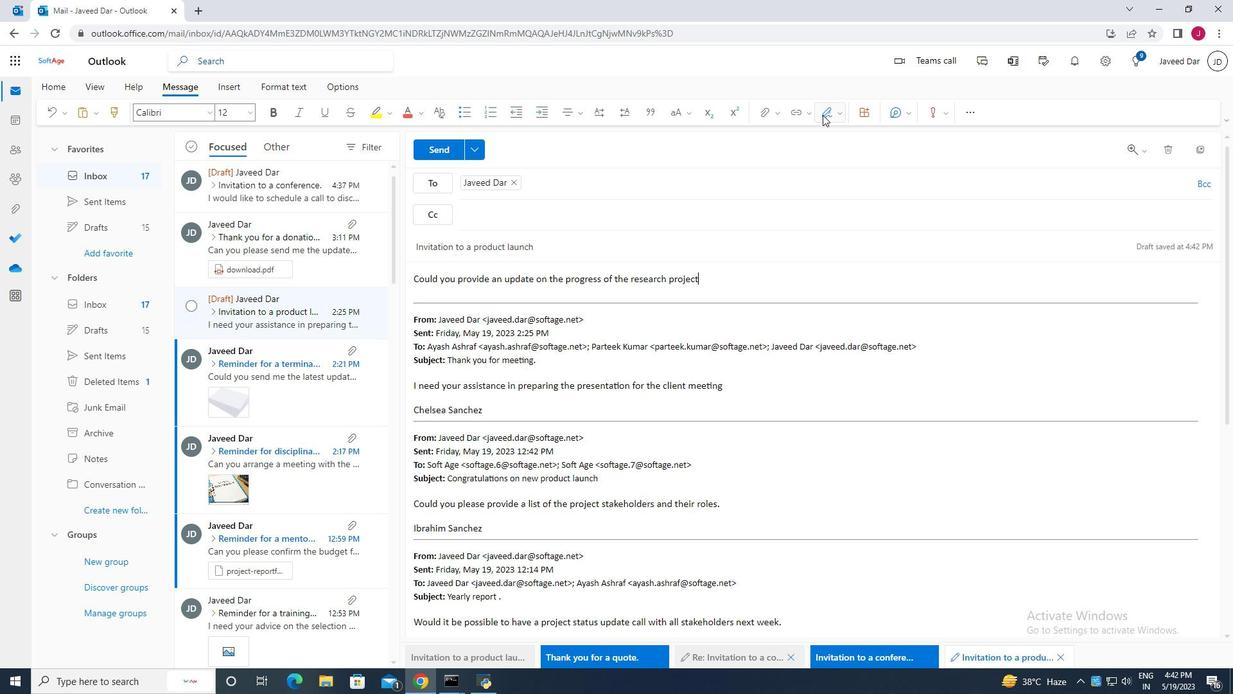 
Action: Mouse pressed left at (825, 115)
Screenshot: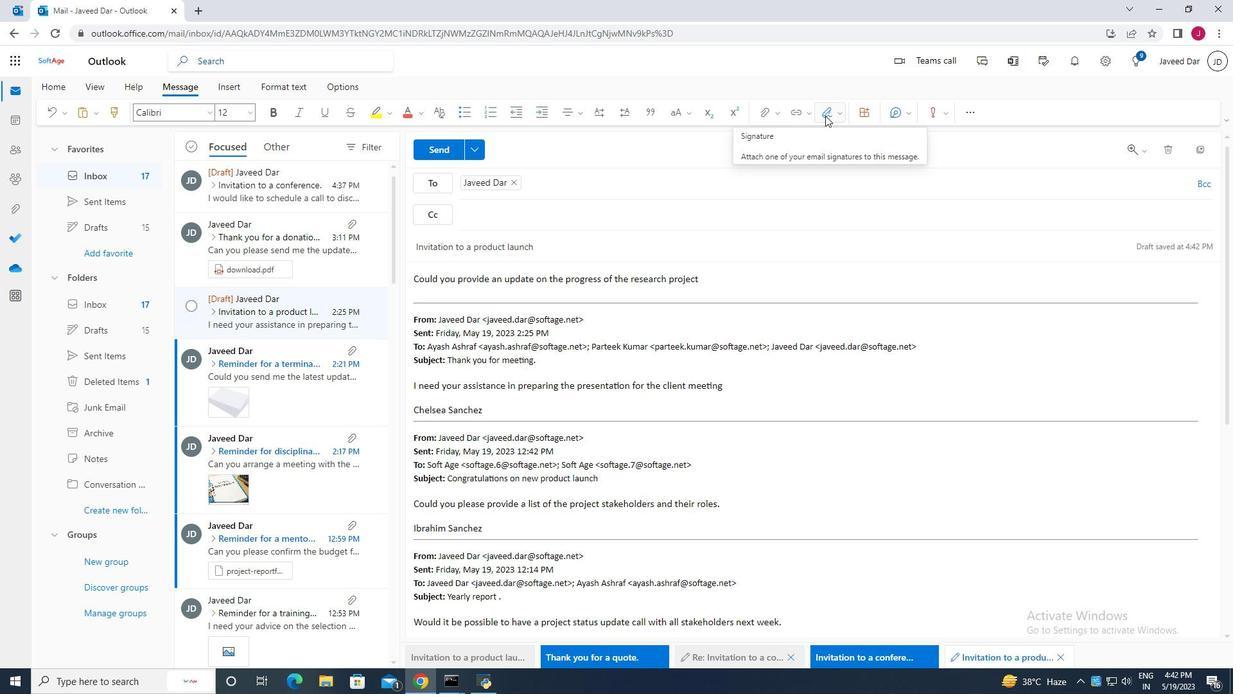 
Action: Mouse moved to (813, 167)
Screenshot: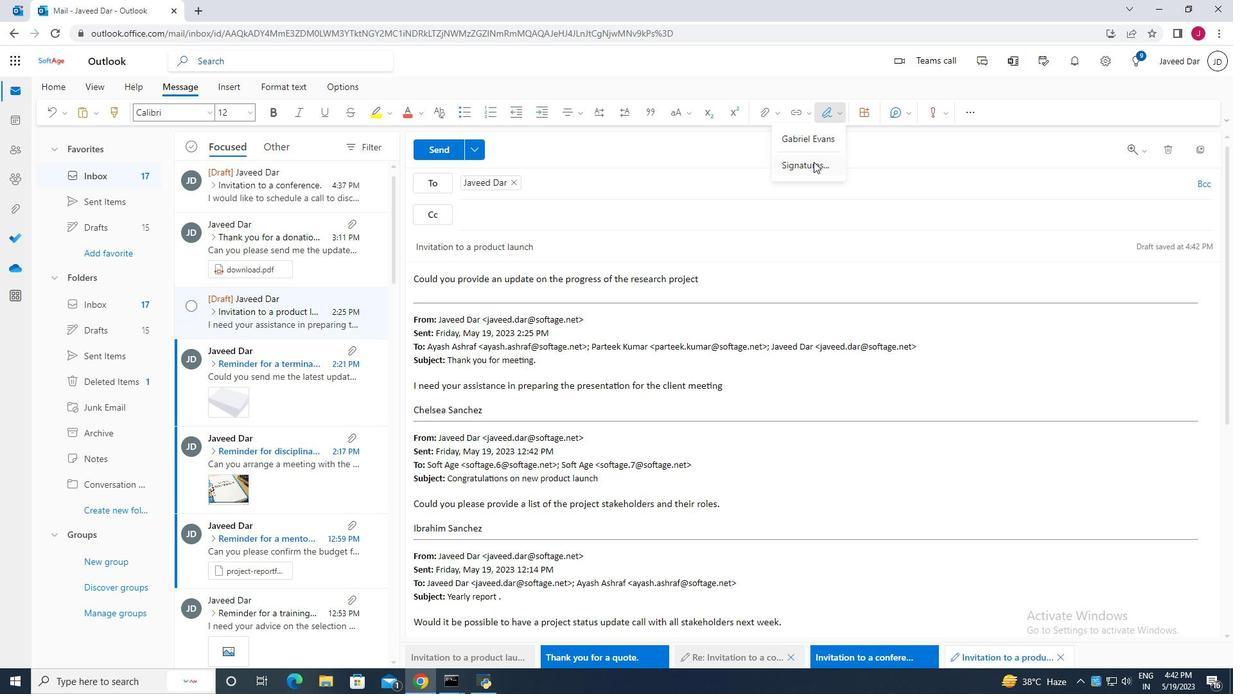 
Action: Mouse pressed left at (813, 167)
Screenshot: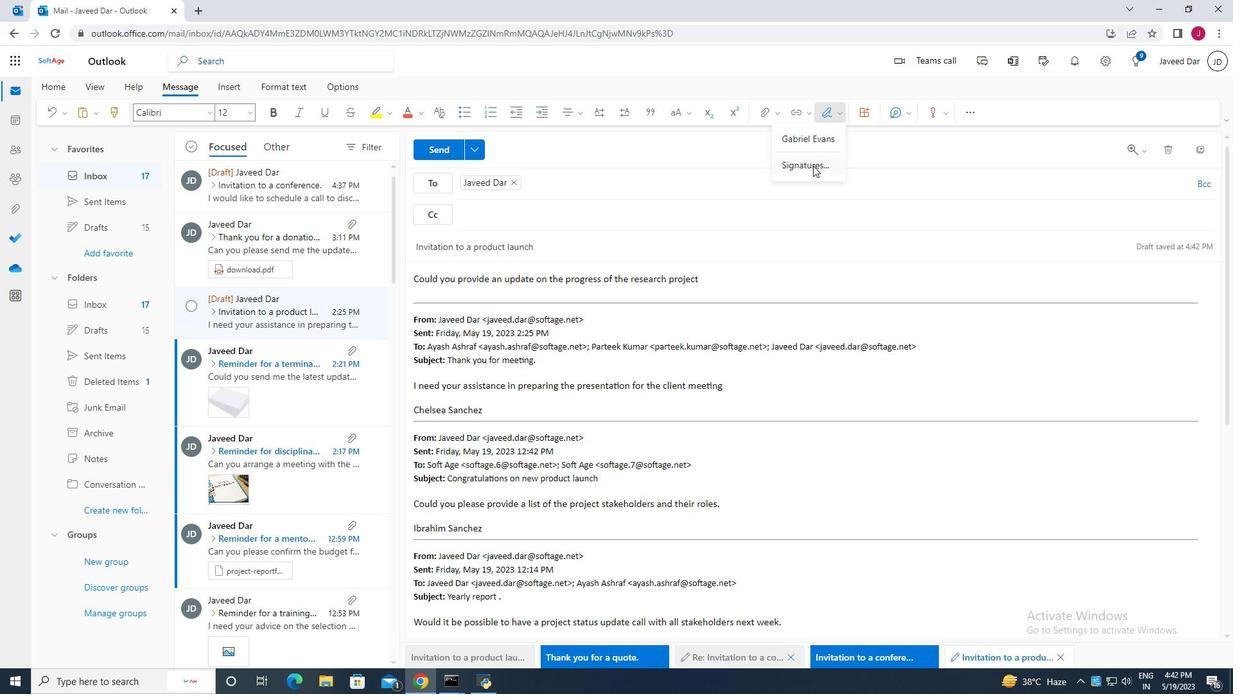 
Action: Mouse moved to (872, 215)
Screenshot: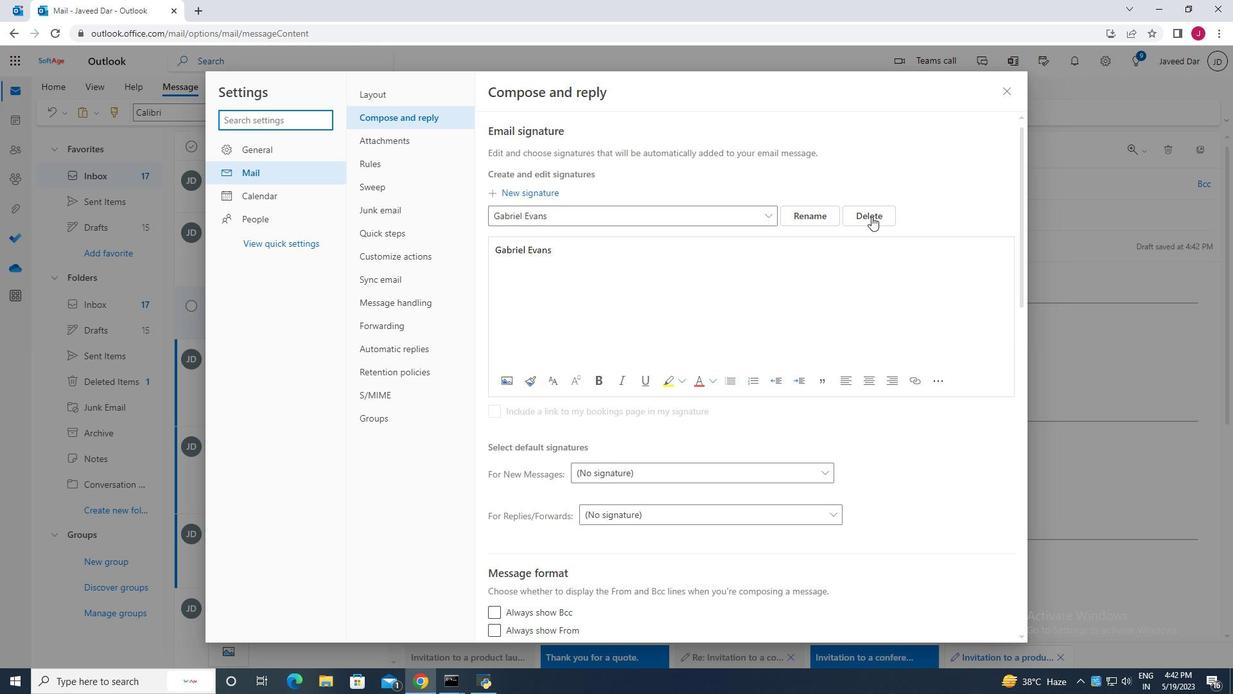 
Action: Mouse pressed left at (872, 215)
Screenshot: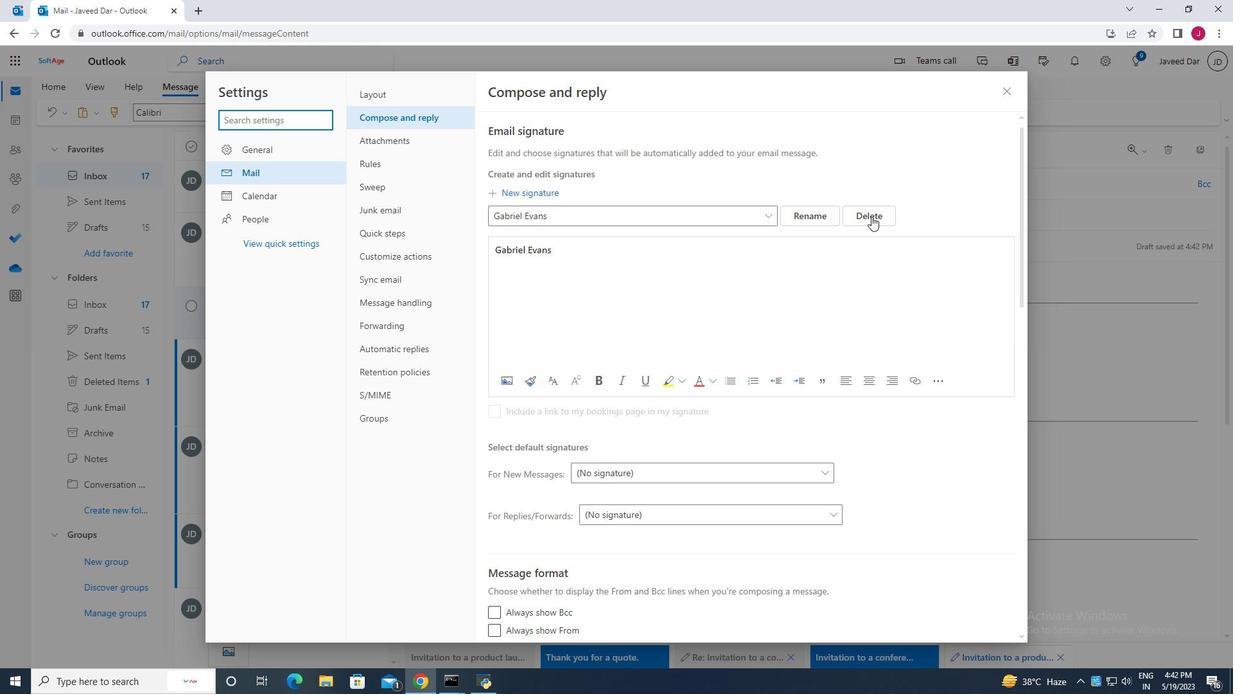 
Action: Mouse moved to (611, 217)
Screenshot: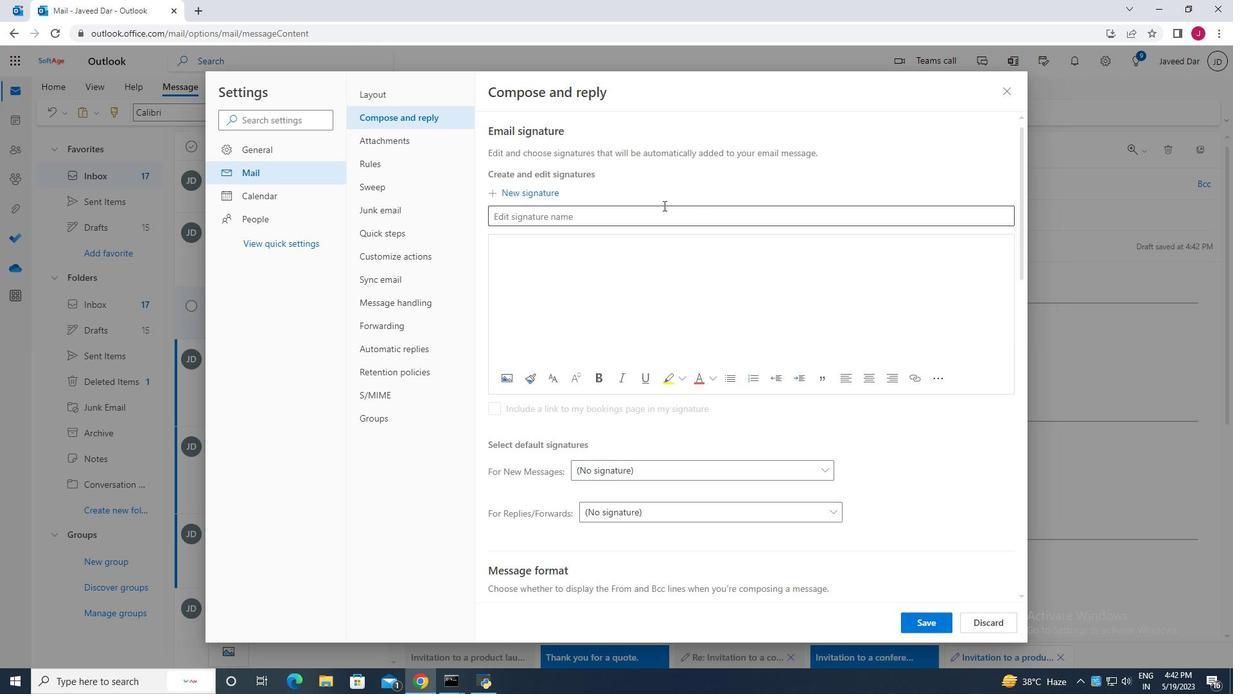 
Action: Mouse pressed left at (611, 217)
Screenshot: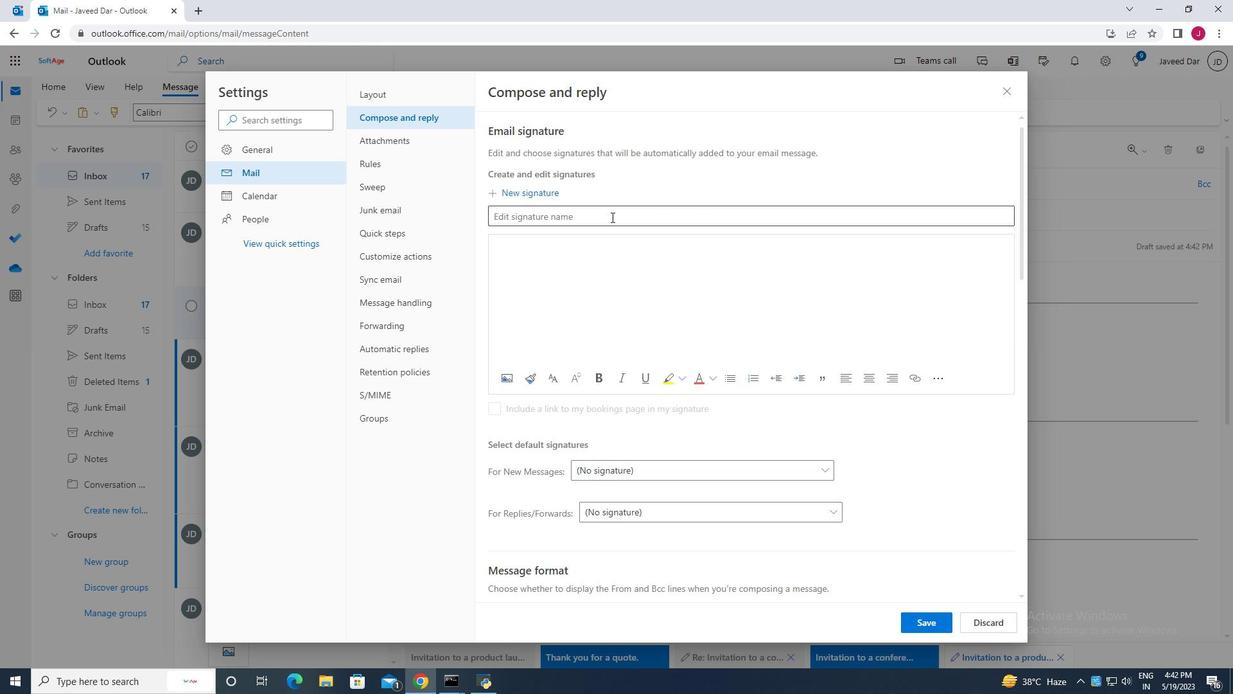 
Action: Key pressed <Key.caps_lock>G<Key.caps_lock>ary<Key.space><Key.caps_lock>C<Key.caps_lock>ollins
Screenshot: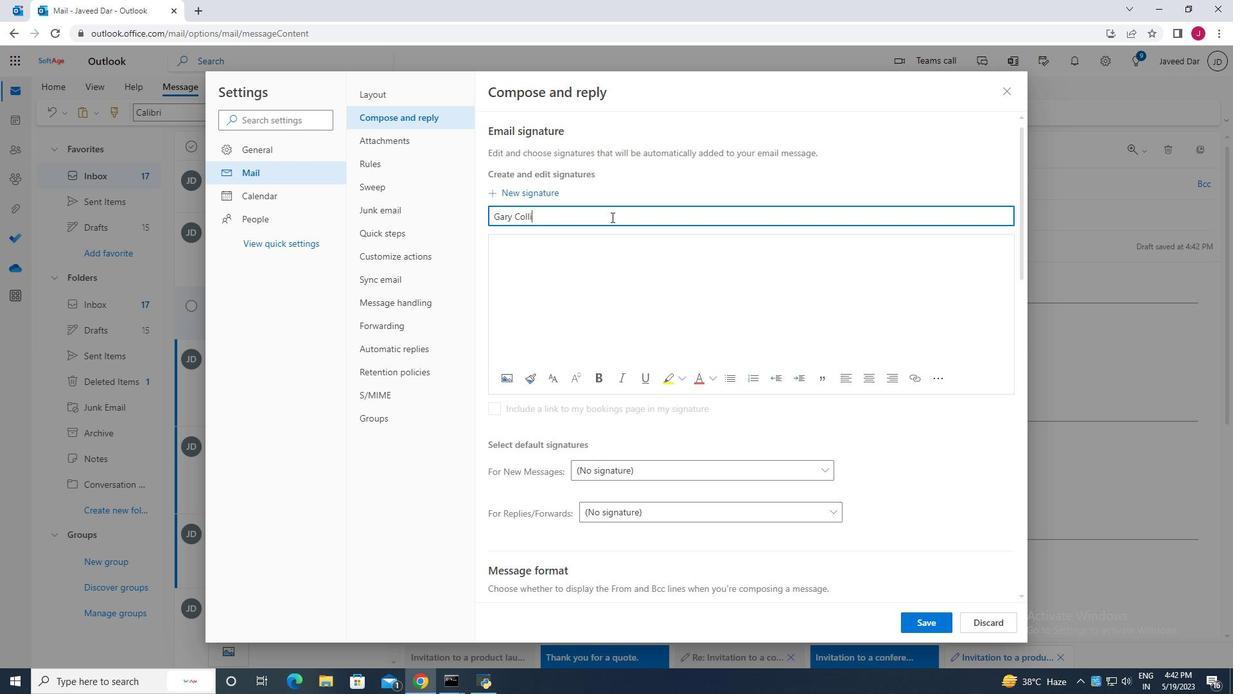 
Action: Mouse moved to (530, 244)
Screenshot: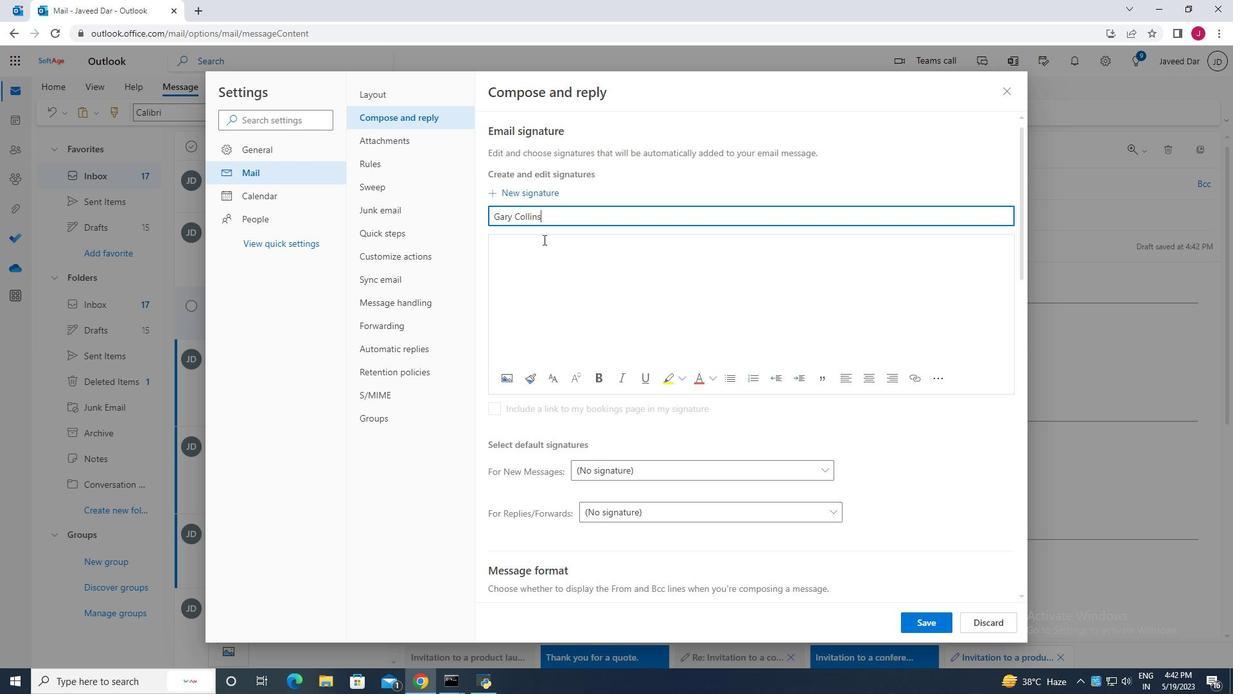 
Action: Mouse pressed left at (530, 244)
Screenshot: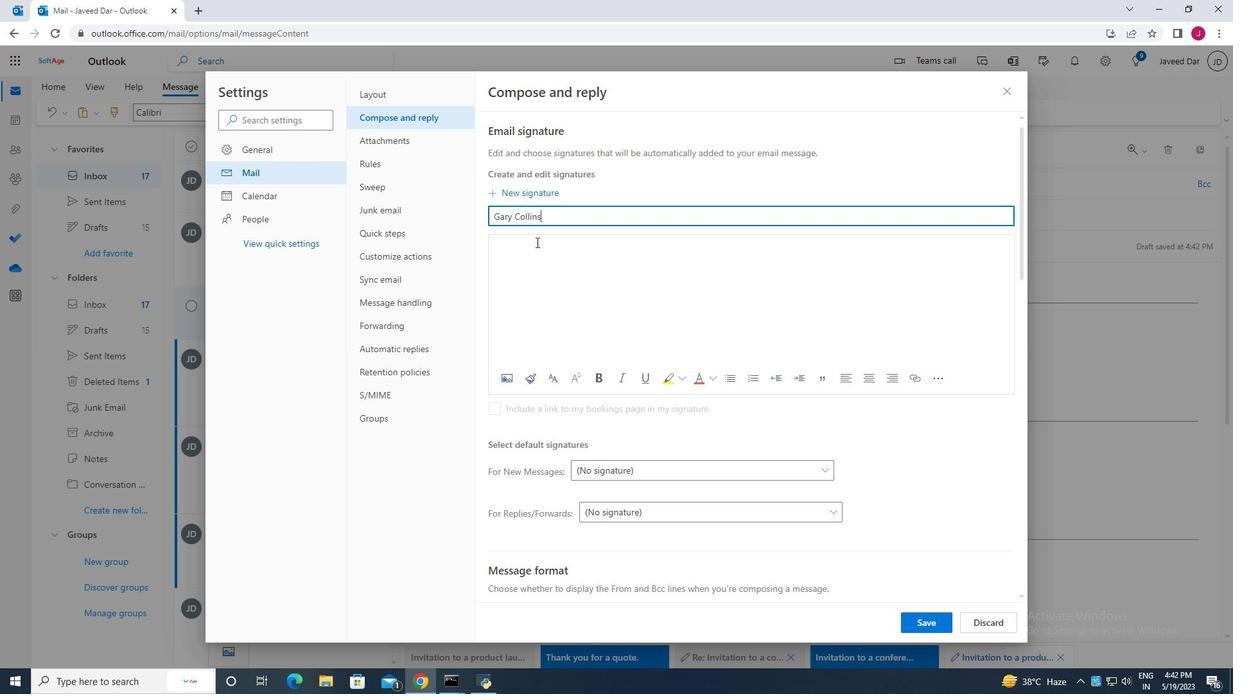 
Action: Mouse moved to (528, 244)
Screenshot: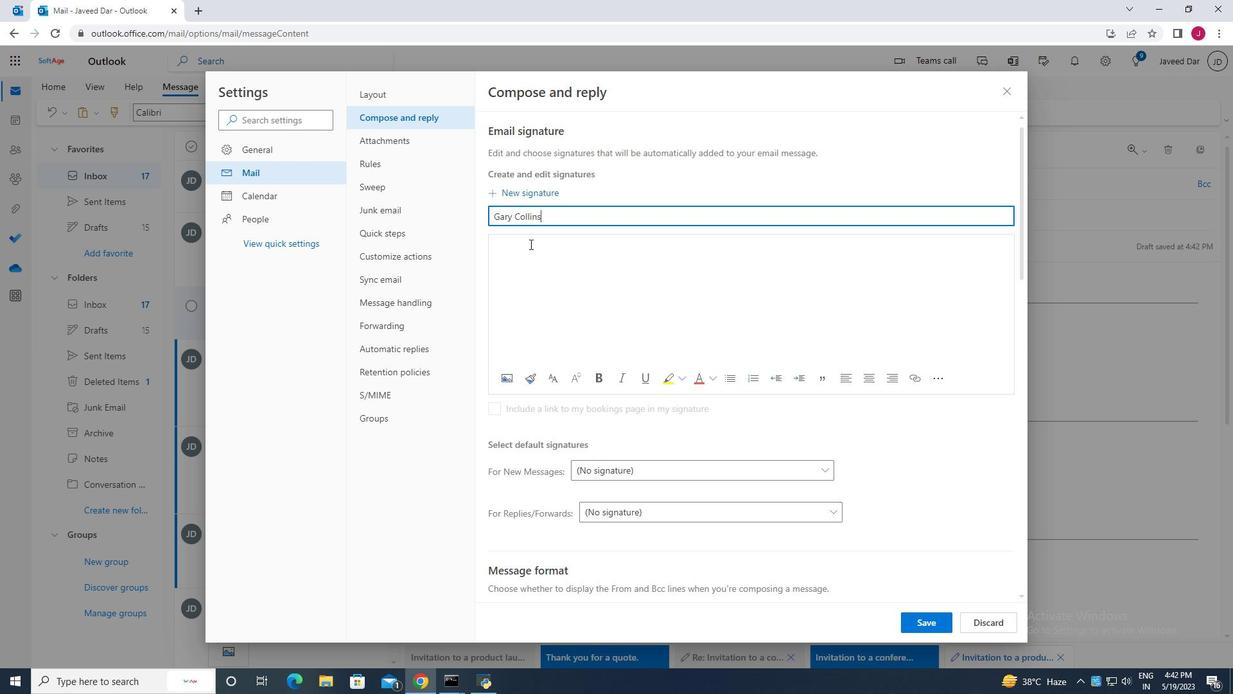 
Action: Key pressed <Key.caps_lock>G<Key.caps_lock>ary<Key.space><Key.caps_lock>C<Key.caps_lock>ollins
Screenshot: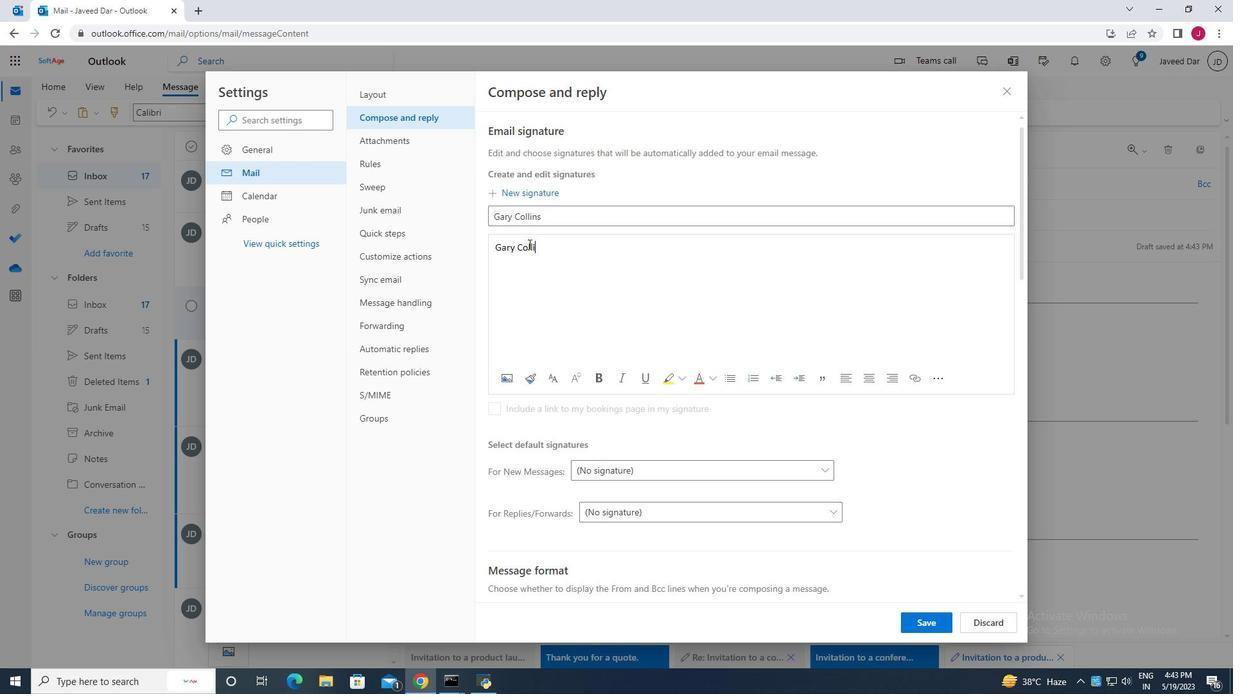 
Action: Mouse moved to (929, 624)
Screenshot: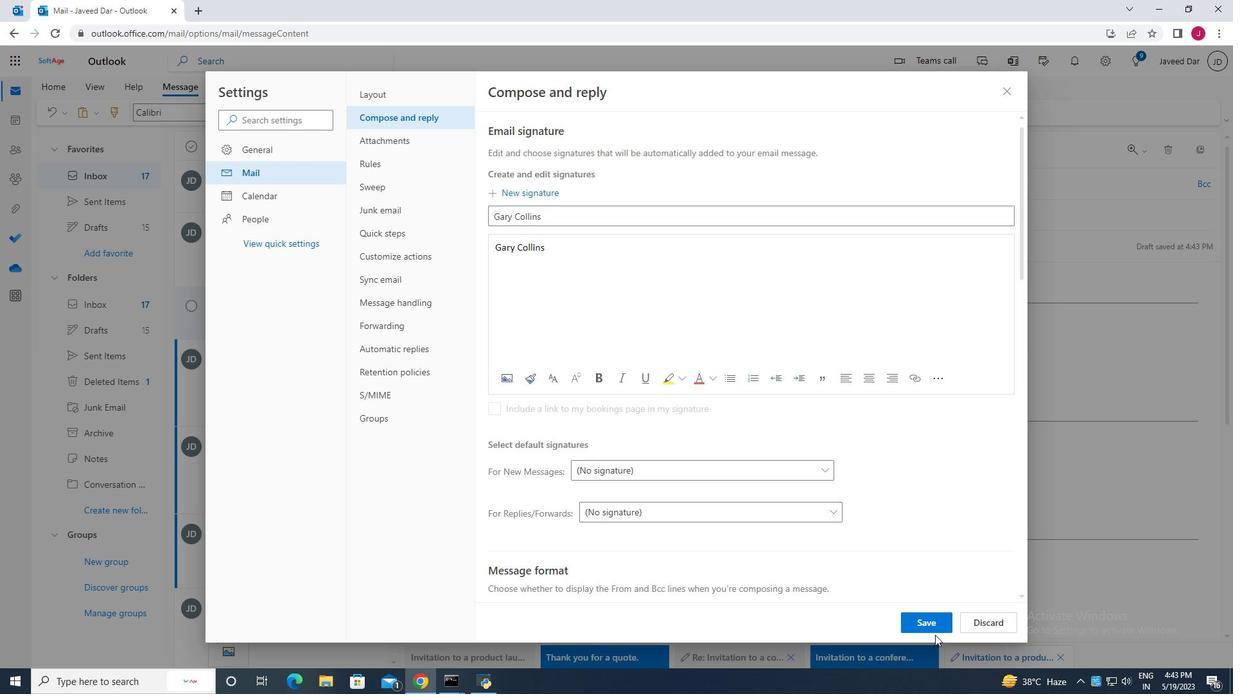
Action: Mouse pressed left at (929, 624)
Screenshot: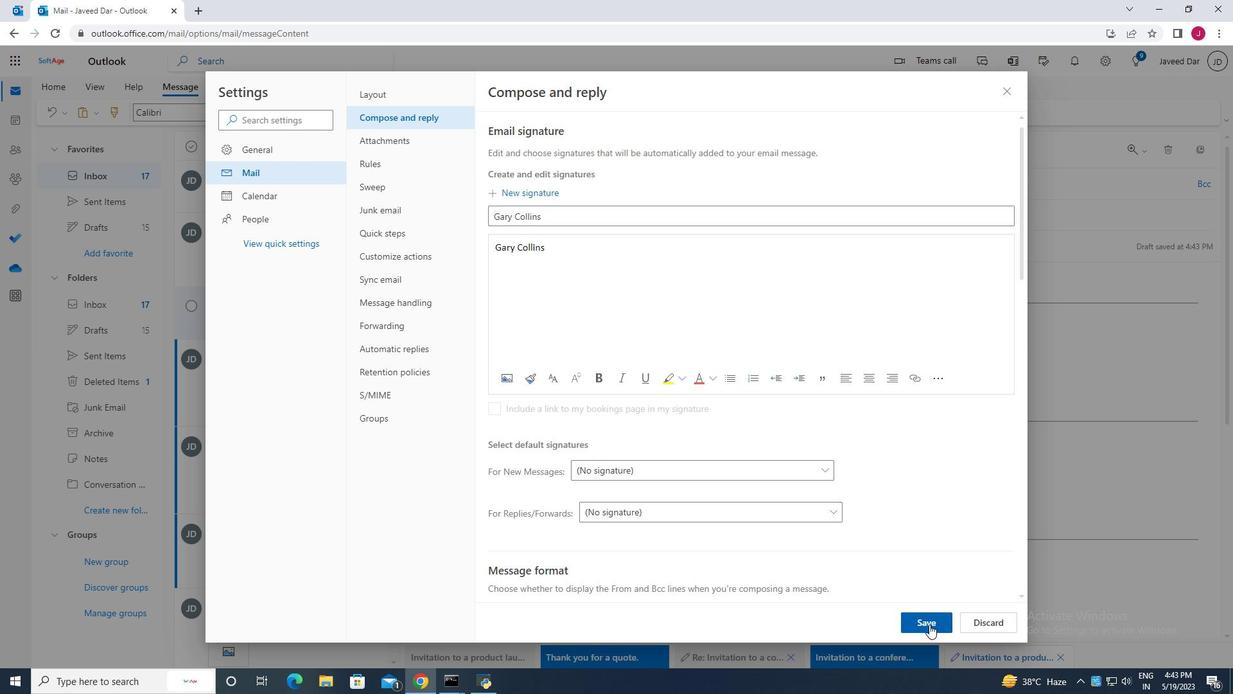 
Action: Mouse moved to (1002, 93)
Screenshot: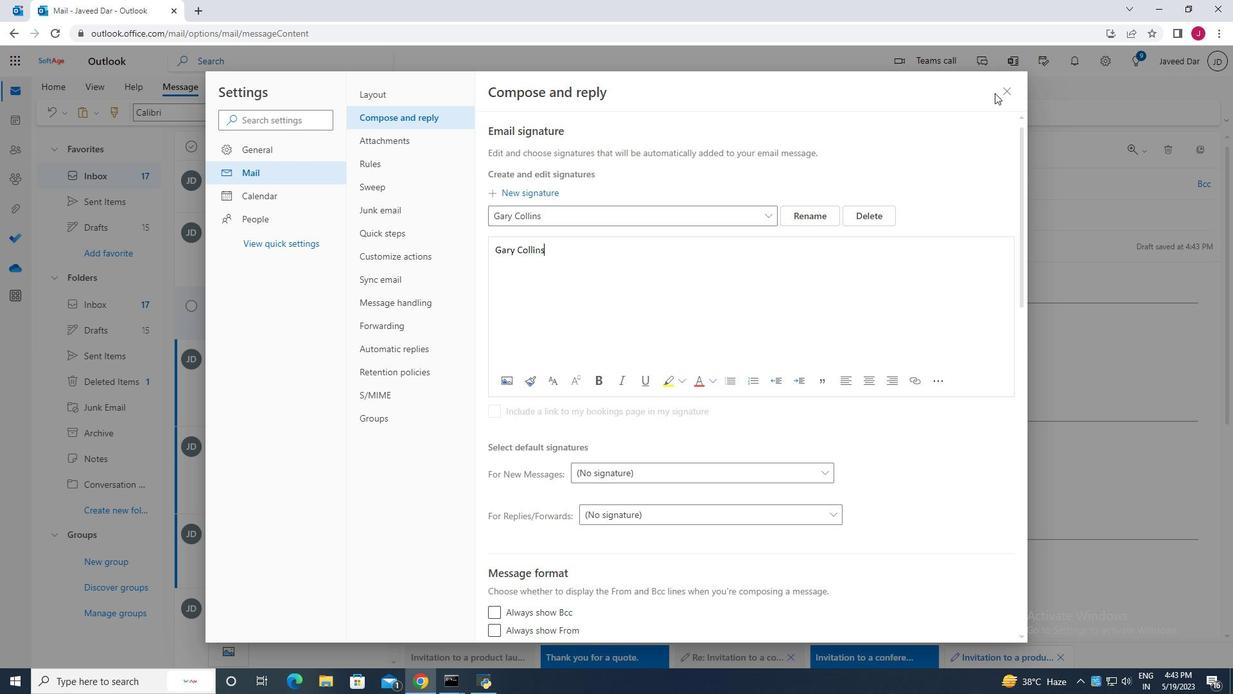 
Action: Mouse pressed left at (1002, 93)
Screenshot: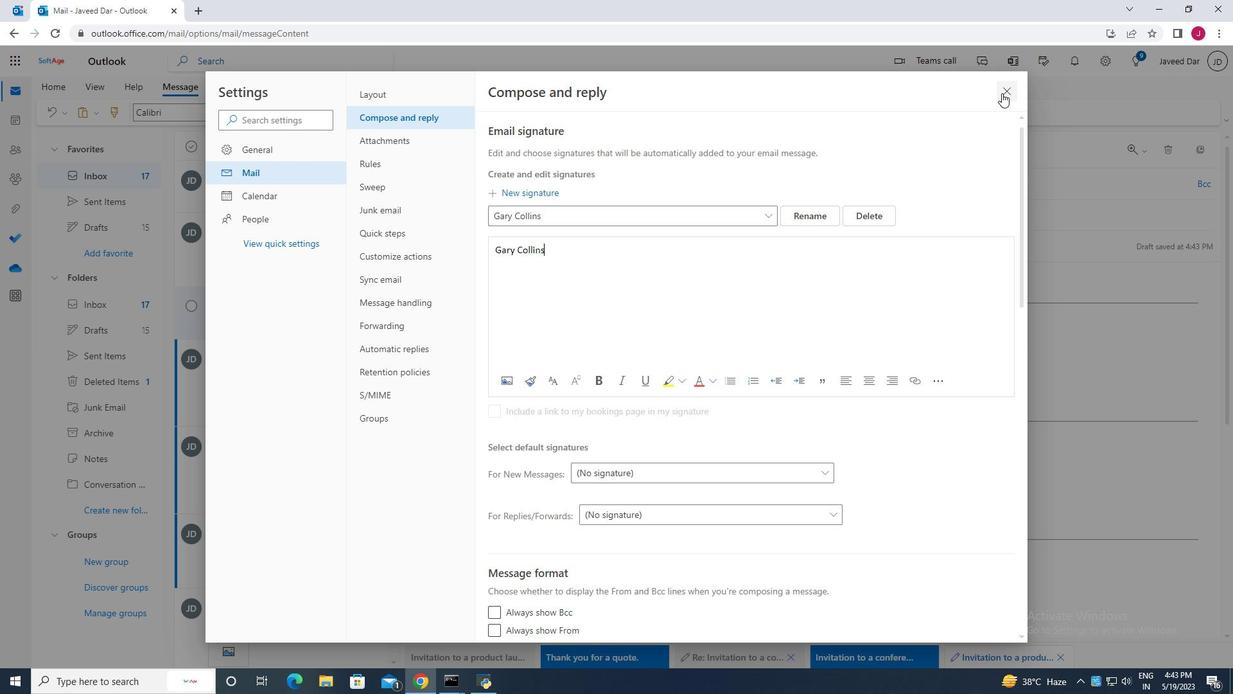 
Action: Mouse moved to (831, 115)
Screenshot: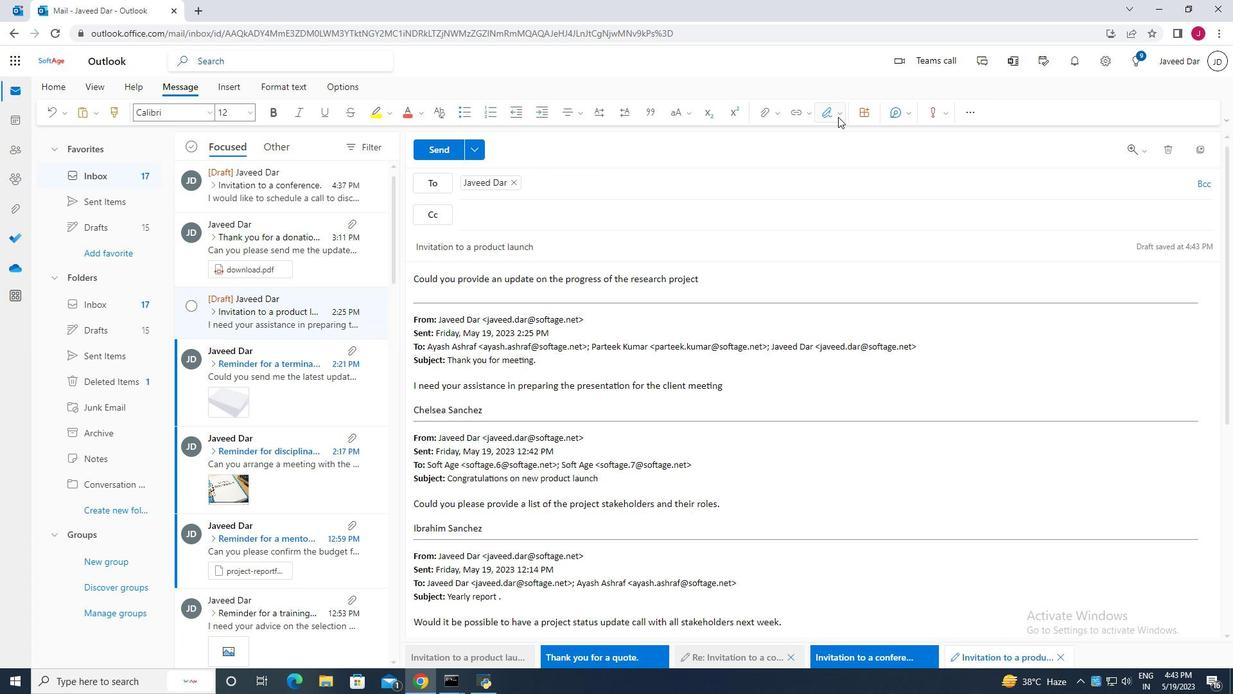
Action: Mouse pressed left at (831, 115)
Screenshot: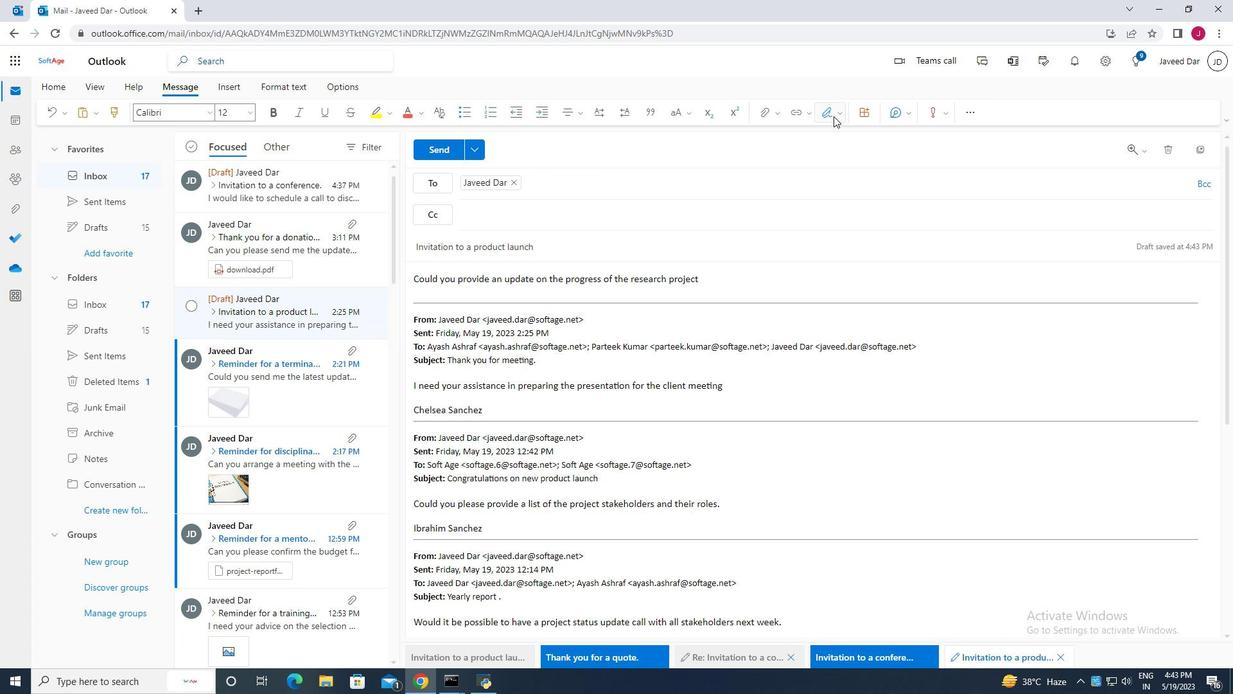 
Action: Mouse moved to (809, 136)
Screenshot: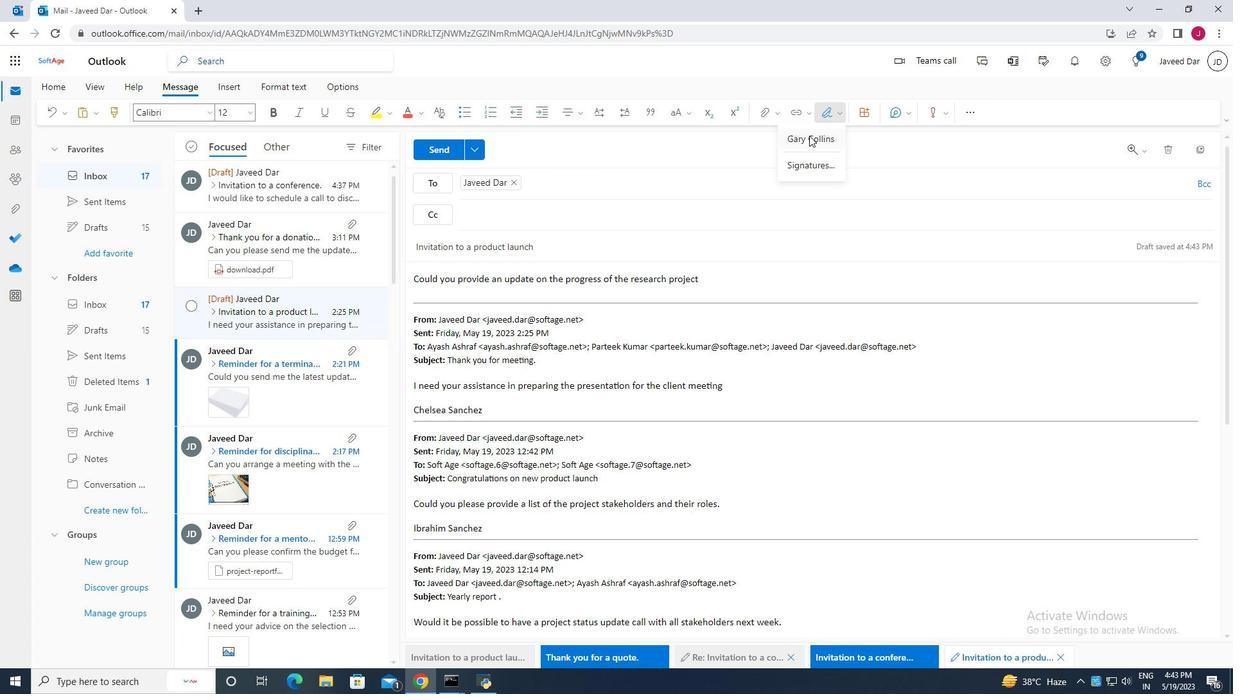 
Action: Mouse pressed left at (809, 136)
Screenshot: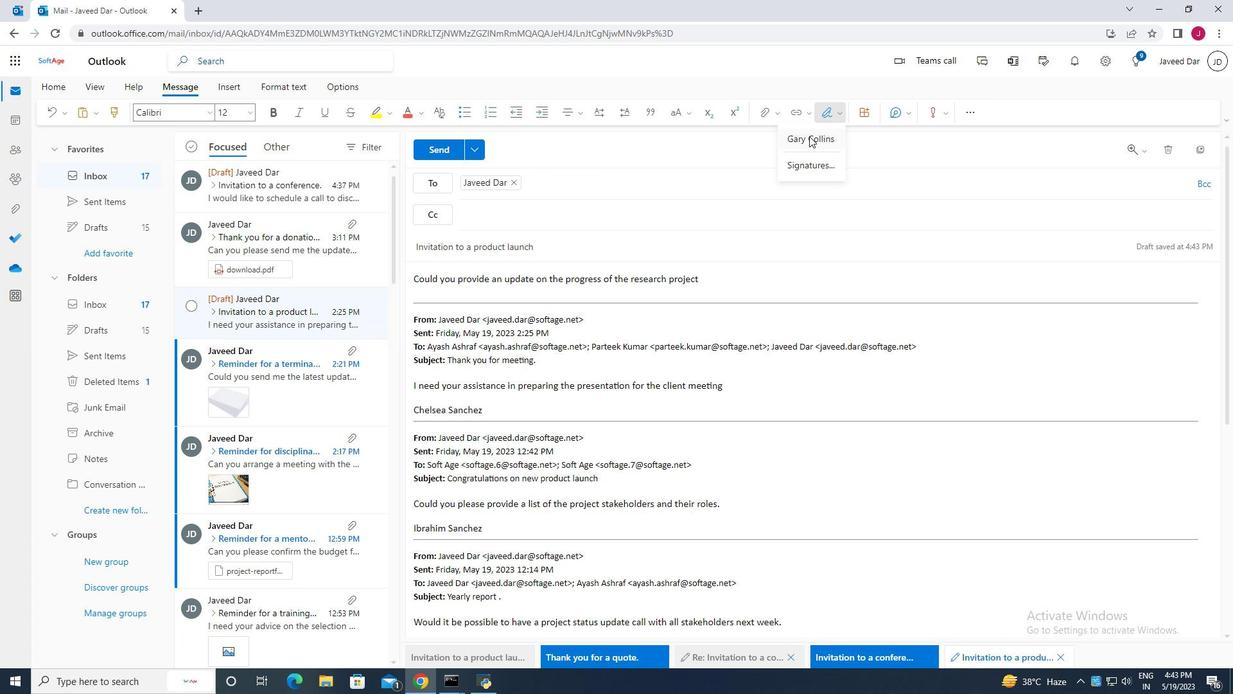 
Action: Mouse moved to (500, 213)
Screenshot: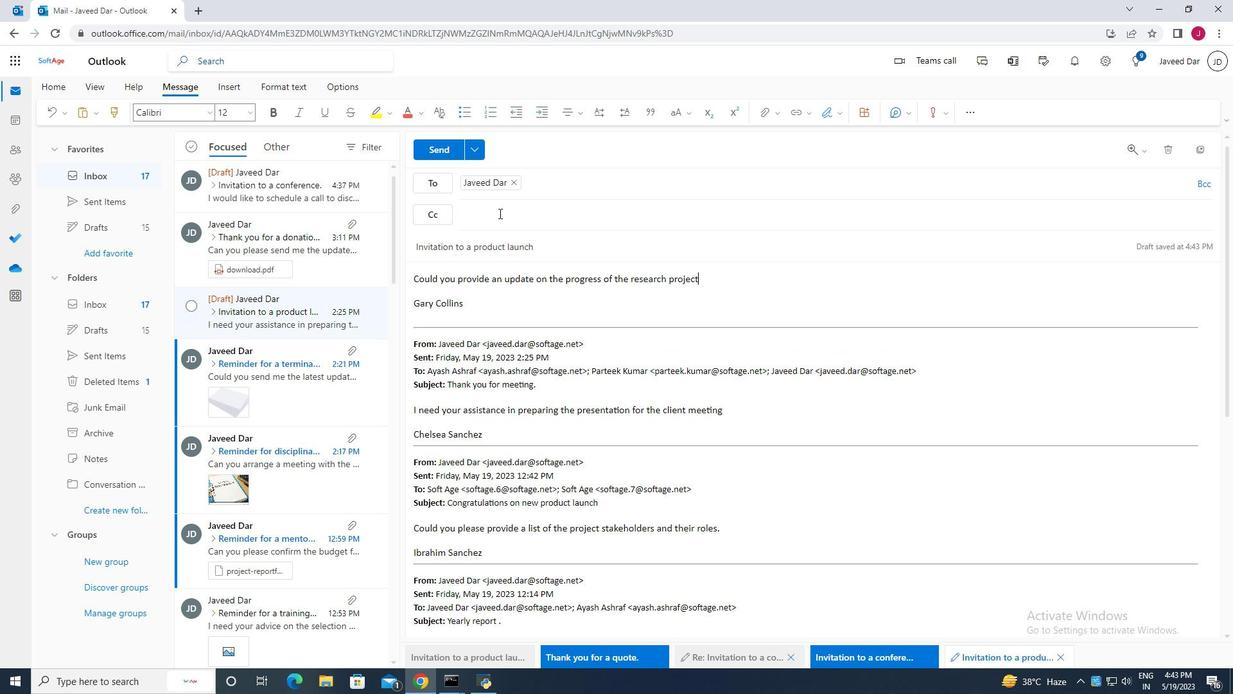 
Action: Mouse pressed left at (500, 213)
Screenshot: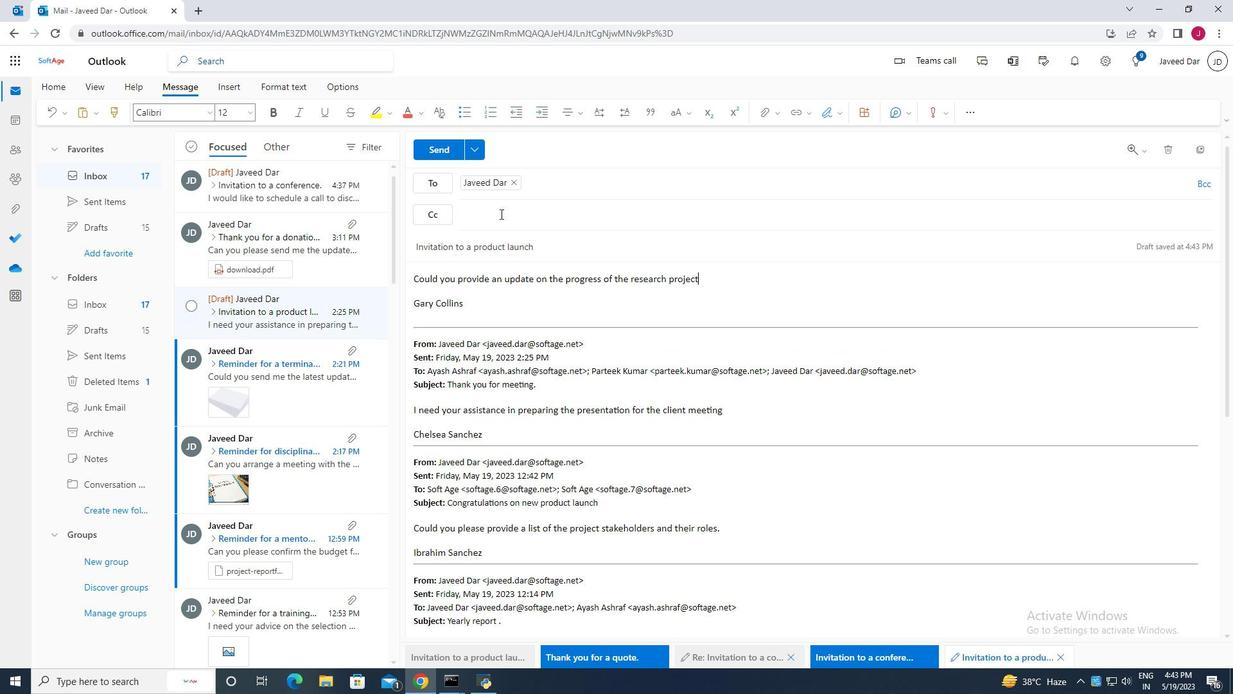 
Action: Mouse moved to (1202, 184)
Screenshot: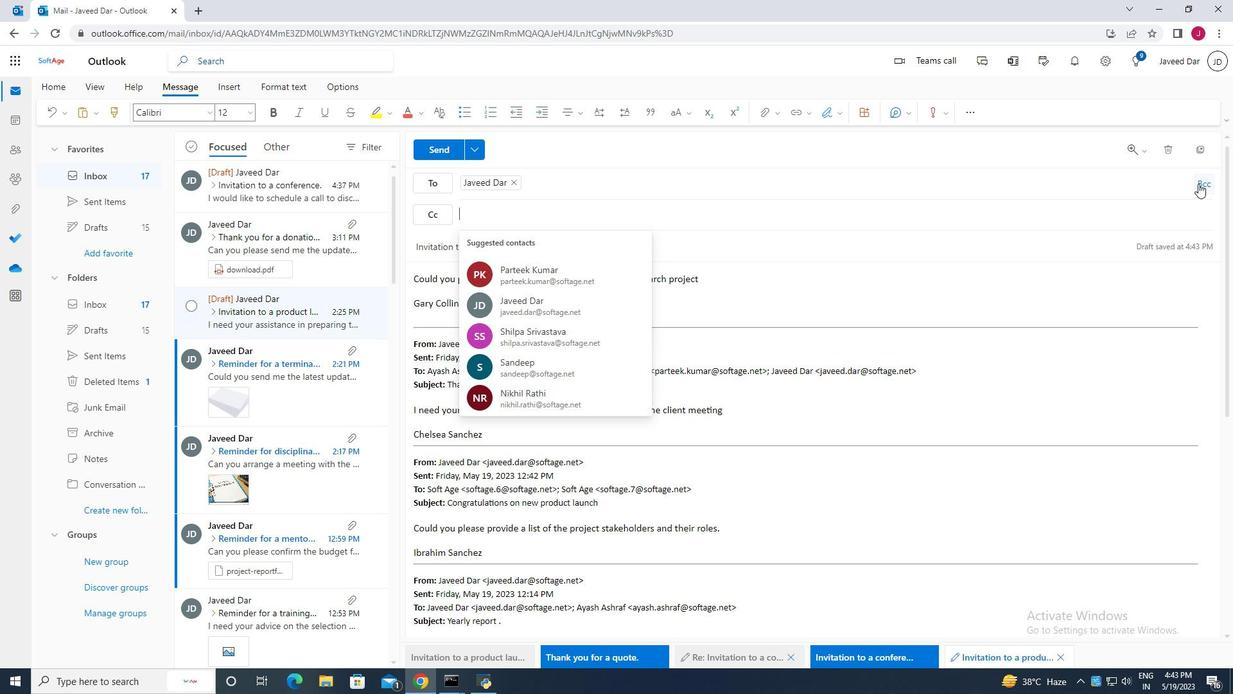 
Action: Mouse pressed left at (1202, 184)
Screenshot: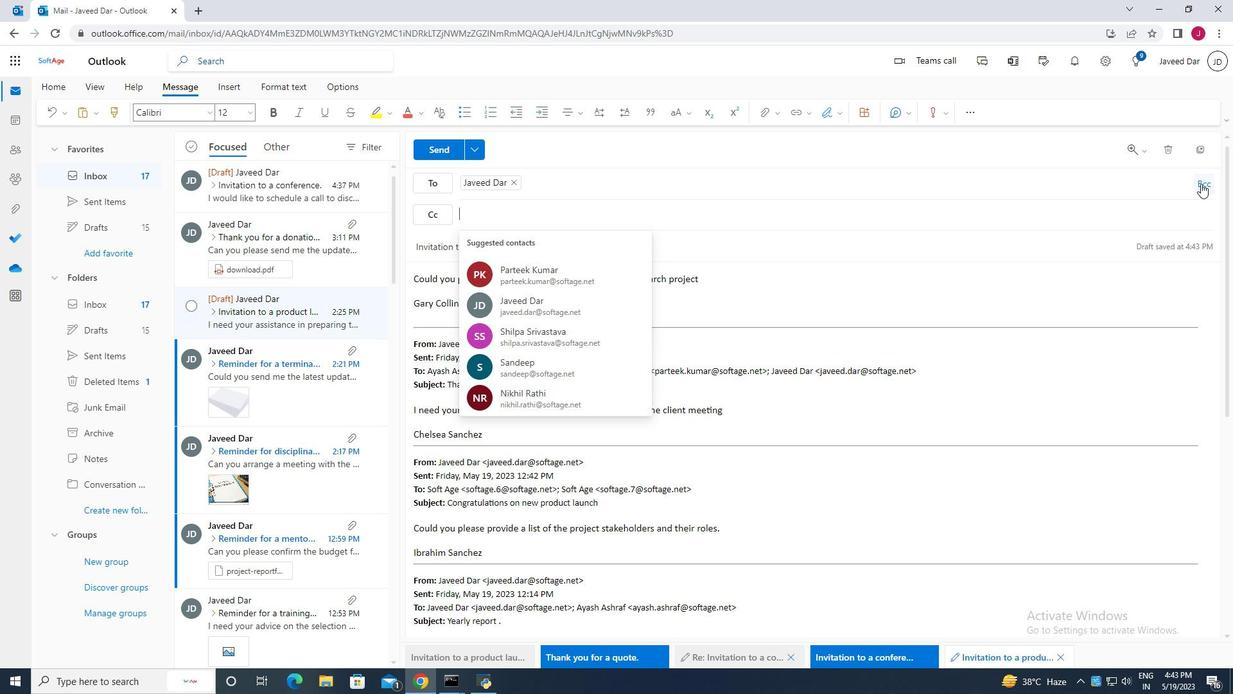 
Action: Mouse moved to (529, 249)
Screenshot: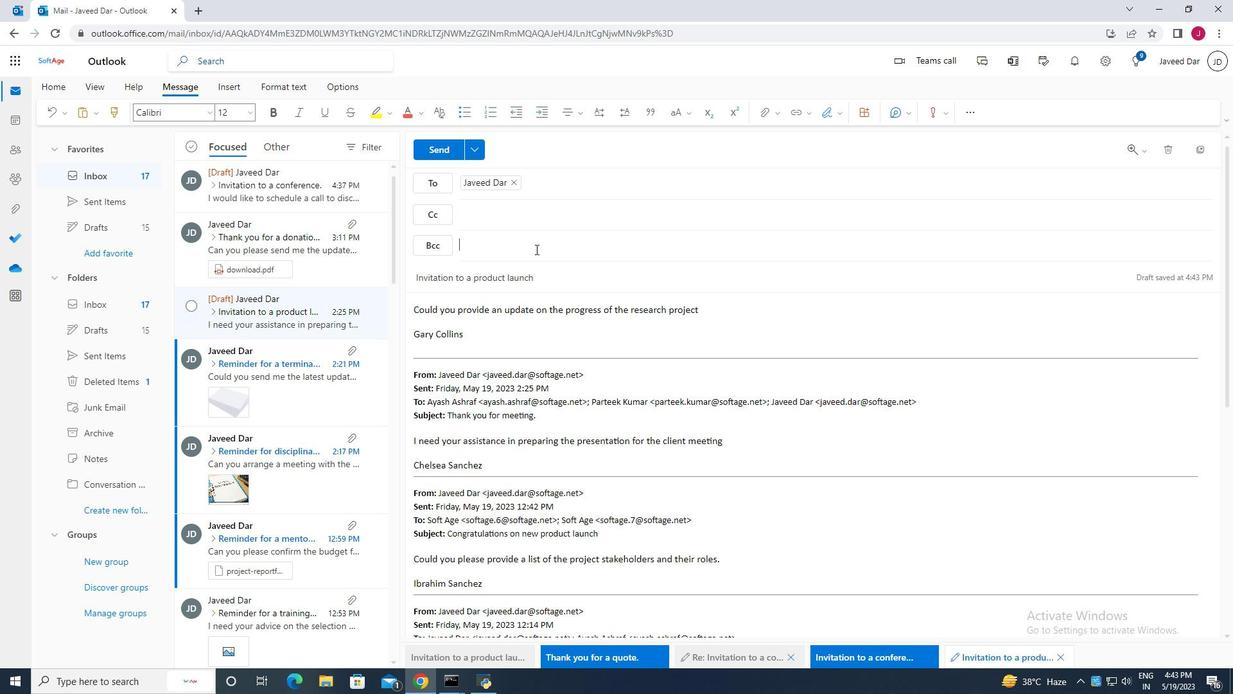 
Action: Mouse pressed left at (529, 249)
Screenshot: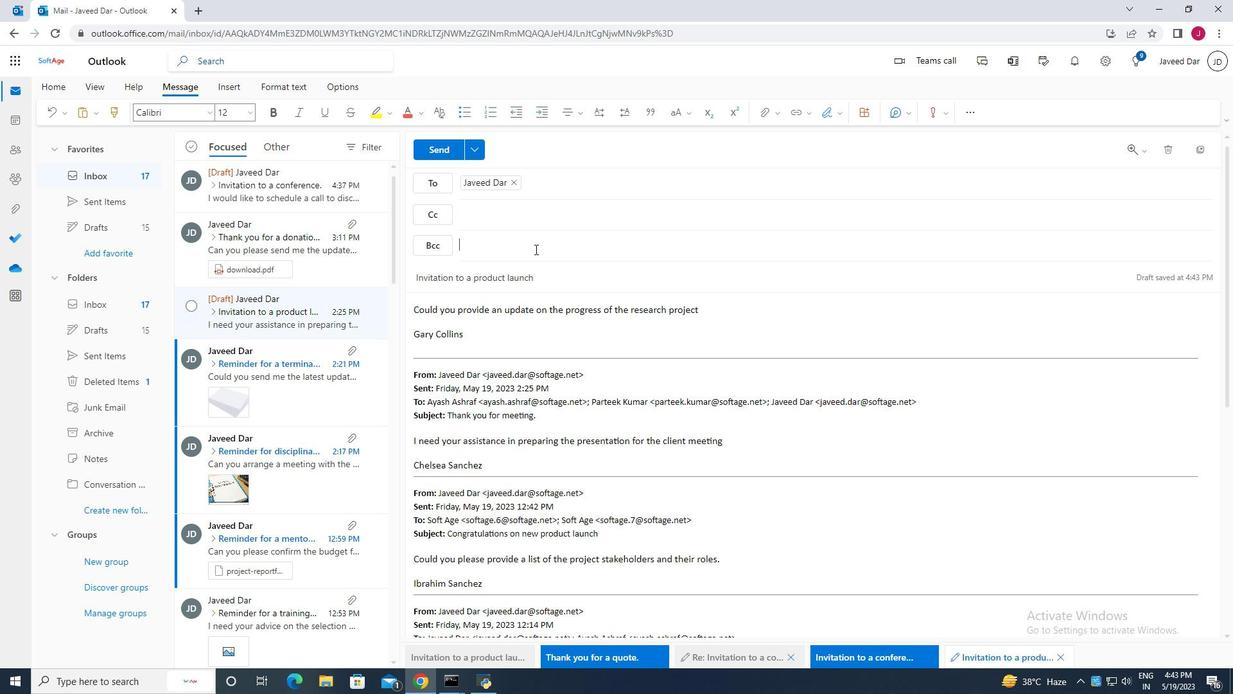 
Action: Mouse pressed left at (529, 249)
Screenshot: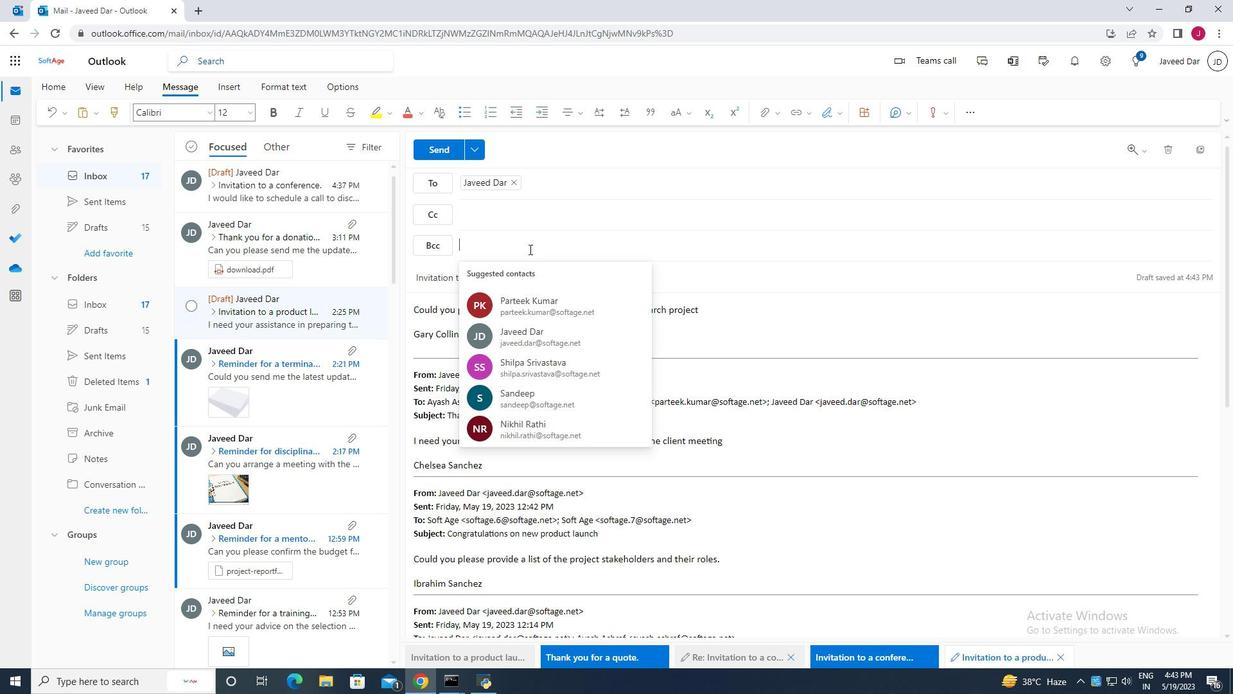 
Action: Mouse moved to (851, 314)
Screenshot: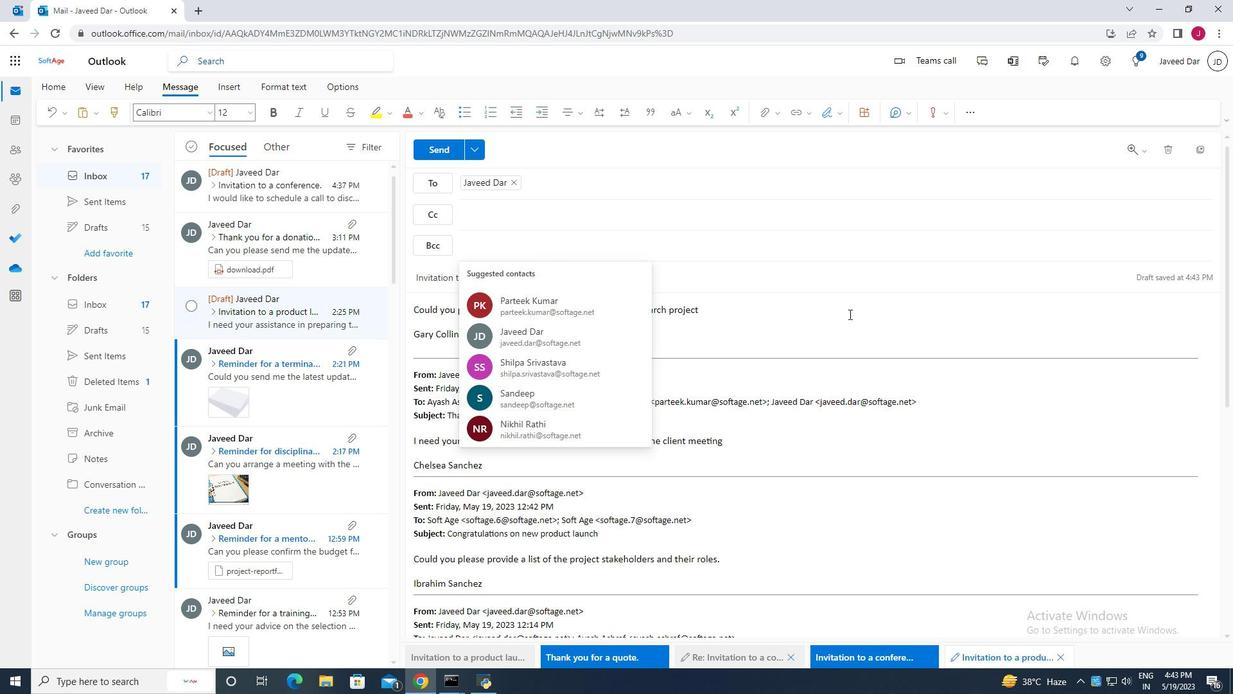 
Action: Mouse pressed left at (851, 314)
Screenshot: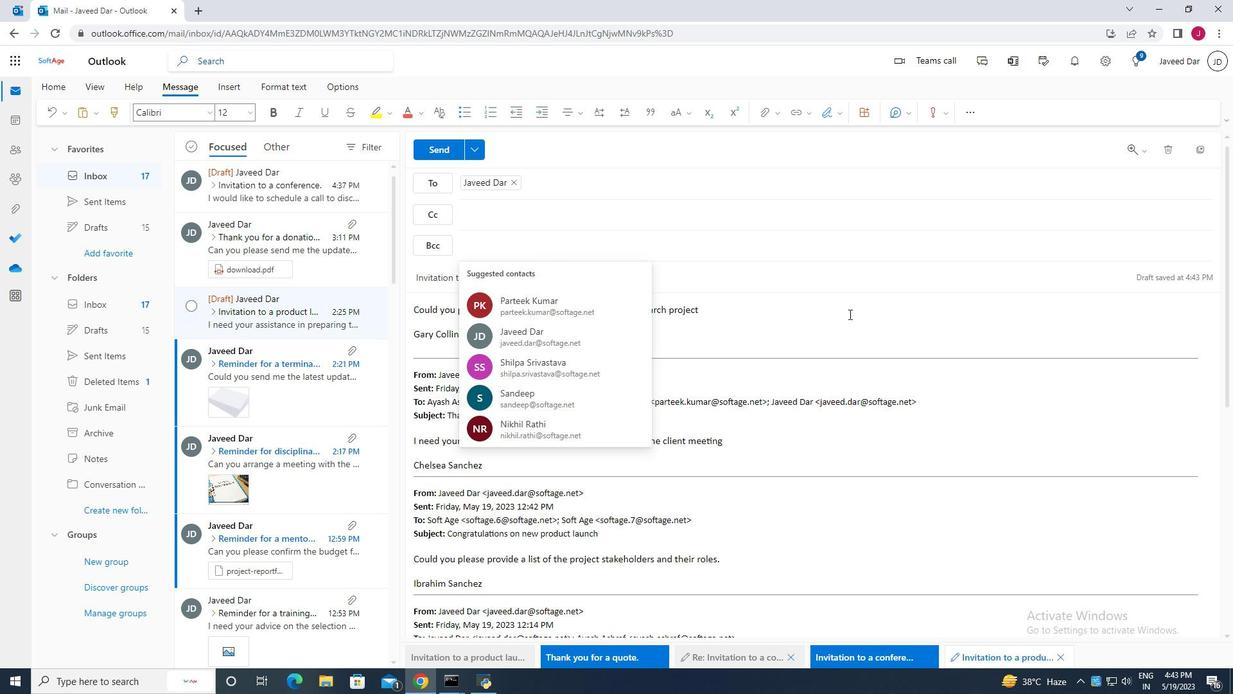 
Action: Mouse moved to (519, 180)
Screenshot: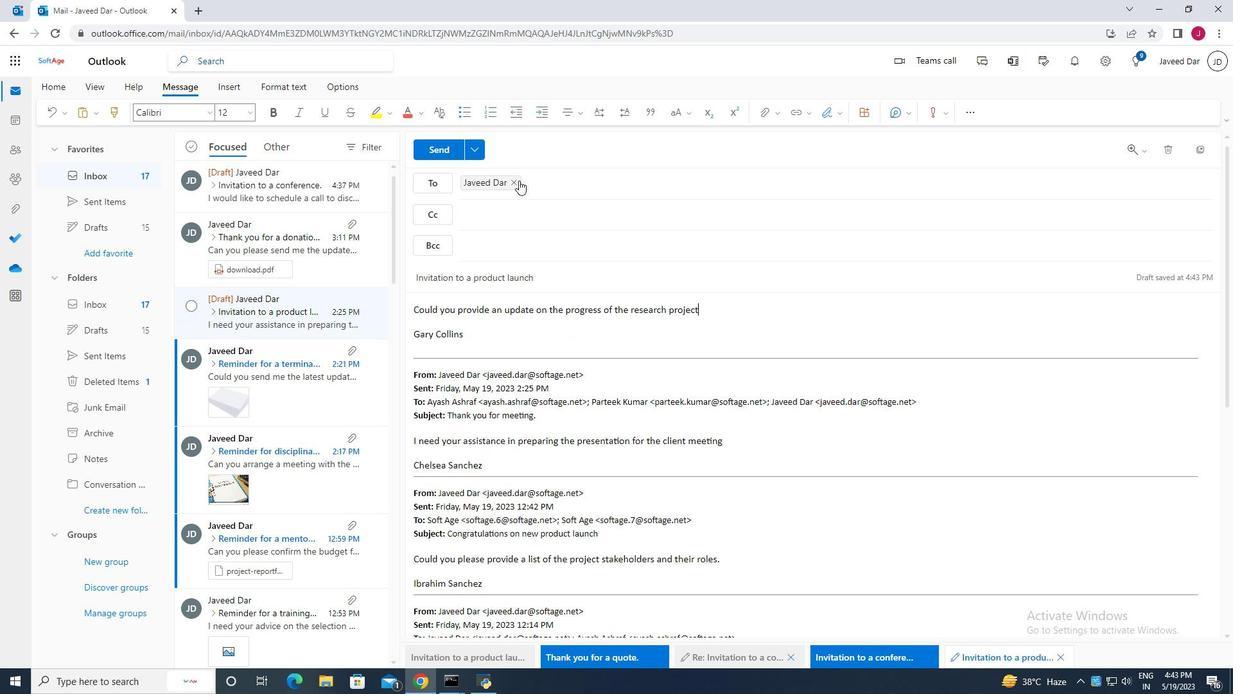 
Action: Mouse pressed left at (519, 180)
Screenshot: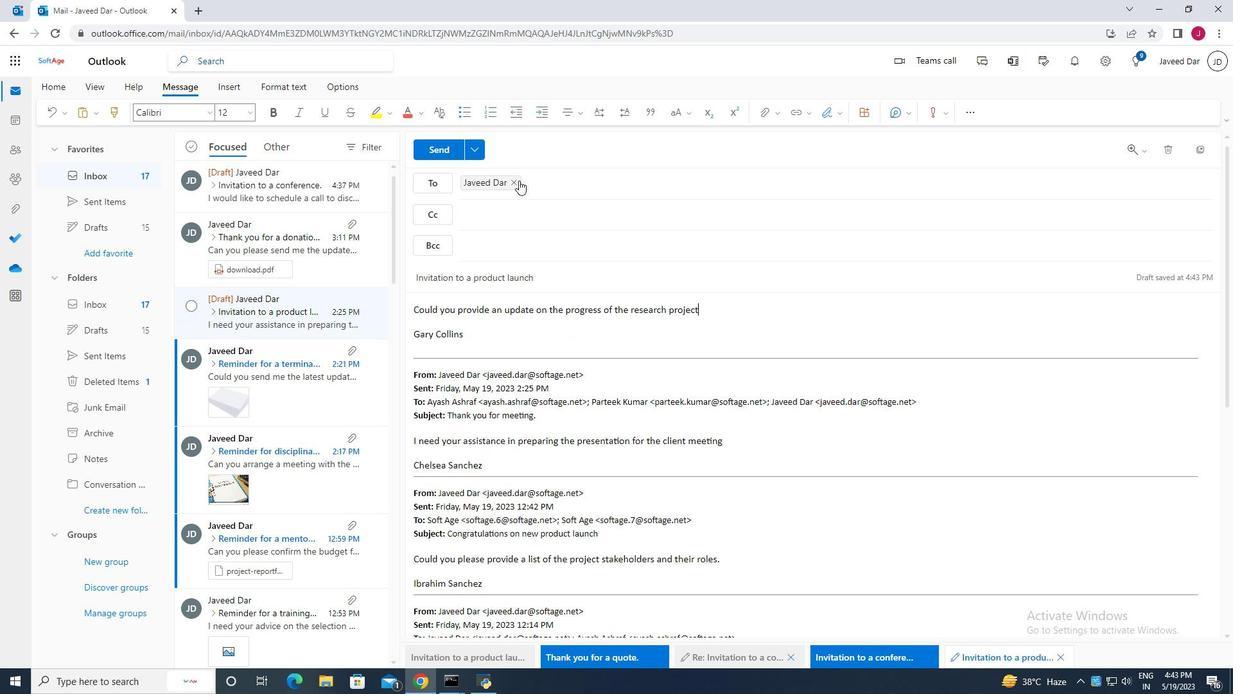 
Action: Mouse moved to (515, 180)
Screenshot: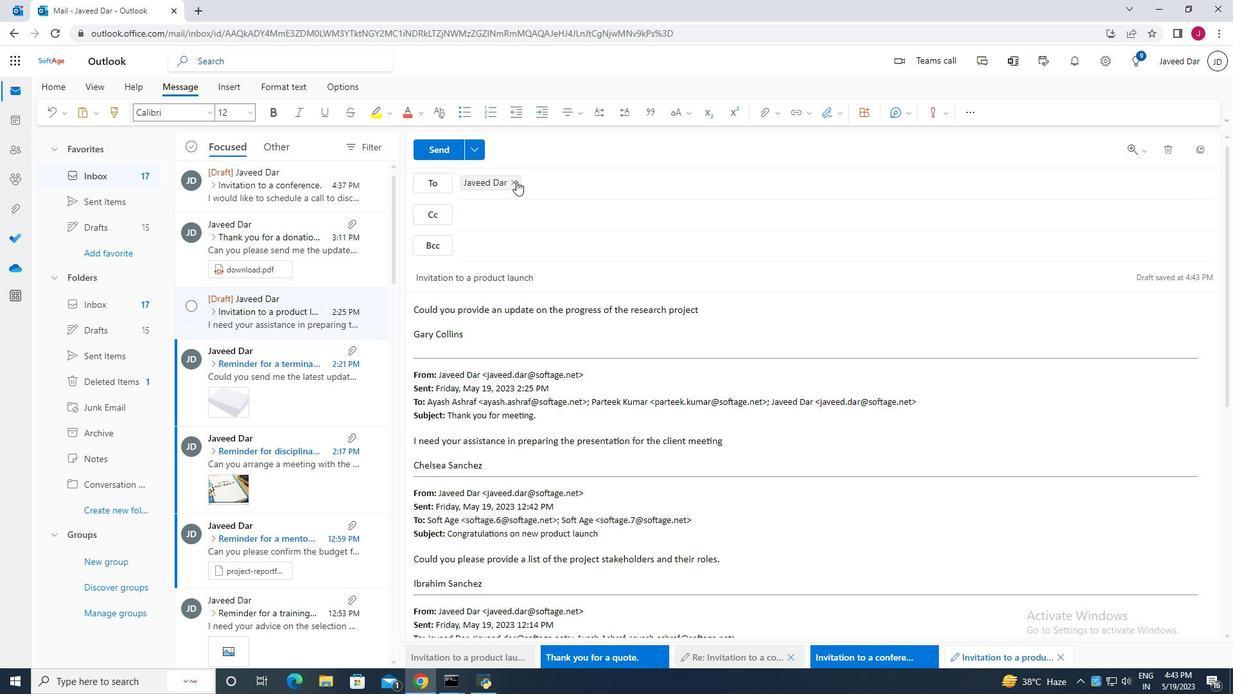 
Action: Mouse pressed left at (515, 180)
Screenshot: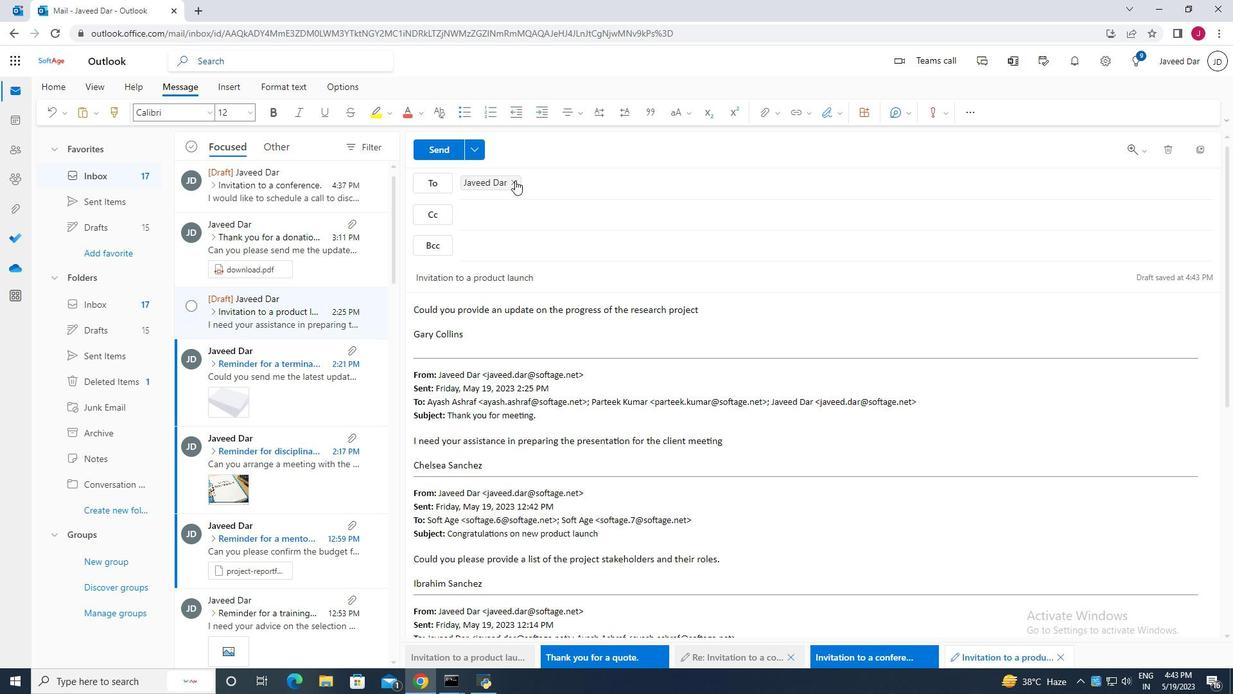 
Action: Mouse pressed left at (515, 180)
Screenshot: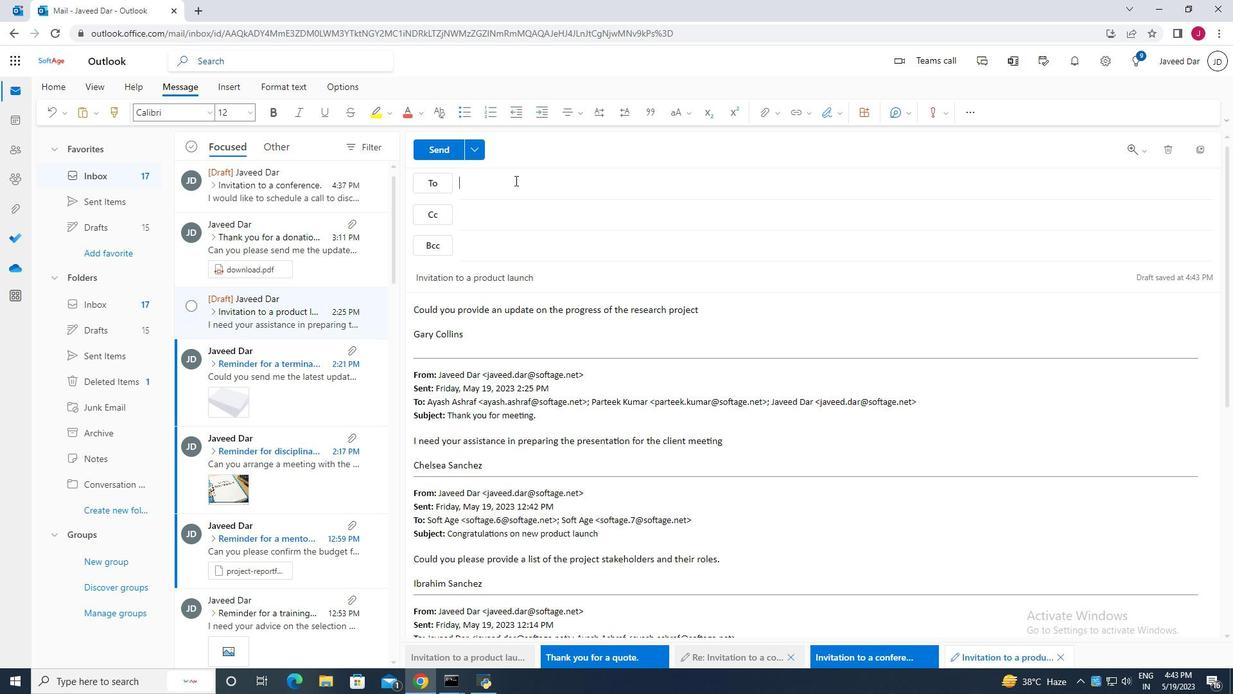 
Action: Mouse moved to (594, 267)
Screenshot: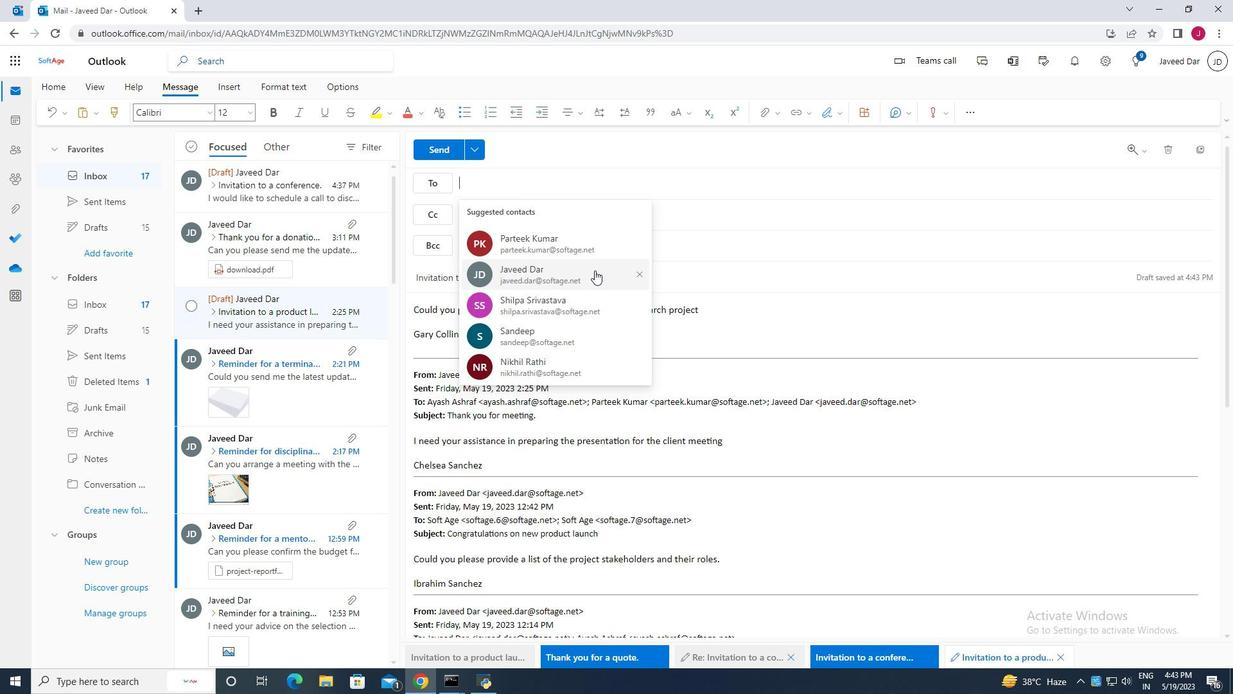 
Action: Mouse pressed left at (594, 267)
Screenshot: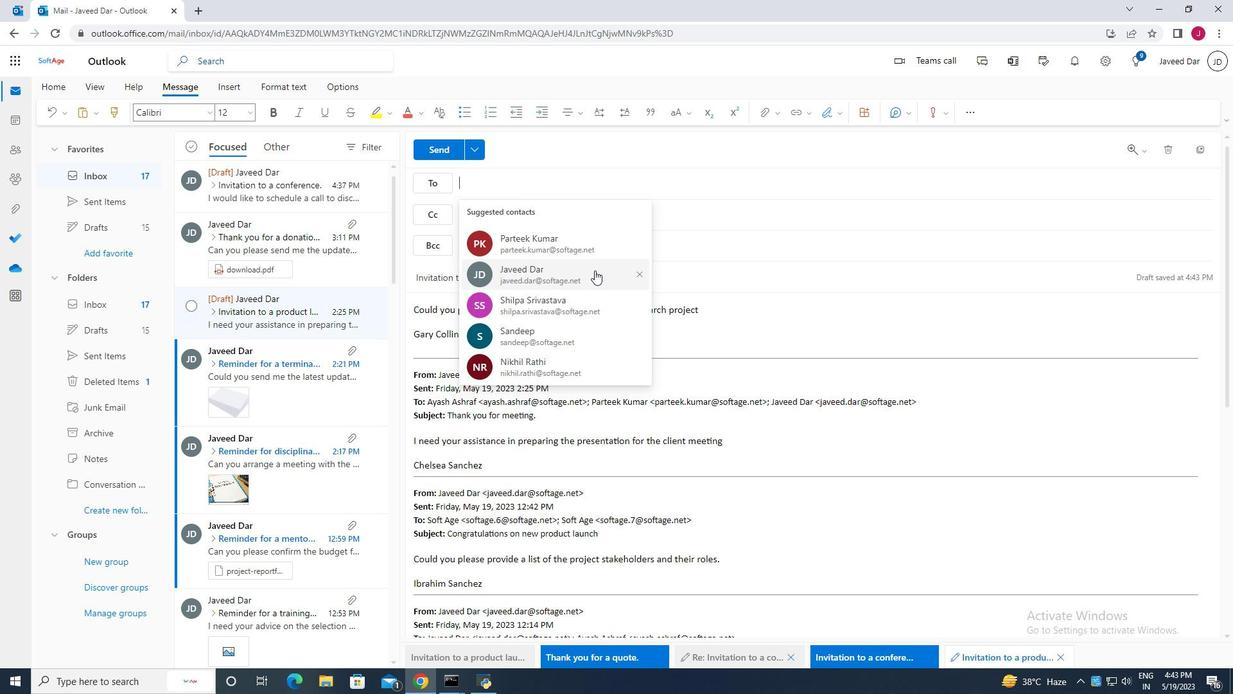 
Action: Mouse moved to (572, 203)
Screenshot: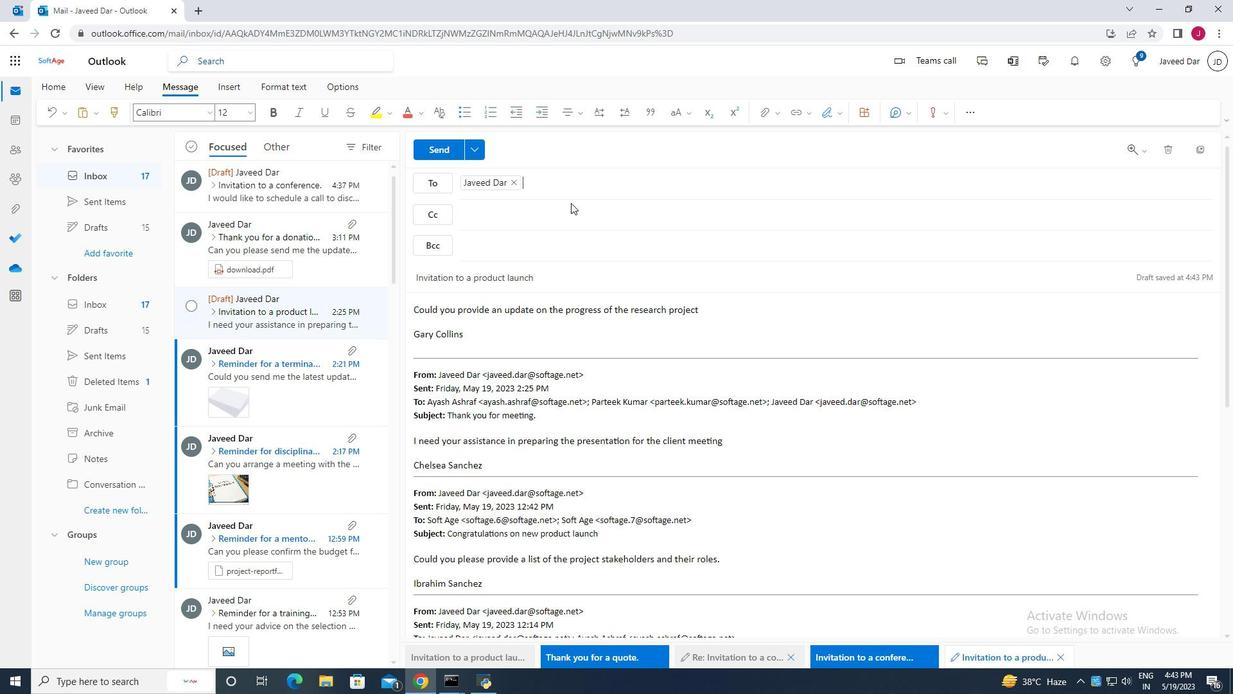 
Action: Mouse scrolled (572, 203) with delta (0, 0)
Screenshot: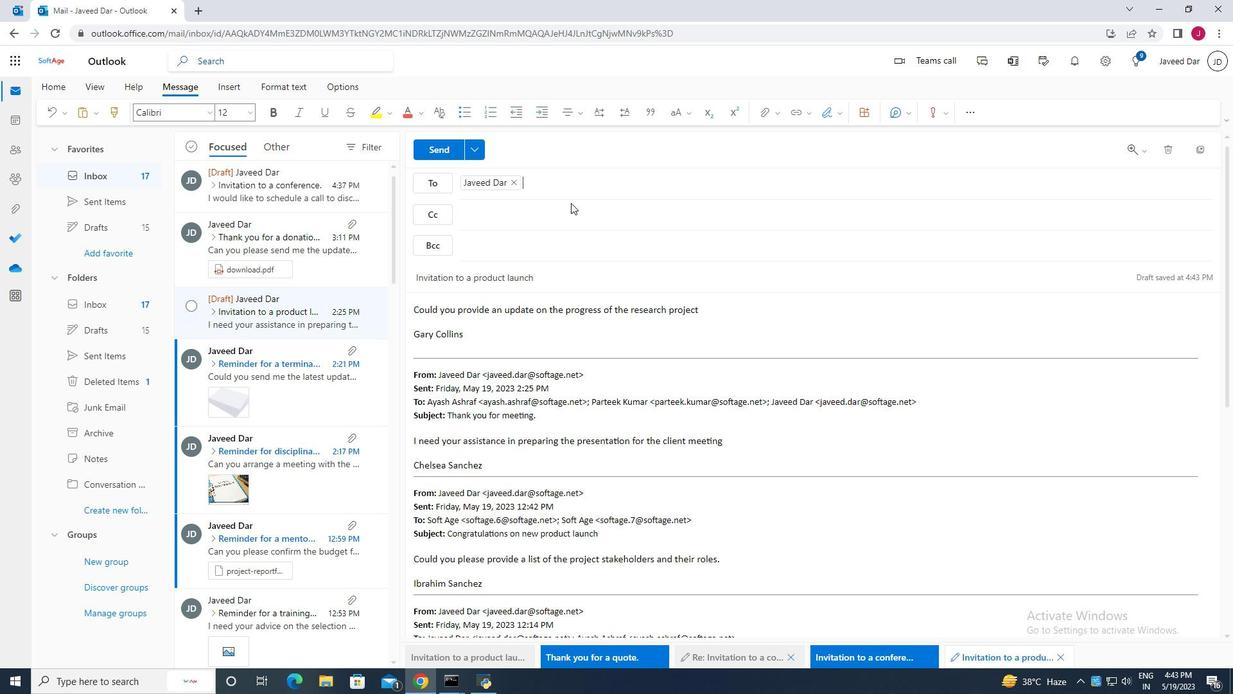 
Action: Mouse moved to (573, 204)
Screenshot: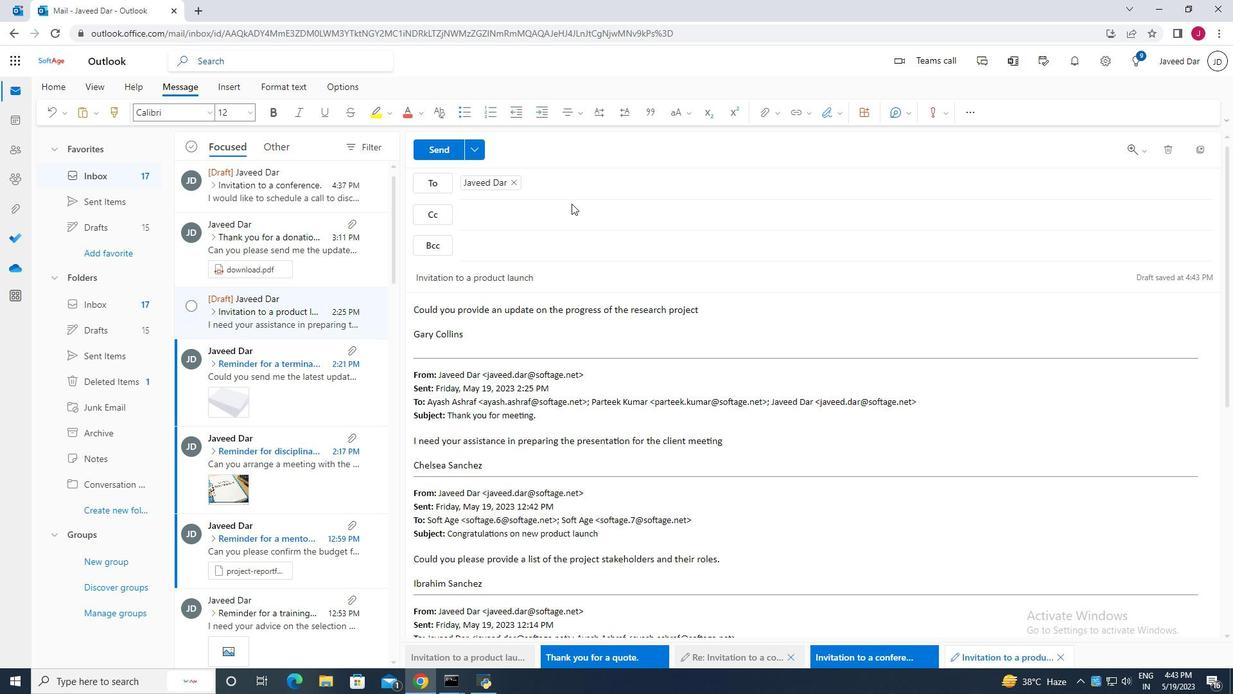 
Action: Mouse scrolled (573, 203) with delta (0, 0)
Screenshot: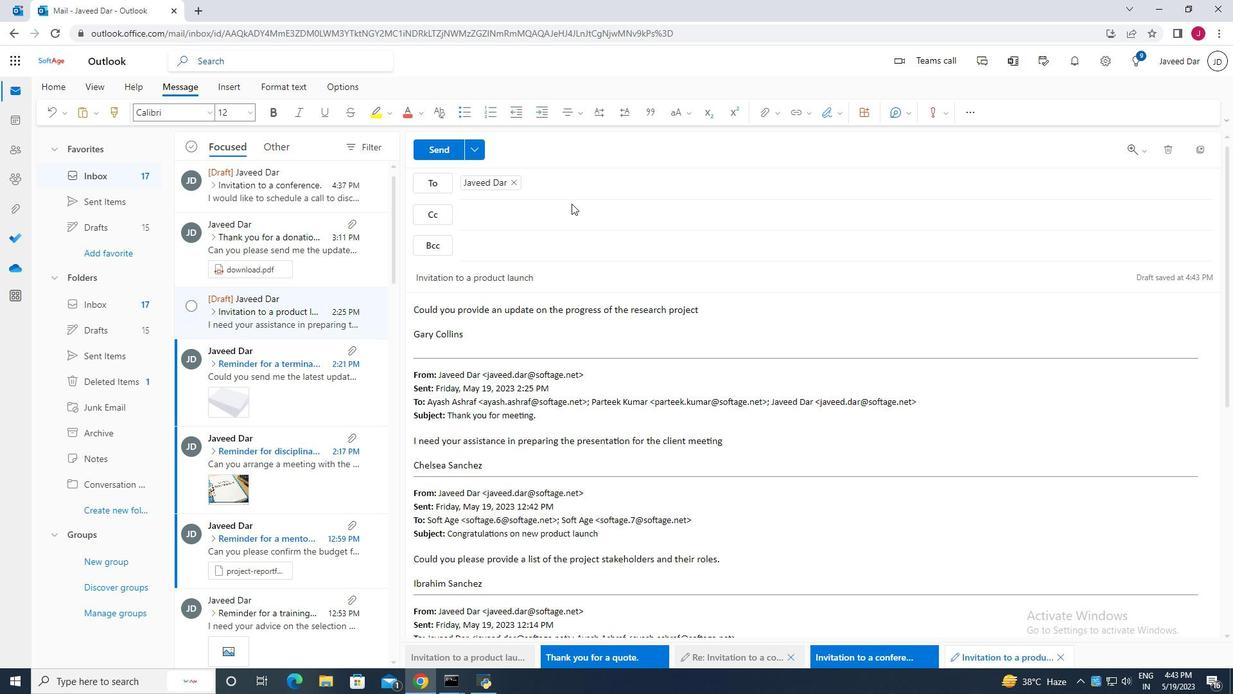 
Action: Mouse moved to (573, 204)
Screenshot: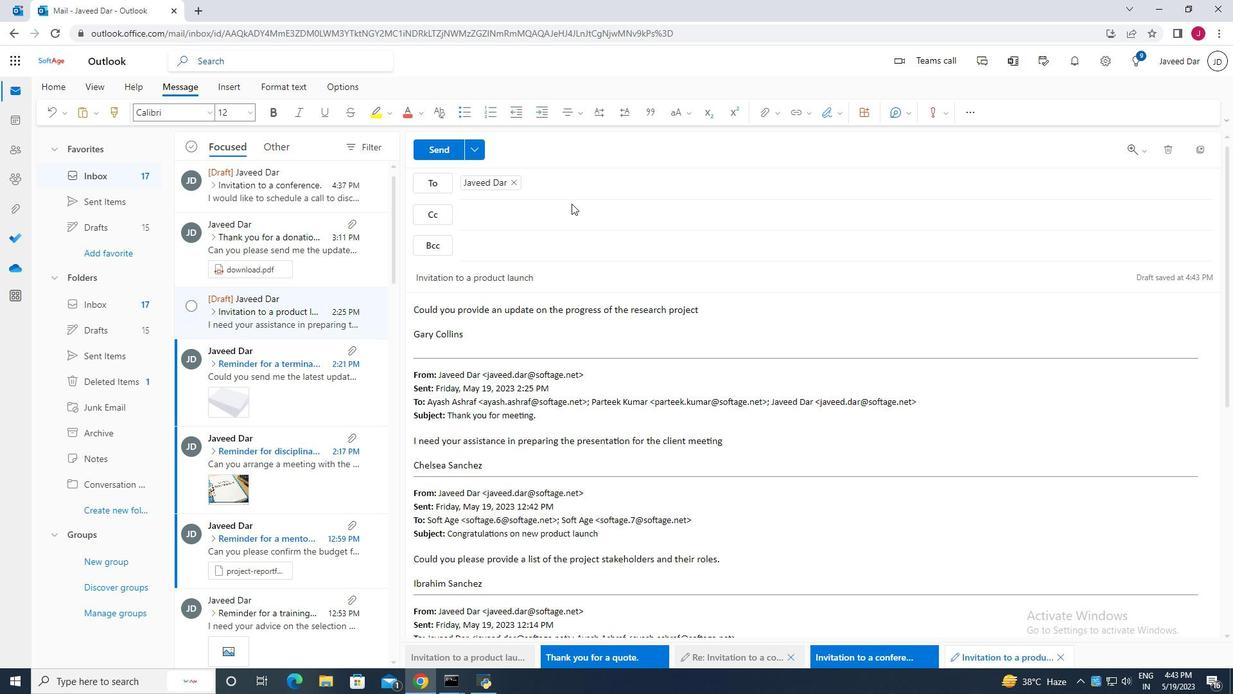
Action: Mouse scrolled (573, 203) with delta (0, 0)
Screenshot: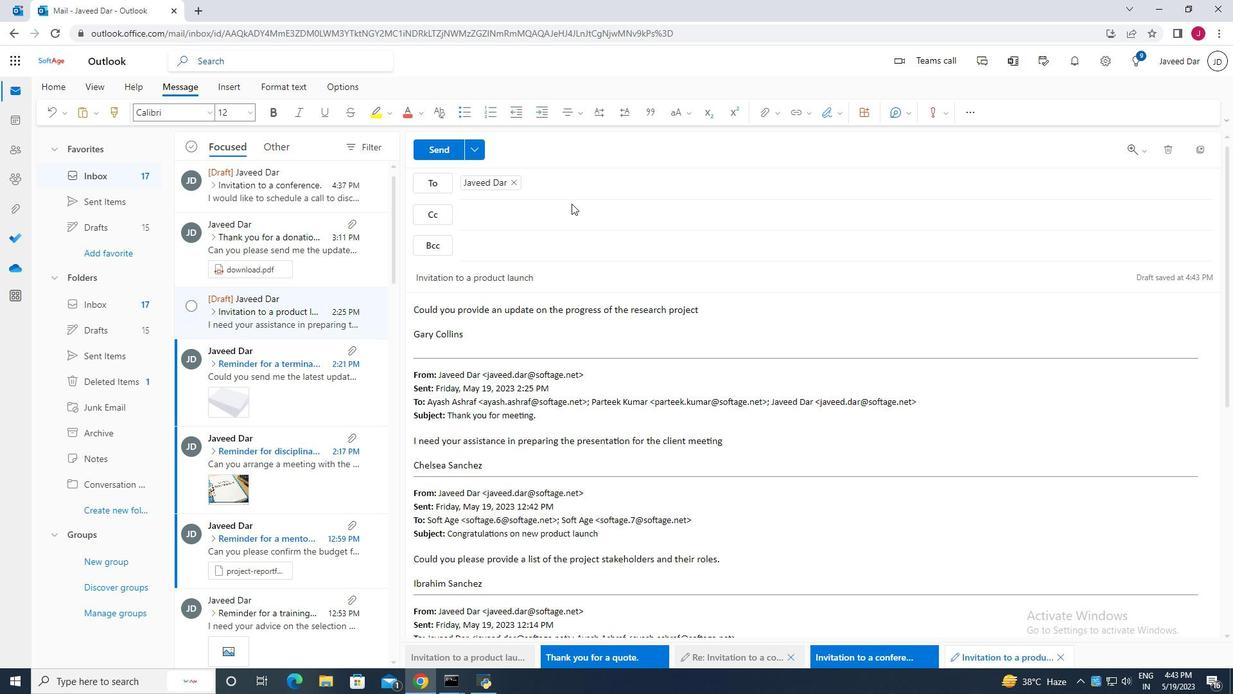 
Action: Mouse moved to (573, 204)
Screenshot: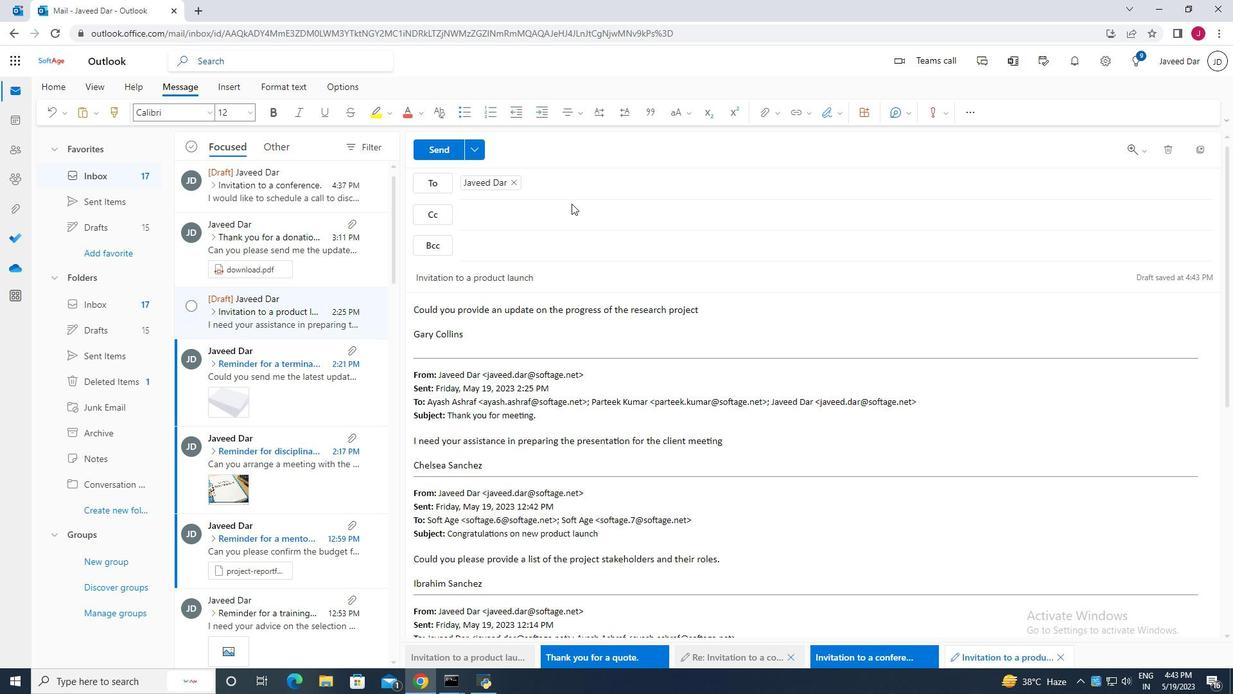 
Action: Mouse scrolled (573, 203) with delta (0, 0)
Screenshot: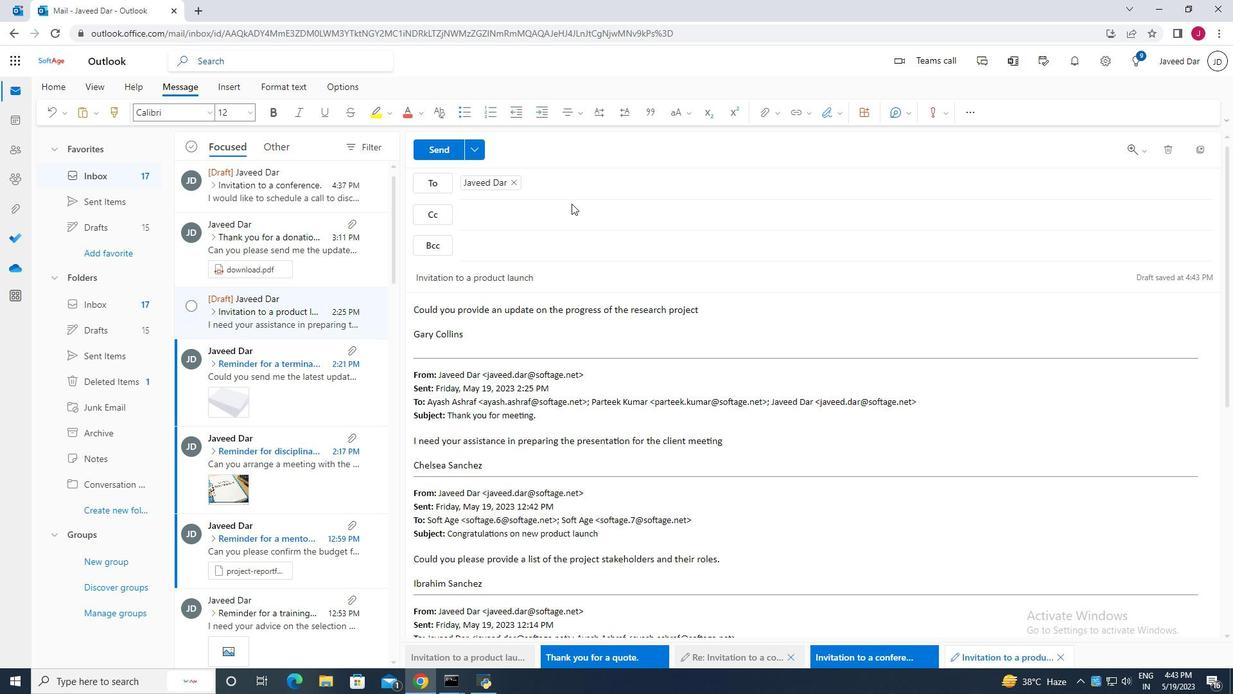 
Action: Mouse scrolled (573, 203) with delta (0, 0)
Screenshot: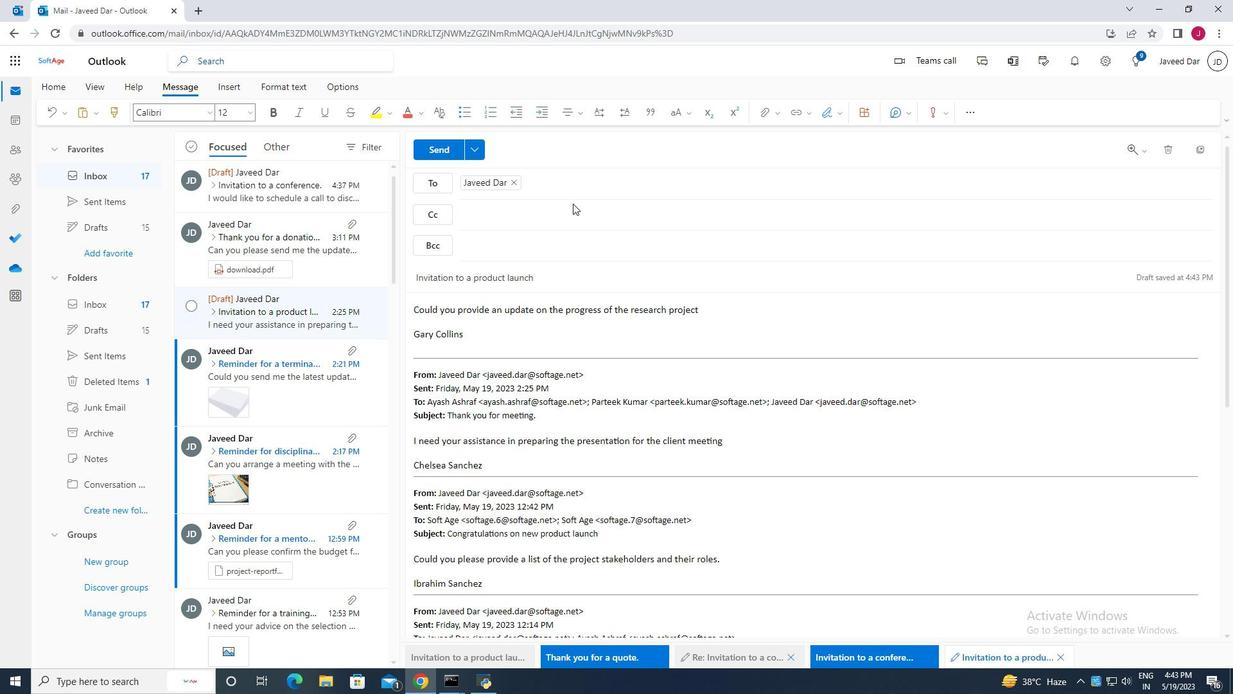 
Action: Mouse moved to (573, 267)
Screenshot: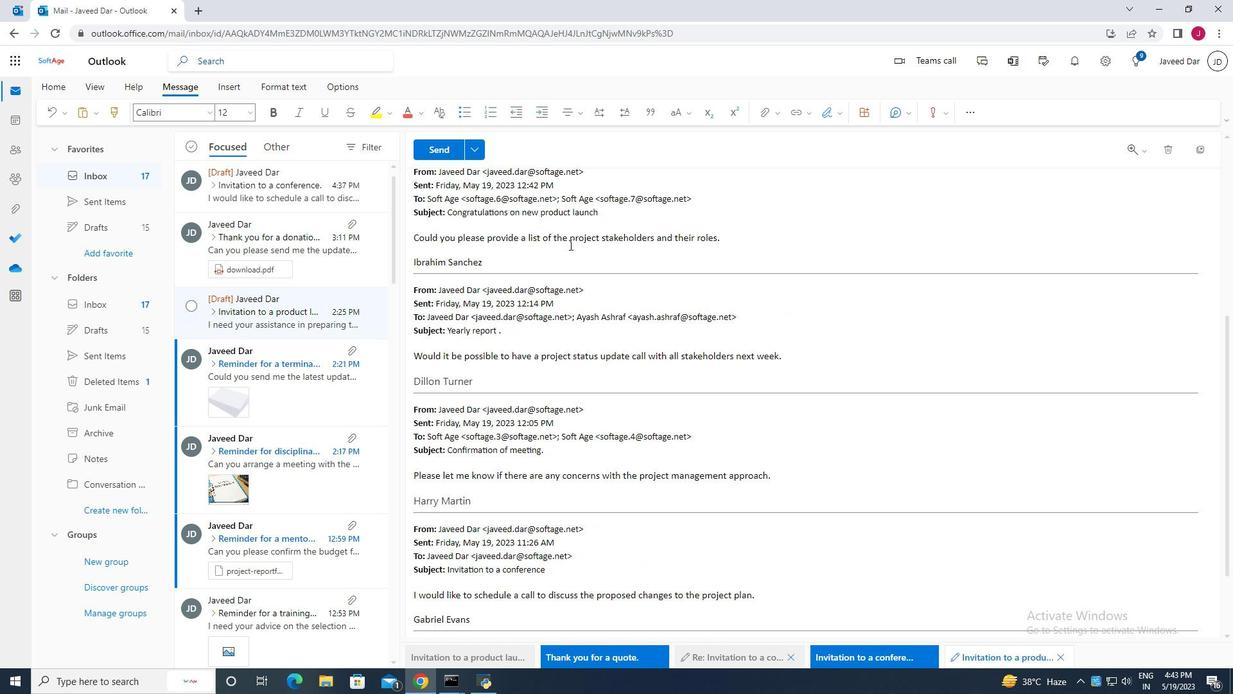 
Action: Mouse scrolled (573, 267) with delta (0, 0)
Screenshot: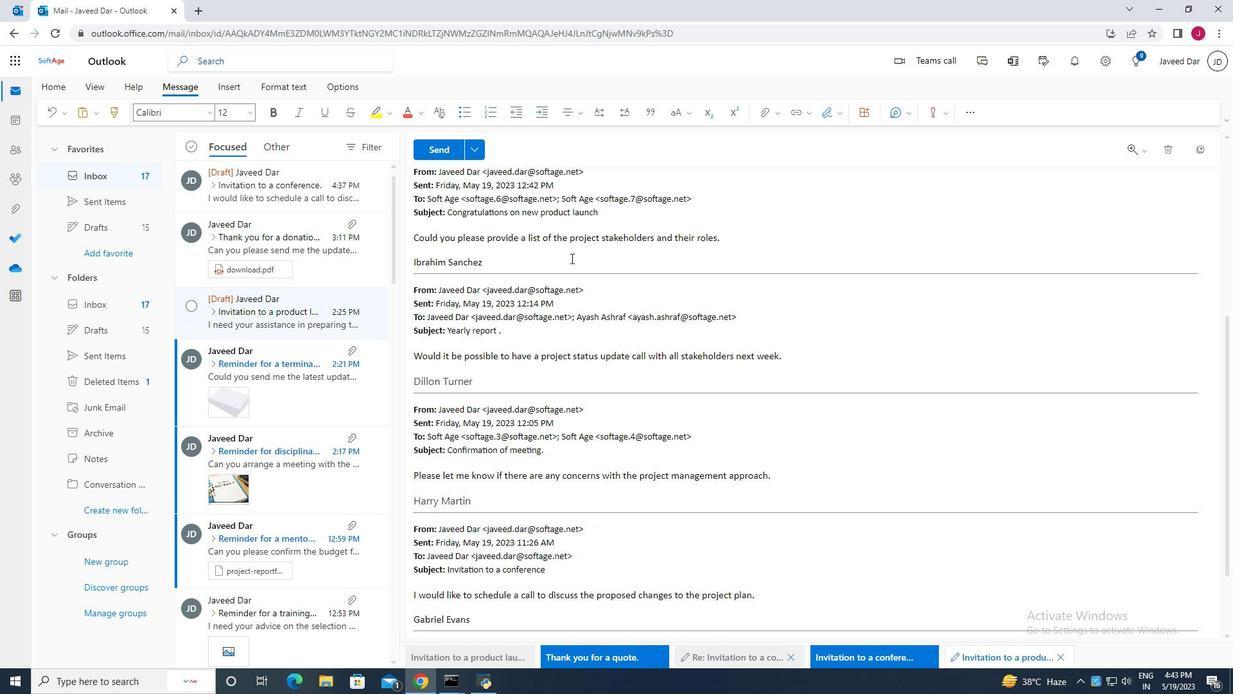 
Action: Mouse scrolled (573, 267) with delta (0, 0)
Screenshot: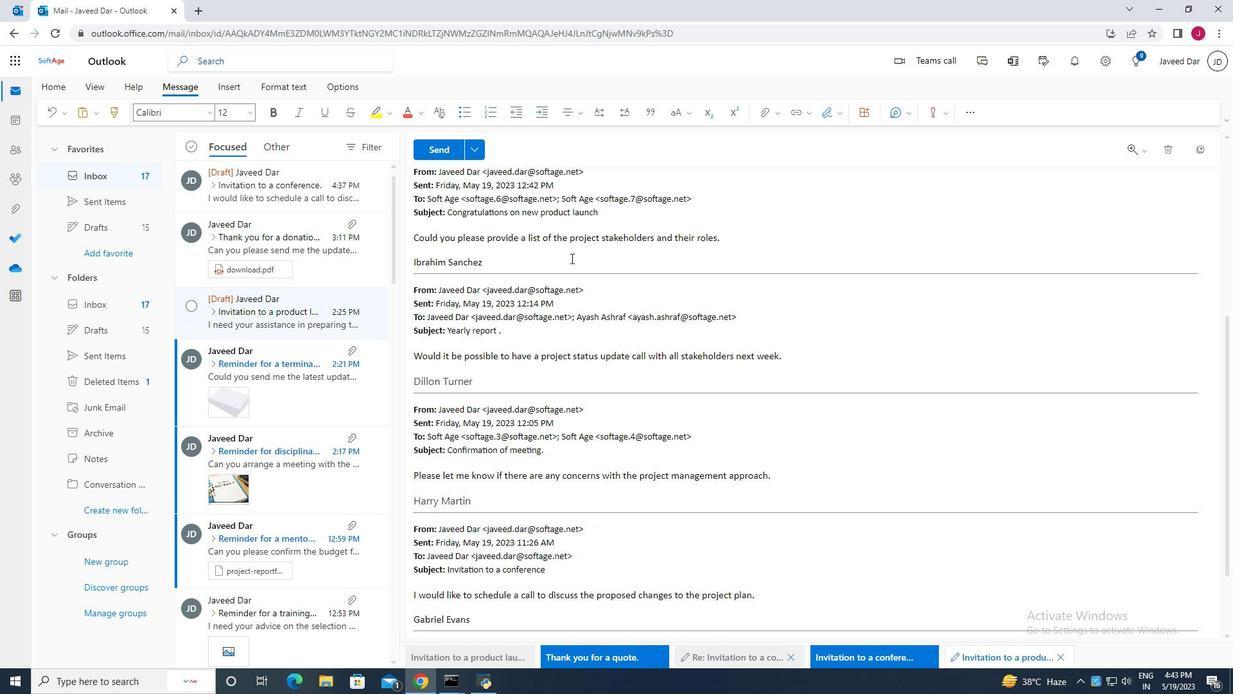 
Action: Mouse scrolled (573, 267) with delta (0, 0)
Screenshot: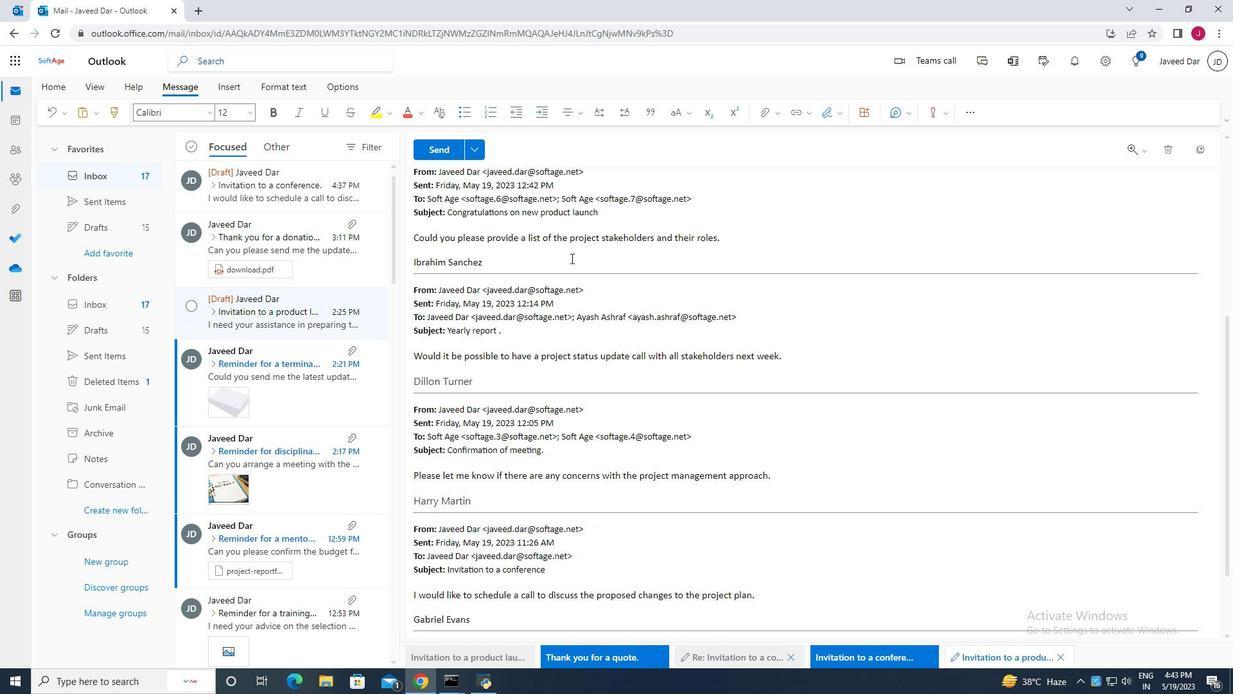 
Action: Mouse scrolled (573, 267) with delta (0, 0)
Screenshot: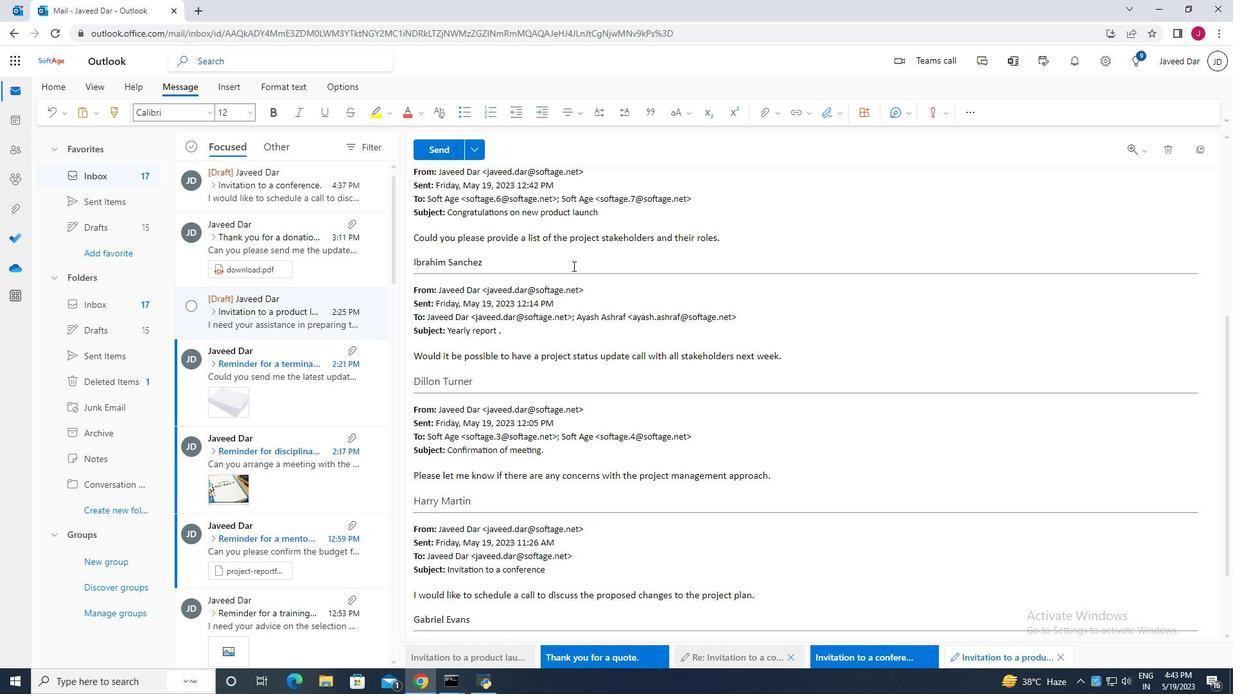 
Action: Mouse scrolled (573, 267) with delta (0, 0)
Screenshot: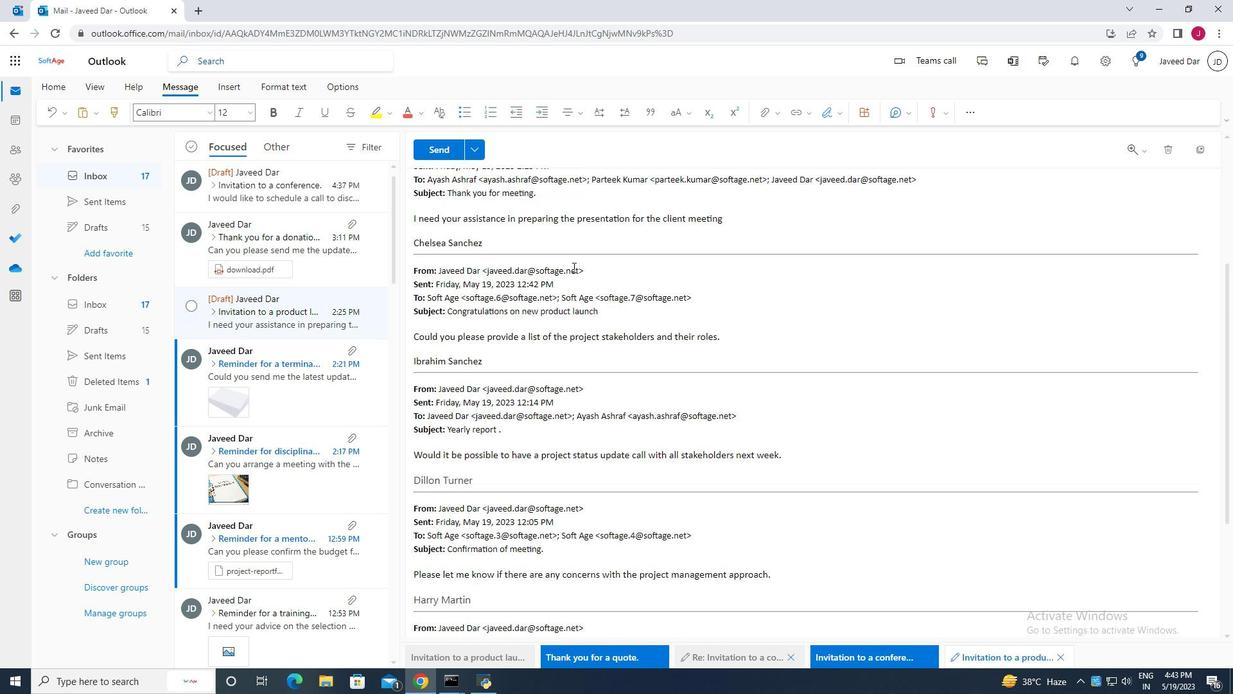 
Action: Mouse scrolled (573, 267) with delta (0, 0)
Screenshot: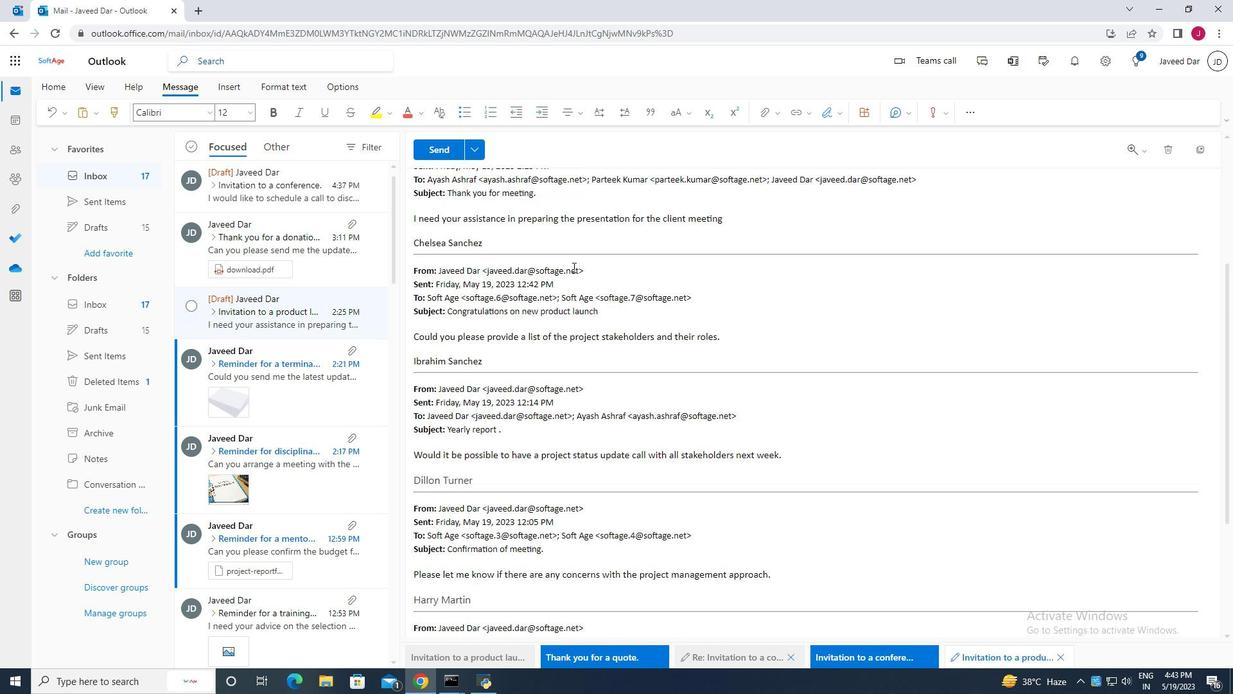 
Action: Mouse scrolled (573, 267) with delta (0, 0)
Screenshot: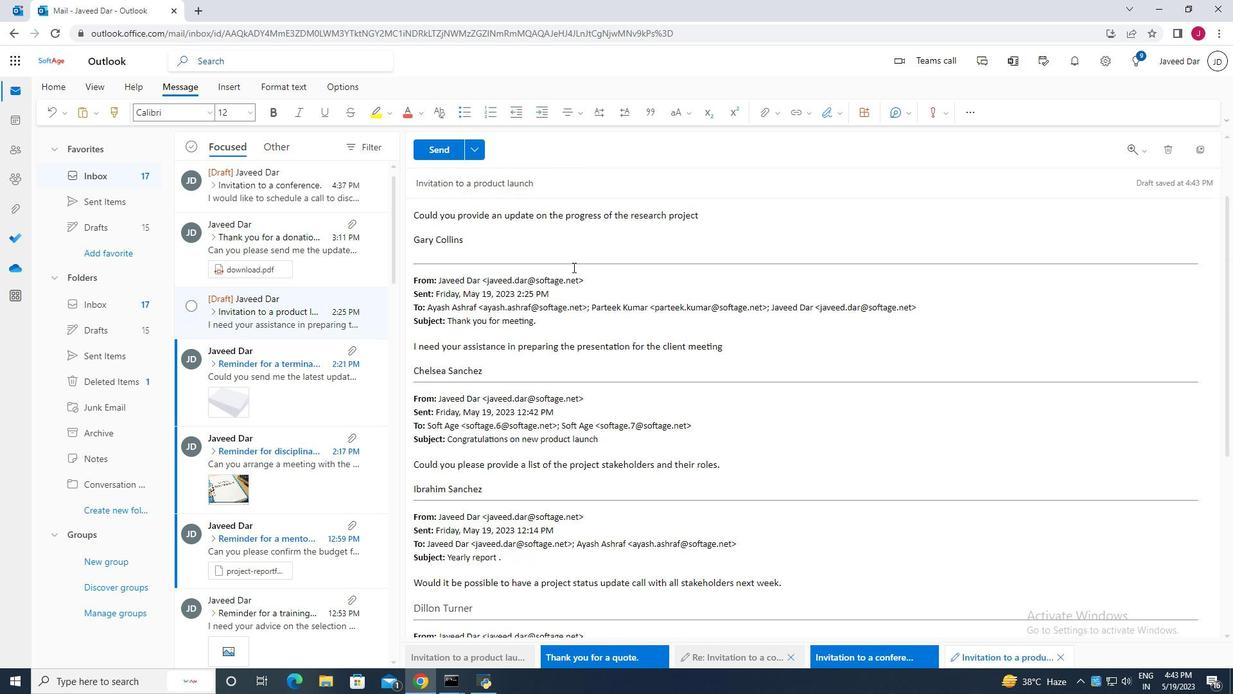 
Action: Mouse scrolled (573, 267) with delta (0, 0)
Screenshot: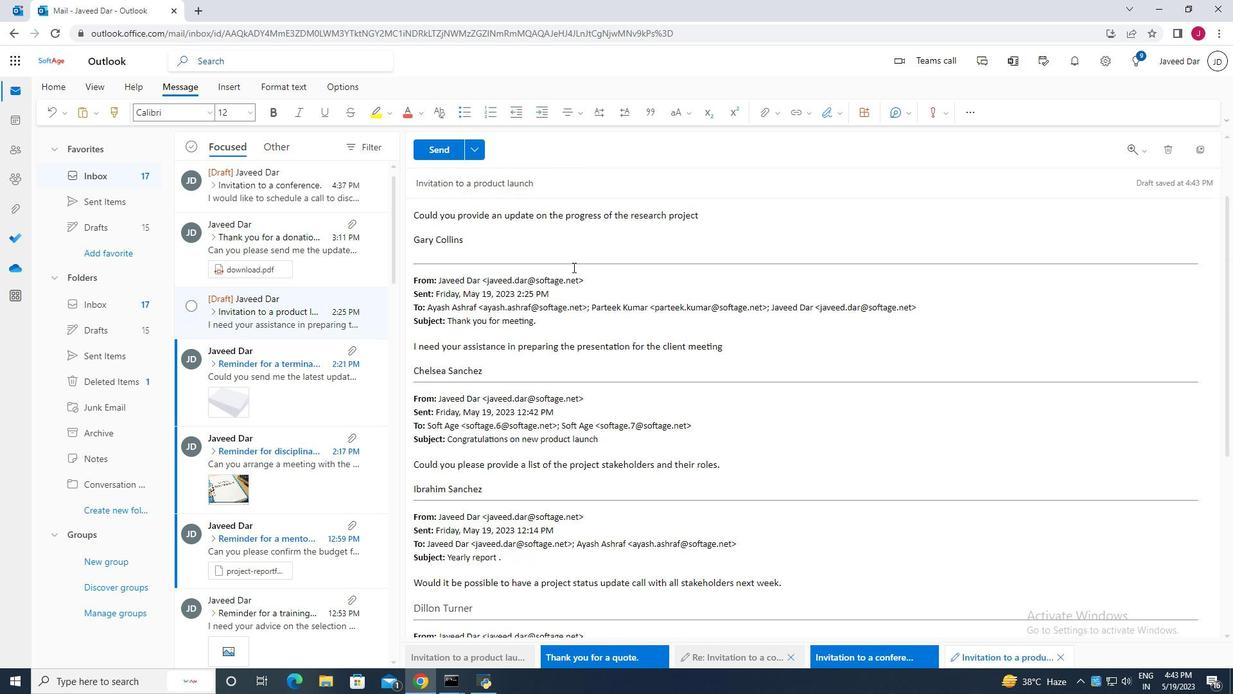 
Action: Mouse scrolled (573, 267) with delta (0, 0)
Screenshot: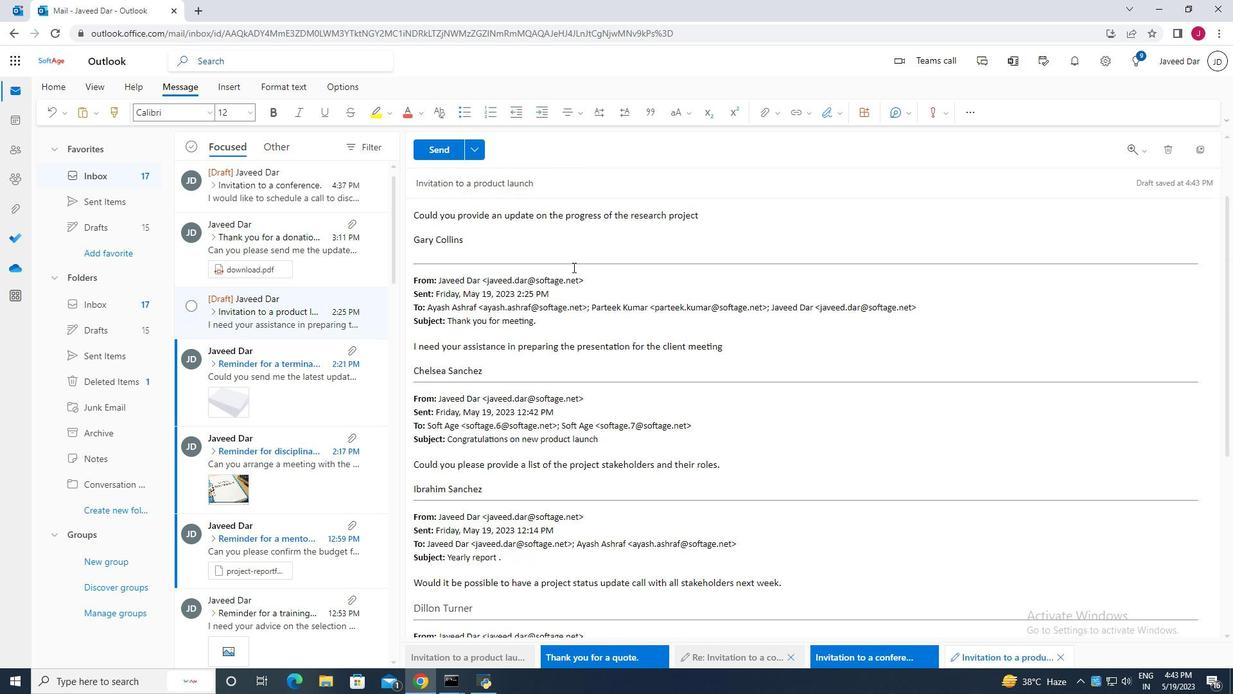 
Action: Mouse moved to (445, 165)
Screenshot: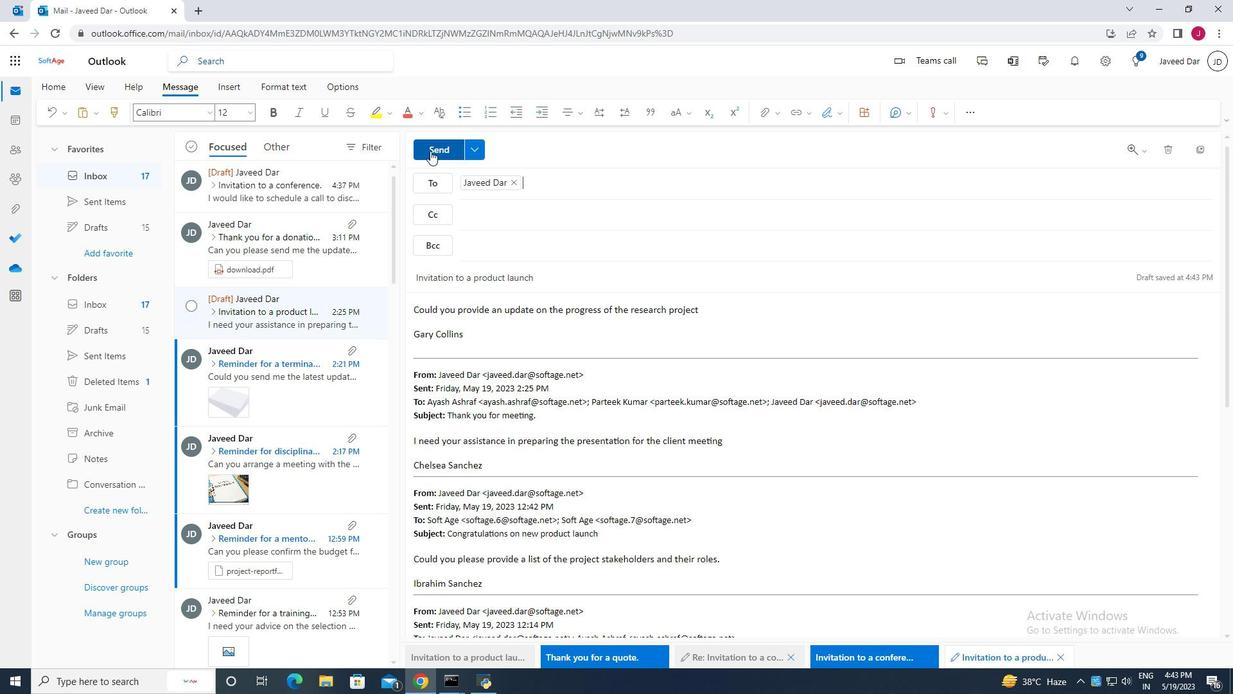 
Action: Mouse scrolled (445, 166) with delta (0, 0)
Screenshot: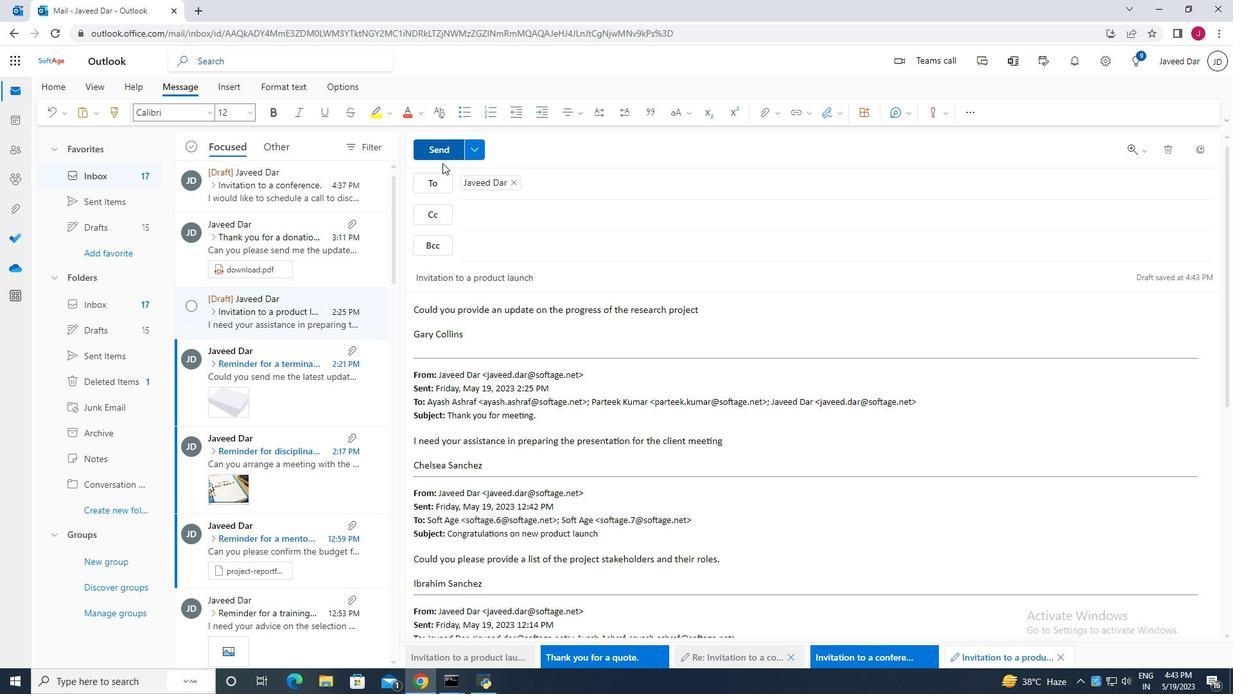 
Action: Mouse scrolled (445, 166) with delta (0, 0)
Screenshot: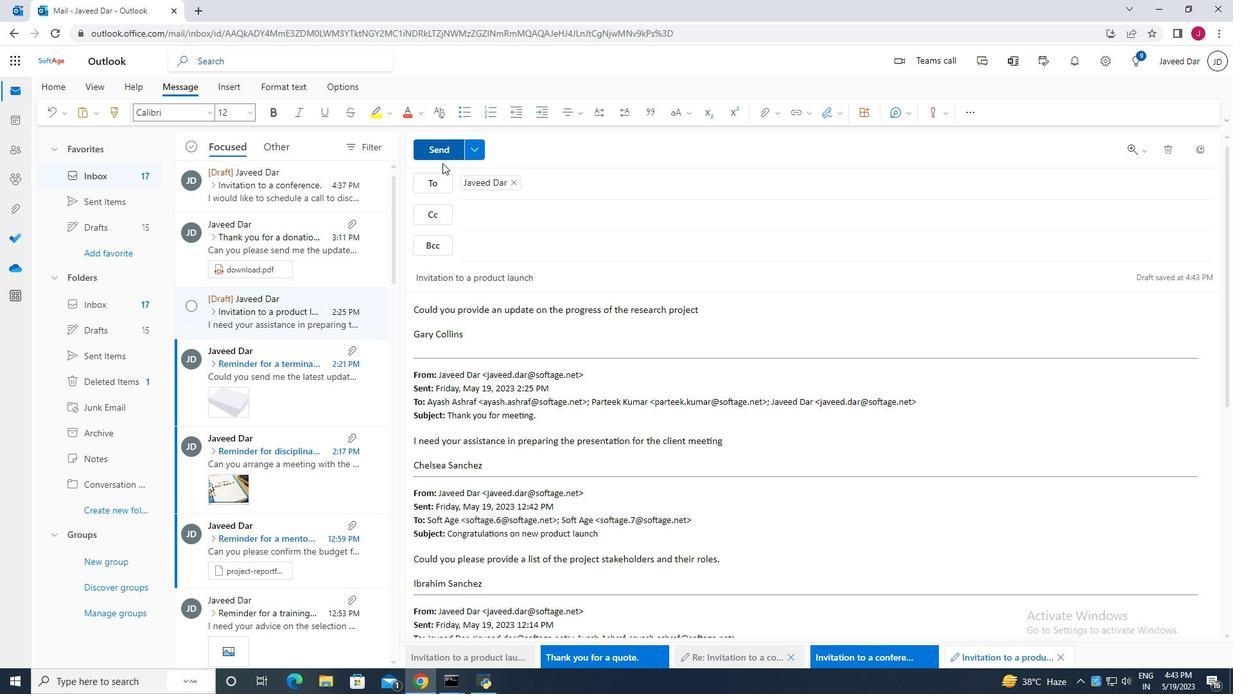 
Action: Mouse scrolled (445, 166) with delta (0, 0)
Screenshot: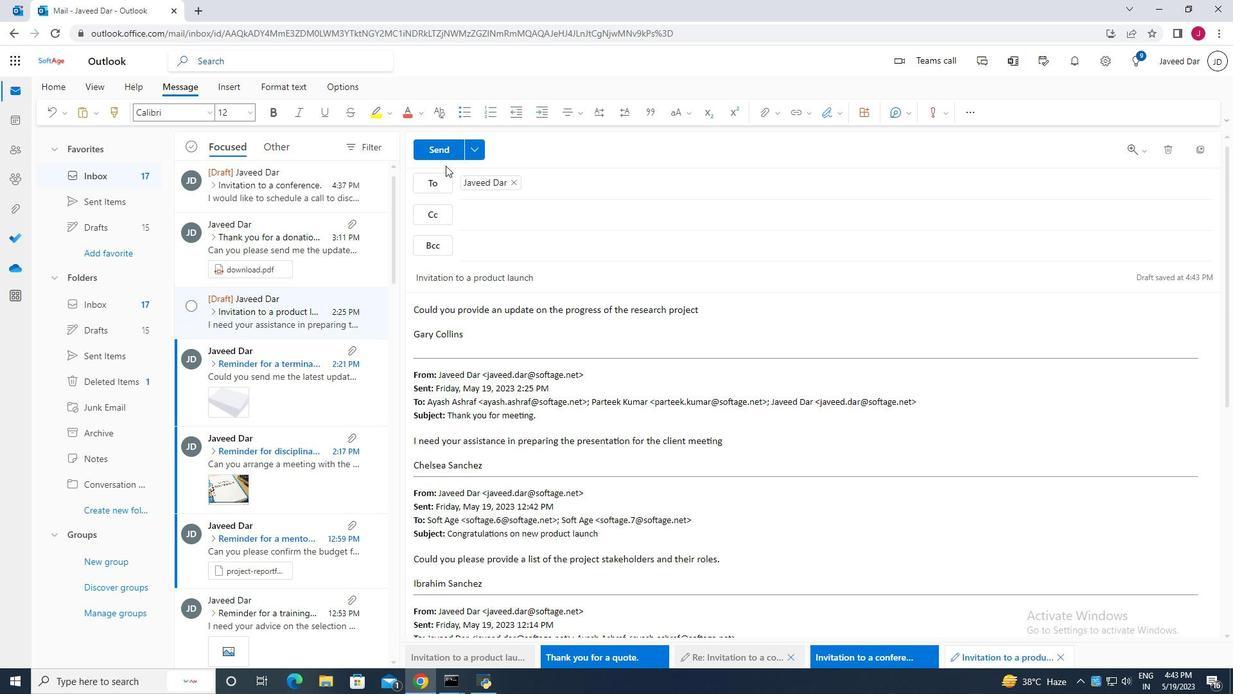 
Action: Mouse moved to (357, 189)
Screenshot: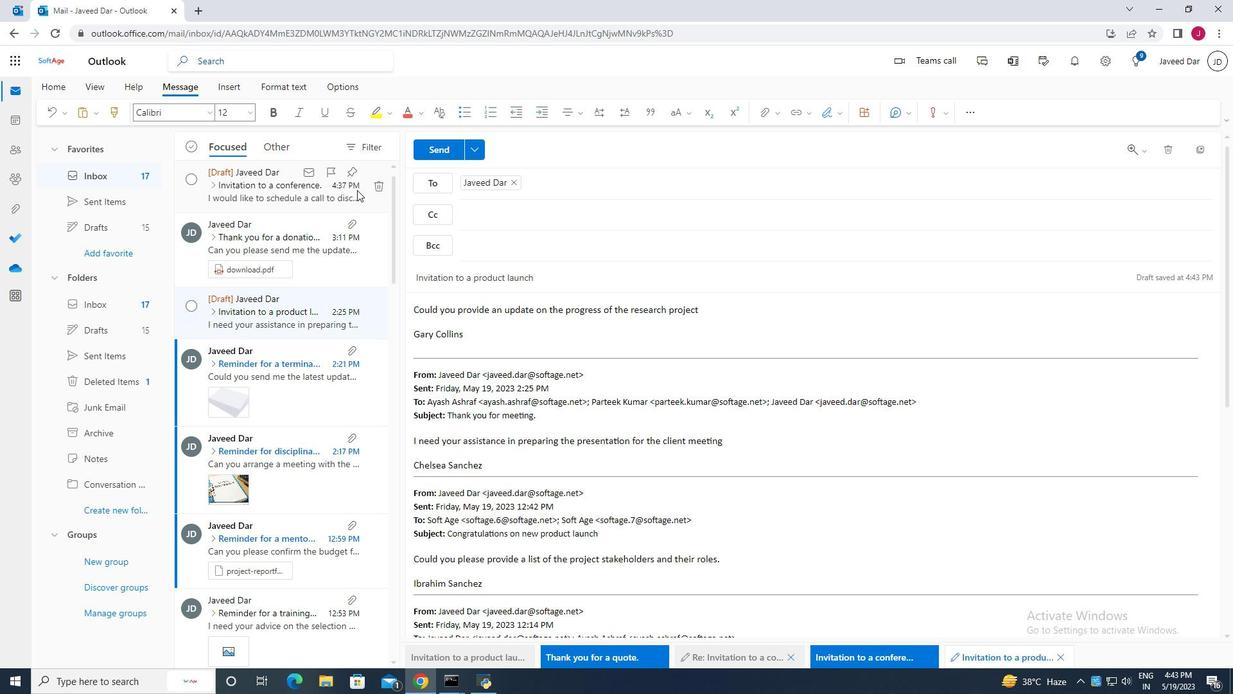
